 Task: Reply All to email with the signature Alexandra Wilson with the subject Project update from softage.1@softage.net with the message I would like to schedule a call to discuss the proposed changes to the contract., select last 2 words, change the font of the message to Georgia and change the font typography to bold and underline Send the email
Action: Mouse moved to (564, 711)
Screenshot: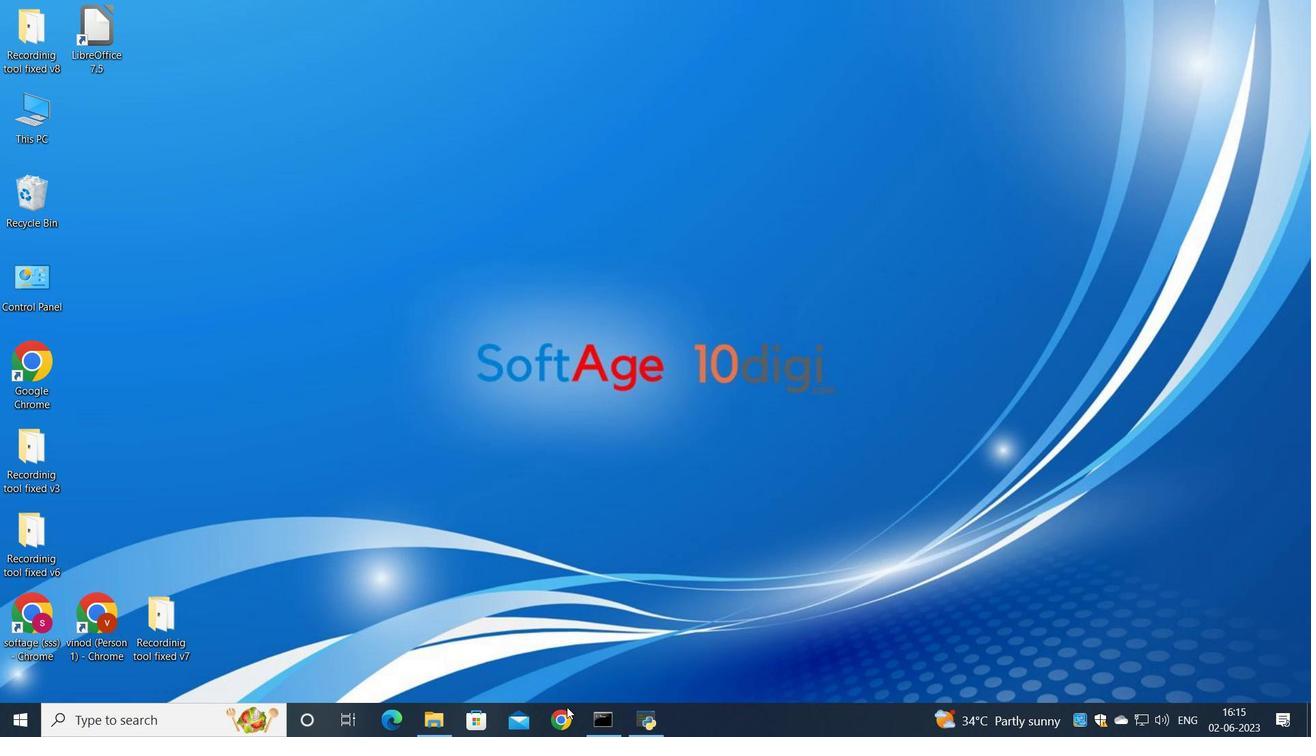 
Action: Mouse pressed left at (564, 711)
Screenshot: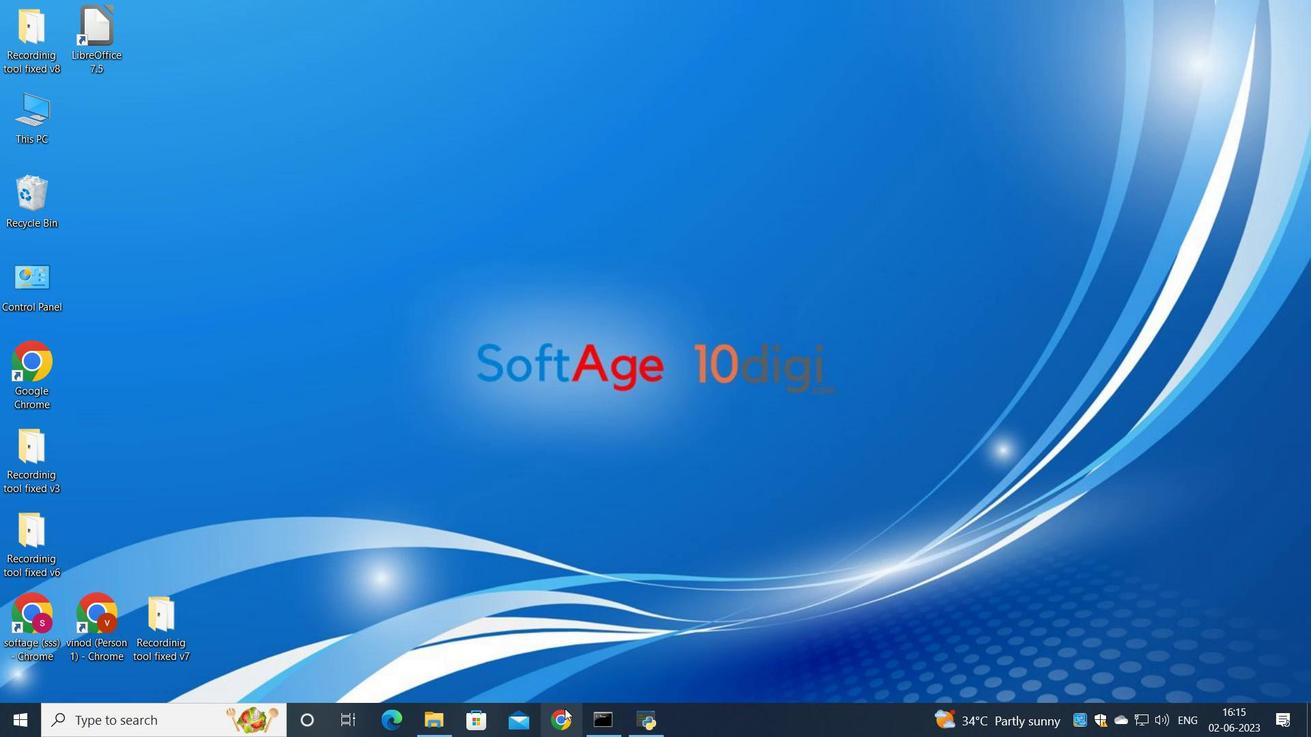 
Action: Mouse moved to (555, 456)
Screenshot: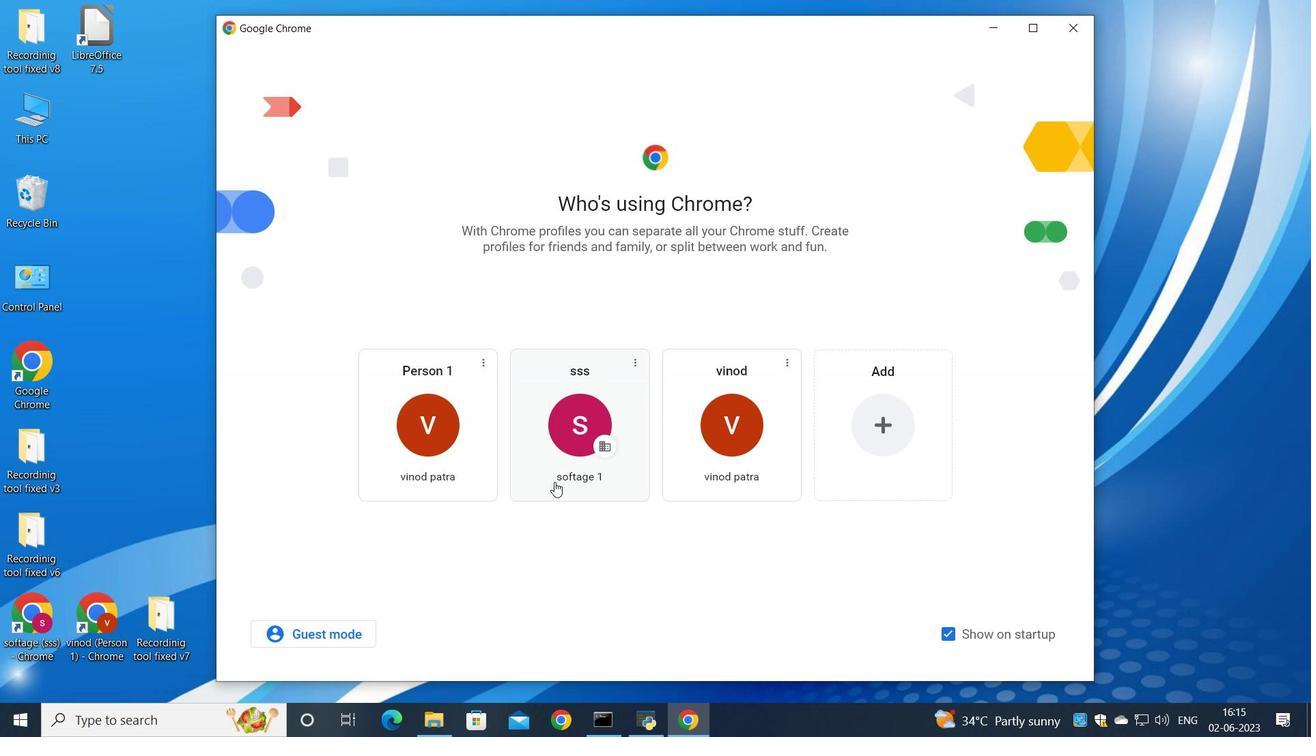 
Action: Mouse pressed left at (555, 456)
Screenshot: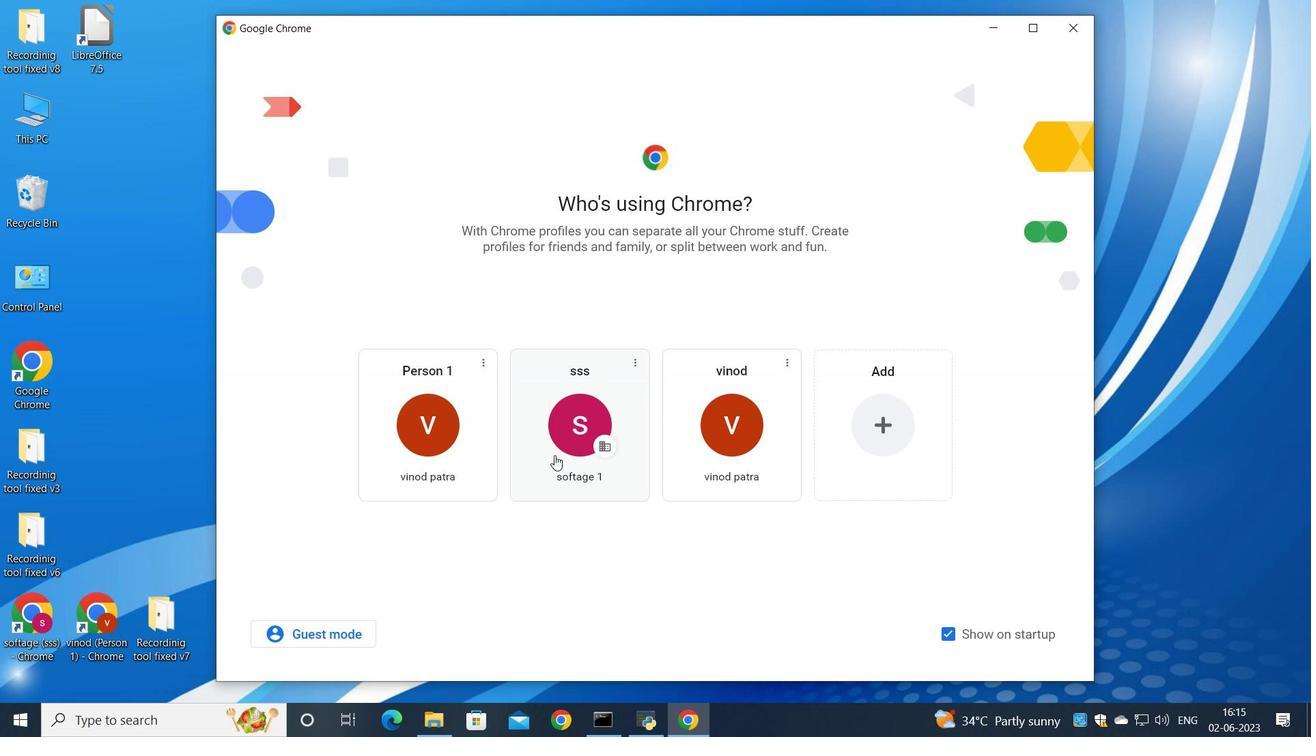 
Action: Mouse moved to (1149, 121)
Screenshot: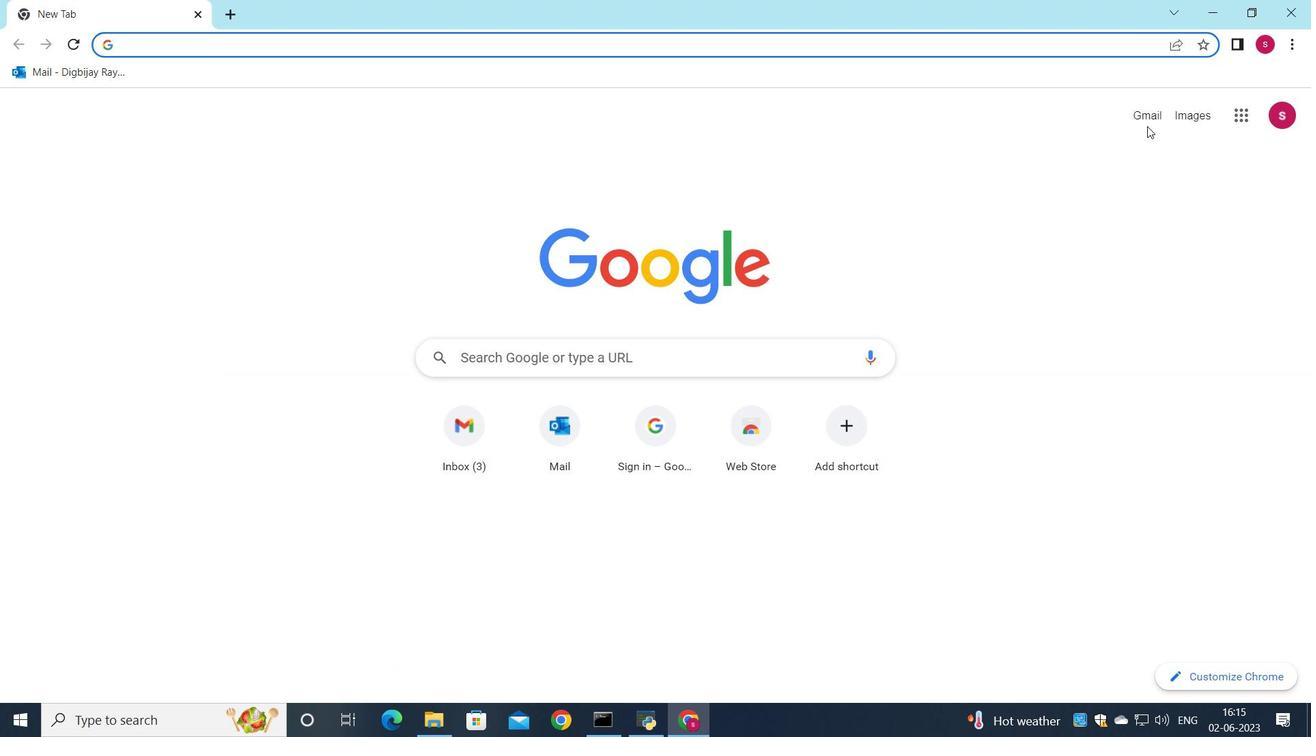 
Action: Mouse pressed left at (1149, 121)
Screenshot: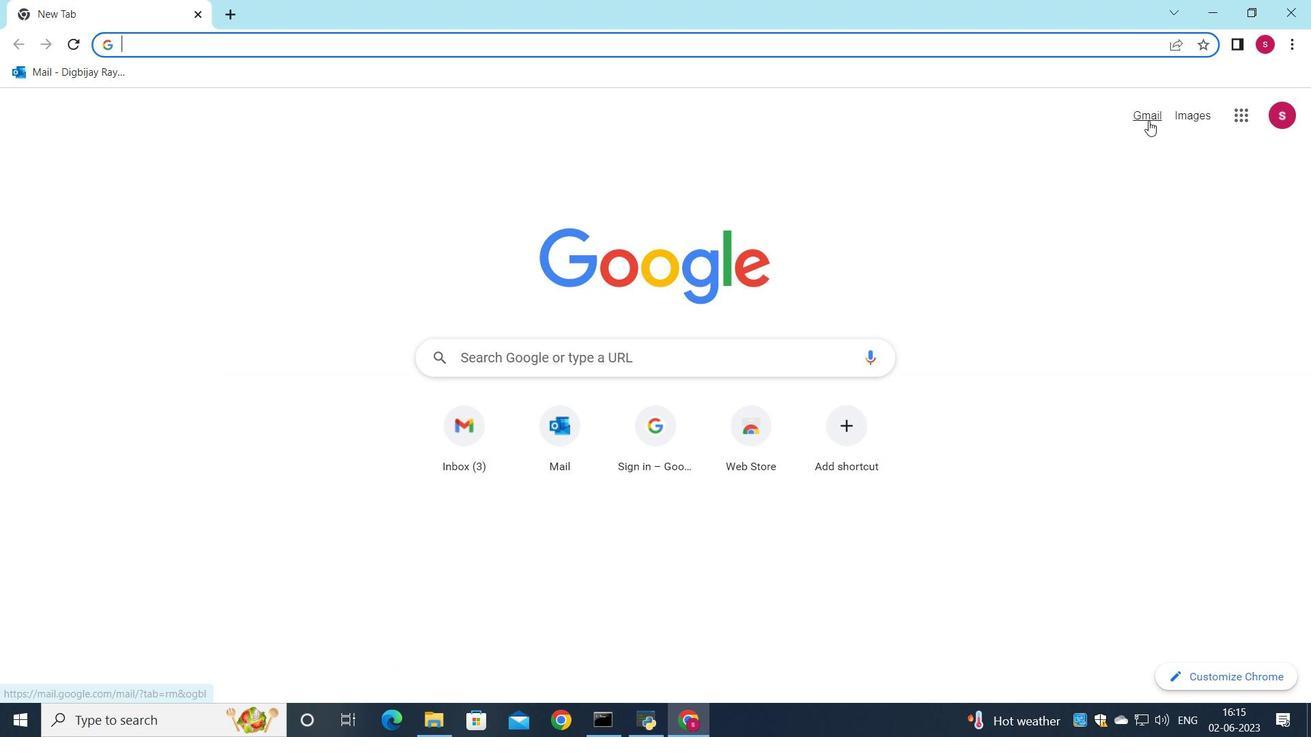 
Action: Mouse moved to (1117, 122)
Screenshot: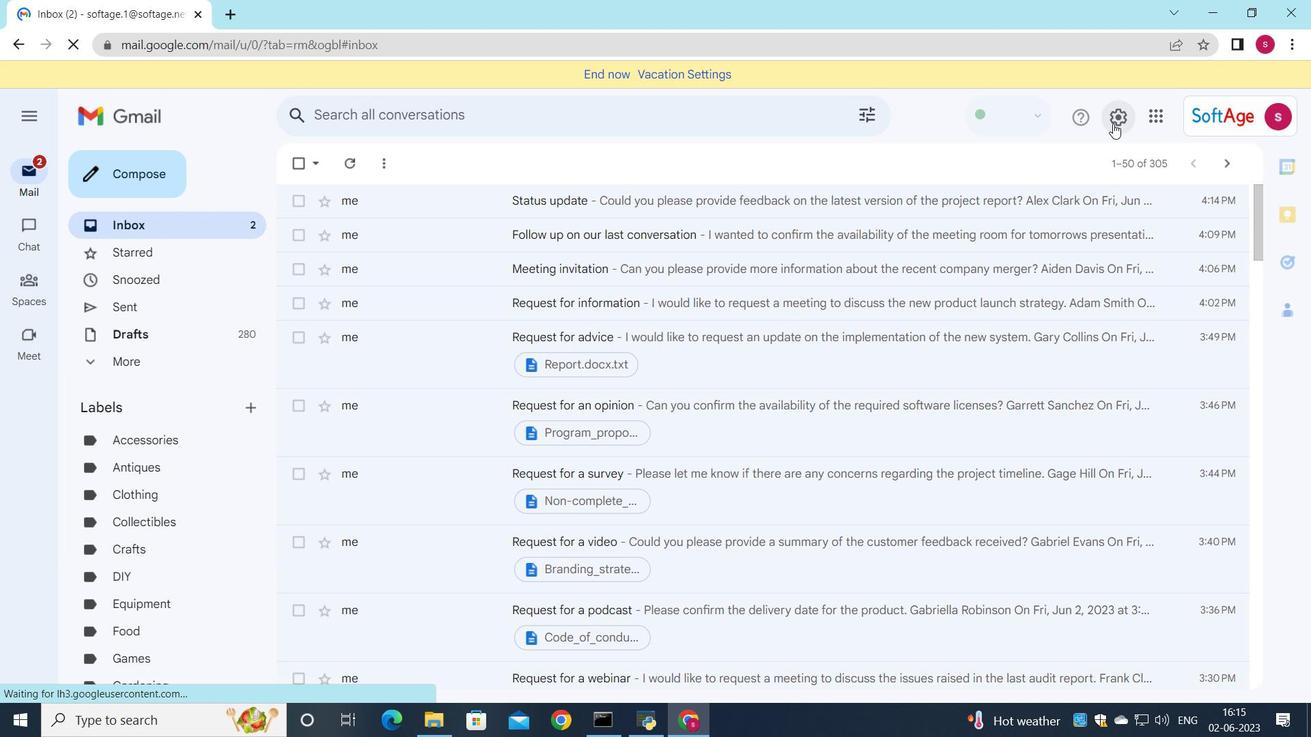 
Action: Mouse pressed left at (1117, 122)
Screenshot: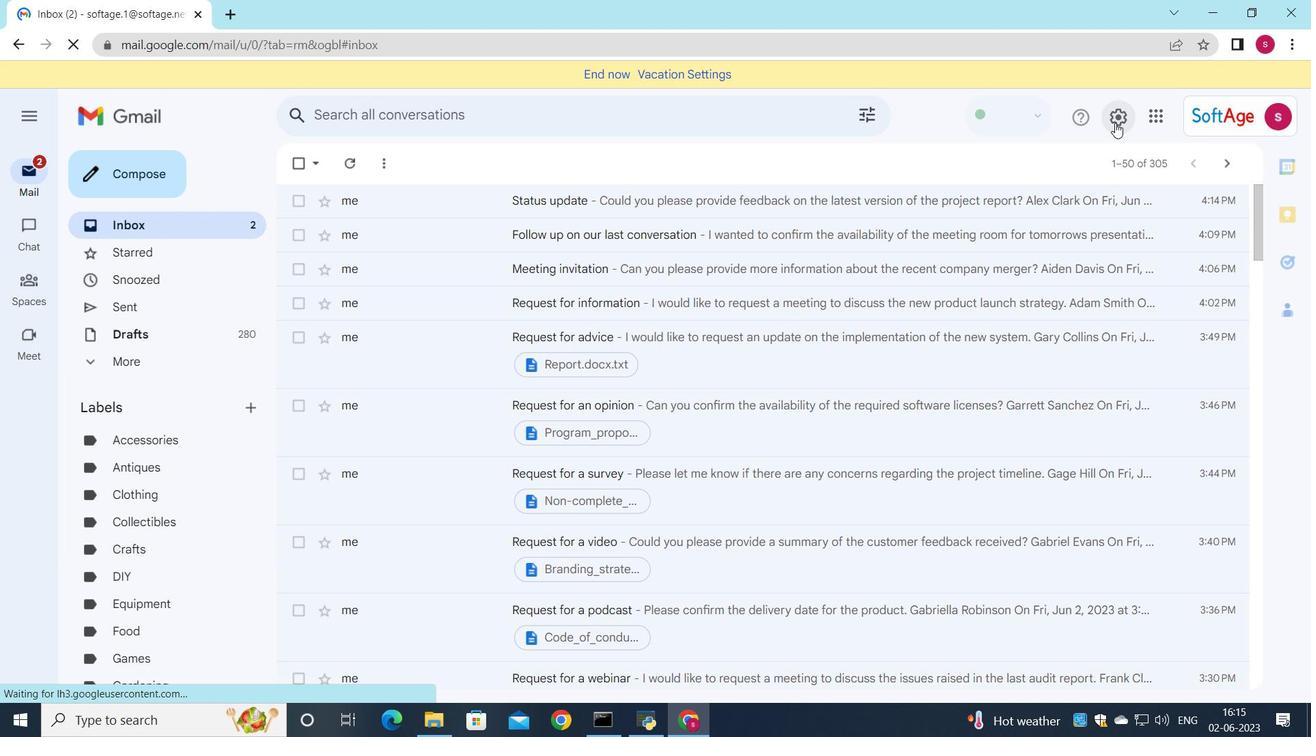 
Action: Mouse moved to (1141, 201)
Screenshot: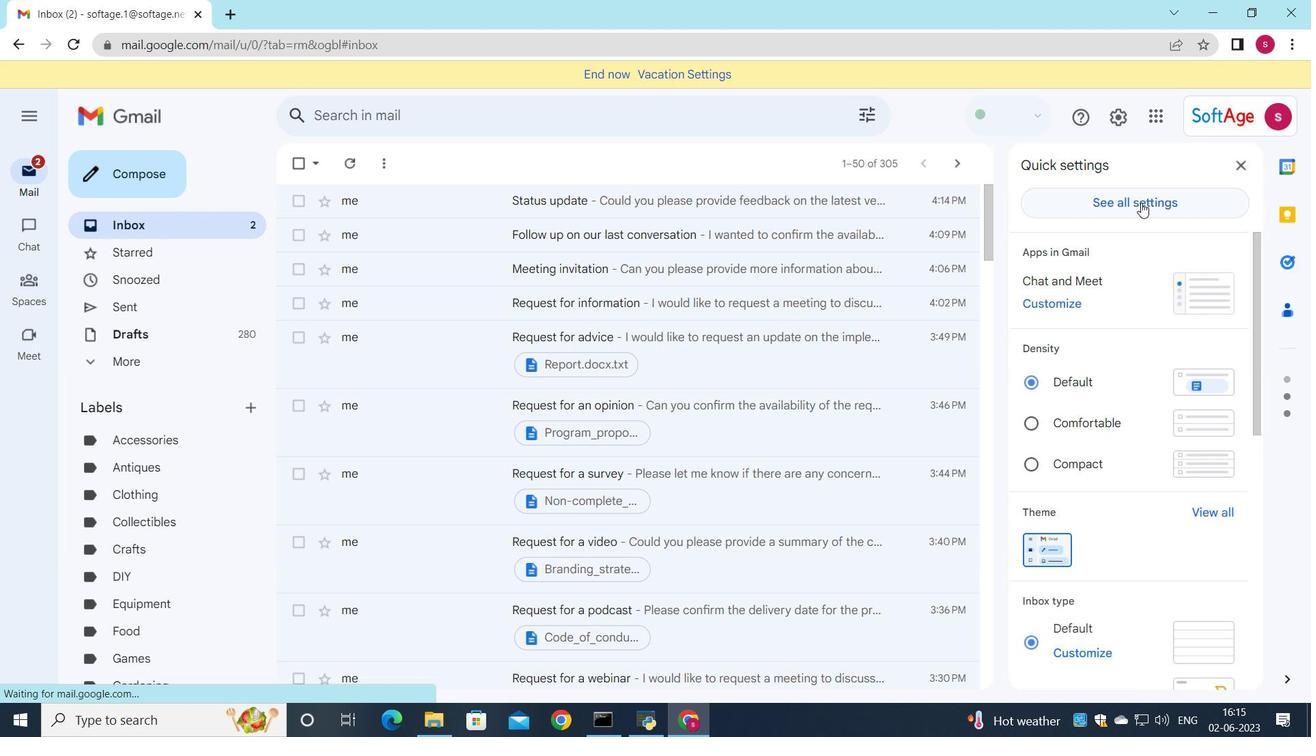 
Action: Mouse pressed left at (1141, 201)
Screenshot: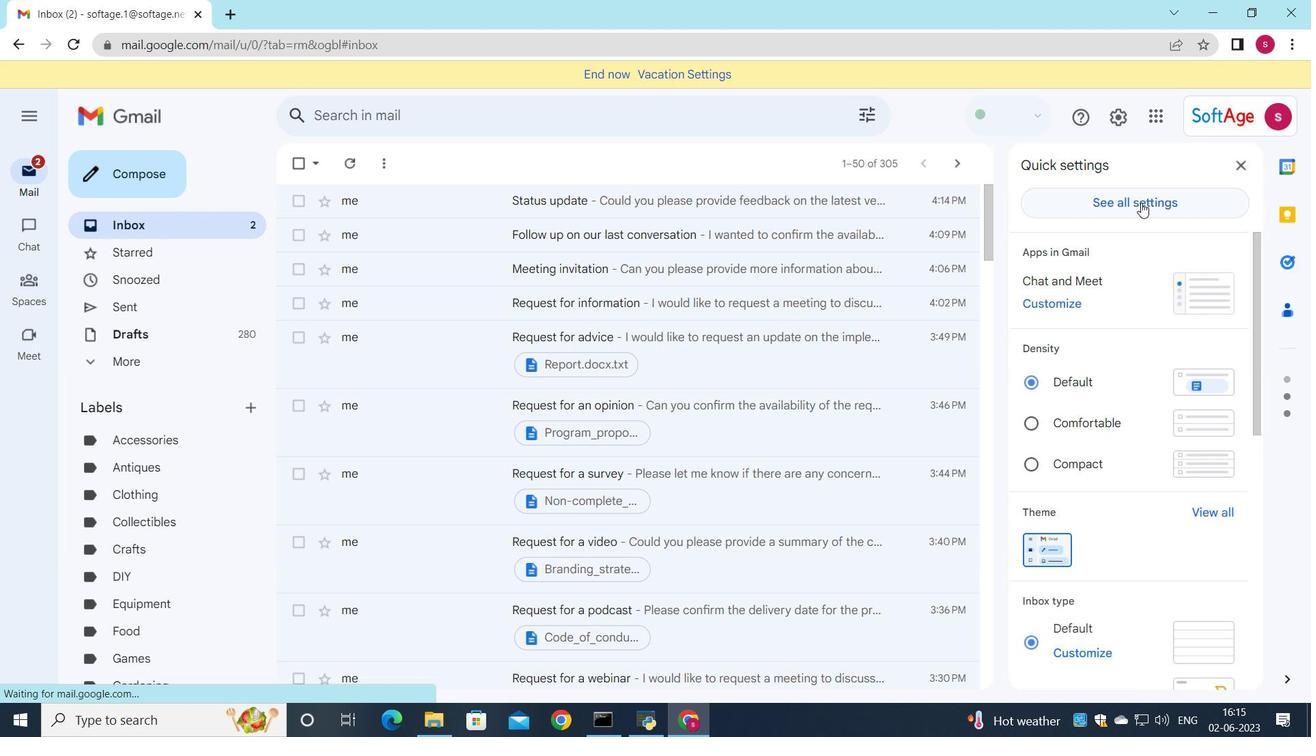 
Action: Mouse moved to (804, 515)
Screenshot: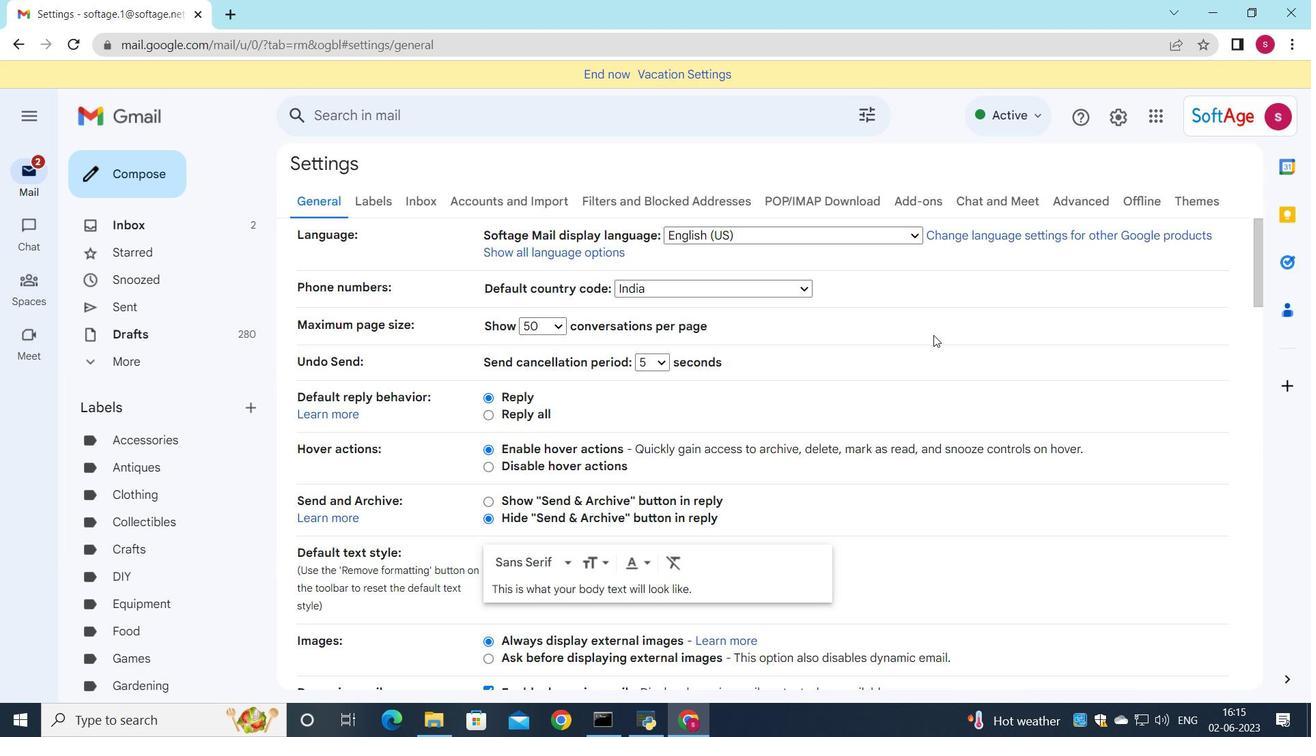 
Action: Mouse scrolled (804, 515) with delta (0, 0)
Screenshot: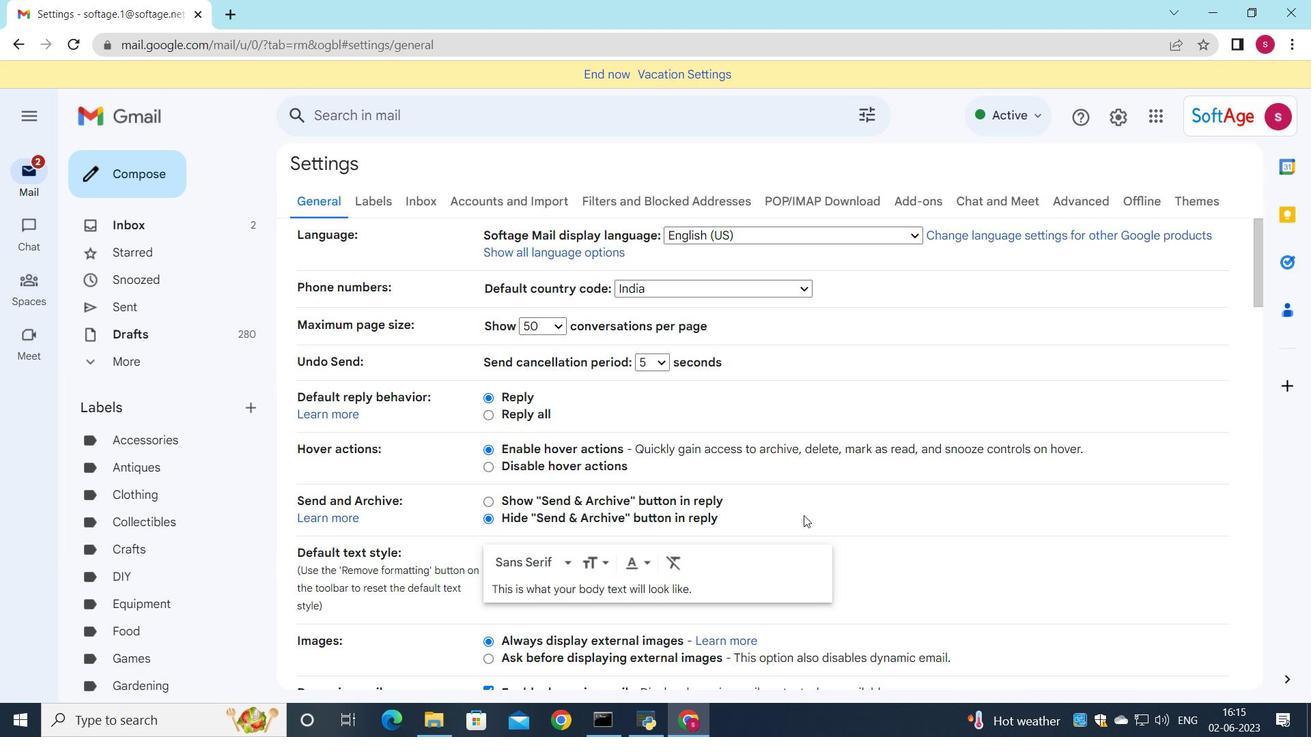 
Action: Mouse scrolled (804, 515) with delta (0, 0)
Screenshot: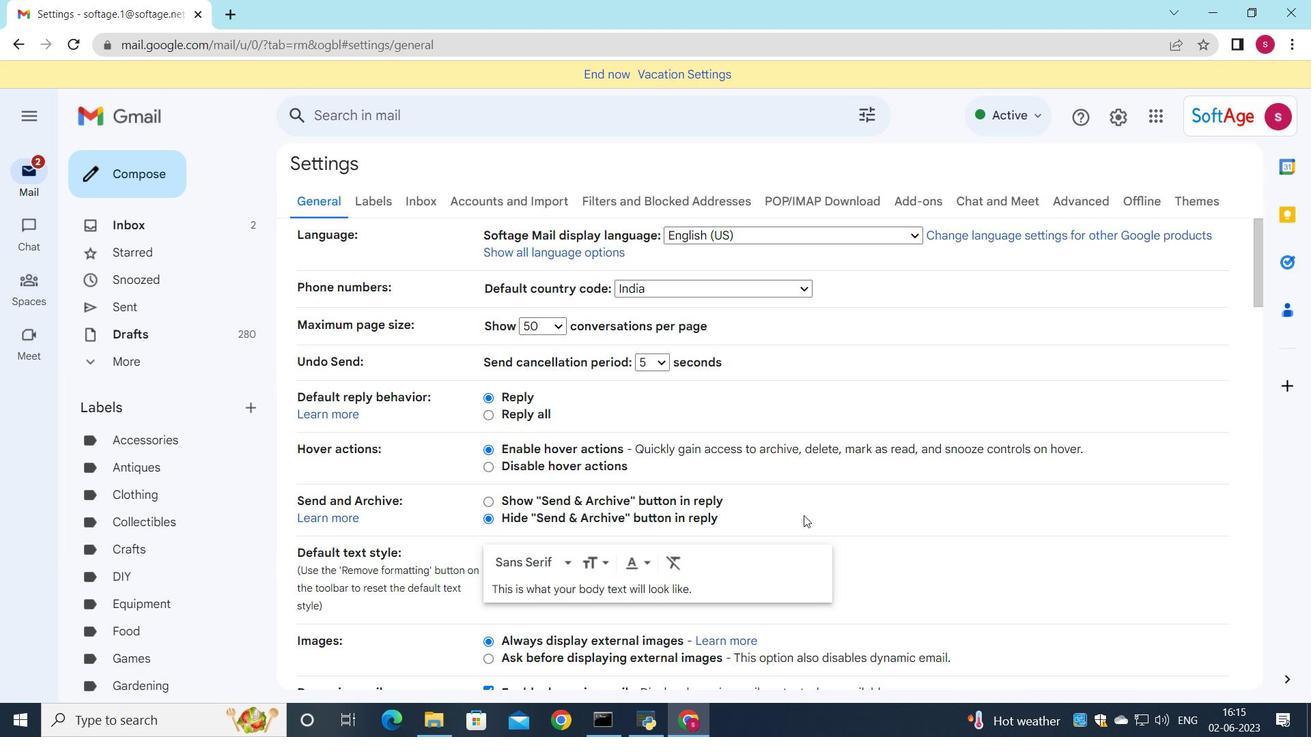 
Action: Mouse scrolled (804, 515) with delta (0, 0)
Screenshot: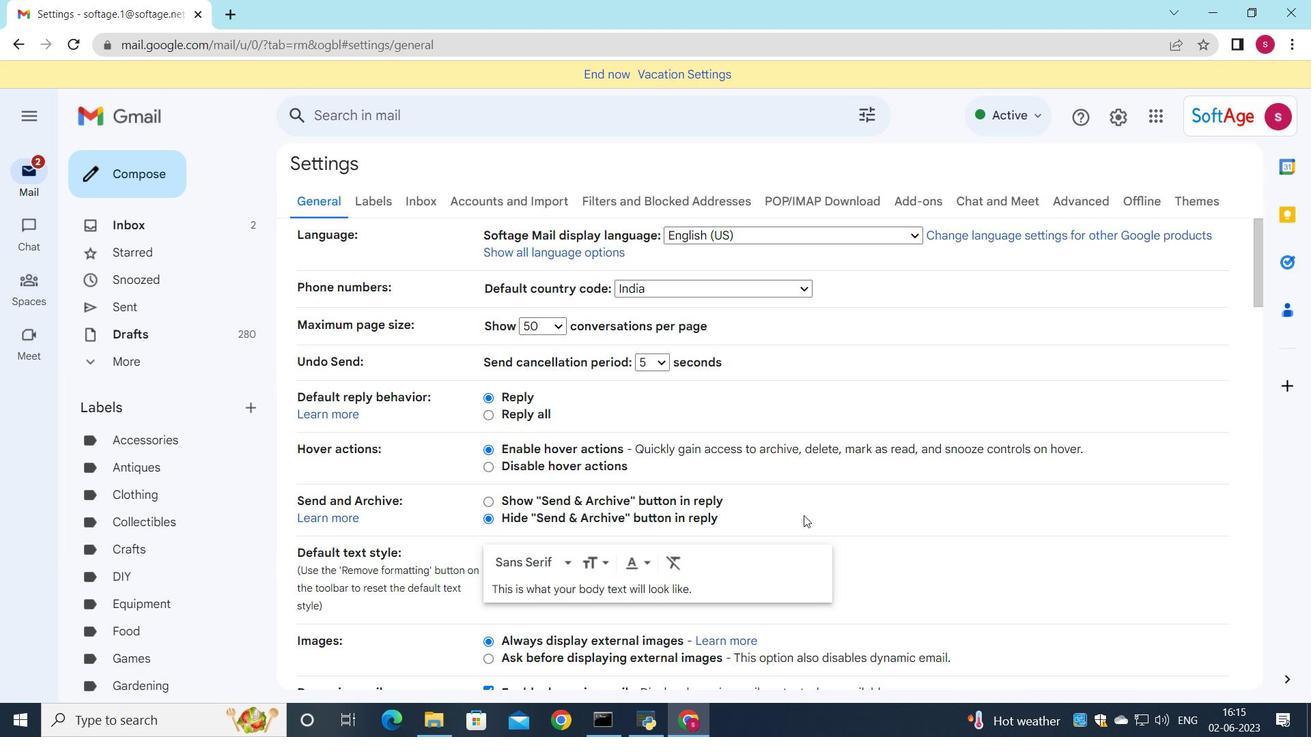 
Action: Mouse scrolled (804, 515) with delta (0, 0)
Screenshot: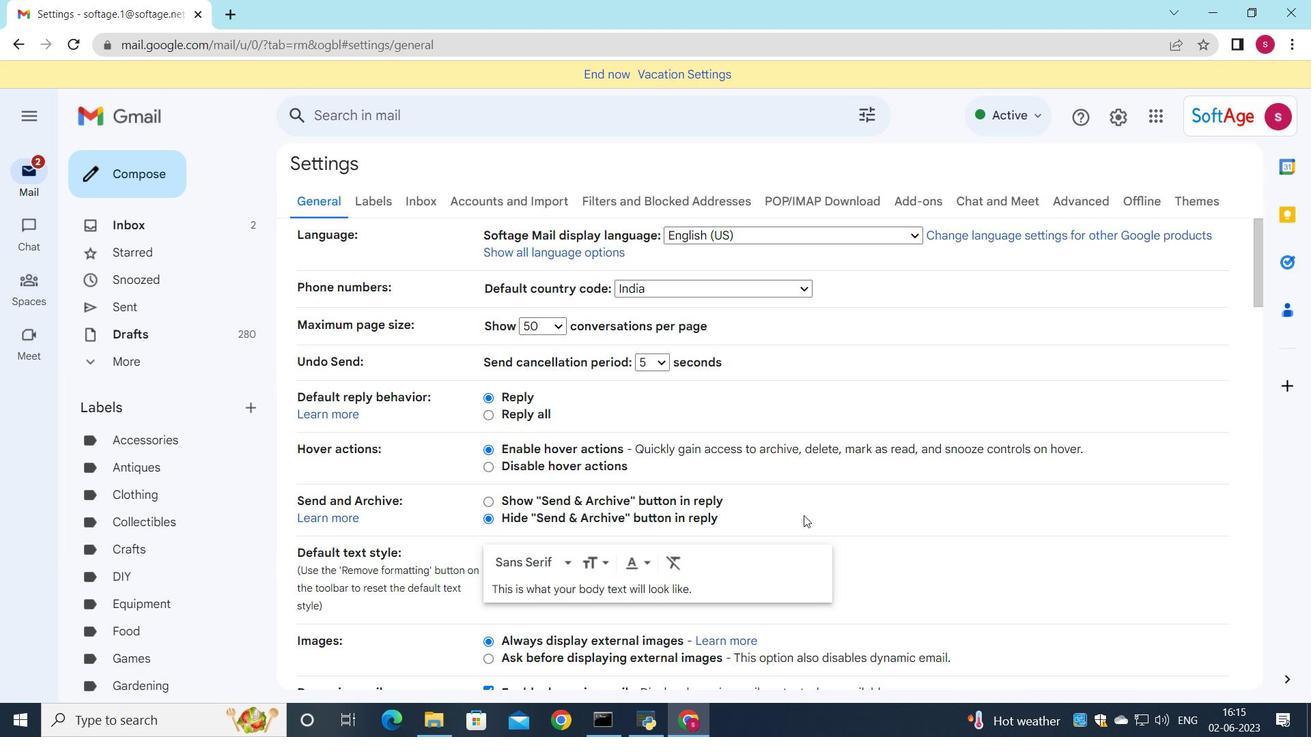 
Action: Mouse moved to (807, 514)
Screenshot: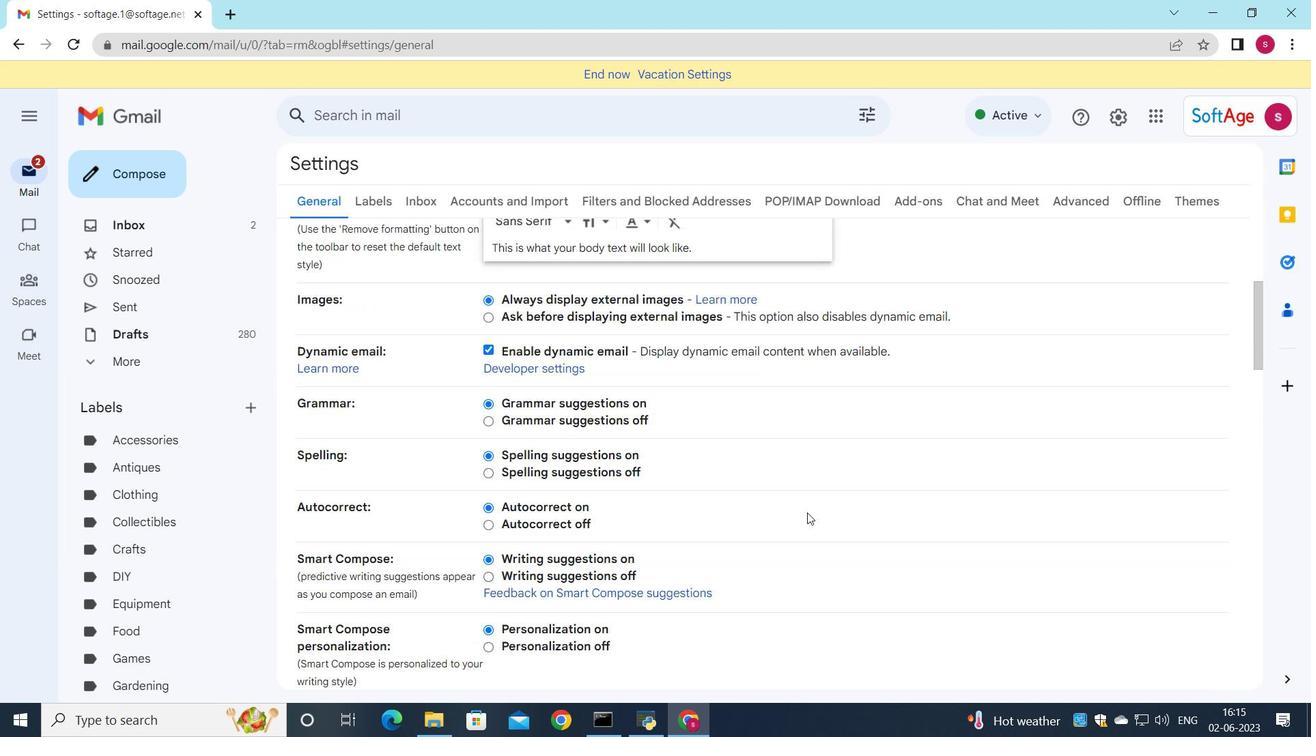 
Action: Mouse scrolled (807, 513) with delta (0, 0)
Screenshot: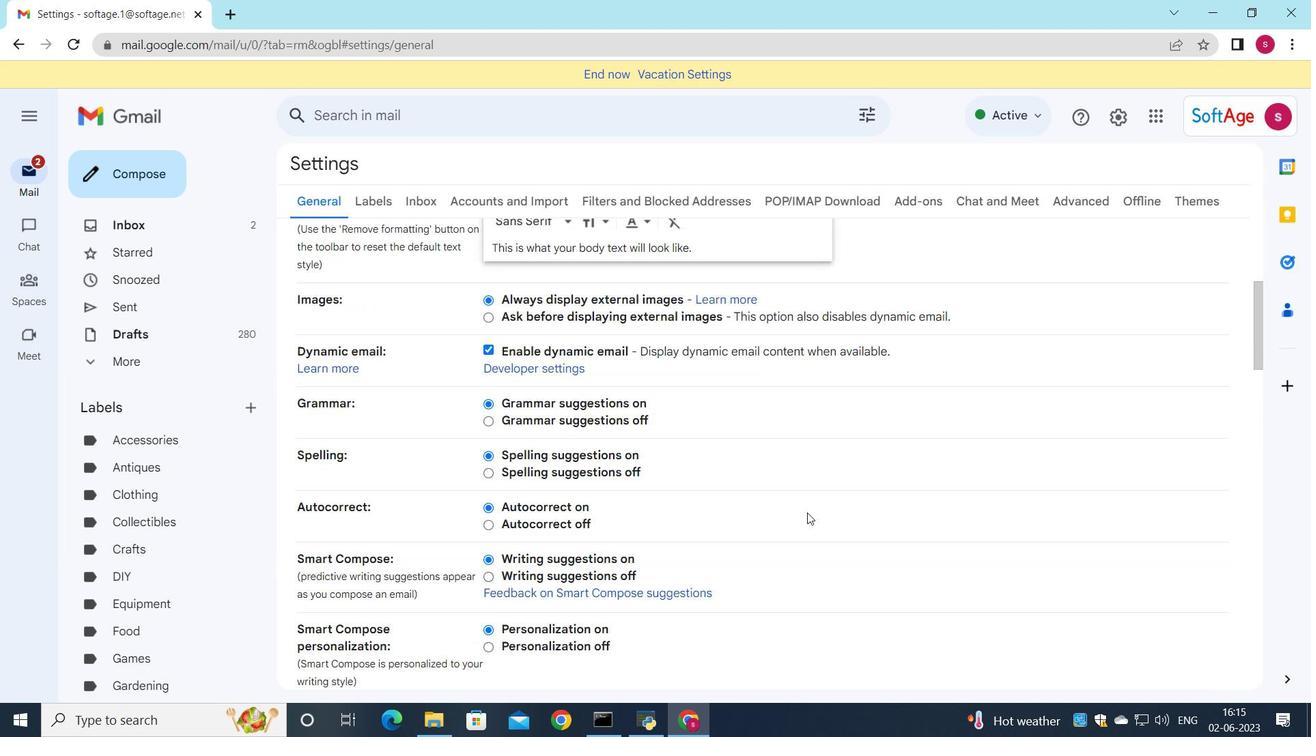 
Action: Mouse moved to (803, 515)
Screenshot: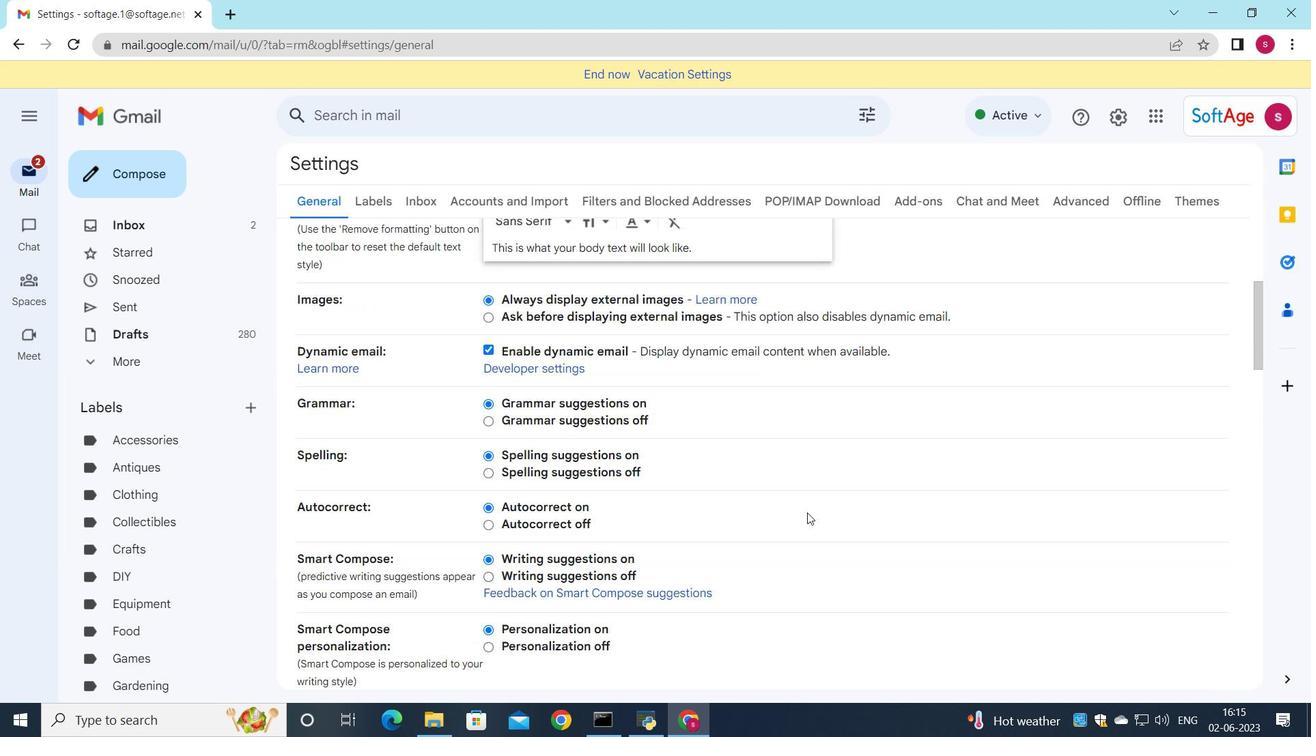 
Action: Mouse scrolled (803, 515) with delta (0, 0)
Screenshot: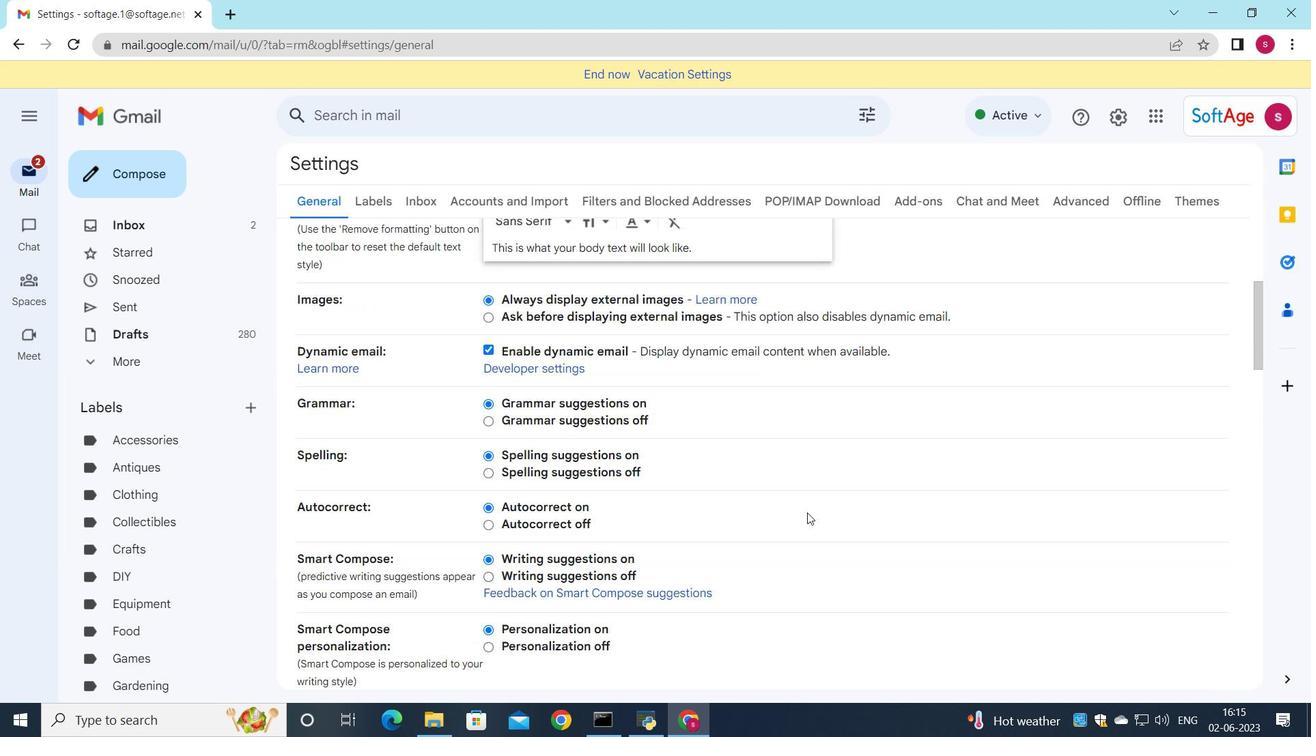 
Action: Mouse moved to (794, 517)
Screenshot: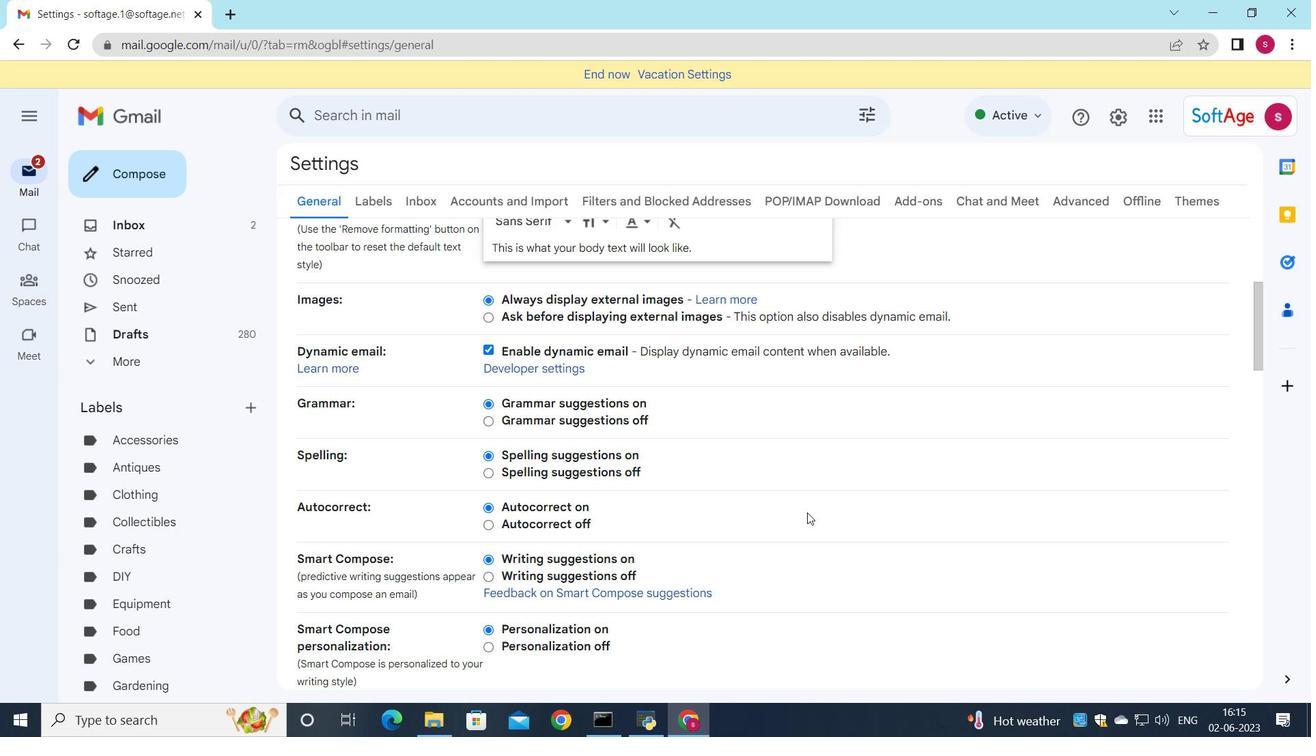
Action: Mouse scrolled (794, 517) with delta (0, 0)
Screenshot: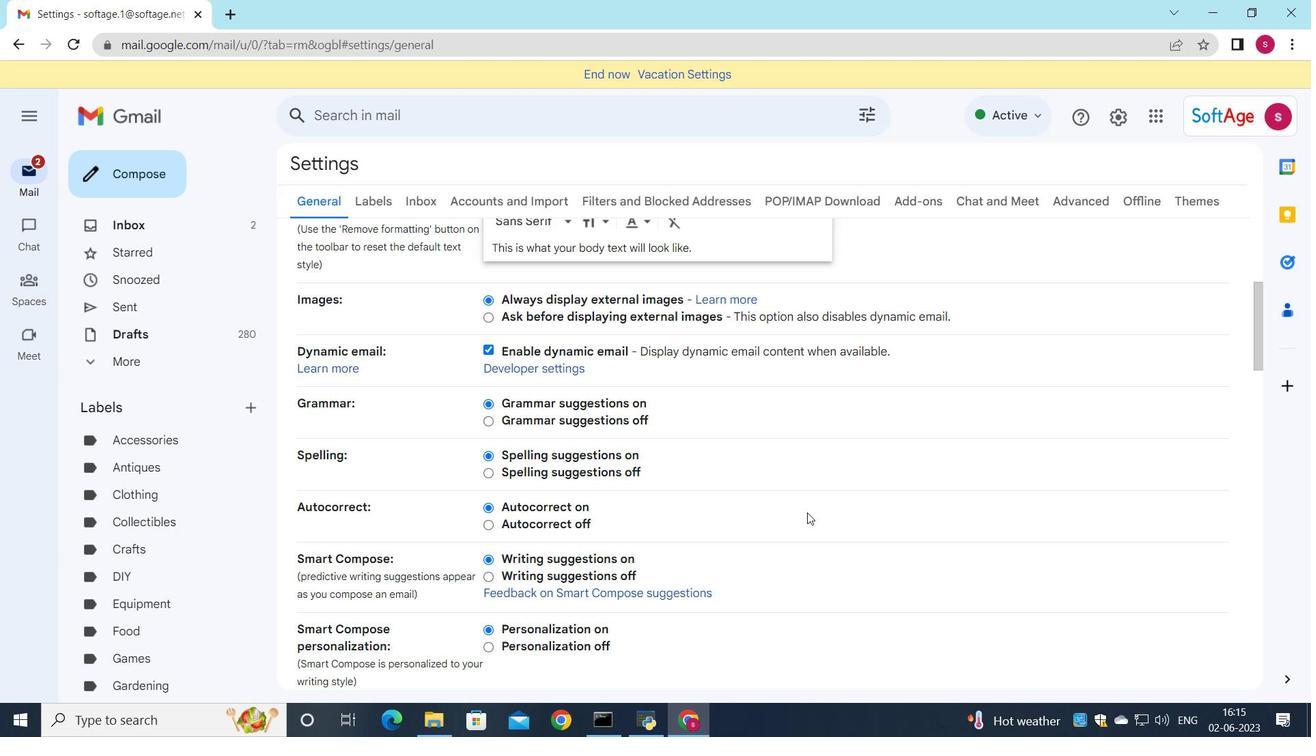
Action: Mouse moved to (739, 504)
Screenshot: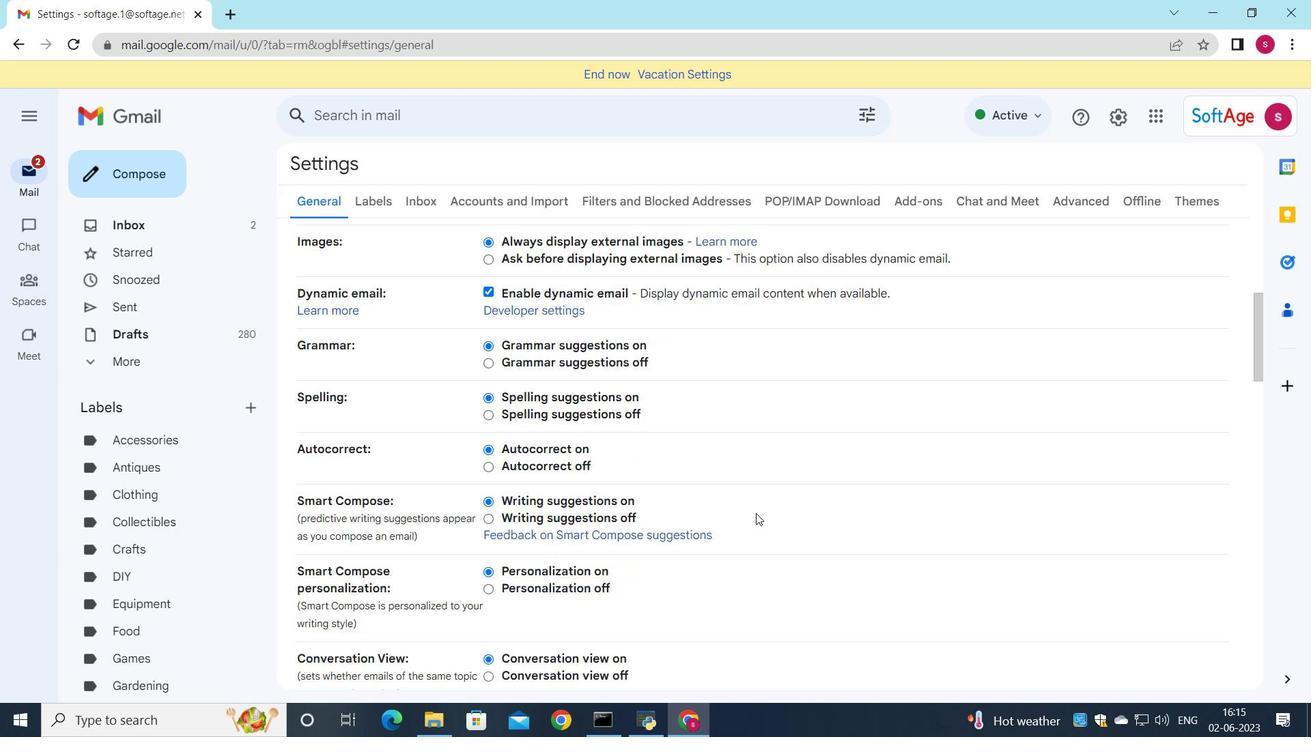 
Action: Mouse scrolled (739, 504) with delta (0, 0)
Screenshot: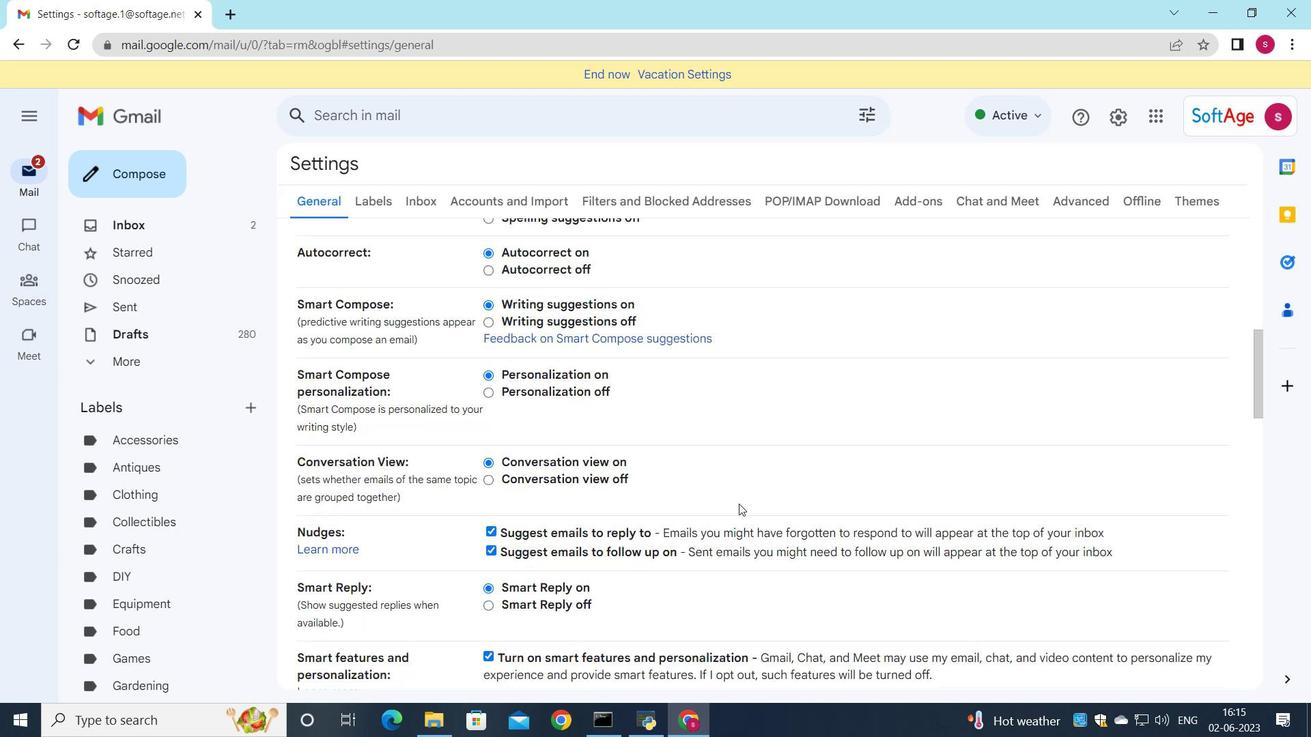 
Action: Mouse moved to (738, 504)
Screenshot: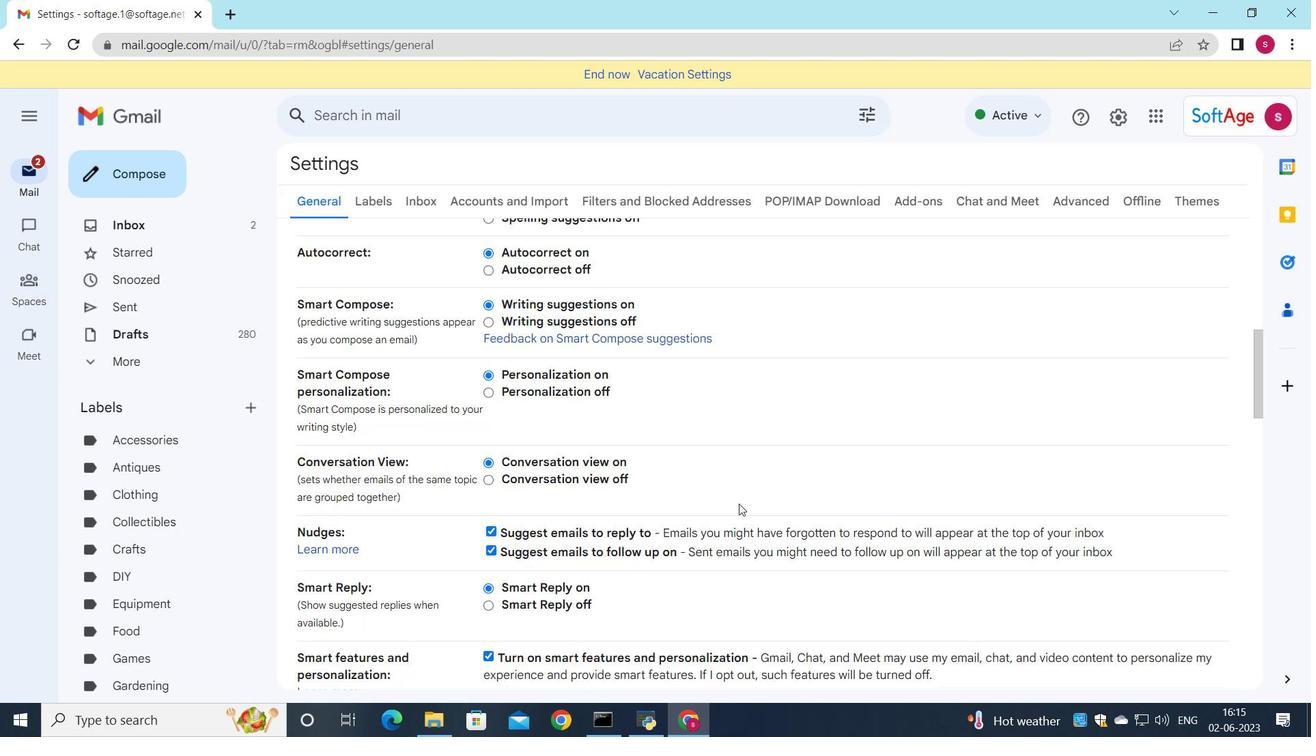 
Action: Mouse scrolled (738, 504) with delta (0, 0)
Screenshot: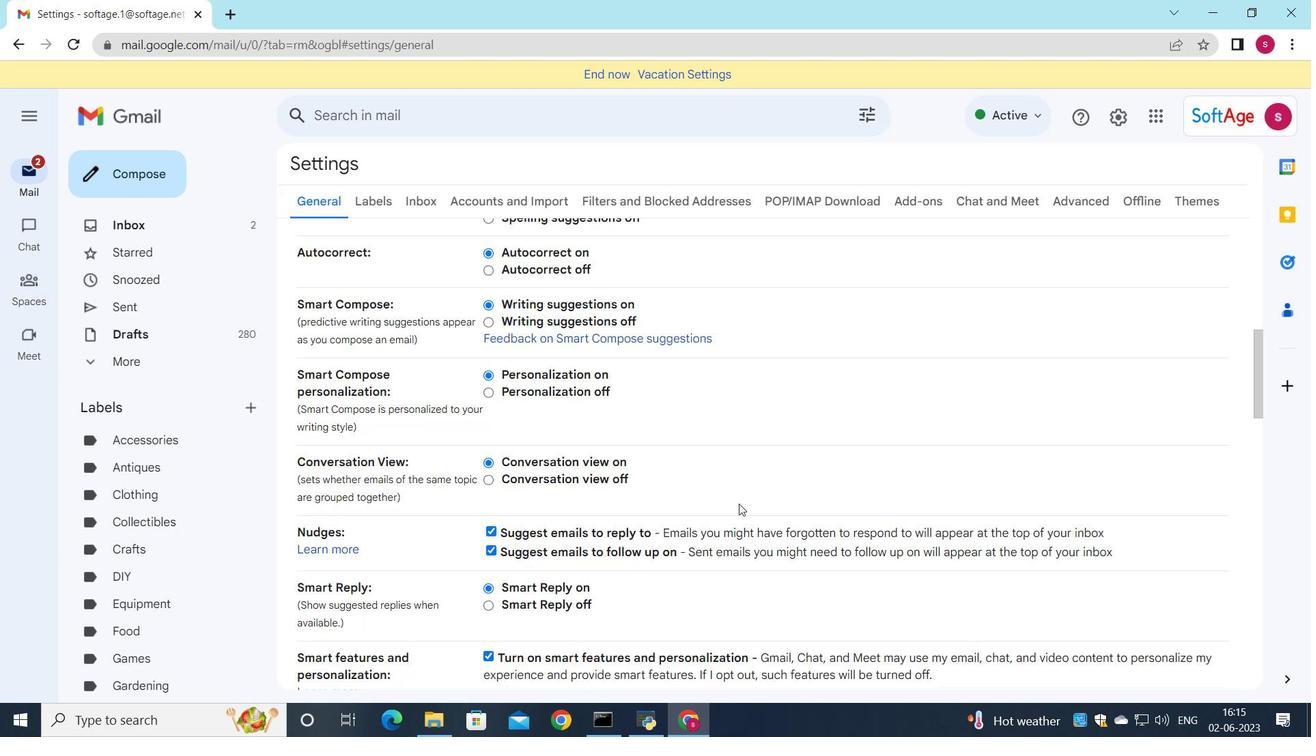 
Action: Mouse moved to (737, 504)
Screenshot: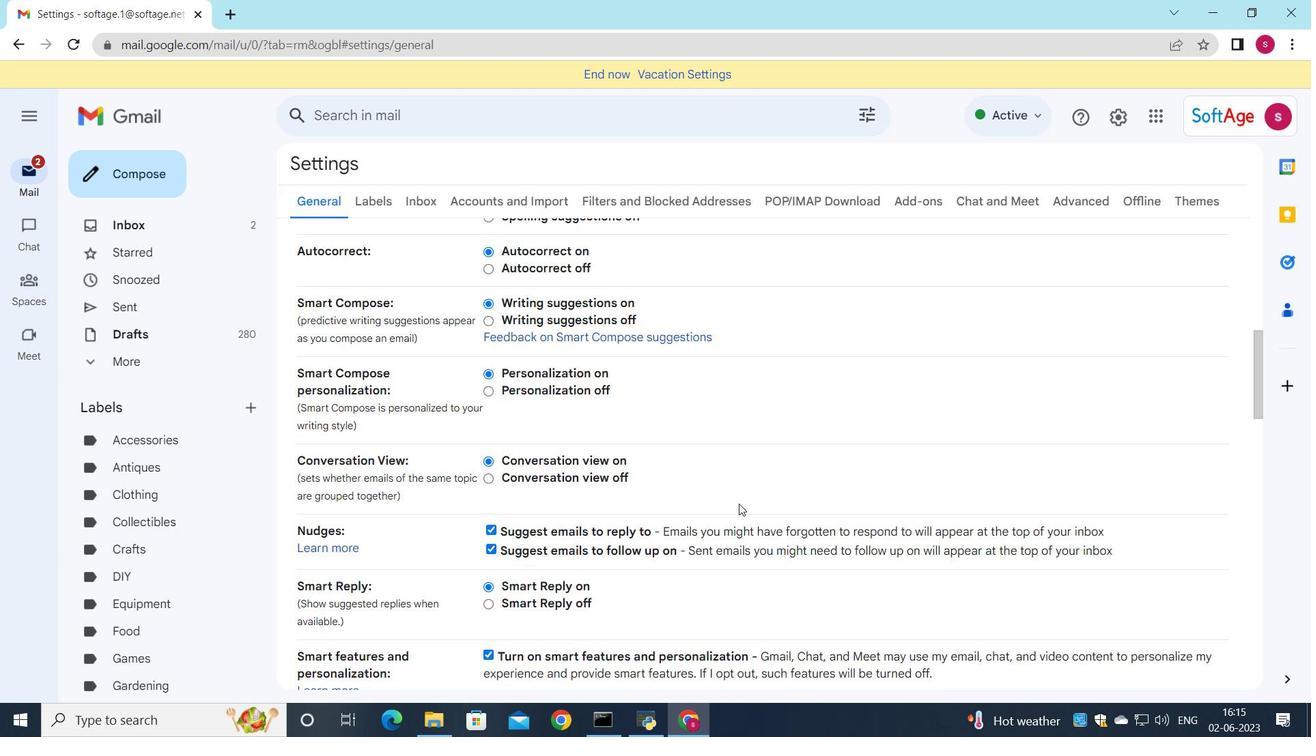 
Action: Mouse scrolled (737, 504) with delta (0, 0)
Screenshot: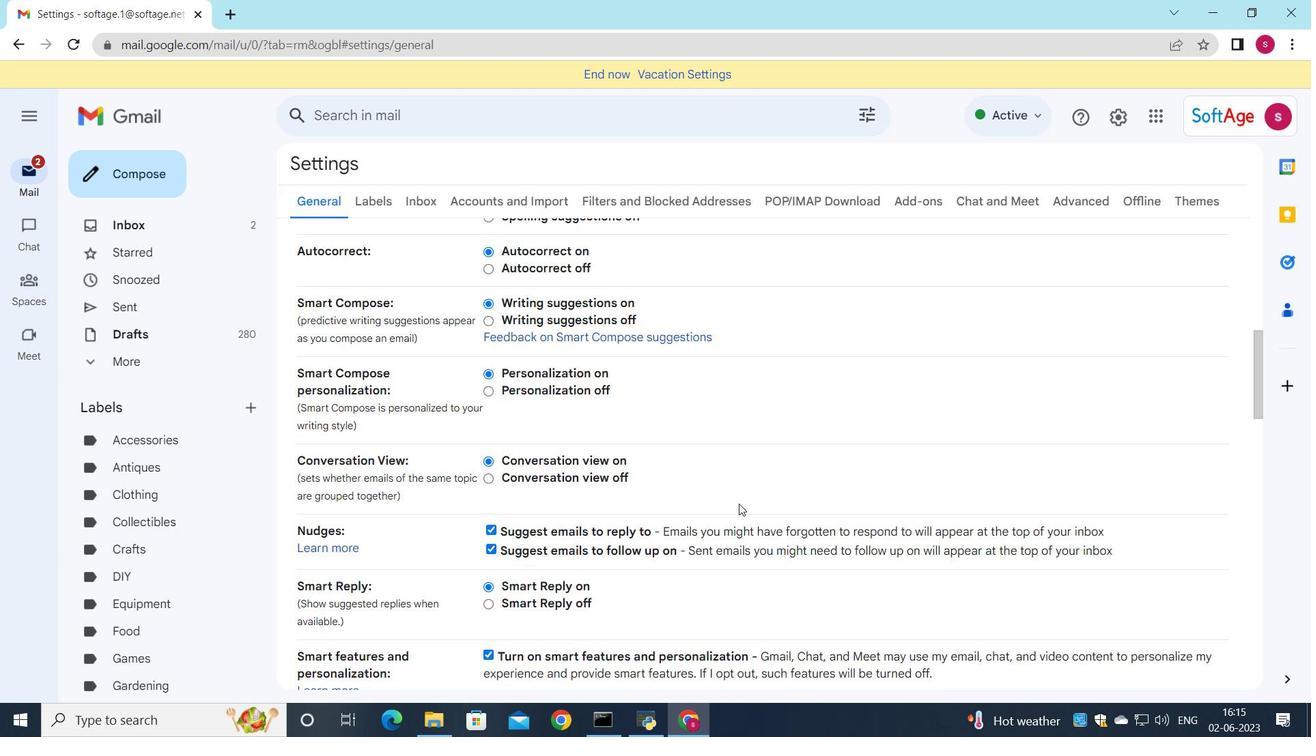 
Action: Mouse moved to (744, 484)
Screenshot: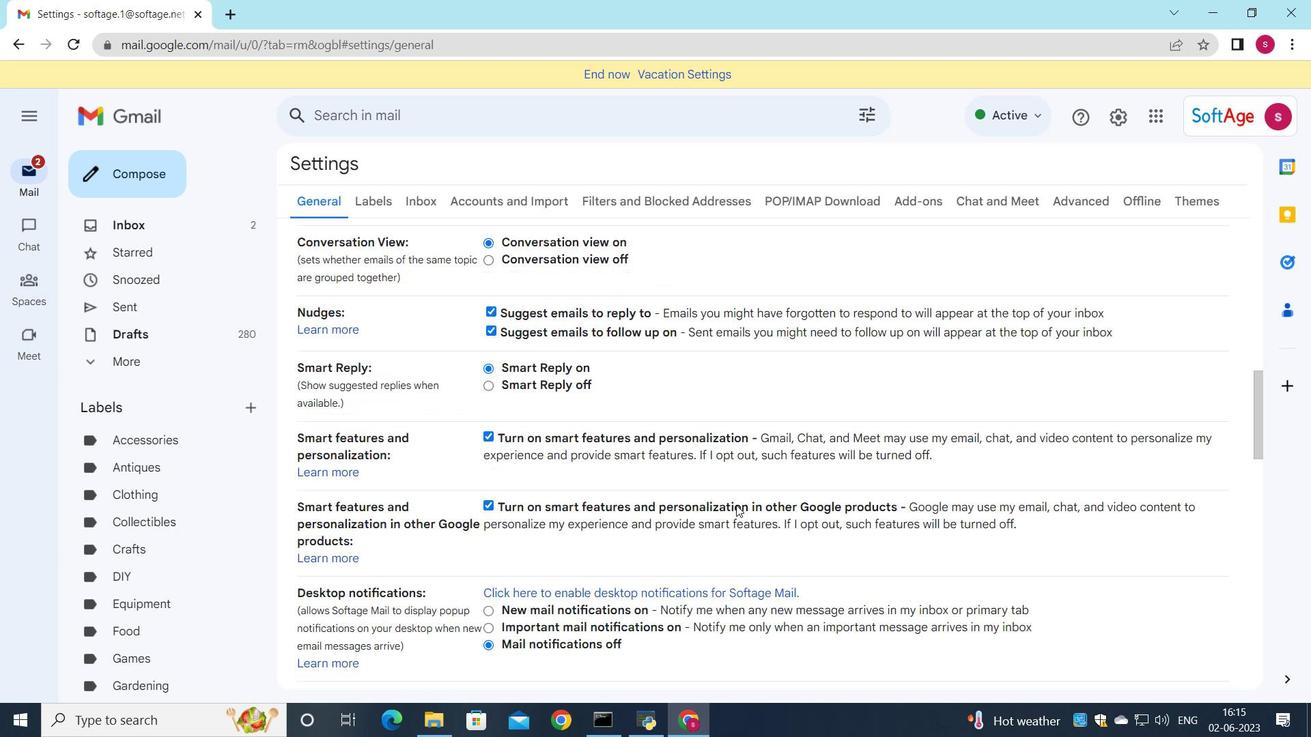 
Action: Mouse scrolled (744, 483) with delta (0, 0)
Screenshot: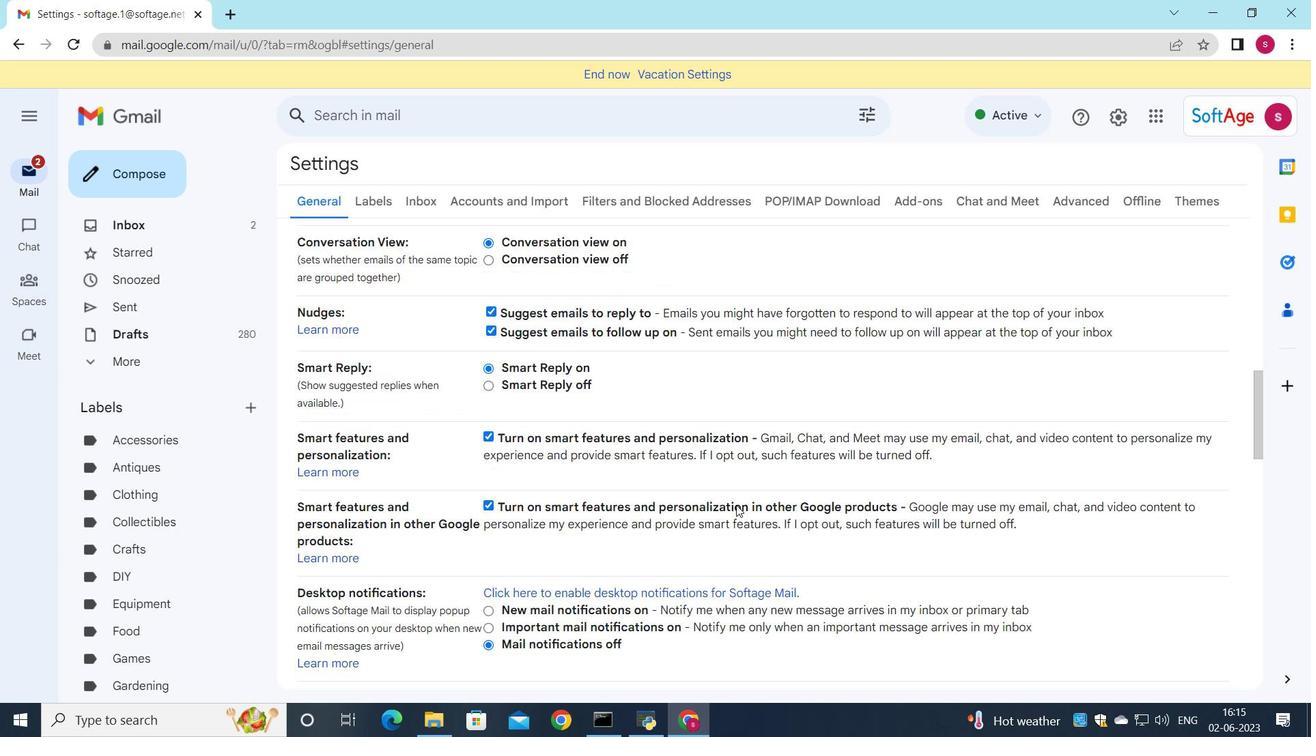 
Action: Mouse scrolled (744, 483) with delta (0, 0)
Screenshot: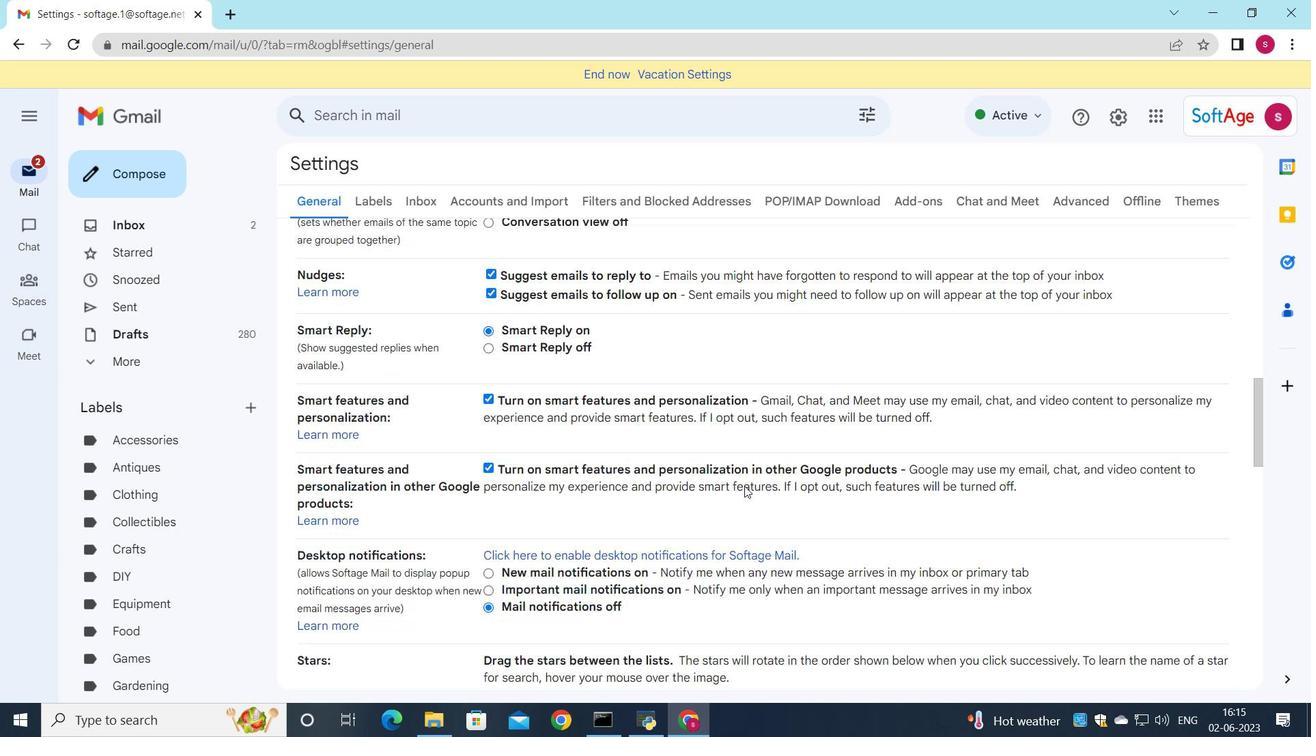 
Action: Mouse moved to (744, 484)
Screenshot: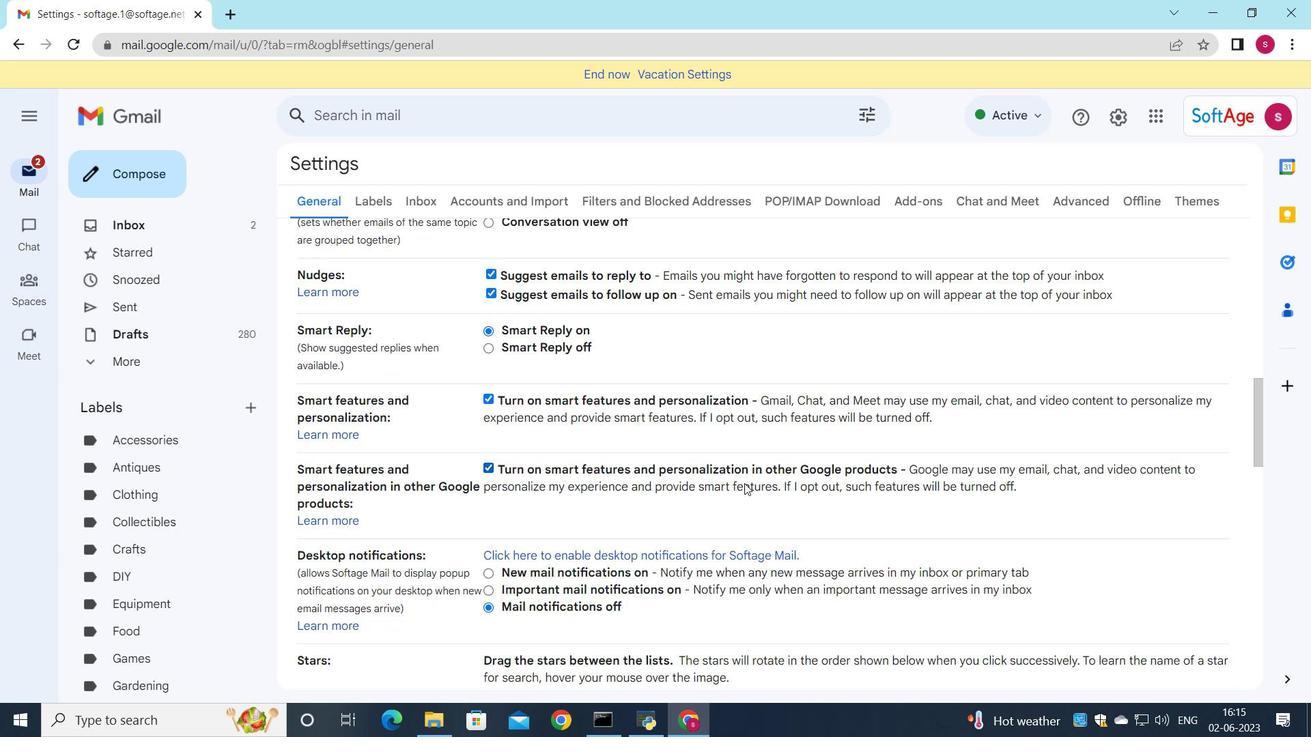 
Action: Mouse scrolled (744, 483) with delta (0, 0)
Screenshot: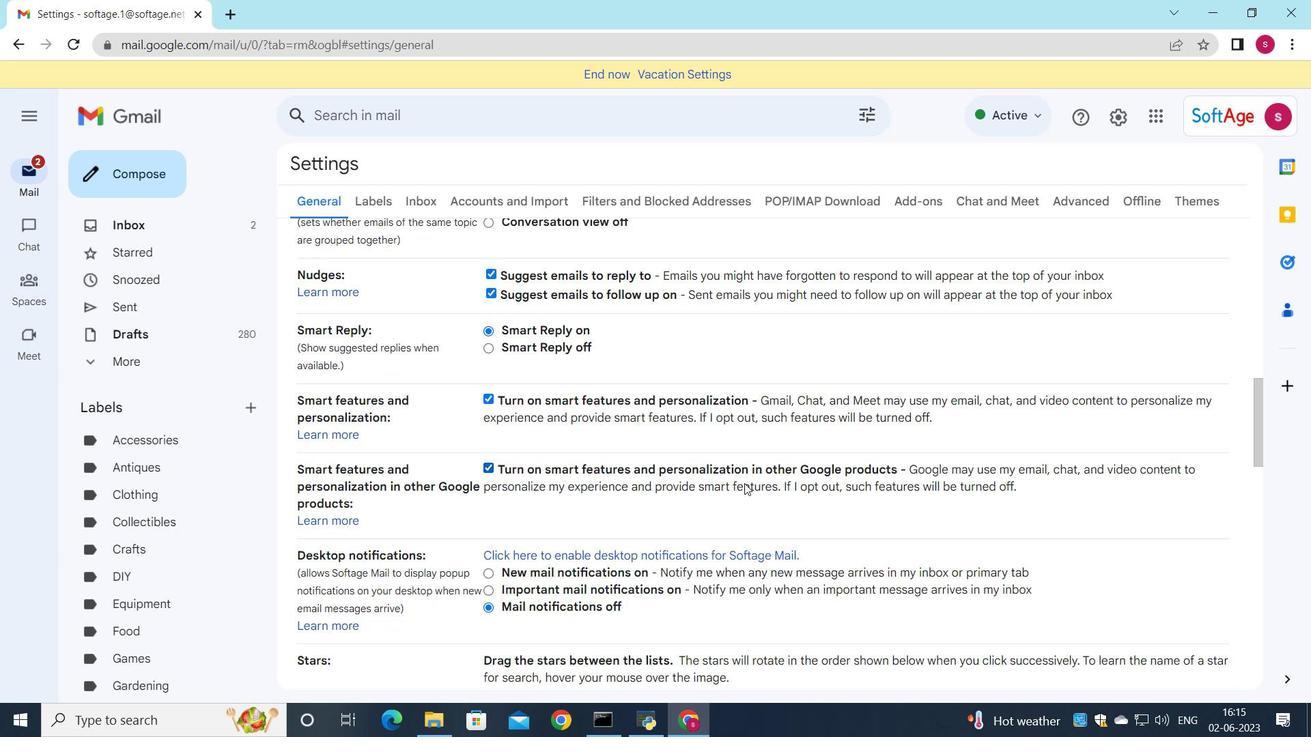 
Action: Mouse moved to (746, 483)
Screenshot: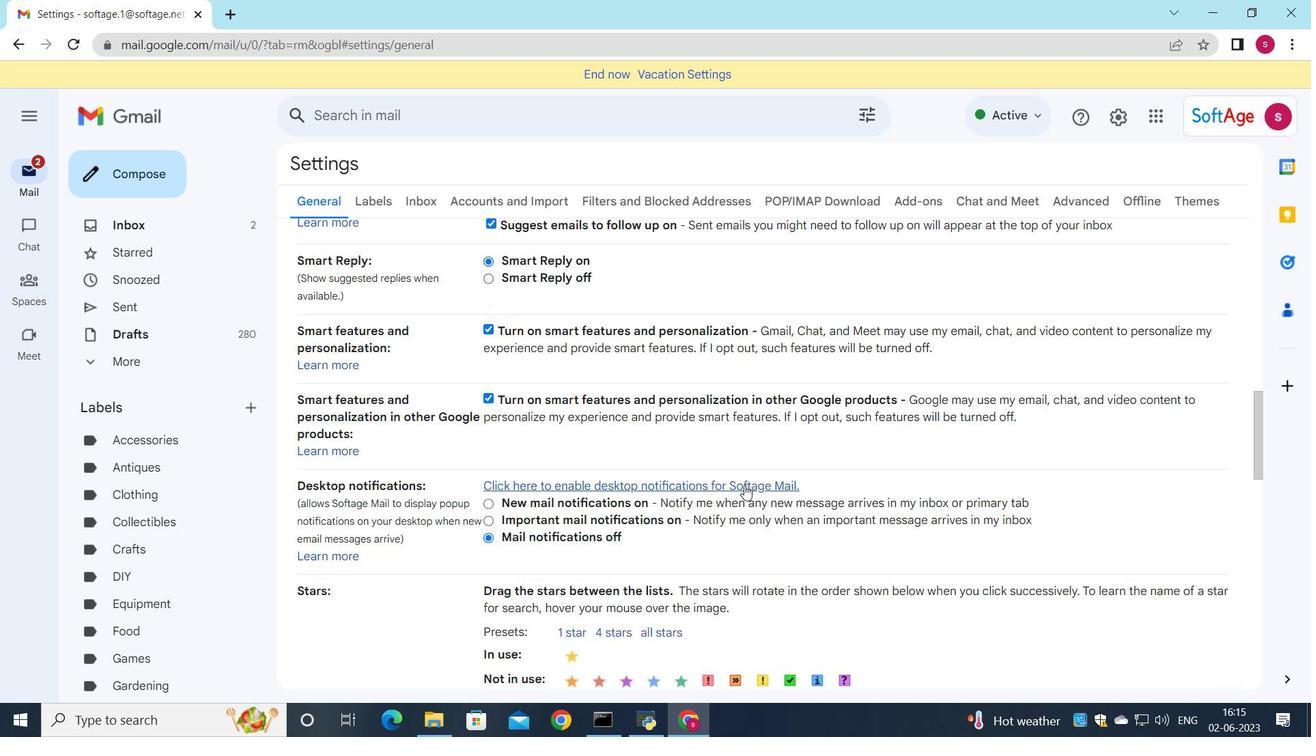 
Action: Mouse scrolled (746, 483) with delta (0, 0)
Screenshot: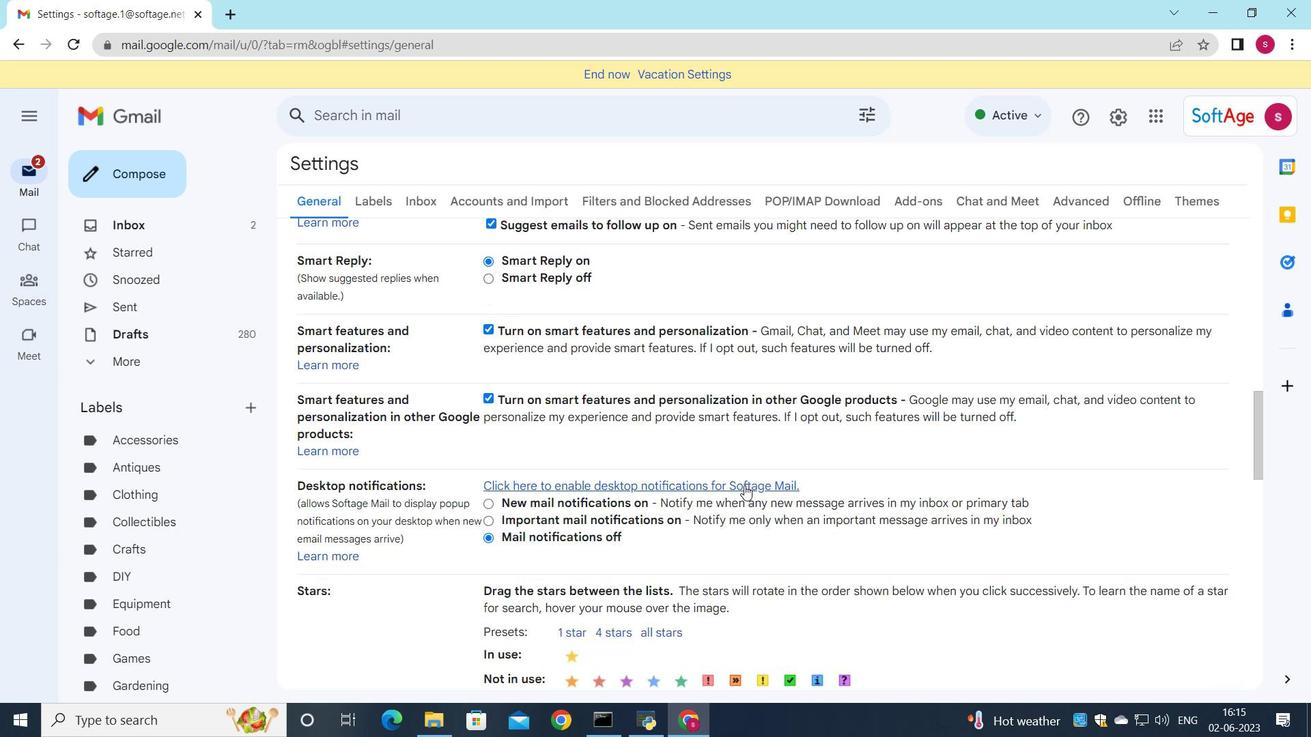 
Action: Mouse scrolled (746, 483) with delta (0, 0)
Screenshot: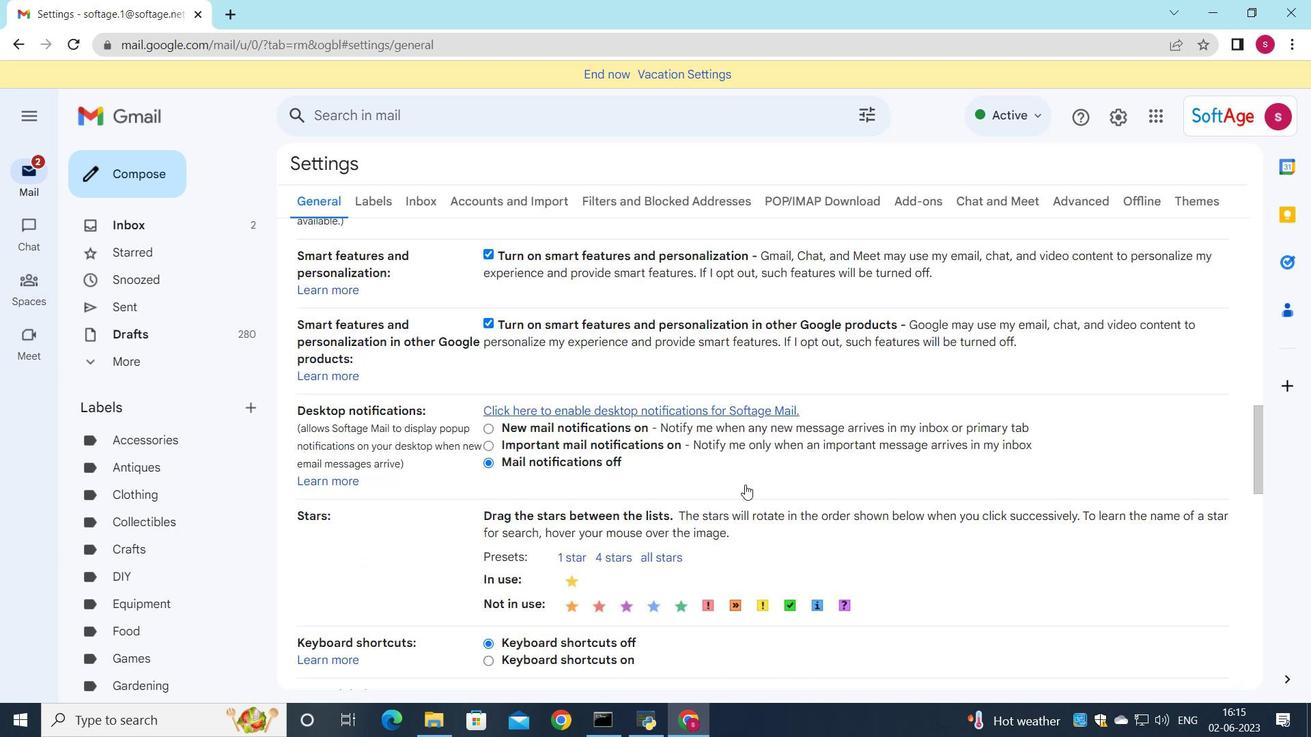 
Action: Mouse moved to (743, 485)
Screenshot: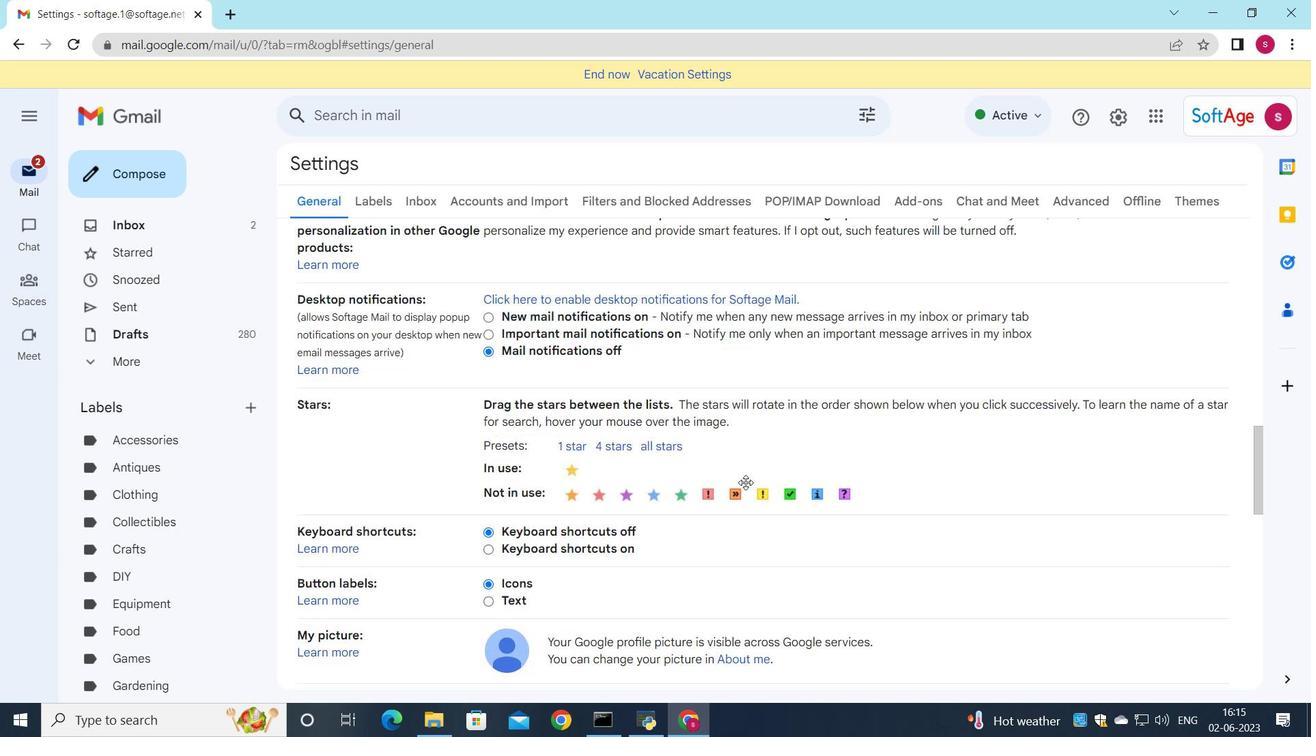 
Action: Mouse scrolled (743, 484) with delta (0, 0)
Screenshot: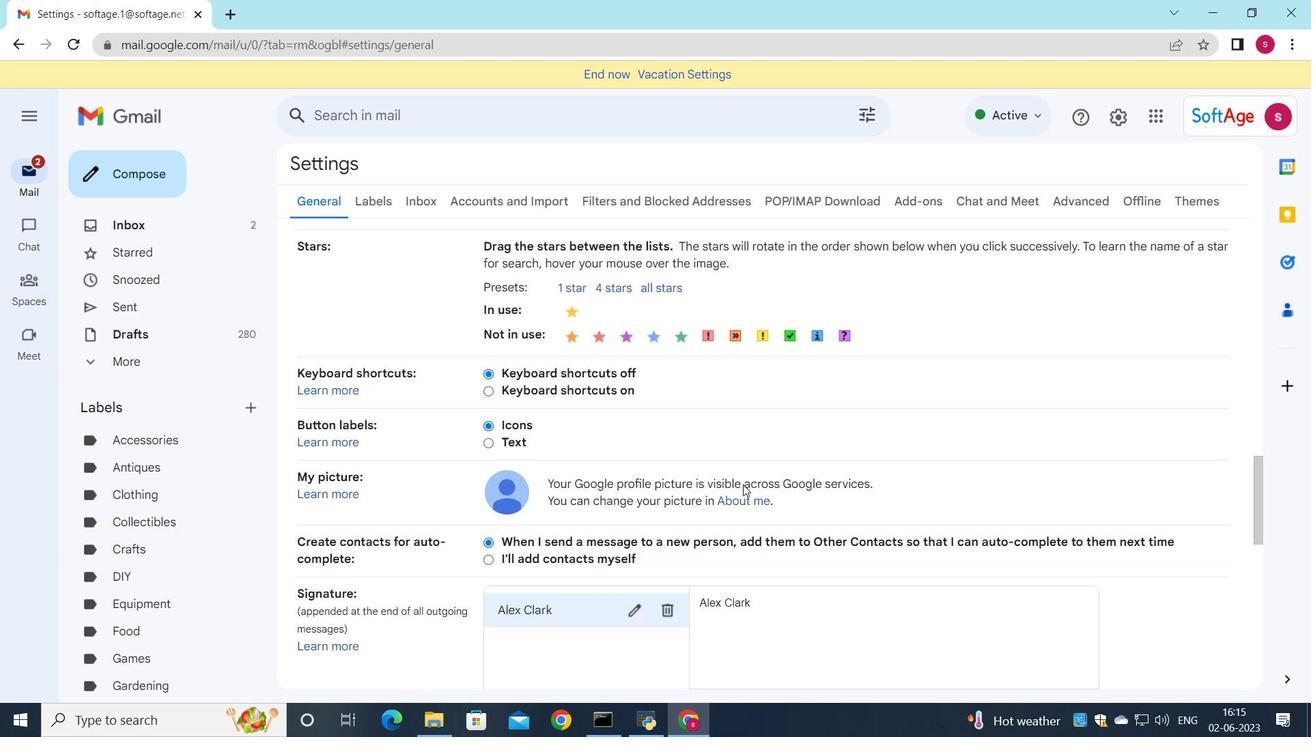
Action: Mouse moved to (744, 485)
Screenshot: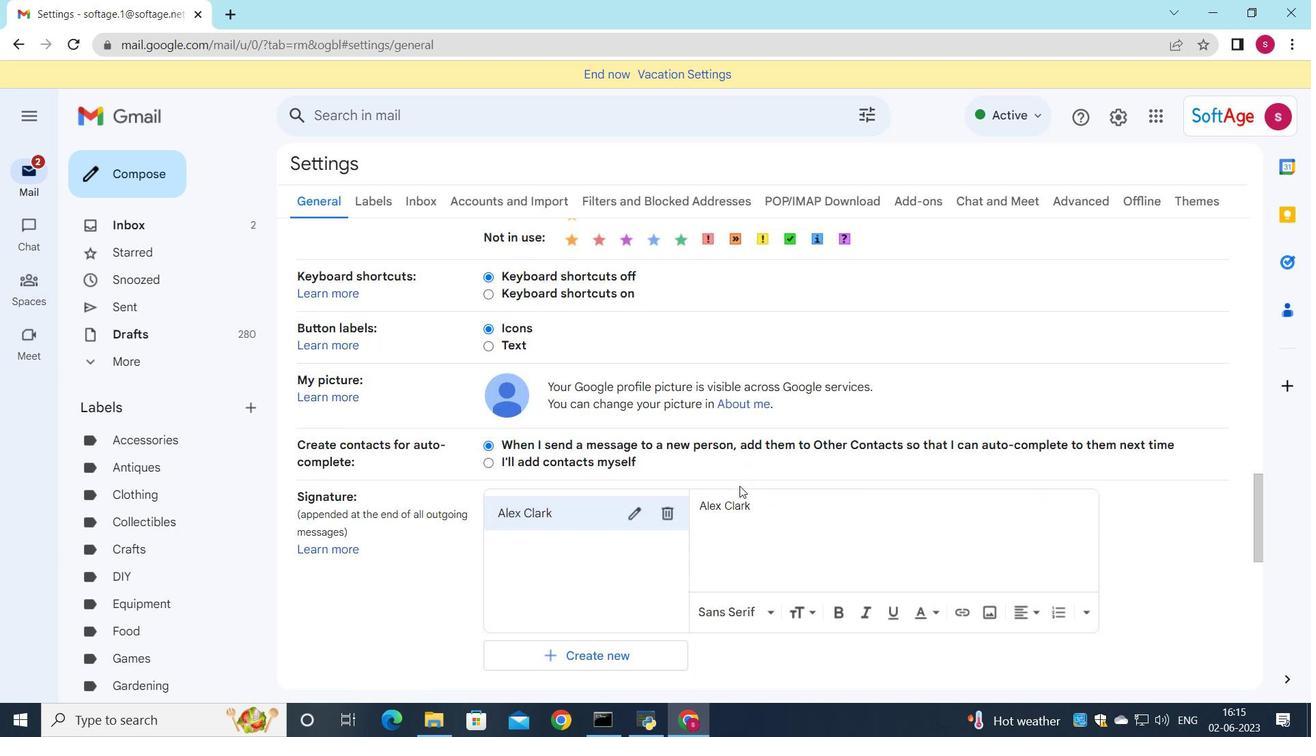 
Action: Mouse scrolled (744, 485) with delta (0, 0)
Screenshot: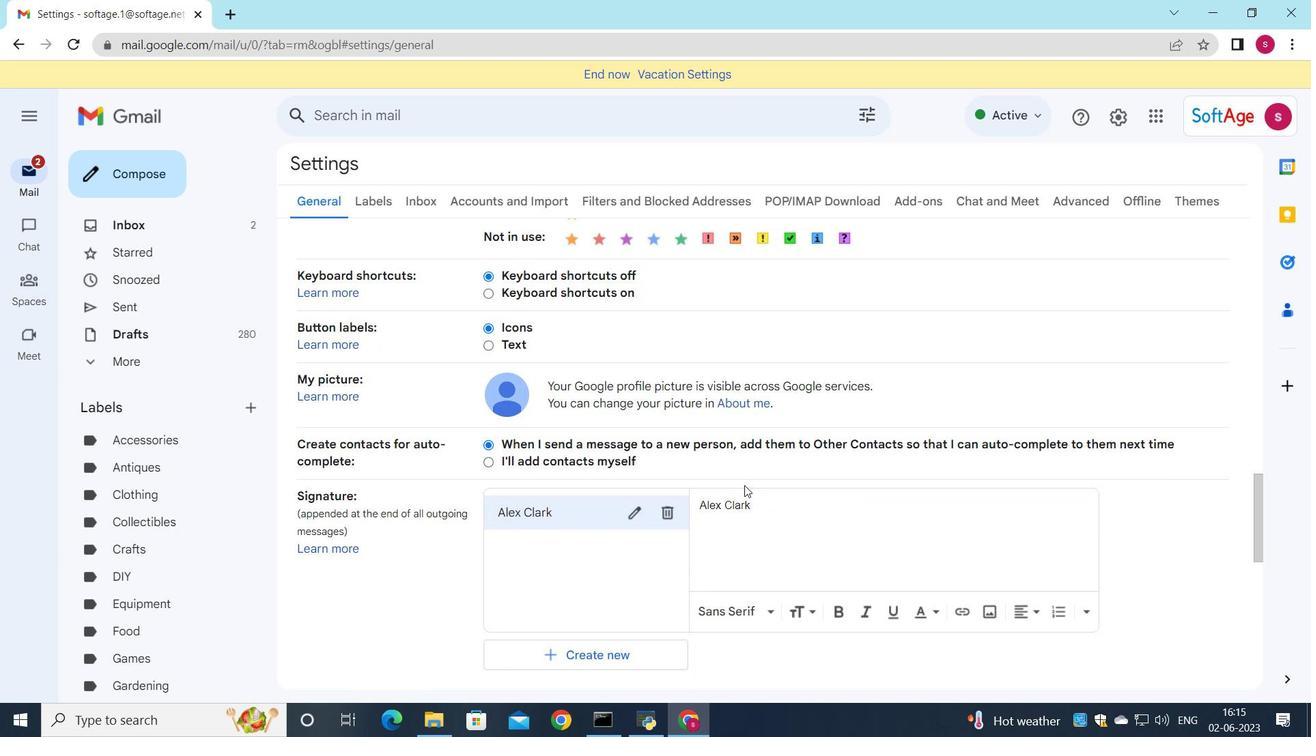 
Action: Mouse moved to (662, 429)
Screenshot: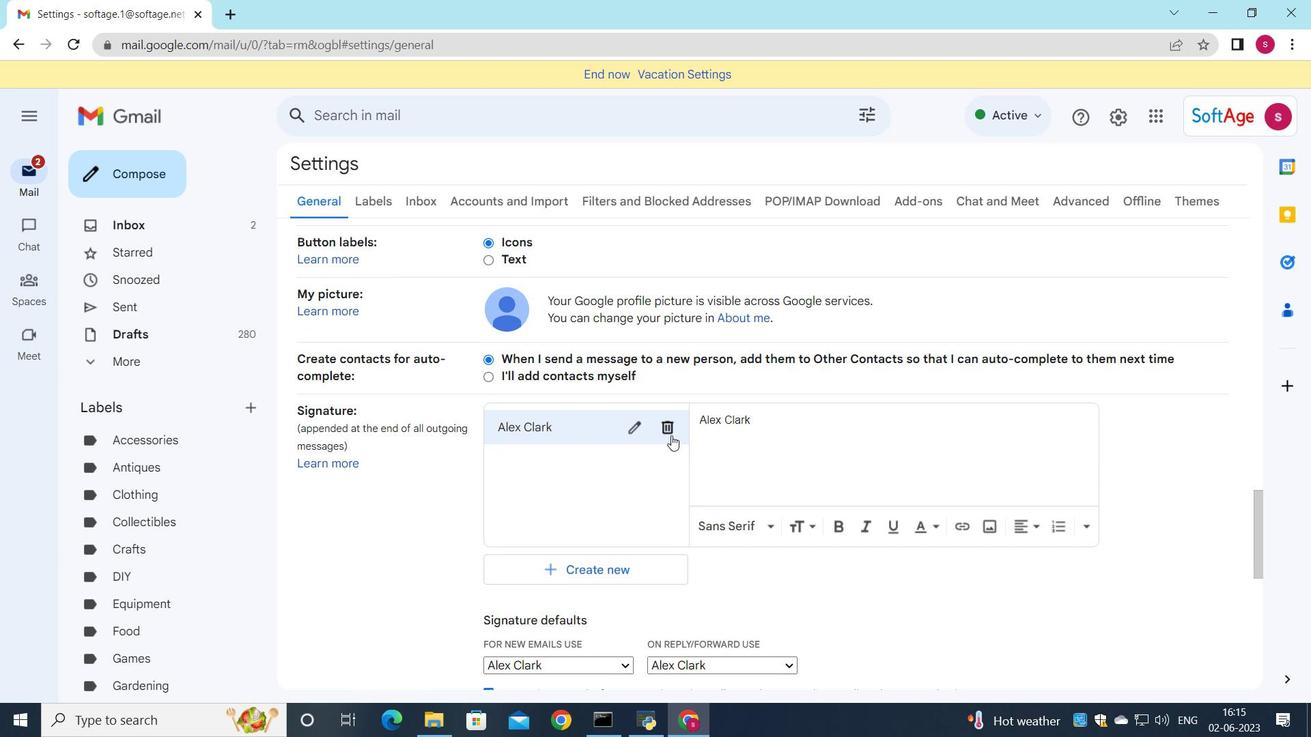 
Action: Mouse pressed left at (662, 429)
Screenshot: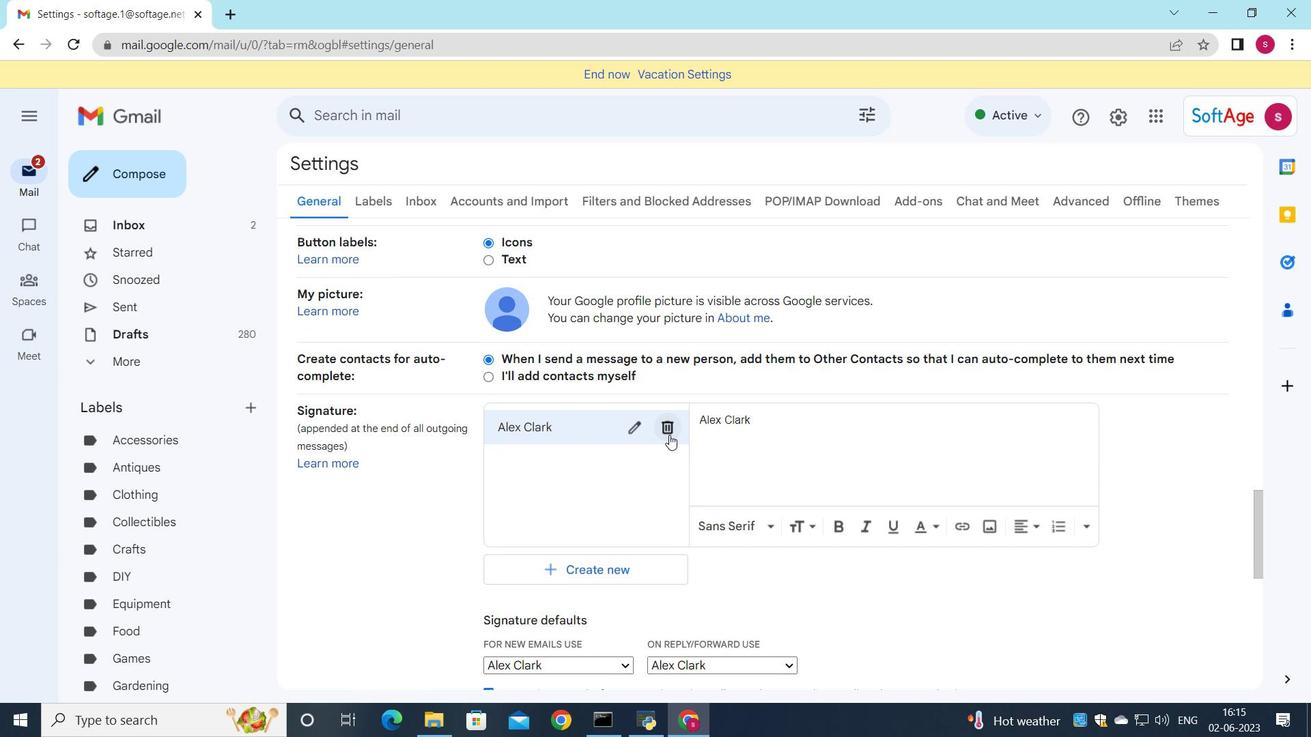 
Action: Mouse moved to (798, 409)
Screenshot: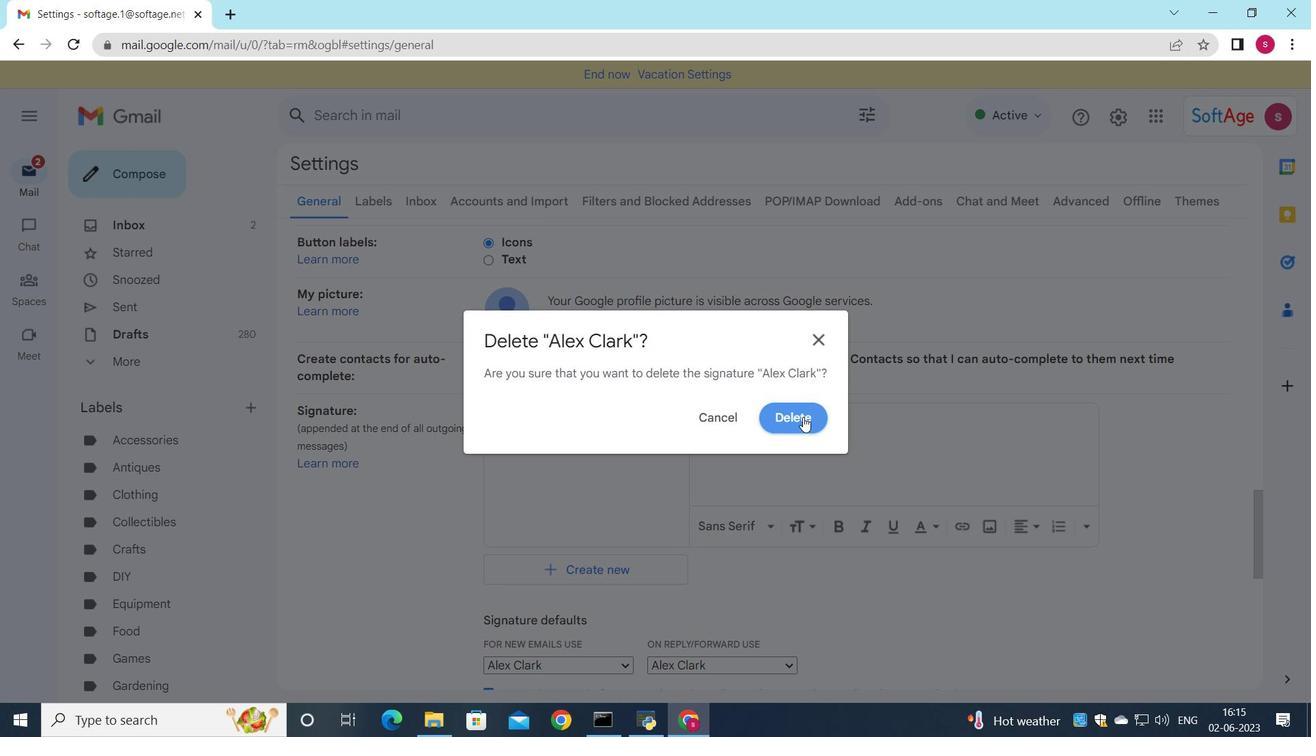 
Action: Mouse pressed left at (798, 409)
Screenshot: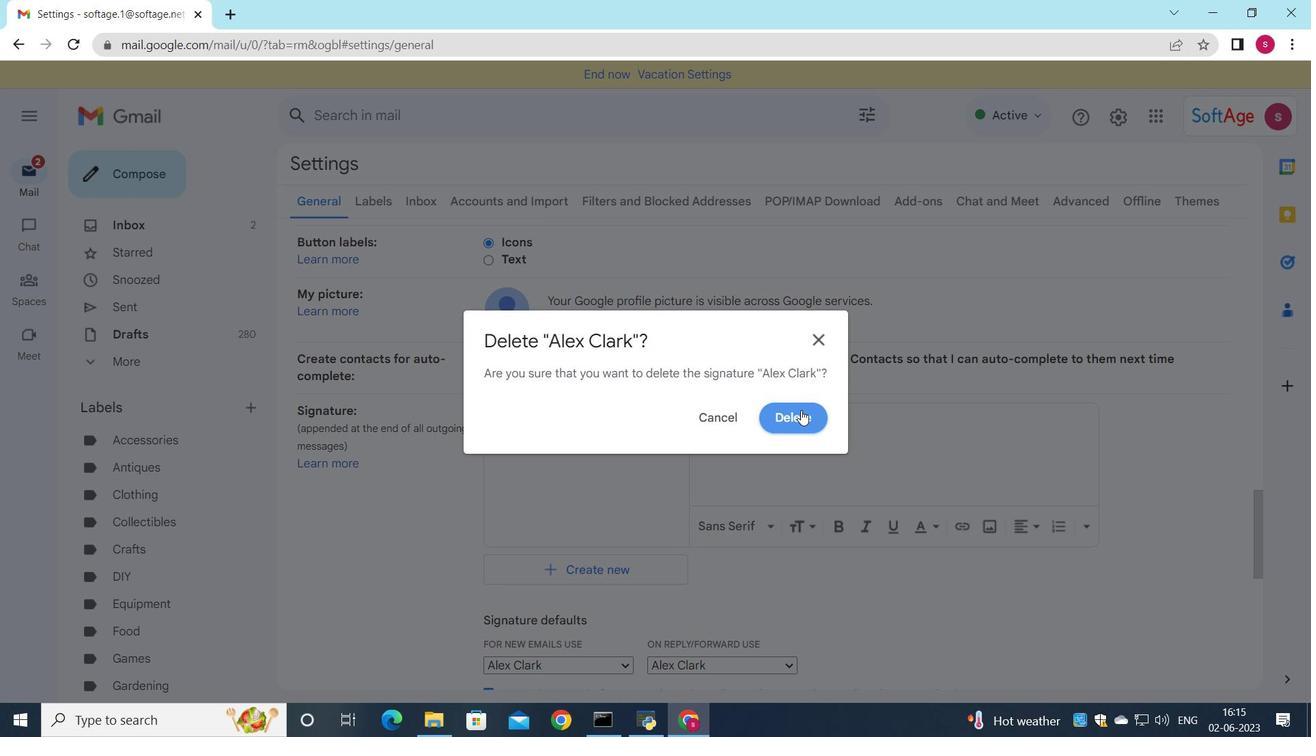 
Action: Mouse moved to (553, 444)
Screenshot: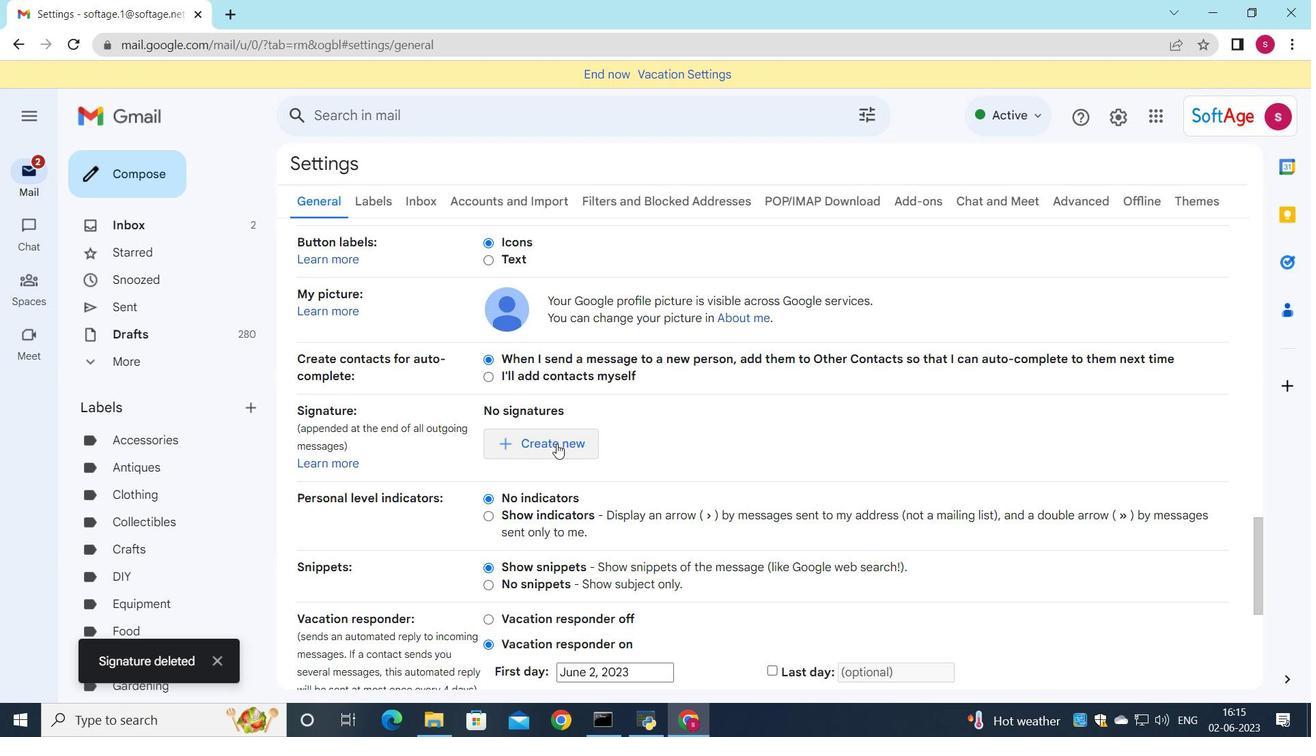 
Action: Mouse pressed left at (553, 444)
Screenshot: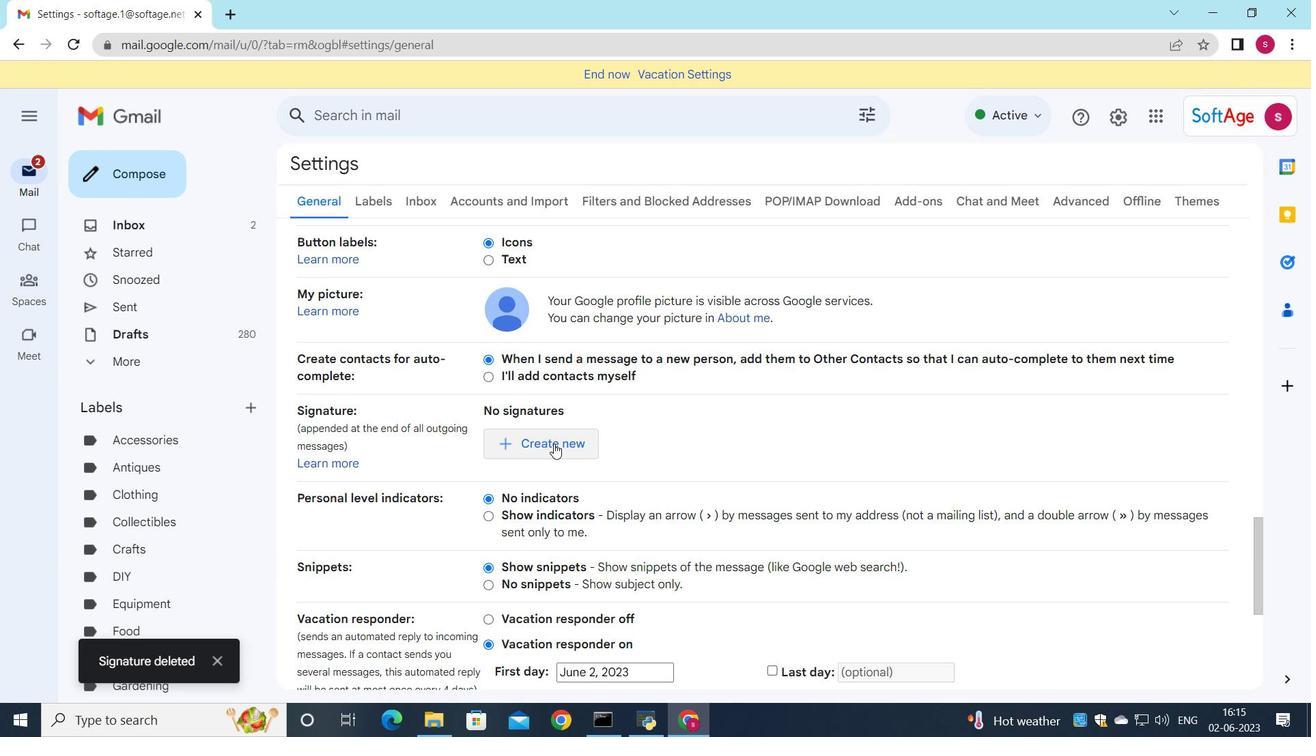 
Action: Mouse moved to (883, 423)
Screenshot: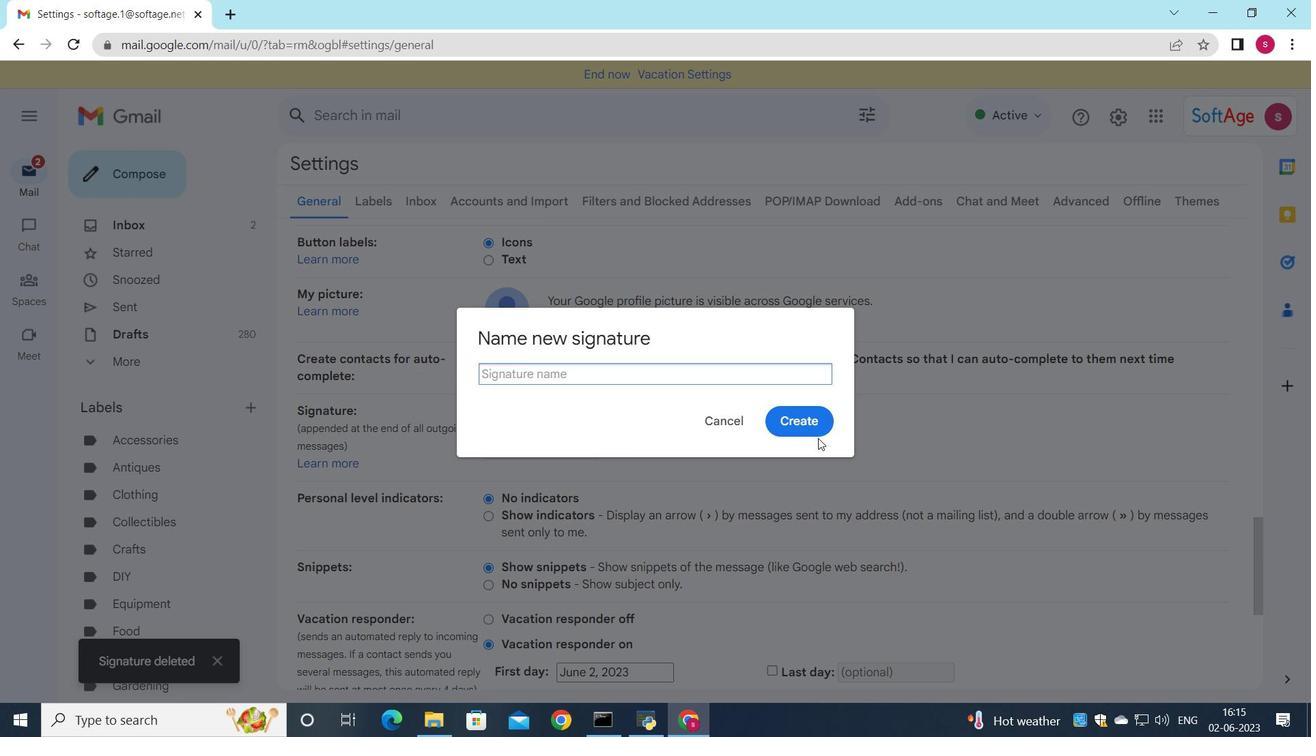 
Action: Key pressed <Key.shift>Alexandra<Key.space><Key.shift>Wilson
Screenshot: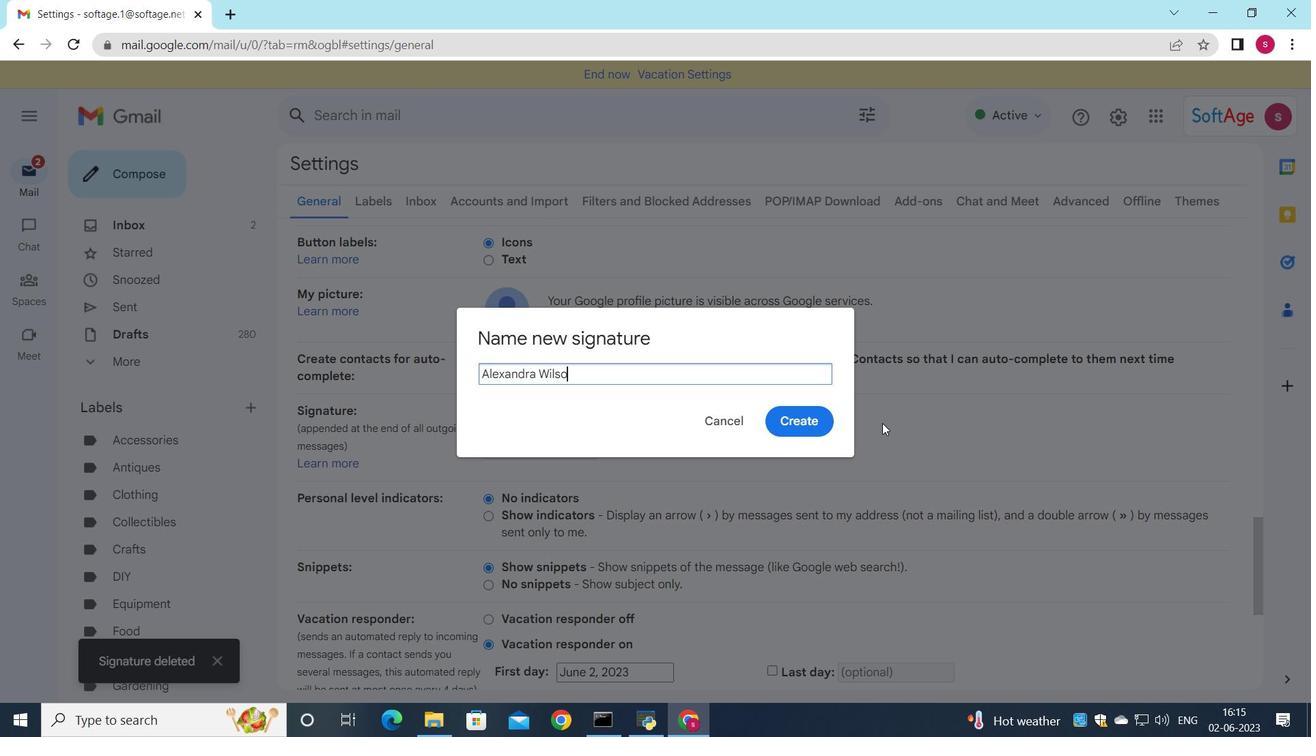 
Action: Mouse moved to (810, 421)
Screenshot: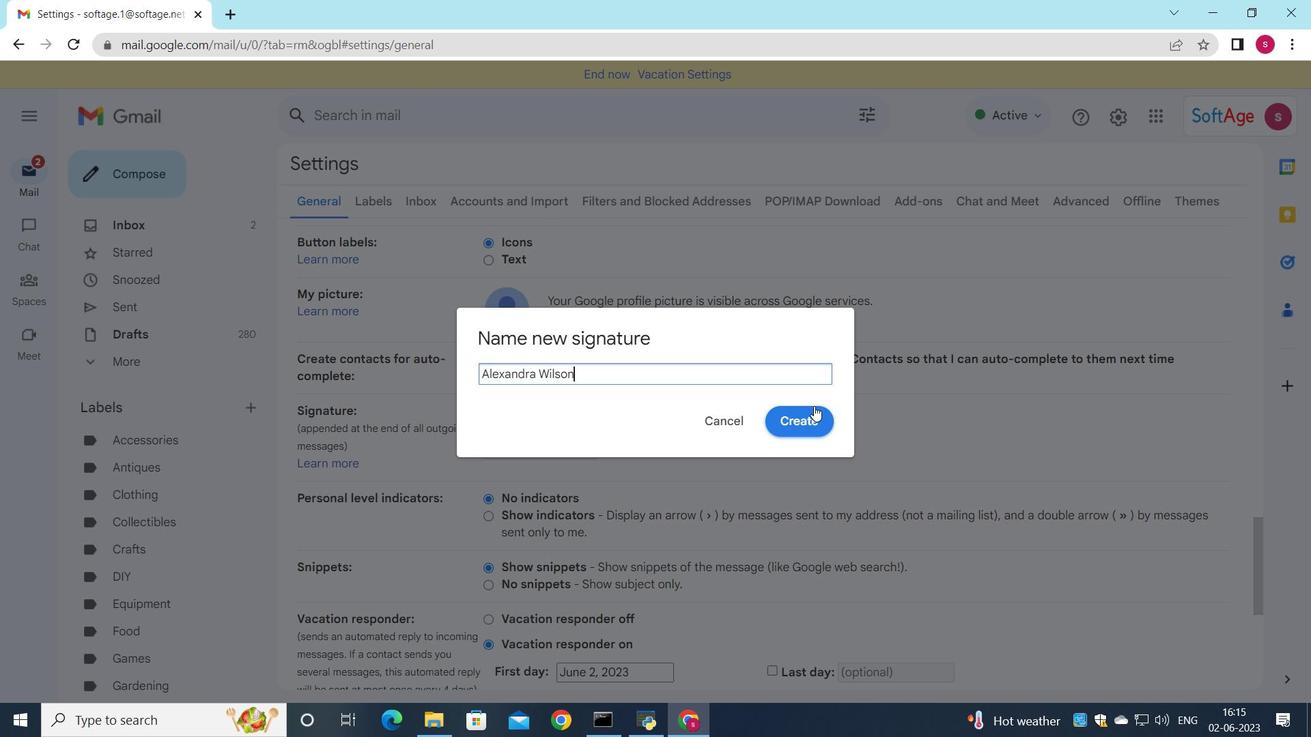 
Action: Mouse pressed left at (810, 421)
Screenshot: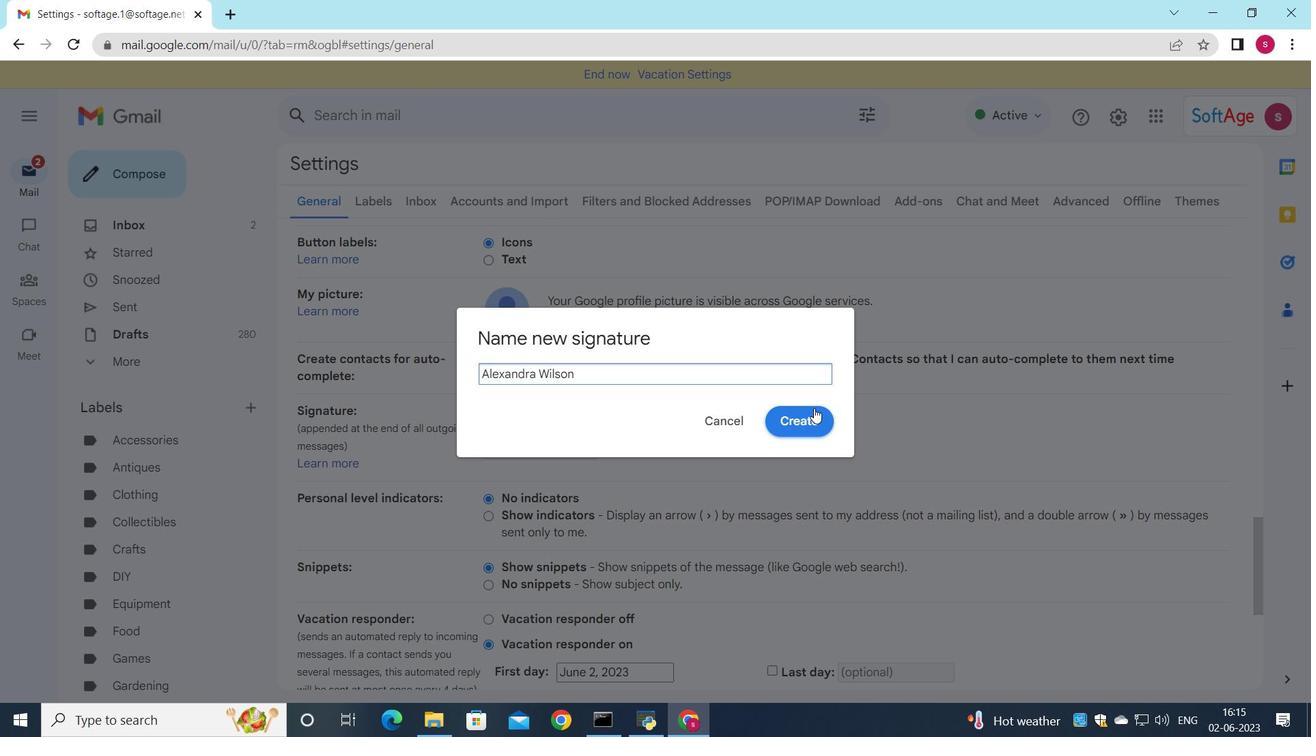 
Action: Mouse moved to (779, 431)
Screenshot: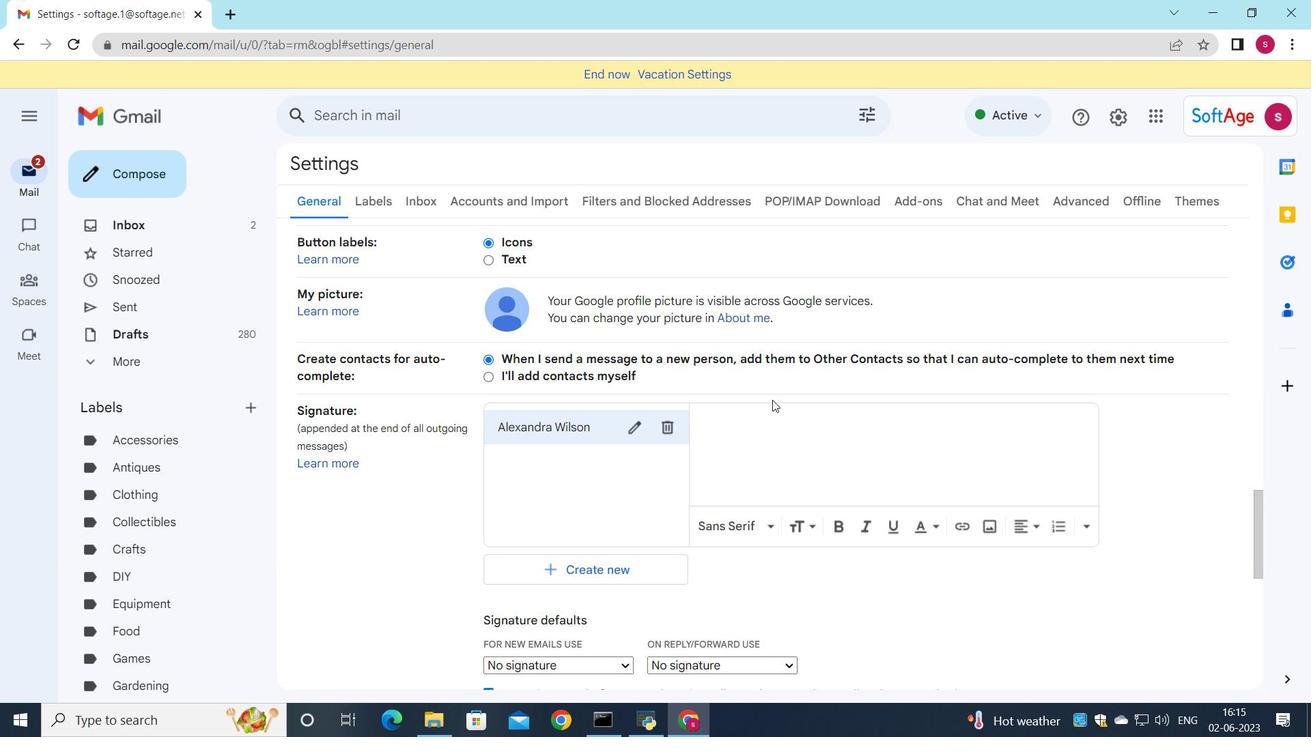 
Action: Mouse pressed left at (779, 431)
Screenshot: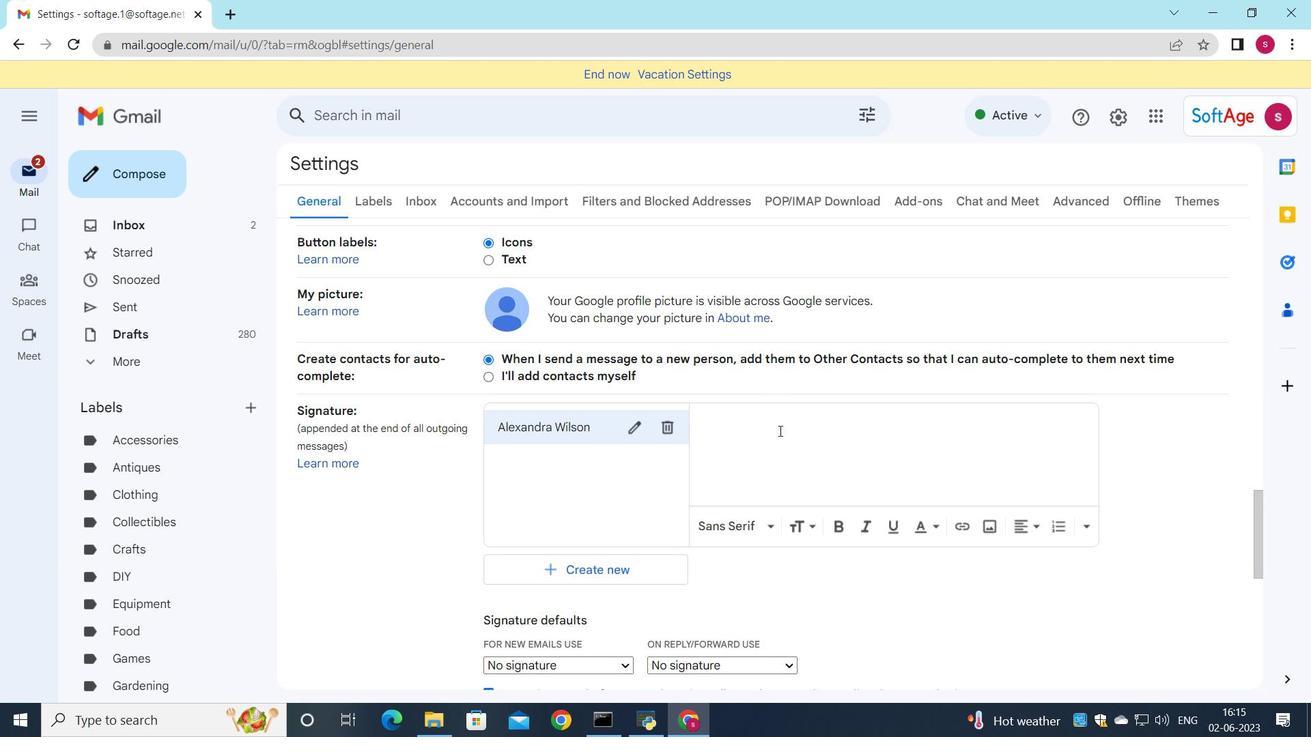
Action: Mouse moved to (780, 431)
Screenshot: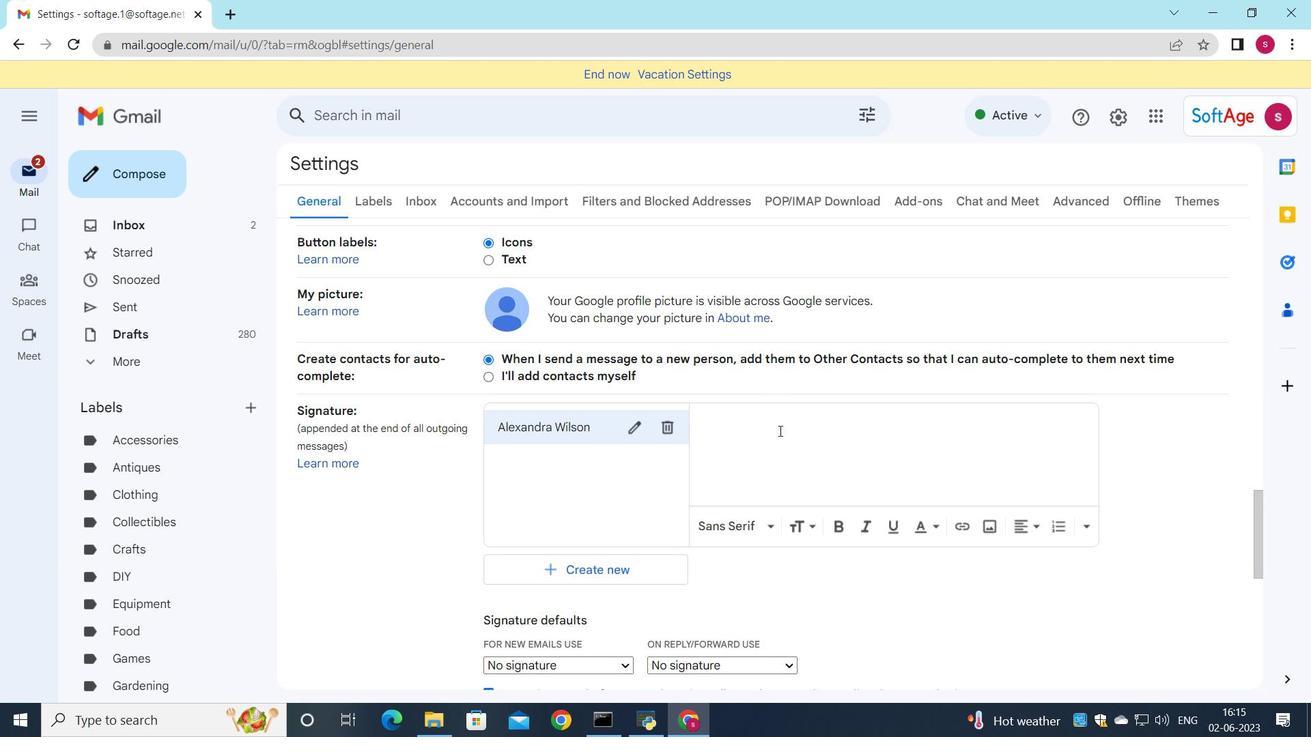 
Action: Key pressed <Key.shift>Alexandra<Key.space>w<Key.backspace><Key.shift><Key.shift><Key.shift><Key.shift><Key.shift>Wilson
Screenshot: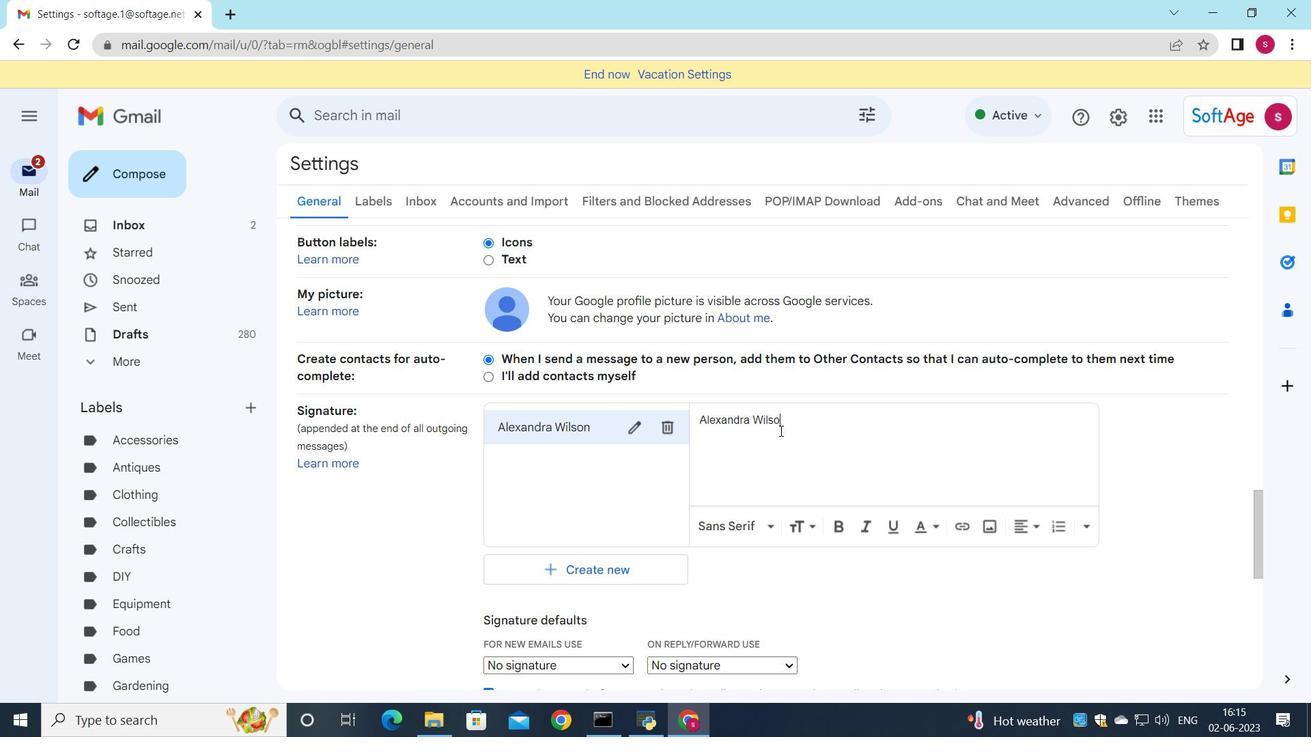 
Action: Mouse scrolled (780, 430) with delta (0, 0)
Screenshot: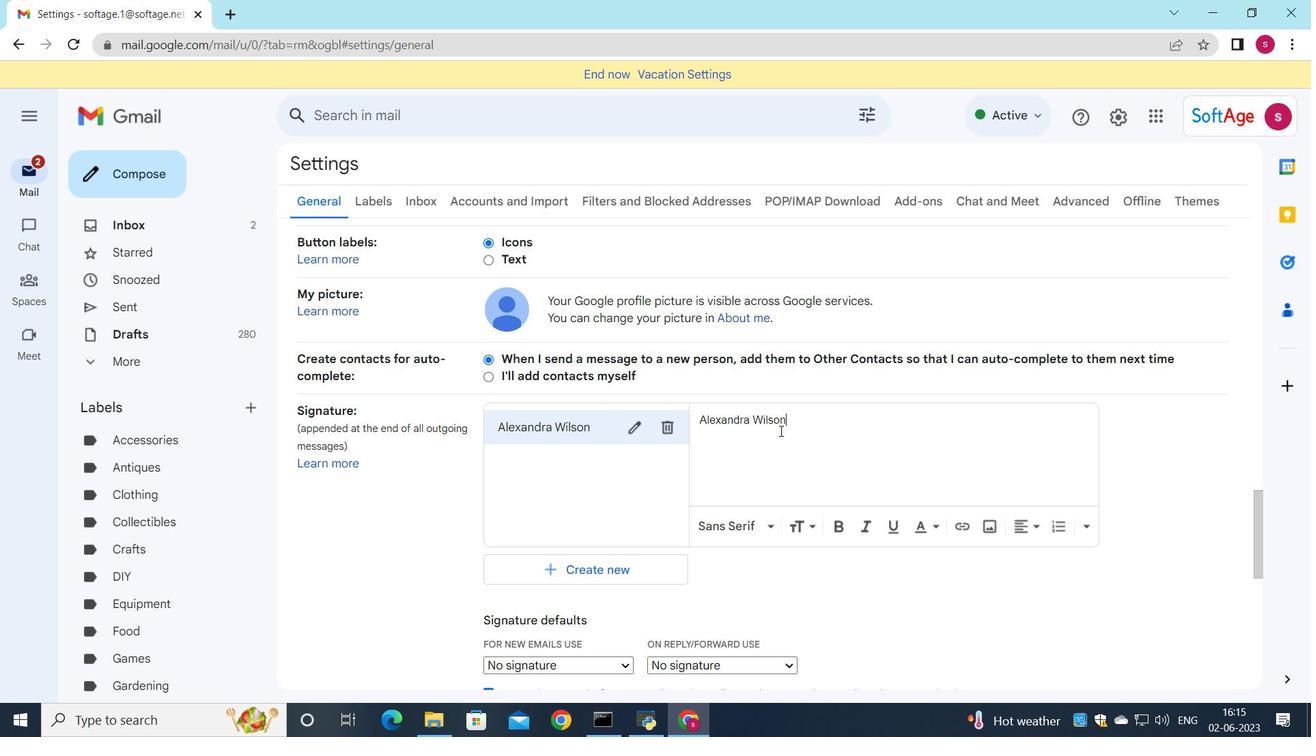 
Action: Mouse scrolled (780, 430) with delta (0, 0)
Screenshot: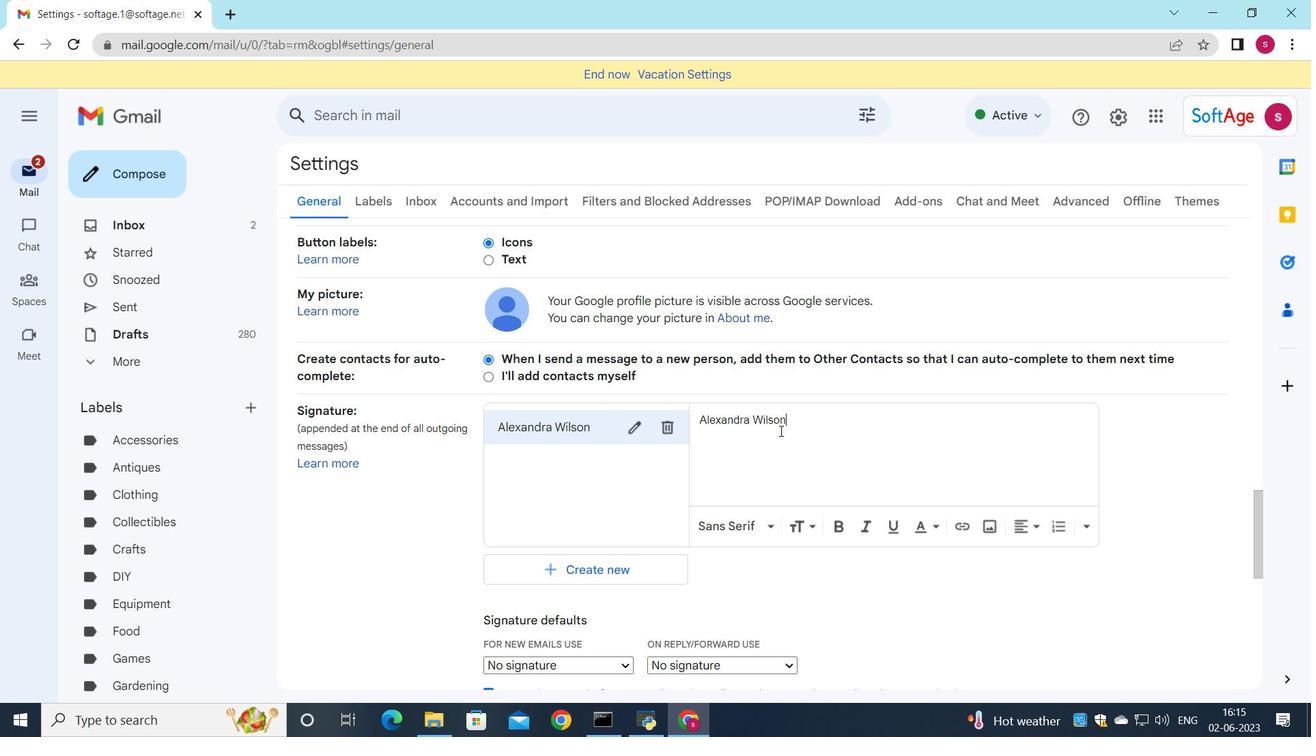 
Action: Mouse scrolled (780, 430) with delta (0, 0)
Screenshot: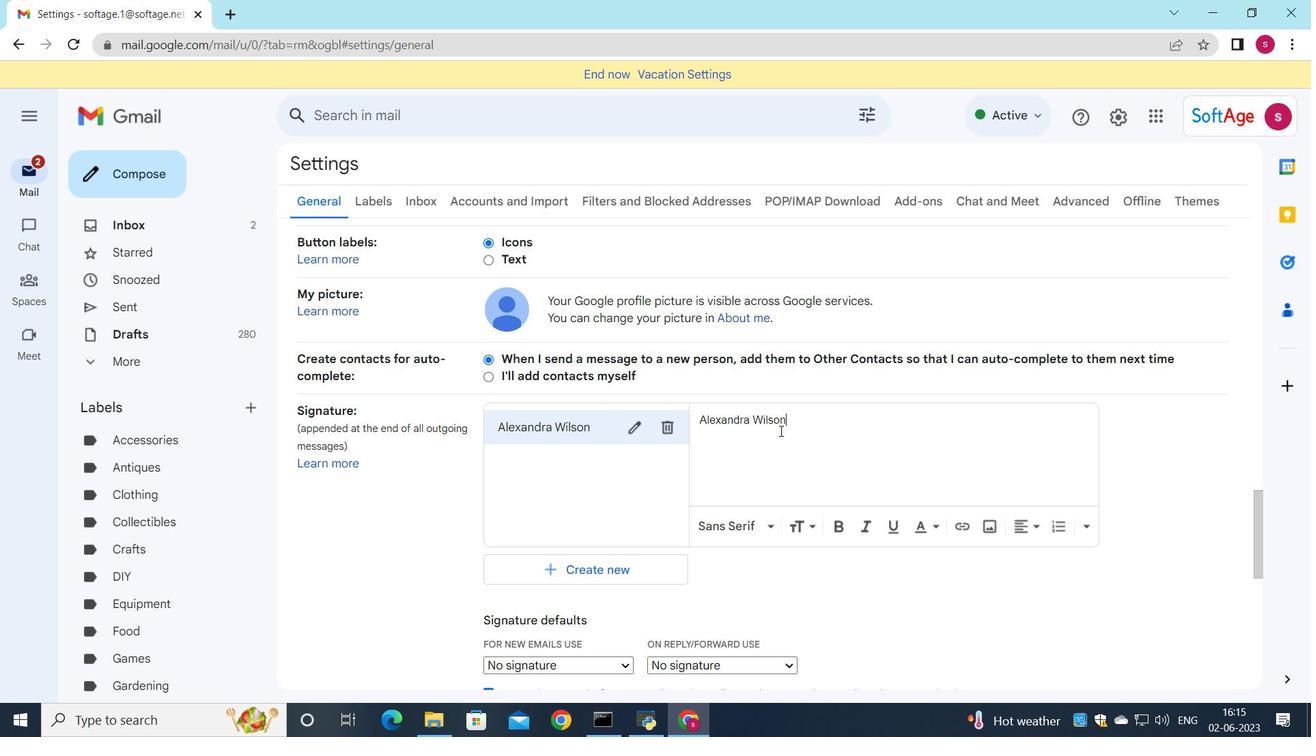 
Action: Mouse scrolled (780, 430) with delta (0, 0)
Screenshot: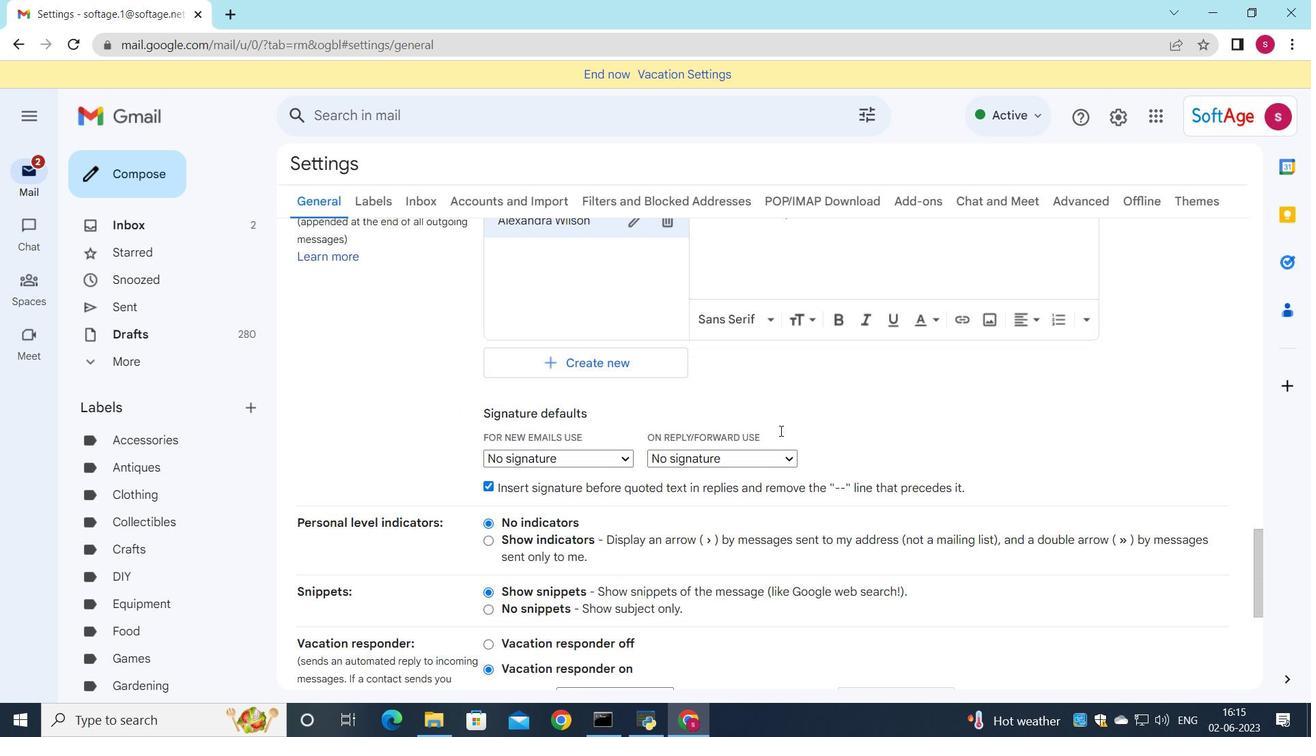 
Action: Mouse scrolled (780, 430) with delta (0, 0)
Screenshot: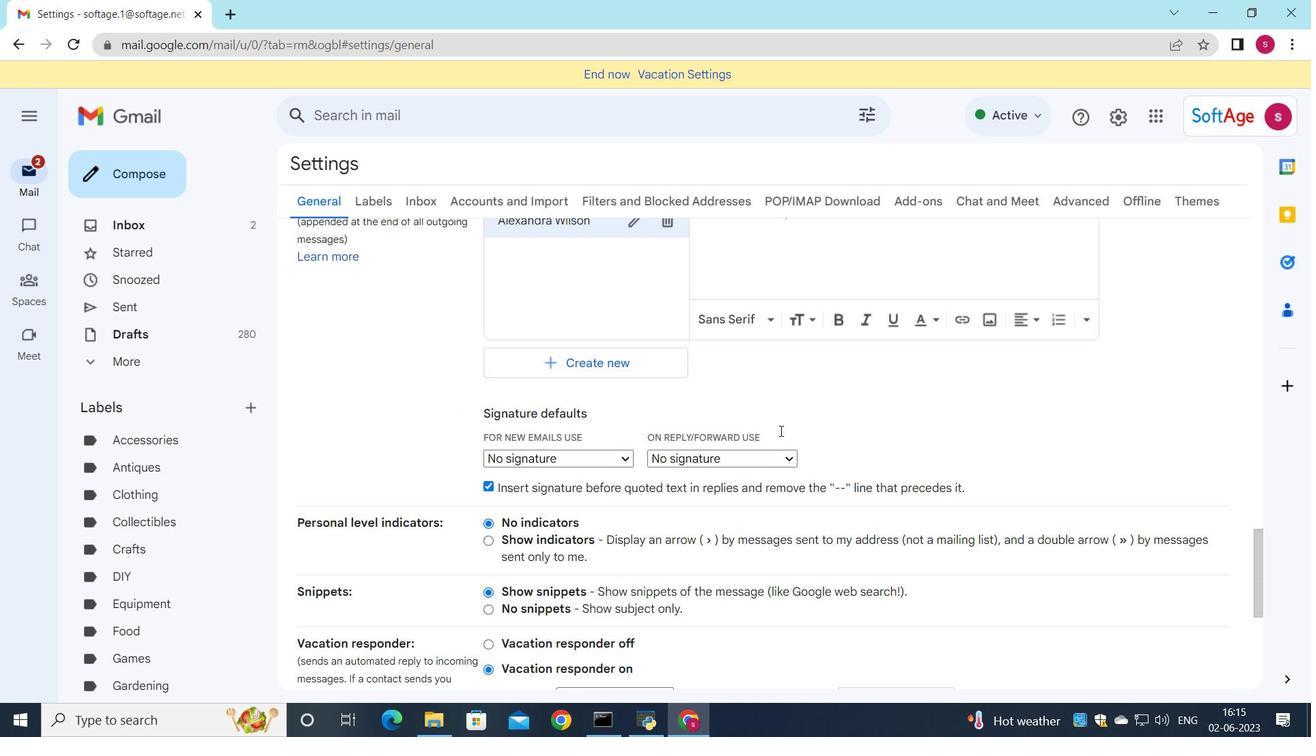 
Action: Mouse scrolled (780, 430) with delta (0, 0)
Screenshot: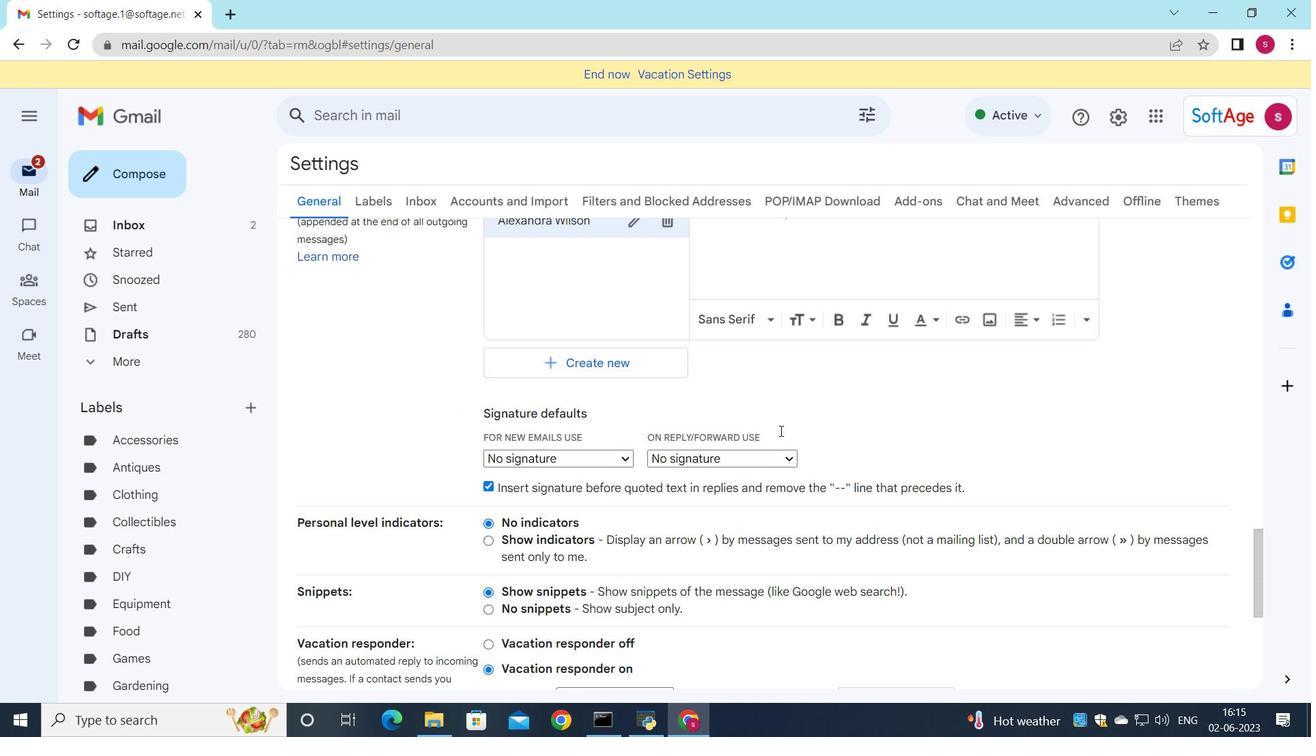 
Action: Mouse scrolled (780, 430) with delta (0, 0)
Screenshot: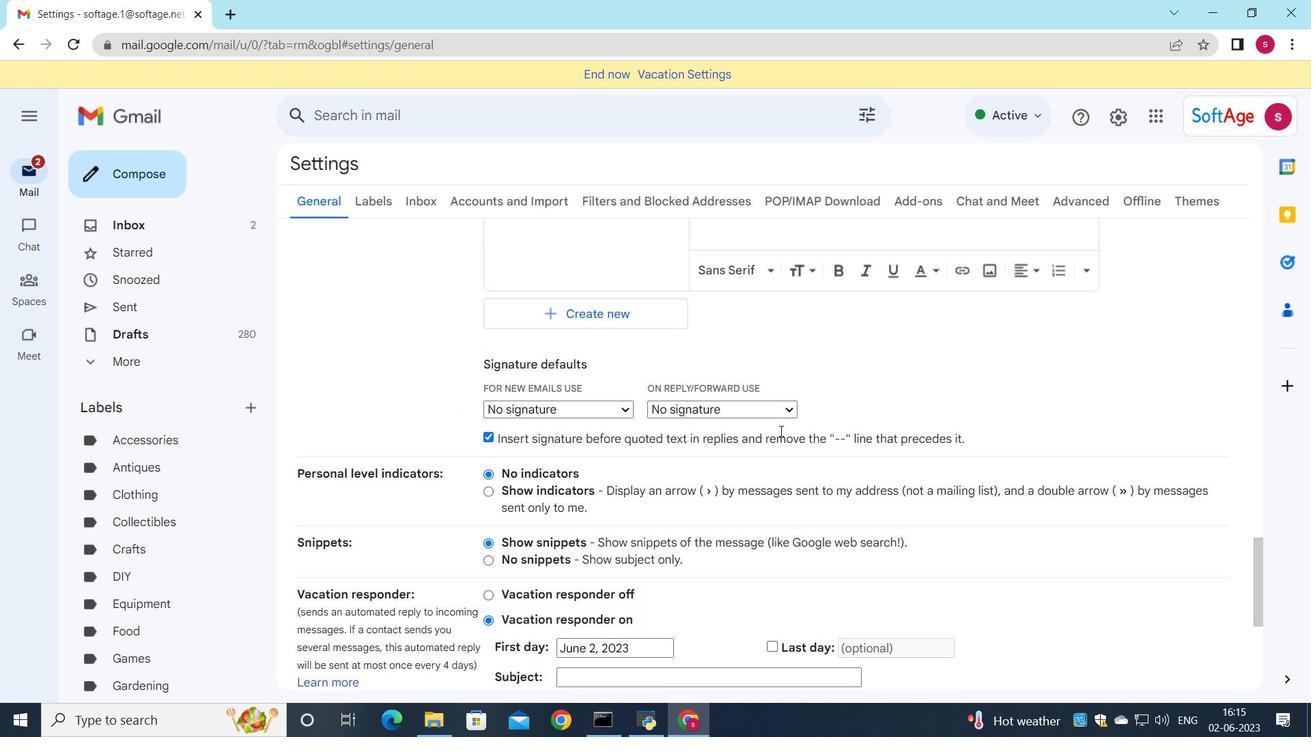 
Action: Mouse moved to (715, 597)
Screenshot: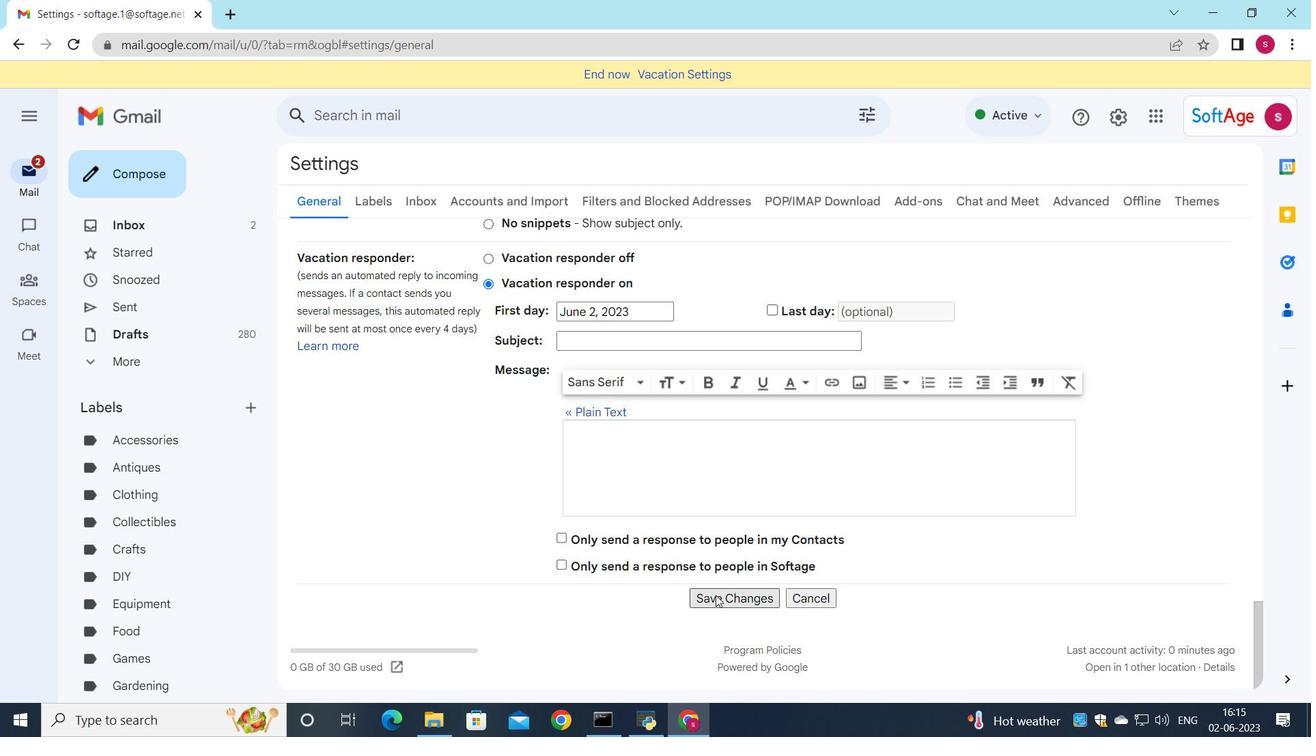 
Action: Mouse pressed left at (715, 597)
Screenshot: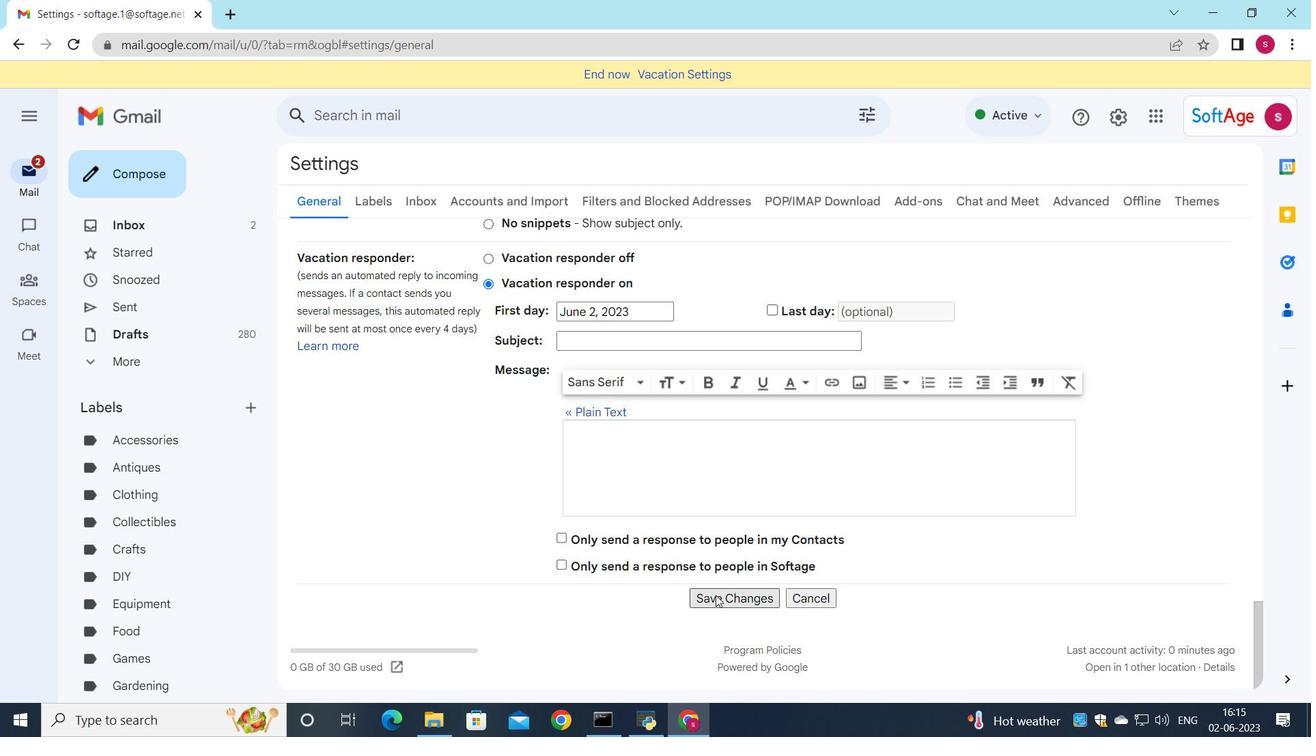 
Action: Mouse moved to (696, 357)
Screenshot: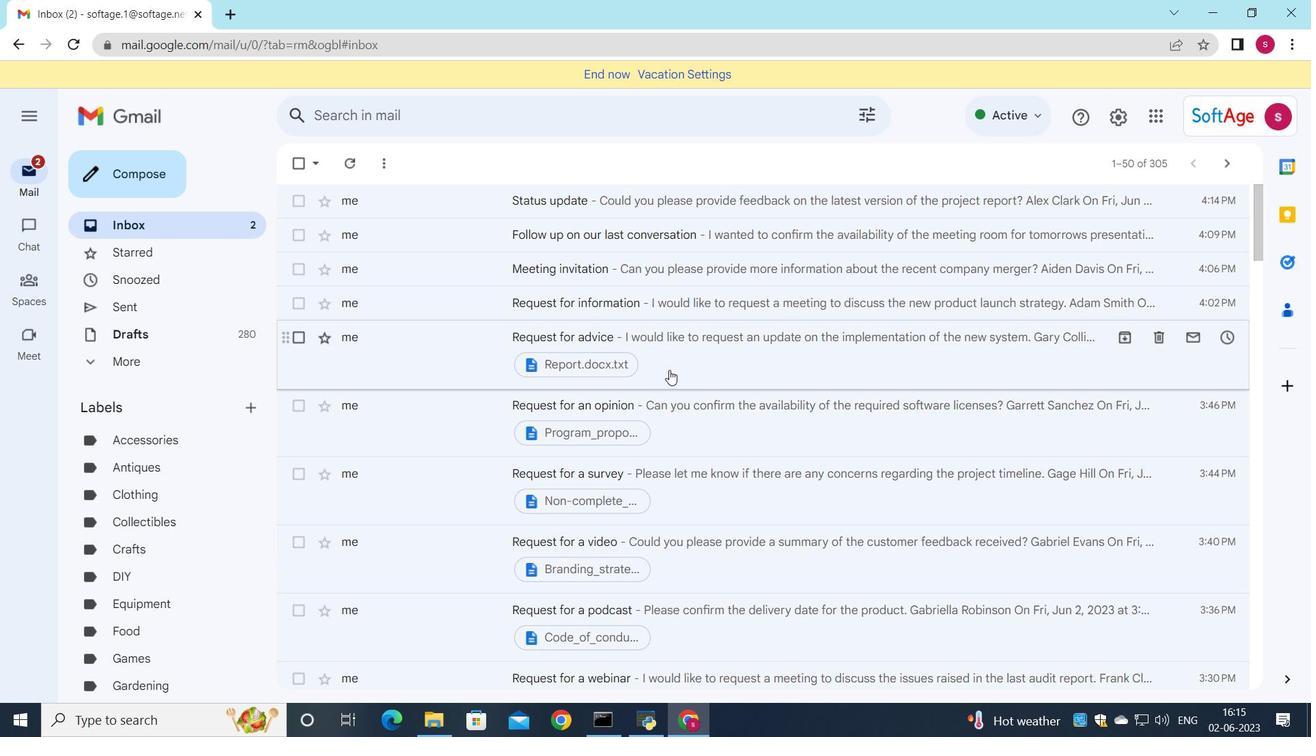
Action: Mouse pressed left at (696, 357)
Screenshot: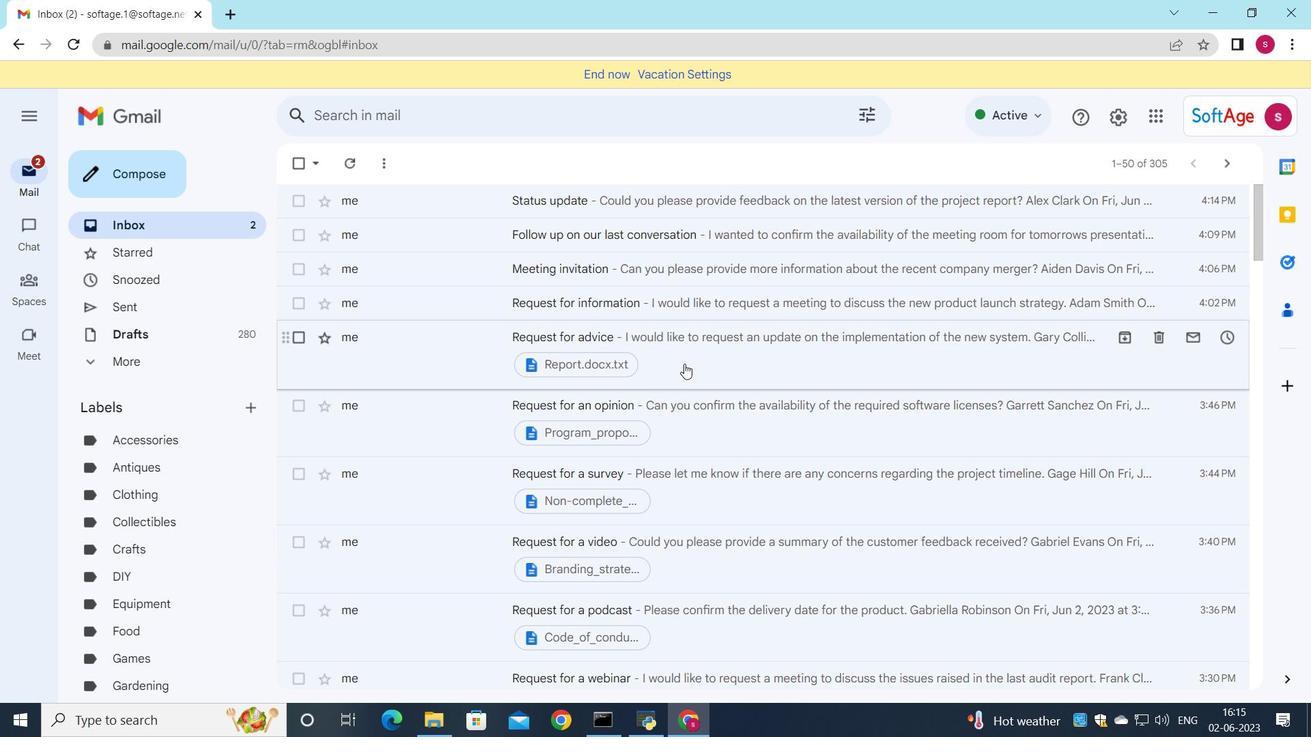 
Action: Mouse moved to (702, 461)
Screenshot: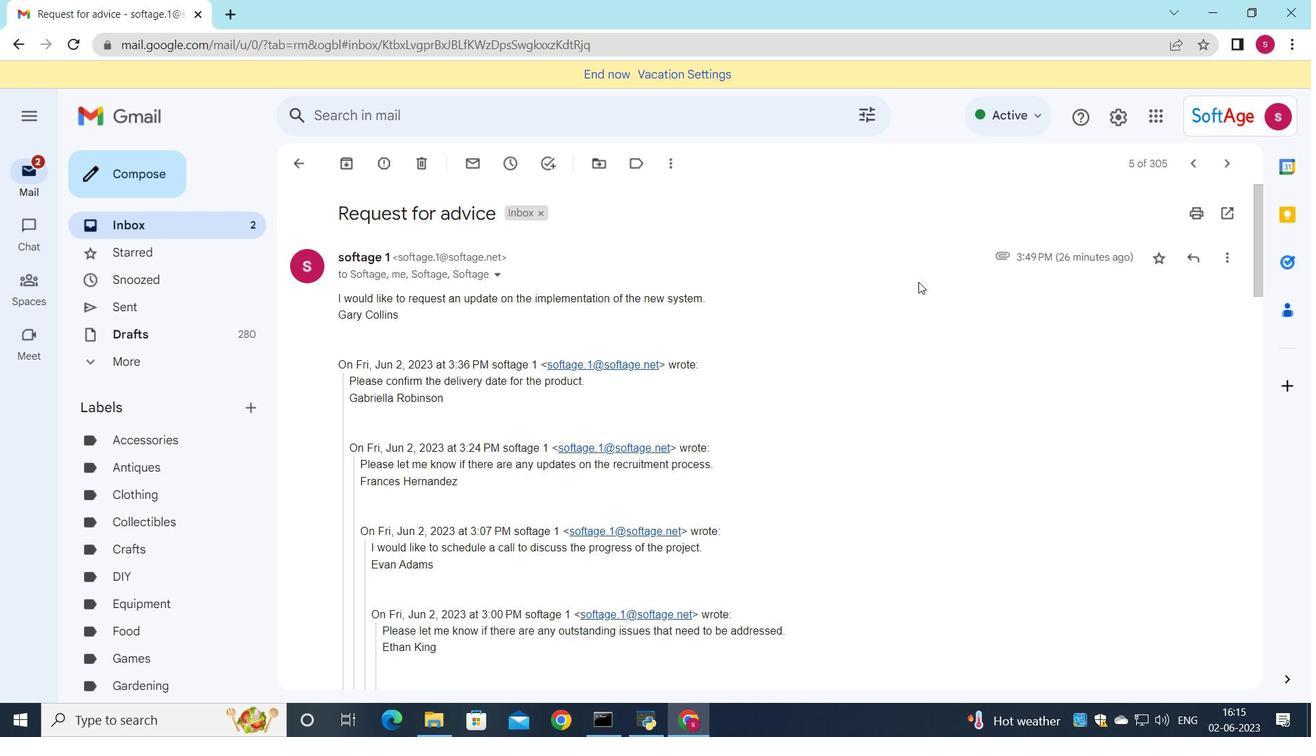 
Action: Mouse scrolled (702, 461) with delta (0, 0)
Screenshot: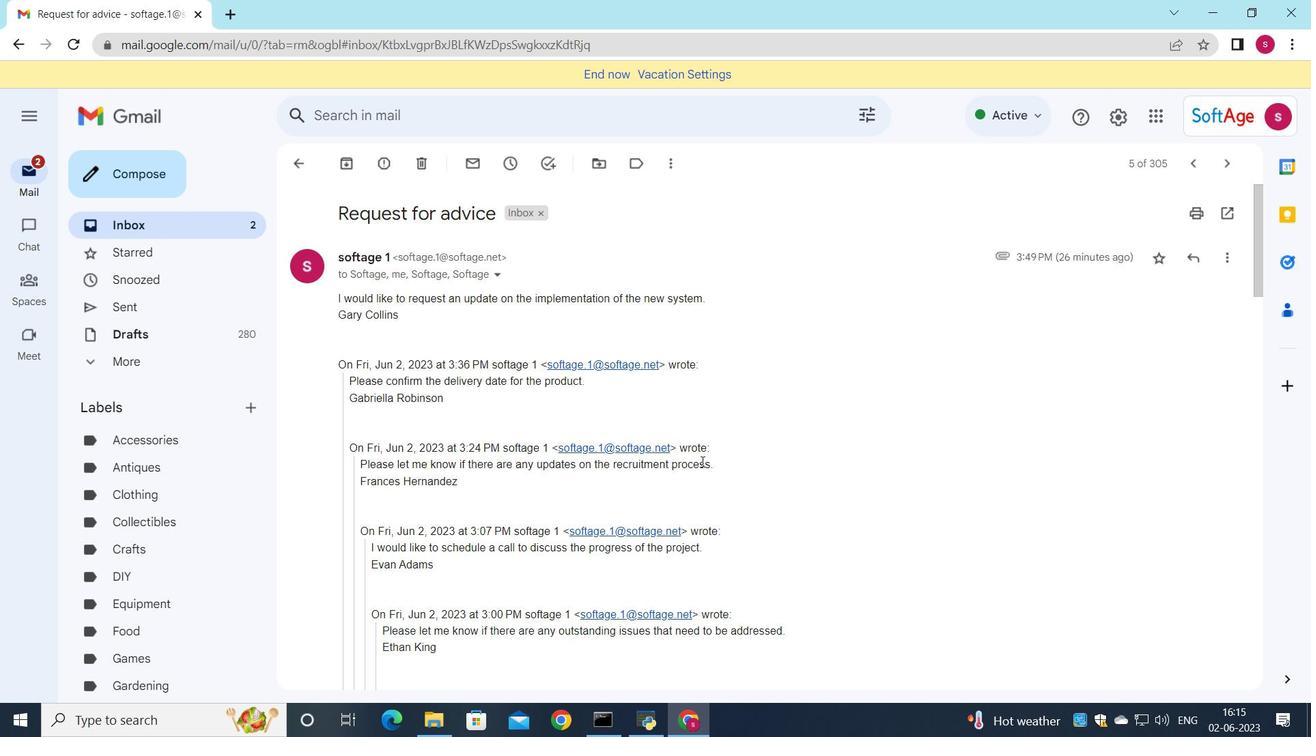 
Action: Mouse scrolled (702, 461) with delta (0, 0)
Screenshot: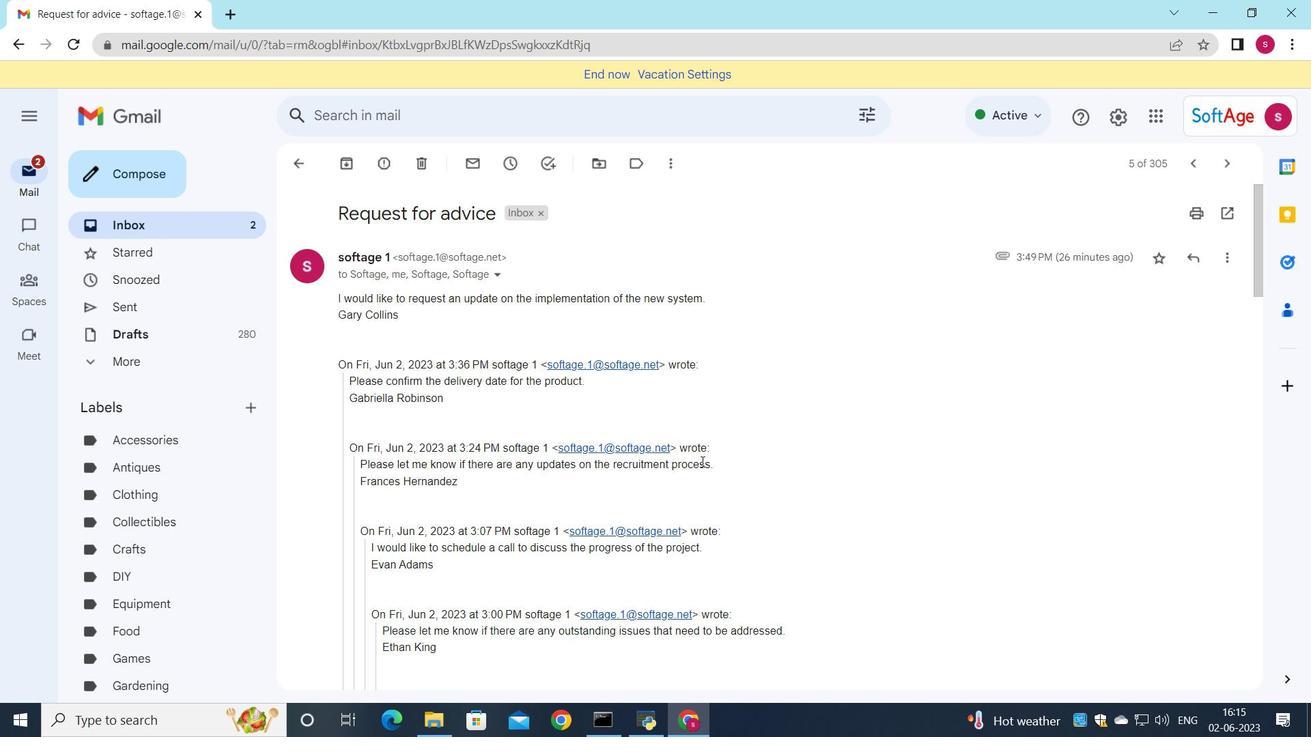 
Action: Mouse scrolled (702, 461) with delta (0, 0)
Screenshot: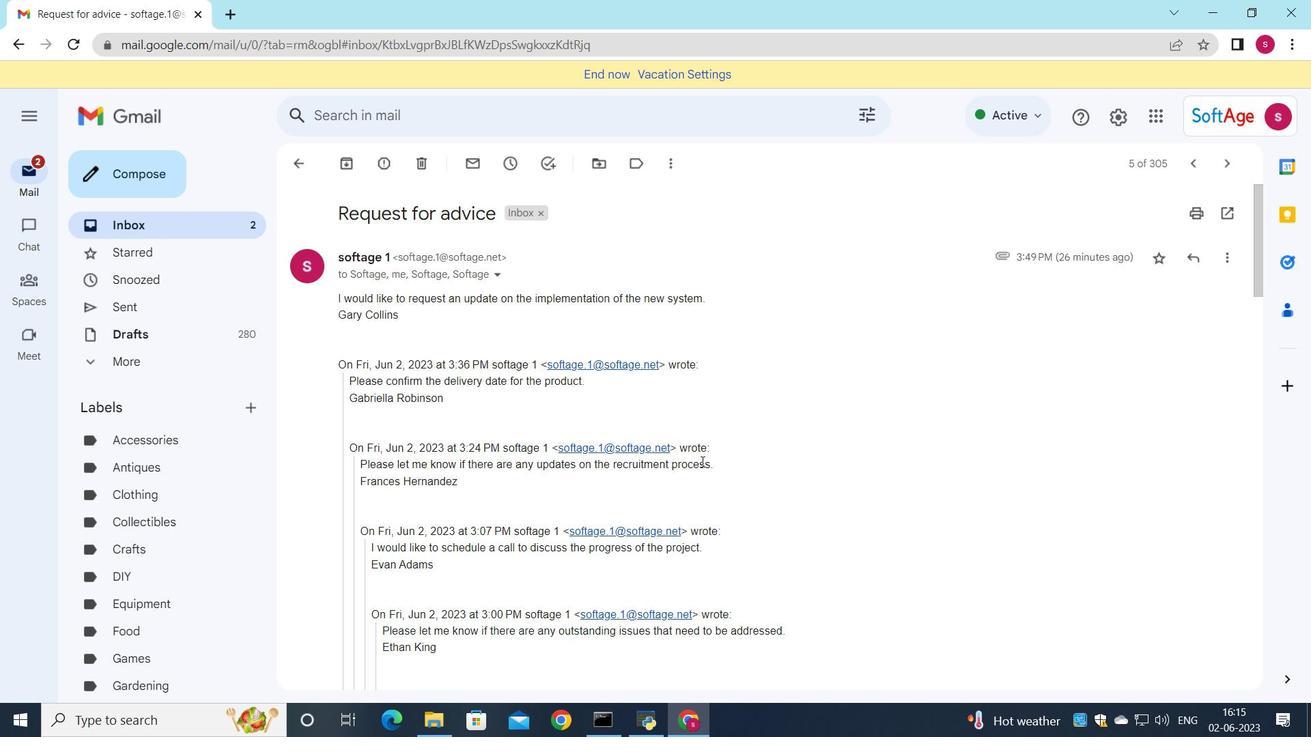
Action: Mouse moved to (700, 461)
Screenshot: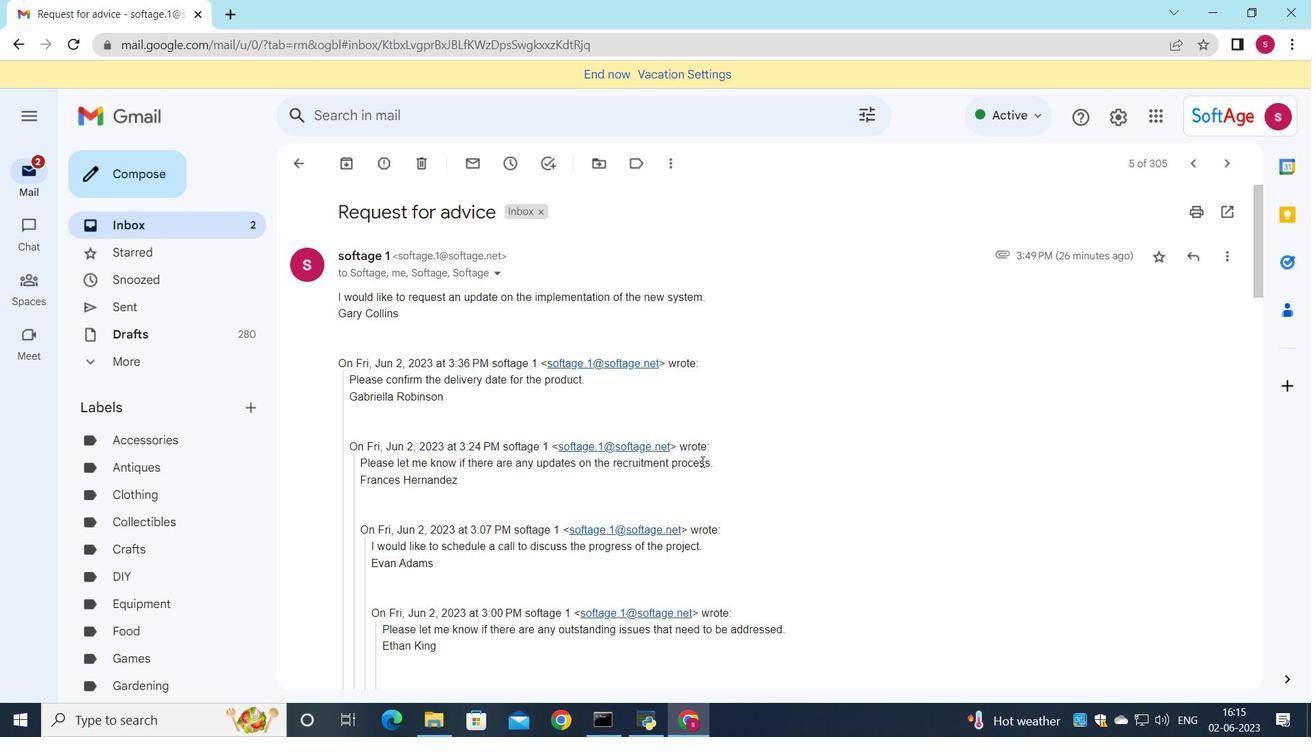
Action: Mouse scrolled (700, 461) with delta (0, 0)
Screenshot: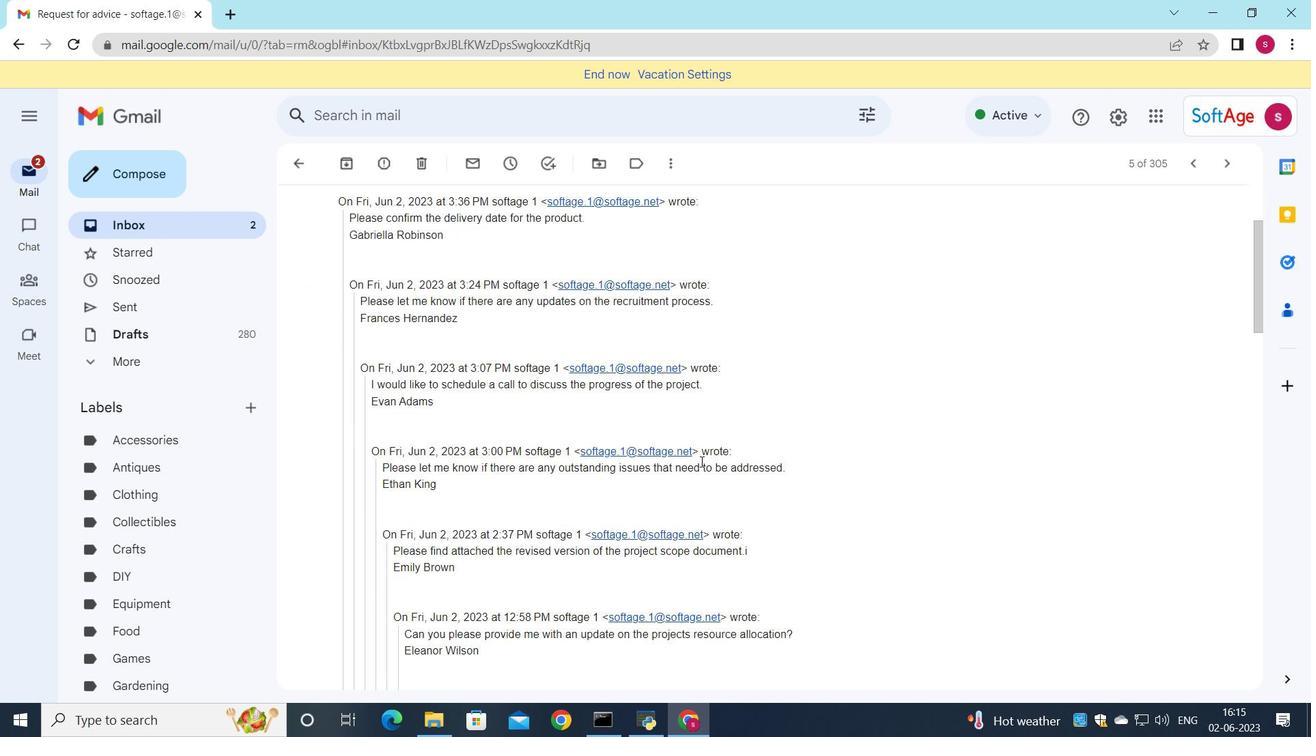 
Action: Mouse scrolled (700, 461) with delta (0, 0)
Screenshot: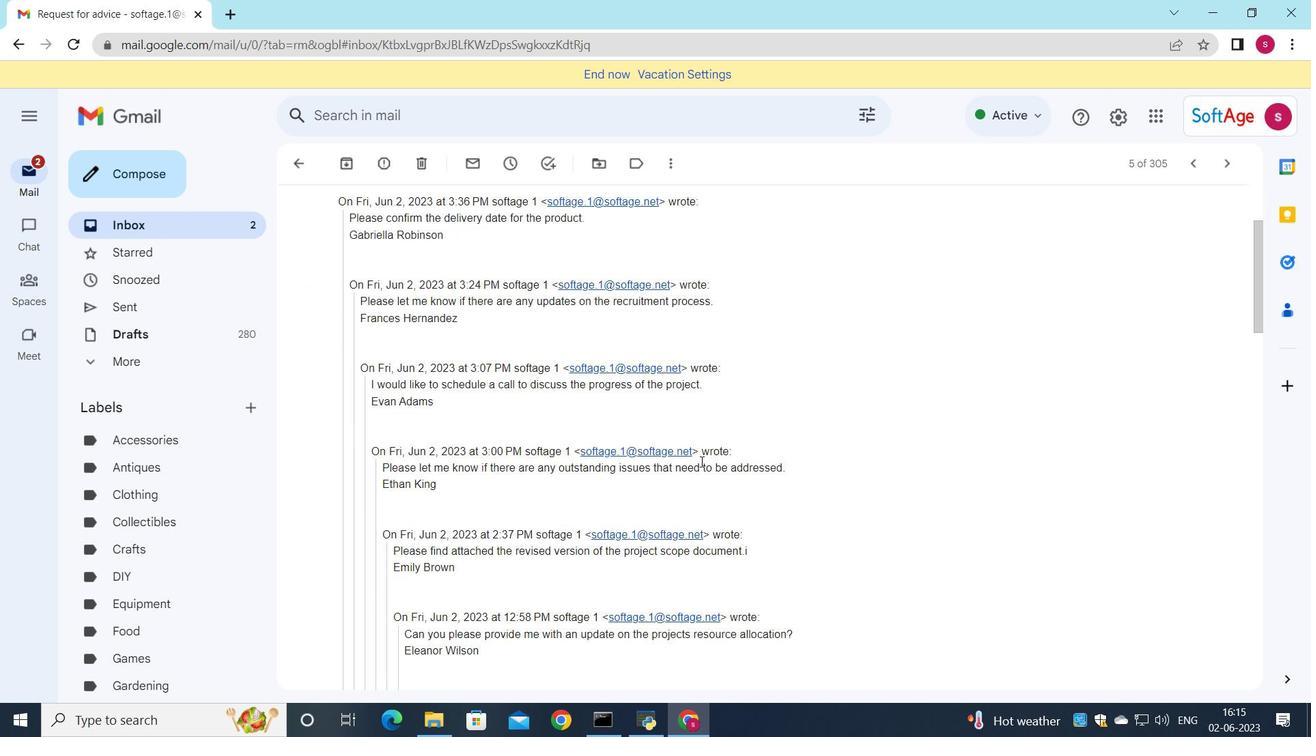 
Action: Mouse scrolled (700, 461) with delta (0, 0)
Screenshot: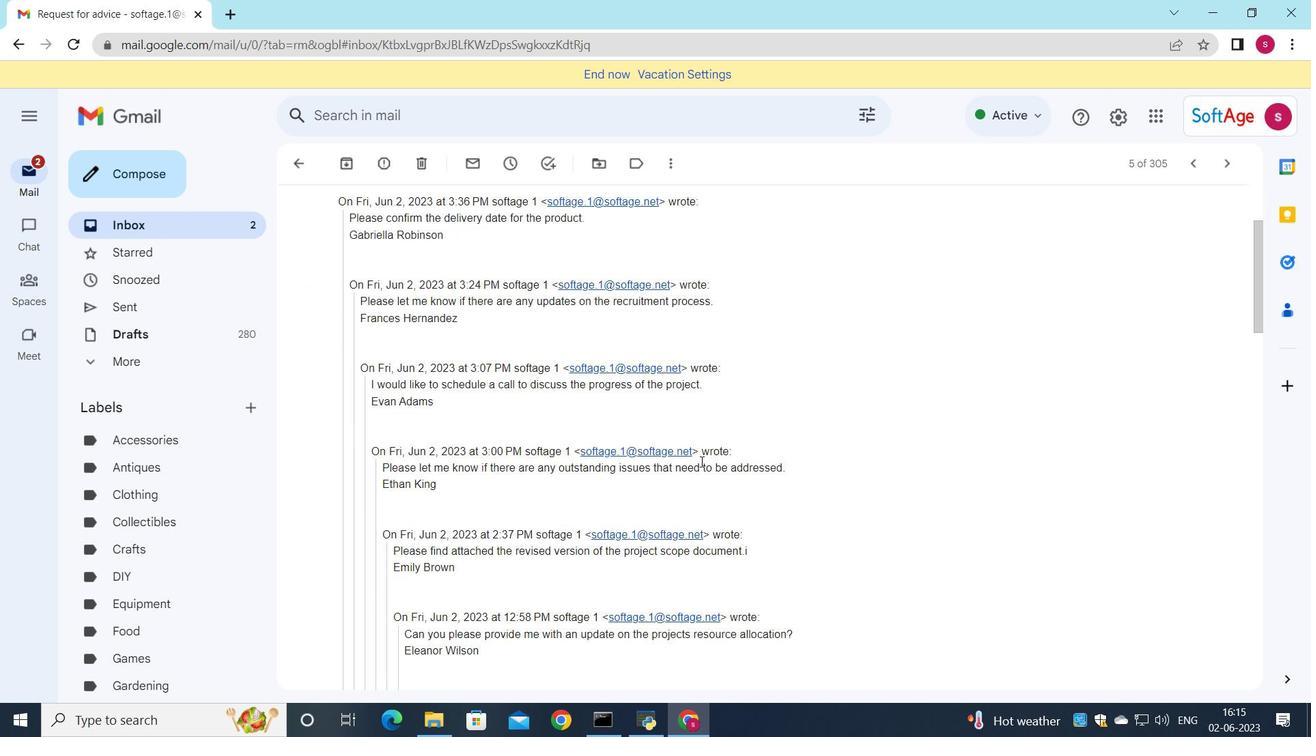 
Action: Mouse scrolled (700, 461) with delta (0, 0)
Screenshot: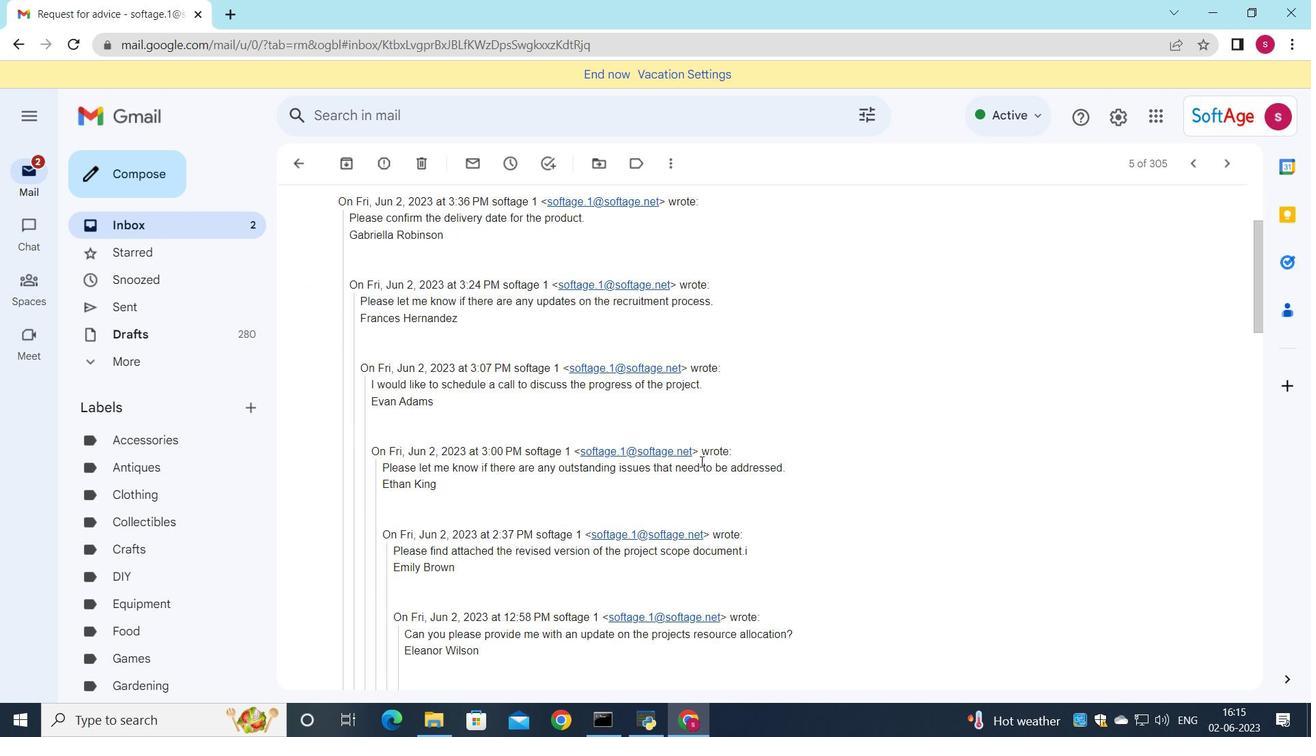
Action: Mouse moved to (700, 467)
Screenshot: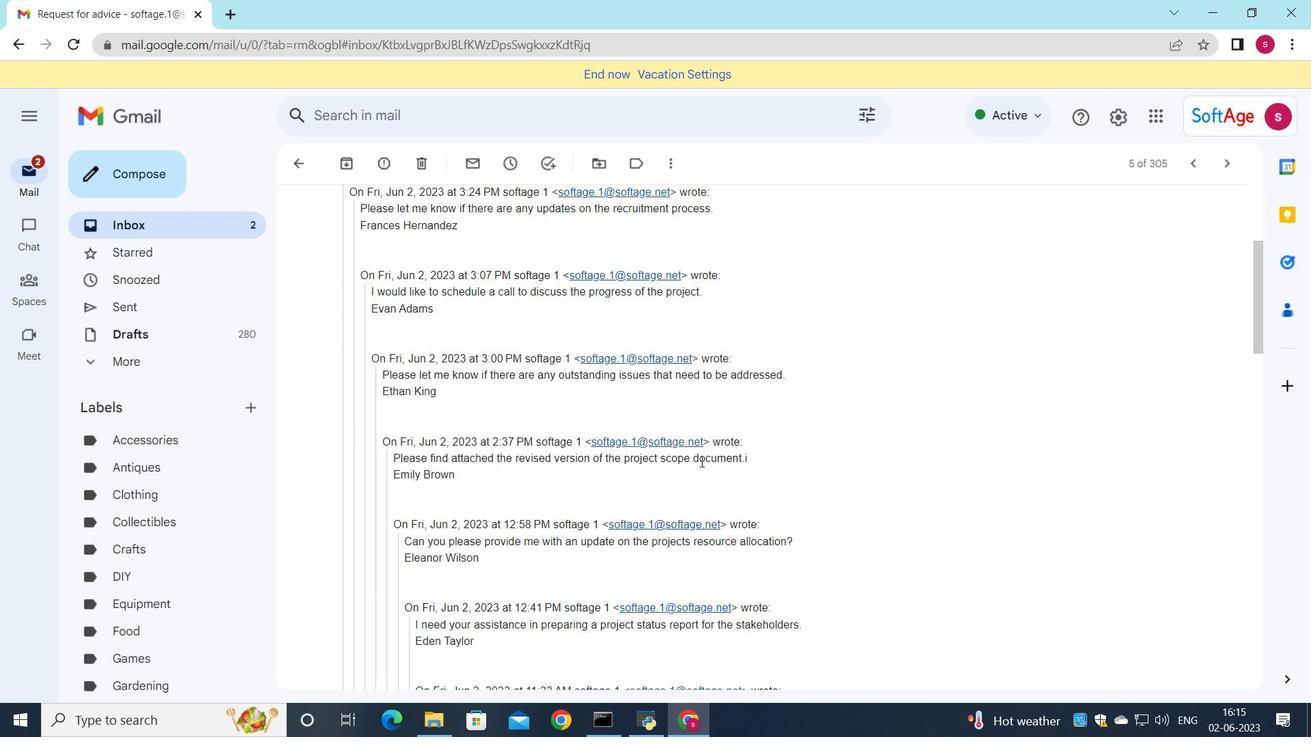 
Action: Mouse scrolled (700, 466) with delta (0, 0)
Screenshot: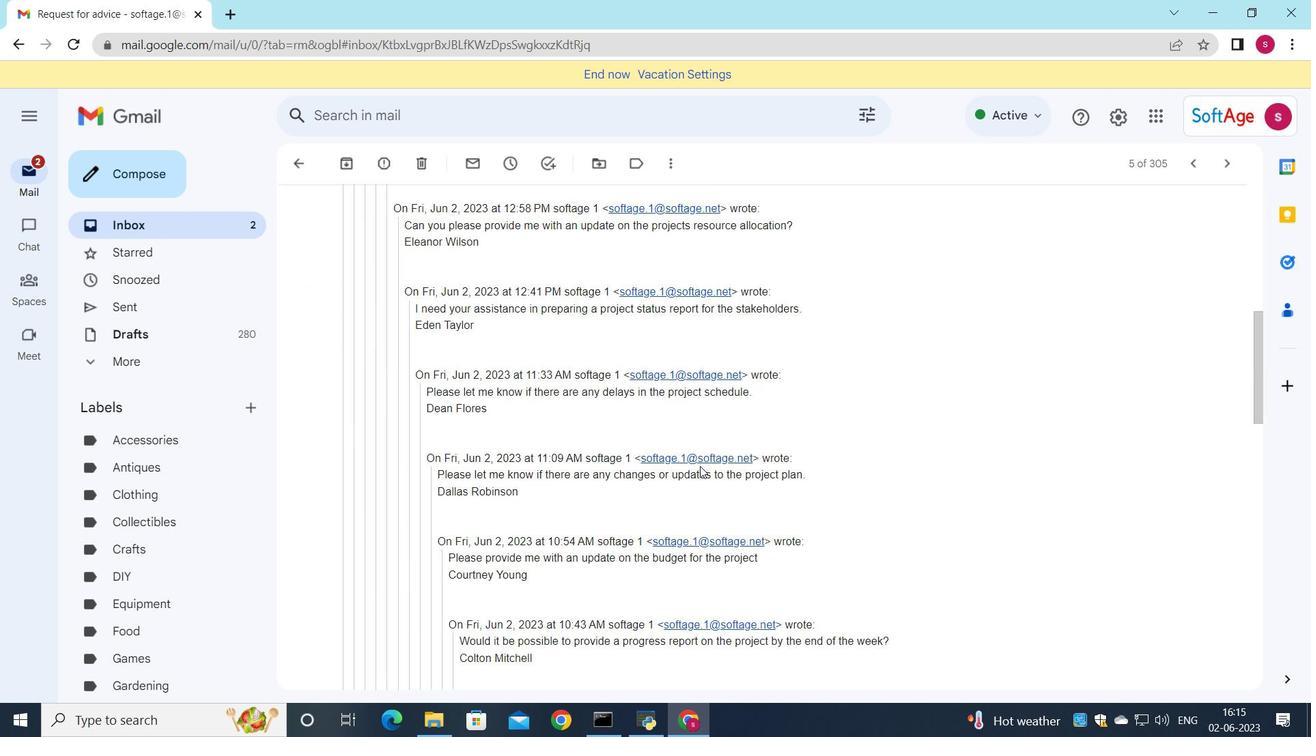 
Action: Mouse scrolled (700, 466) with delta (0, 0)
Screenshot: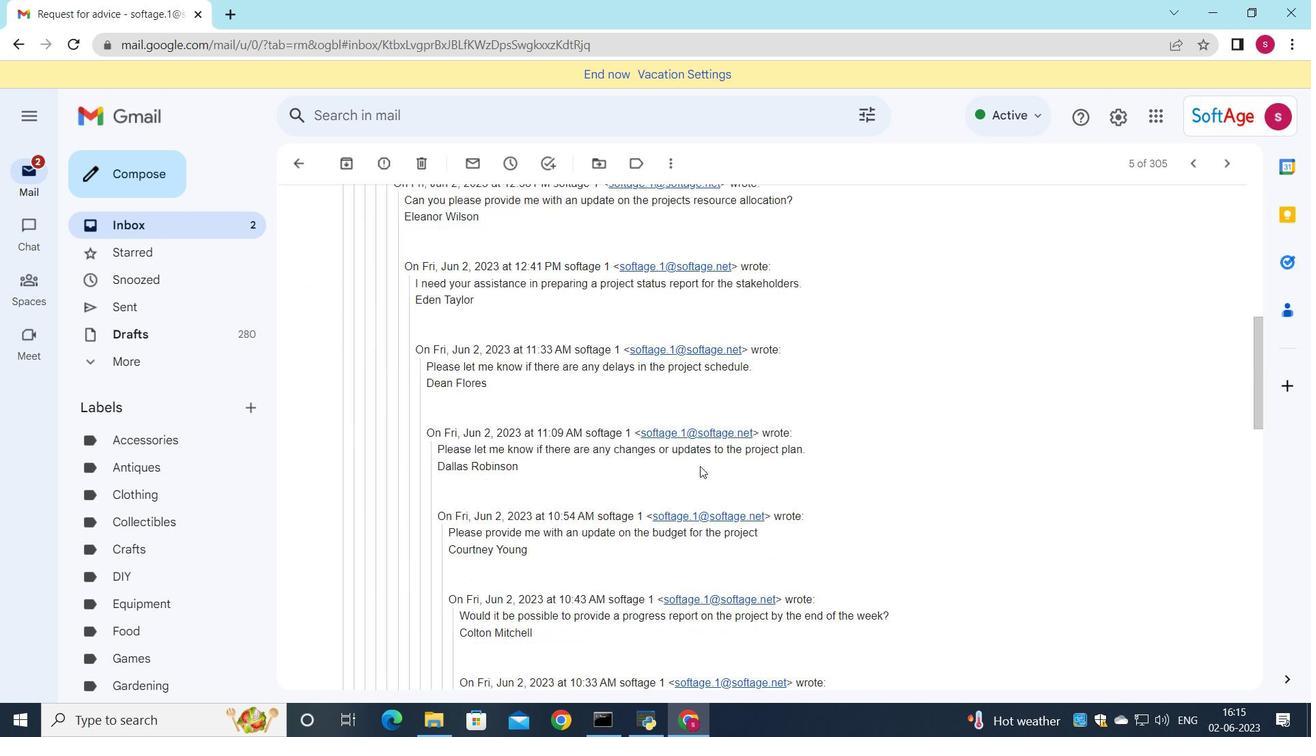 
Action: Mouse scrolled (700, 466) with delta (0, 0)
Screenshot: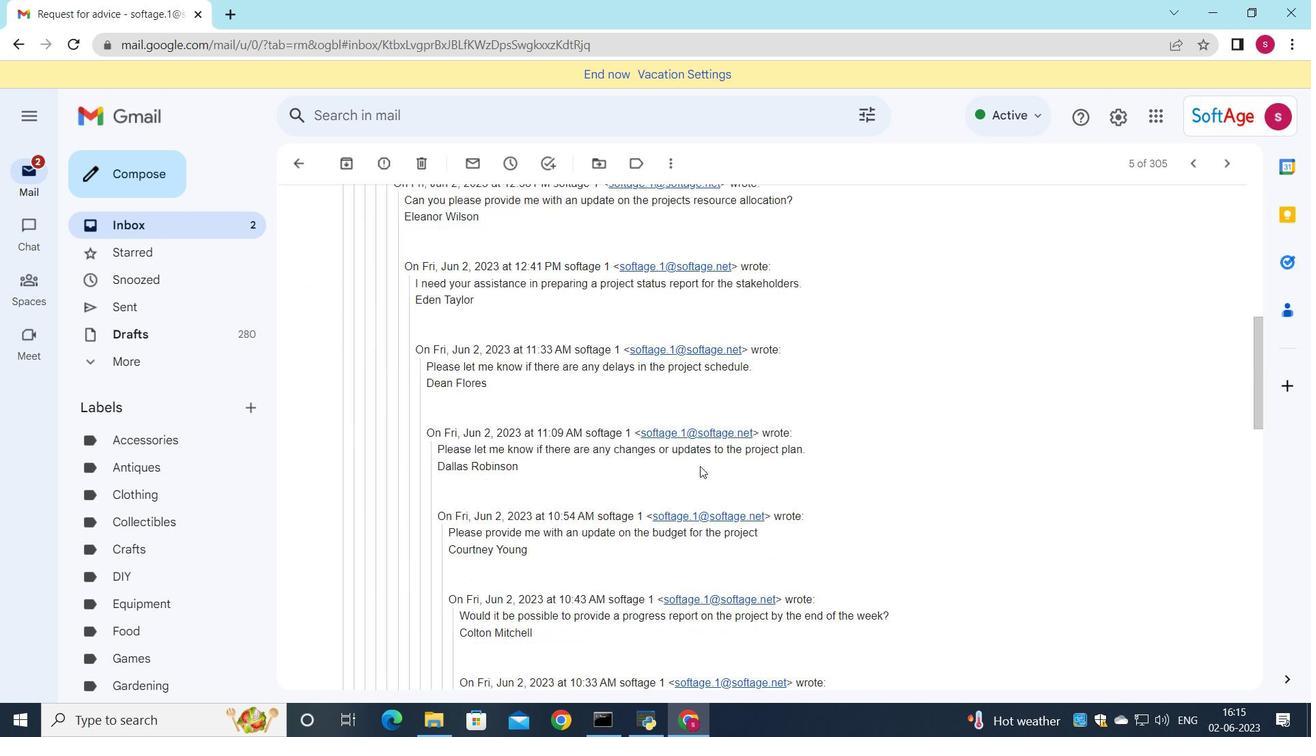 
Action: Mouse scrolled (700, 466) with delta (0, 0)
Screenshot: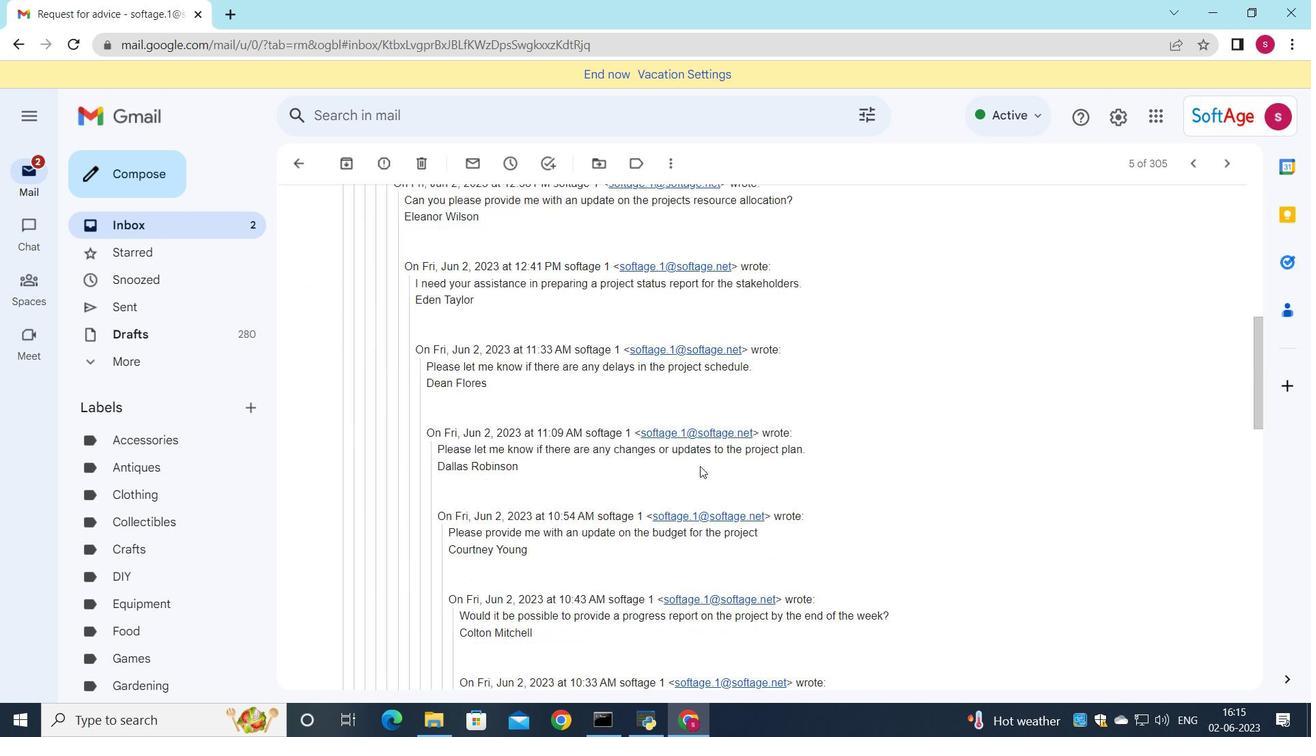 
Action: Mouse moved to (696, 472)
Screenshot: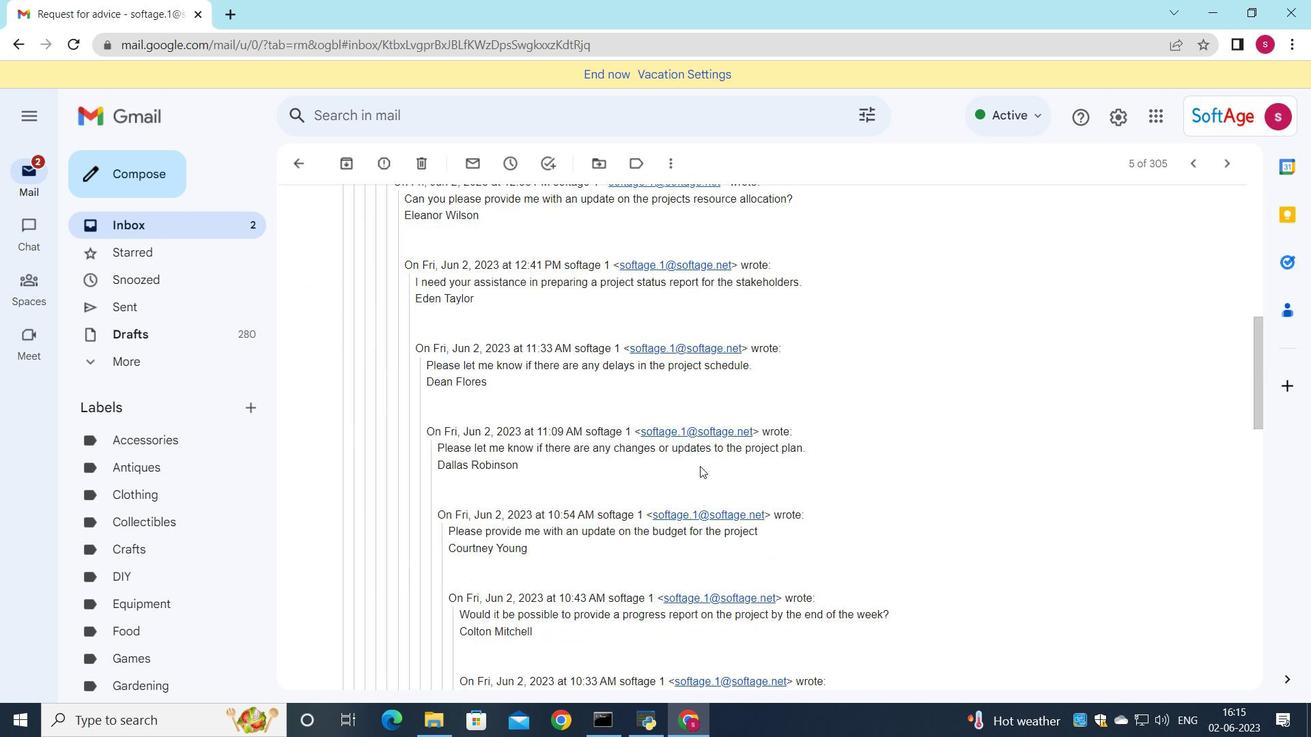
Action: Mouse scrolled (696, 472) with delta (0, 0)
Screenshot: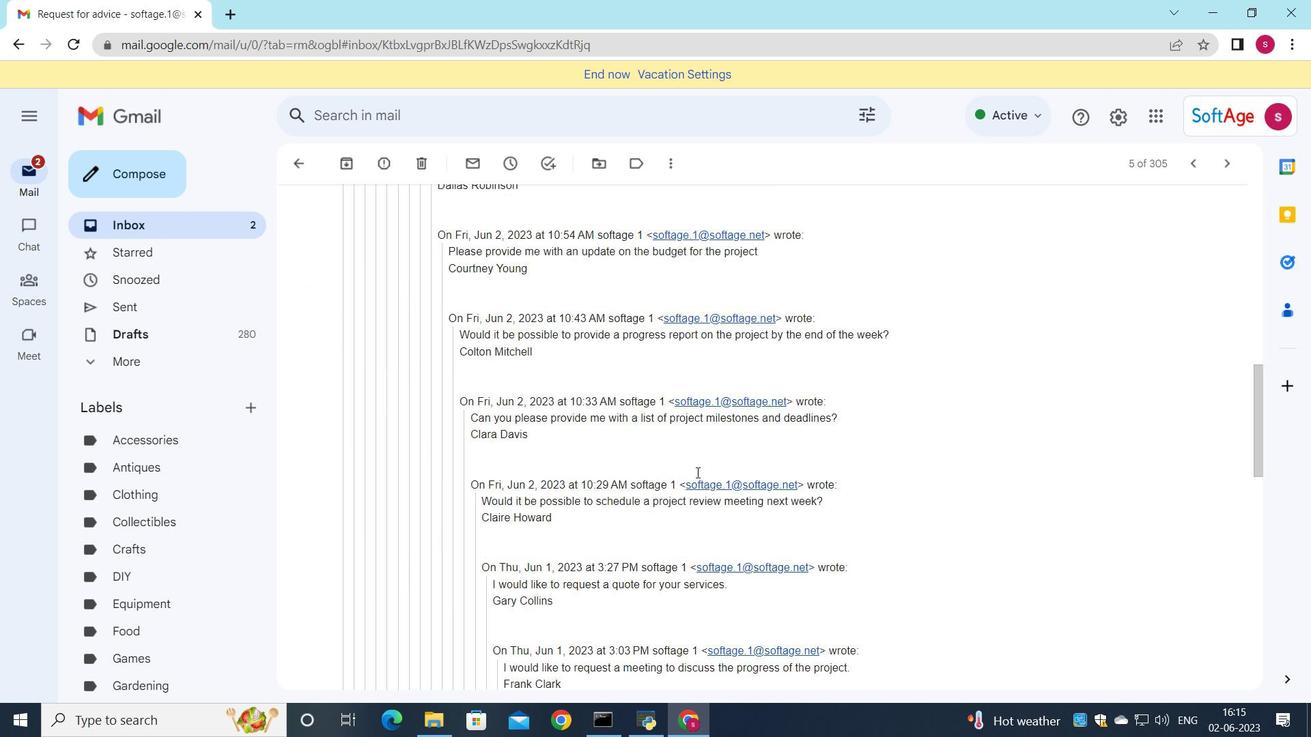 
Action: Mouse scrolled (696, 472) with delta (0, 0)
Screenshot: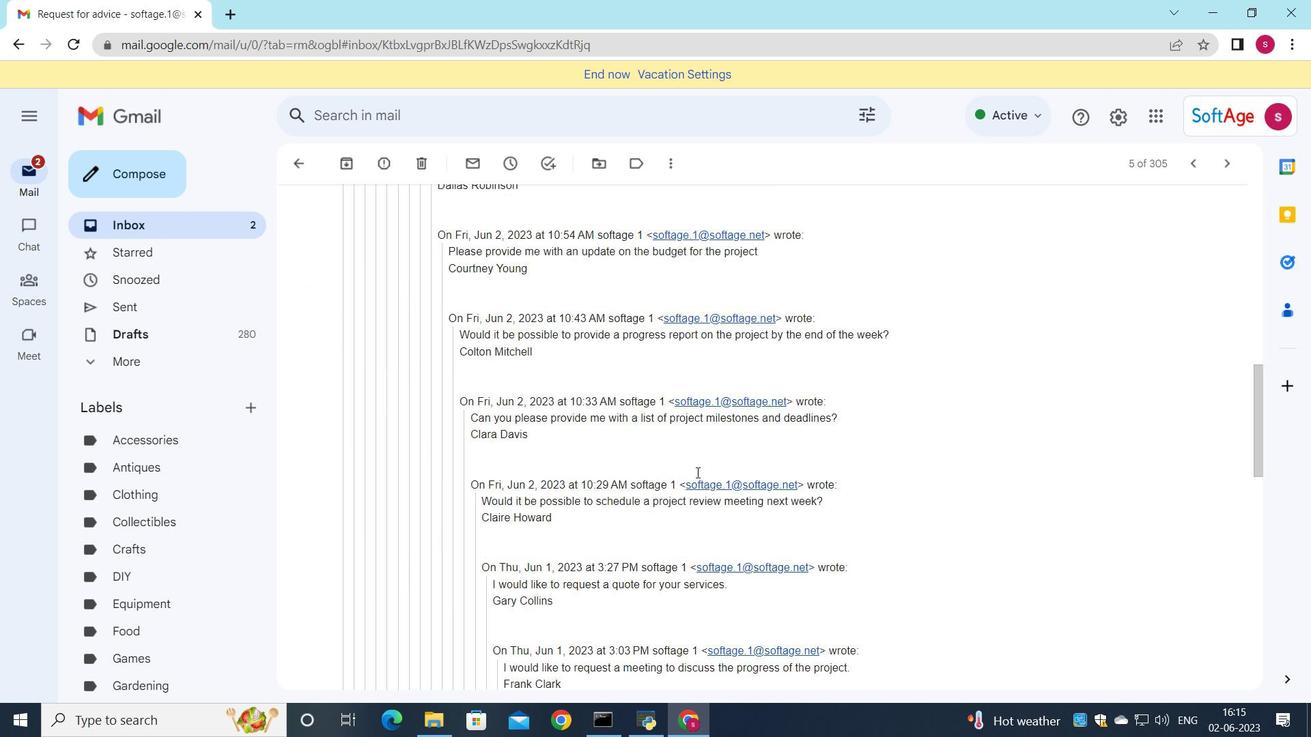 
Action: Mouse scrolled (696, 472) with delta (0, 0)
Screenshot: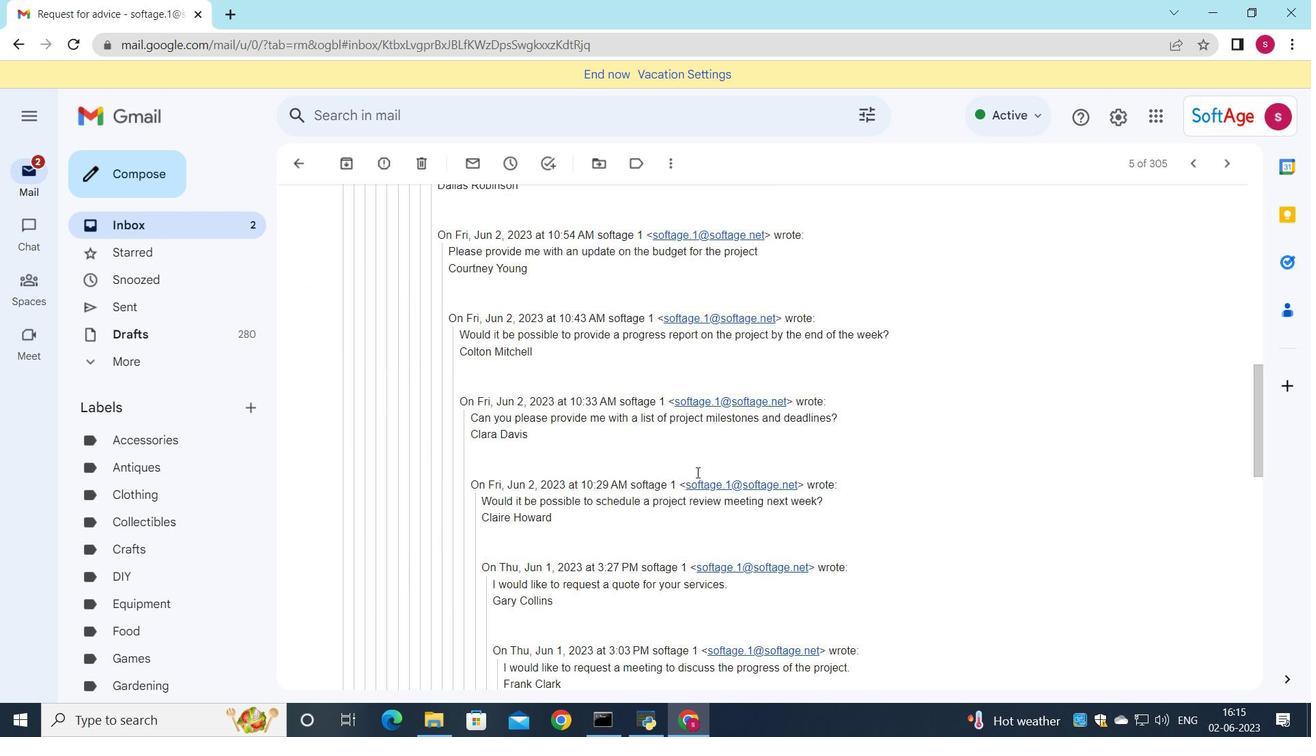 
Action: Mouse scrolled (696, 472) with delta (0, 0)
Screenshot: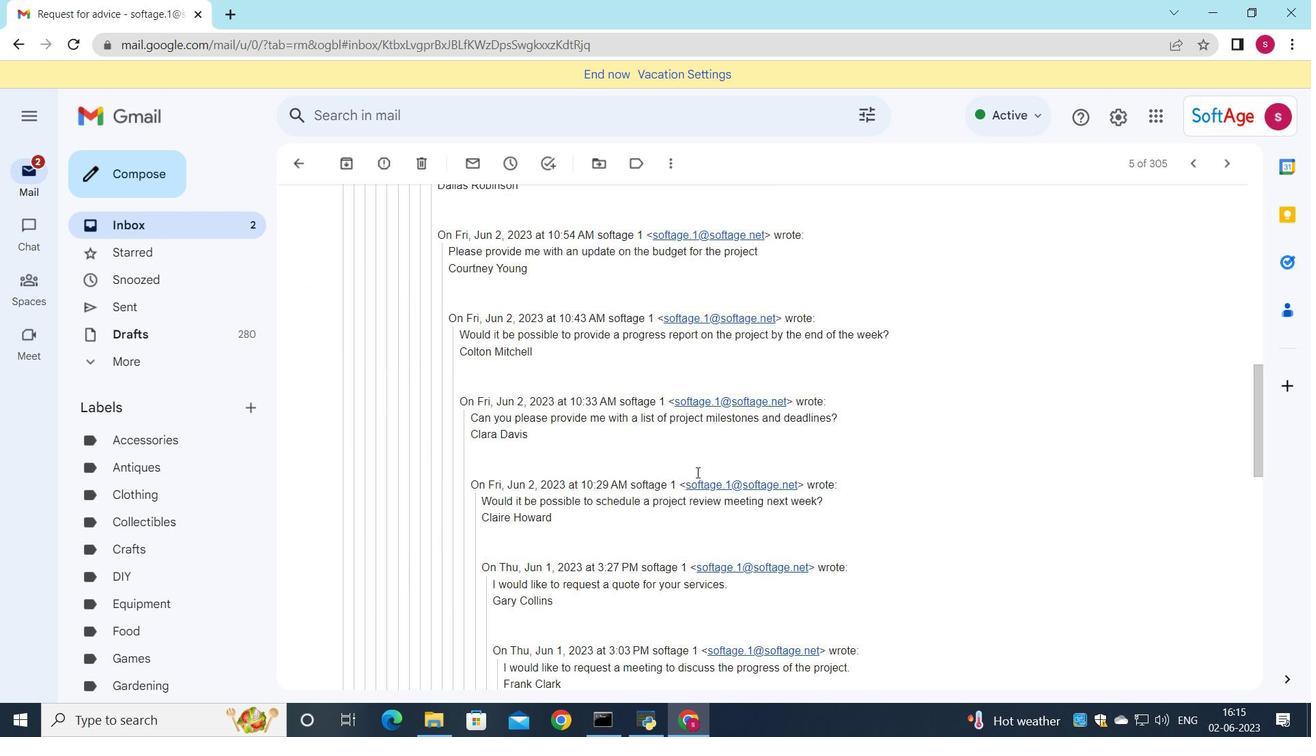 
Action: Mouse moved to (695, 478)
Screenshot: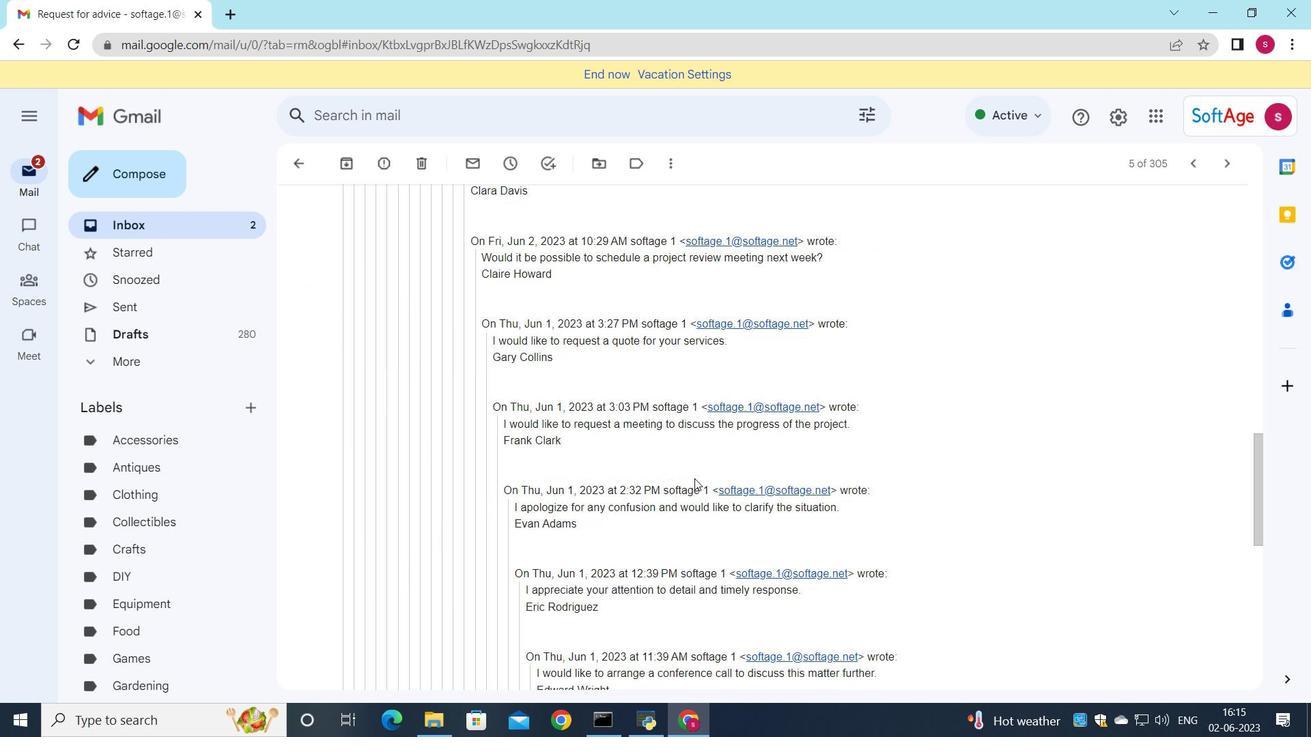 
Action: Mouse scrolled (695, 478) with delta (0, 0)
Screenshot: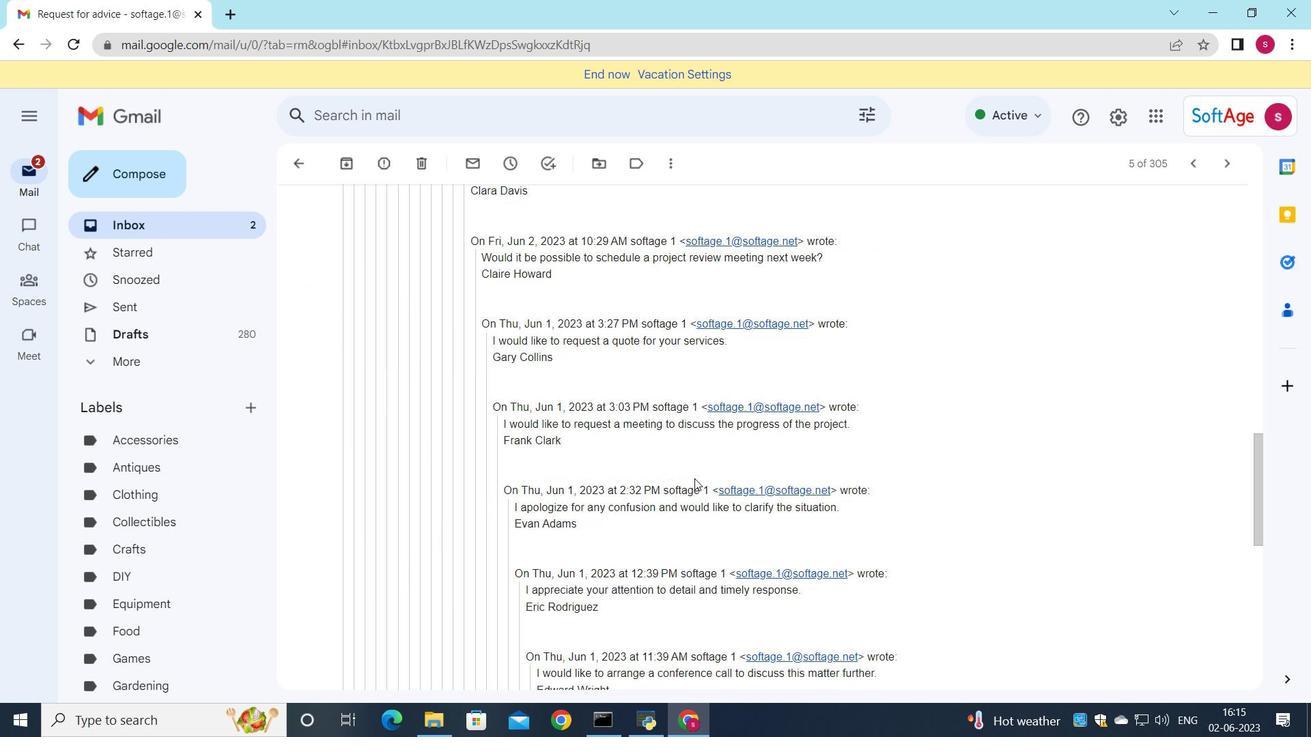 
Action: Mouse moved to (695, 480)
Screenshot: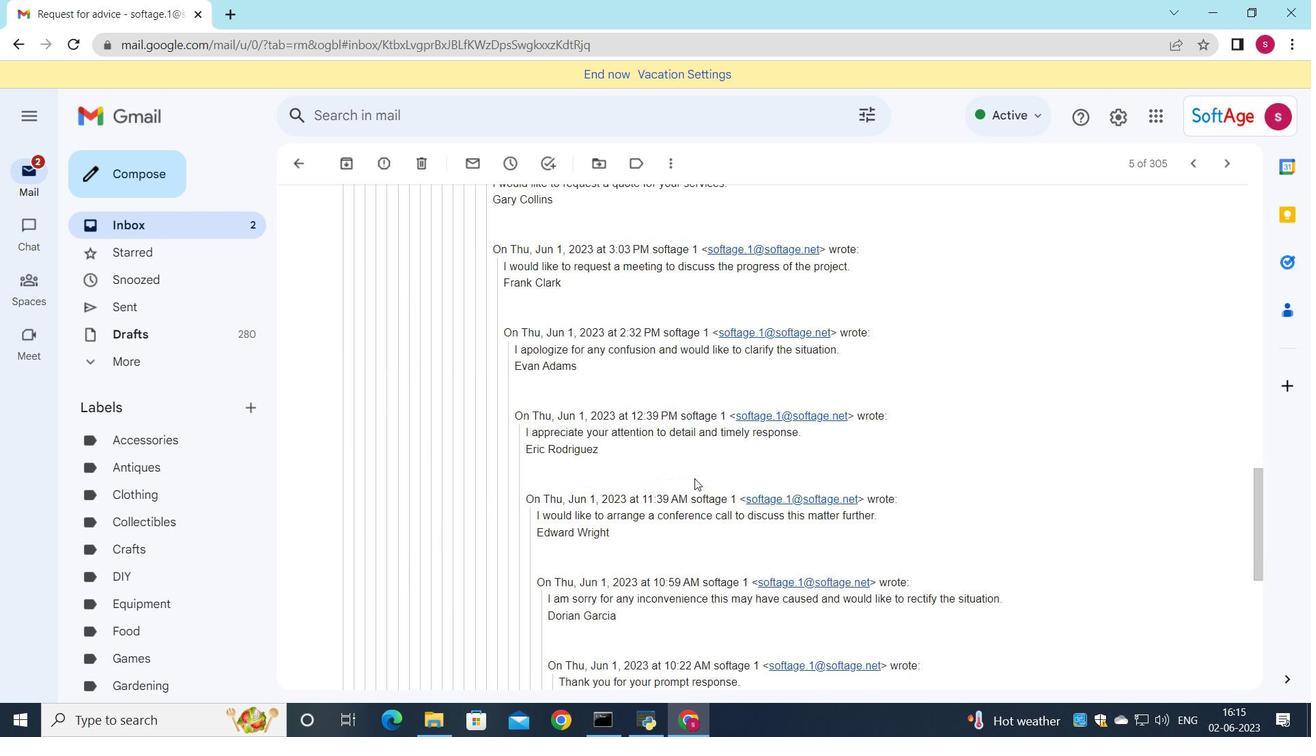 
Action: Mouse scrolled (695, 479) with delta (0, 0)
Screenshot: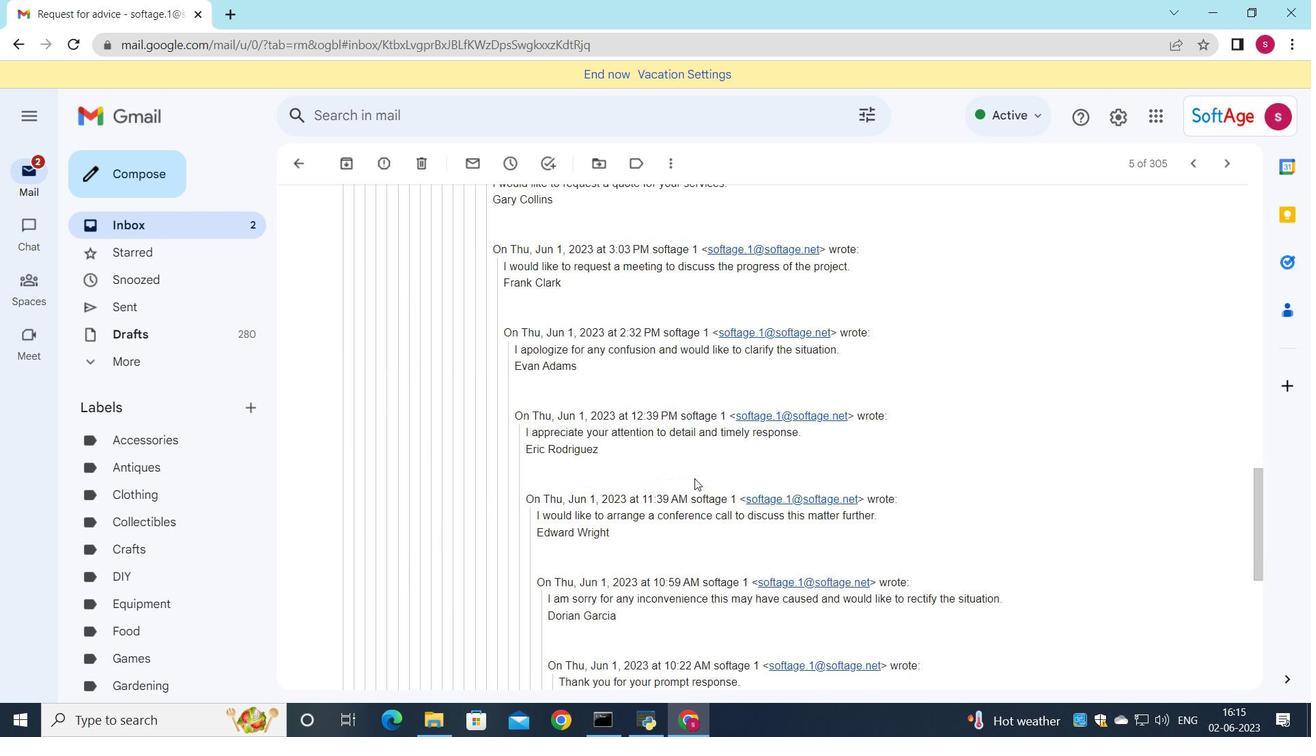 
Action: Mouse moved to (695, 480)
Screenshot: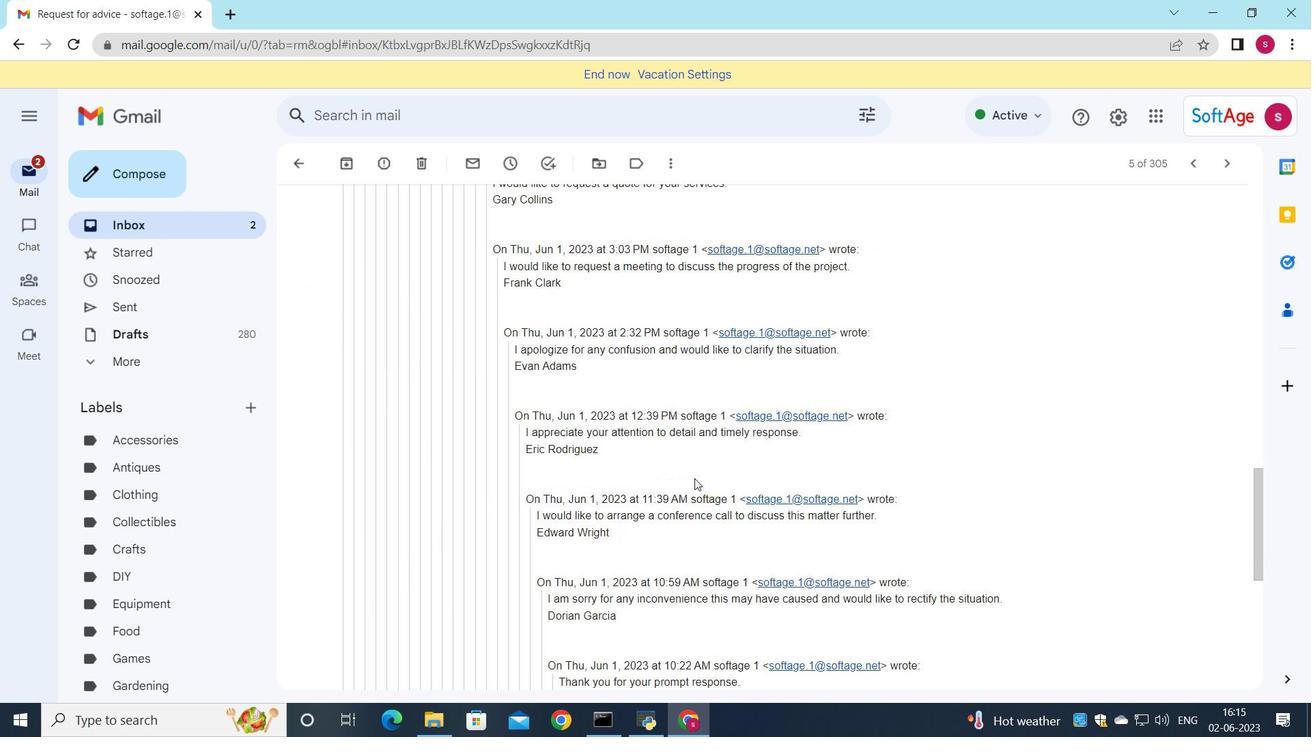 
Action: Mouse scrolled (695, 480) with delta (0, 0)
Screenshot: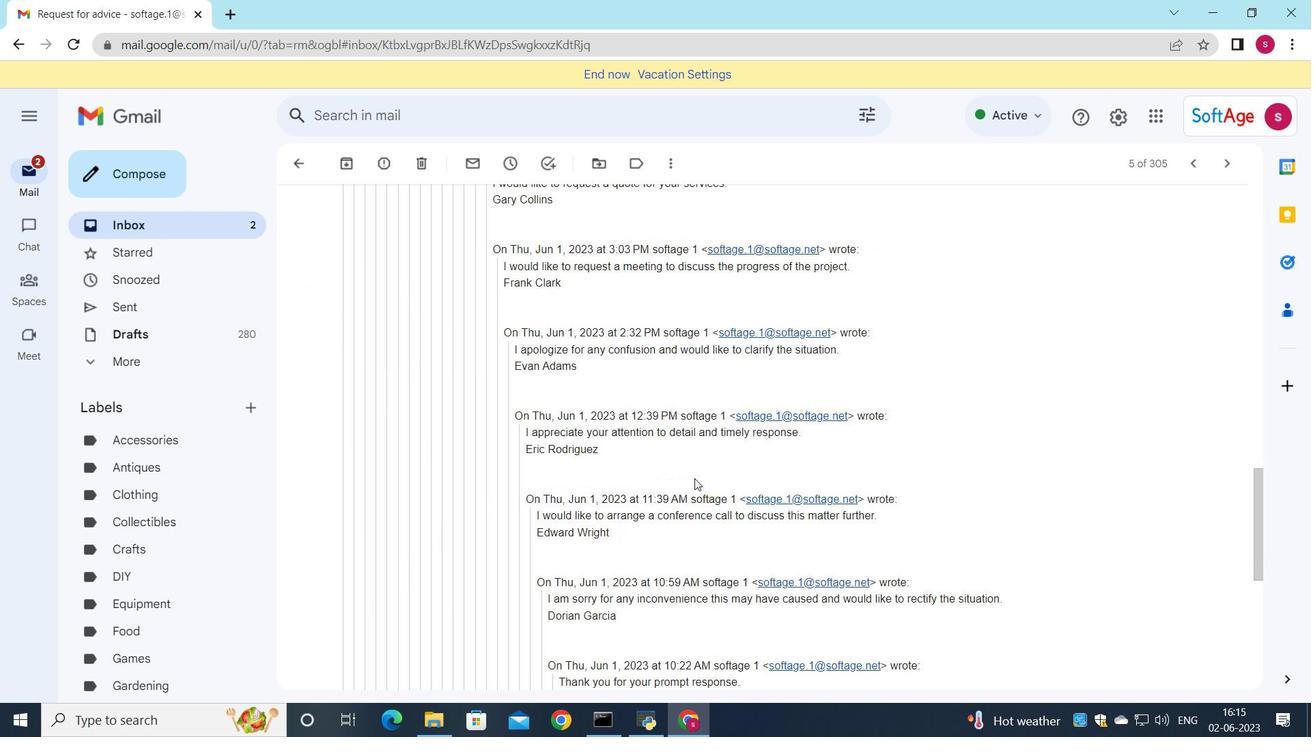 
Action: Mouse scrolled (695, 480) with delta (0, 0)
Screenshot: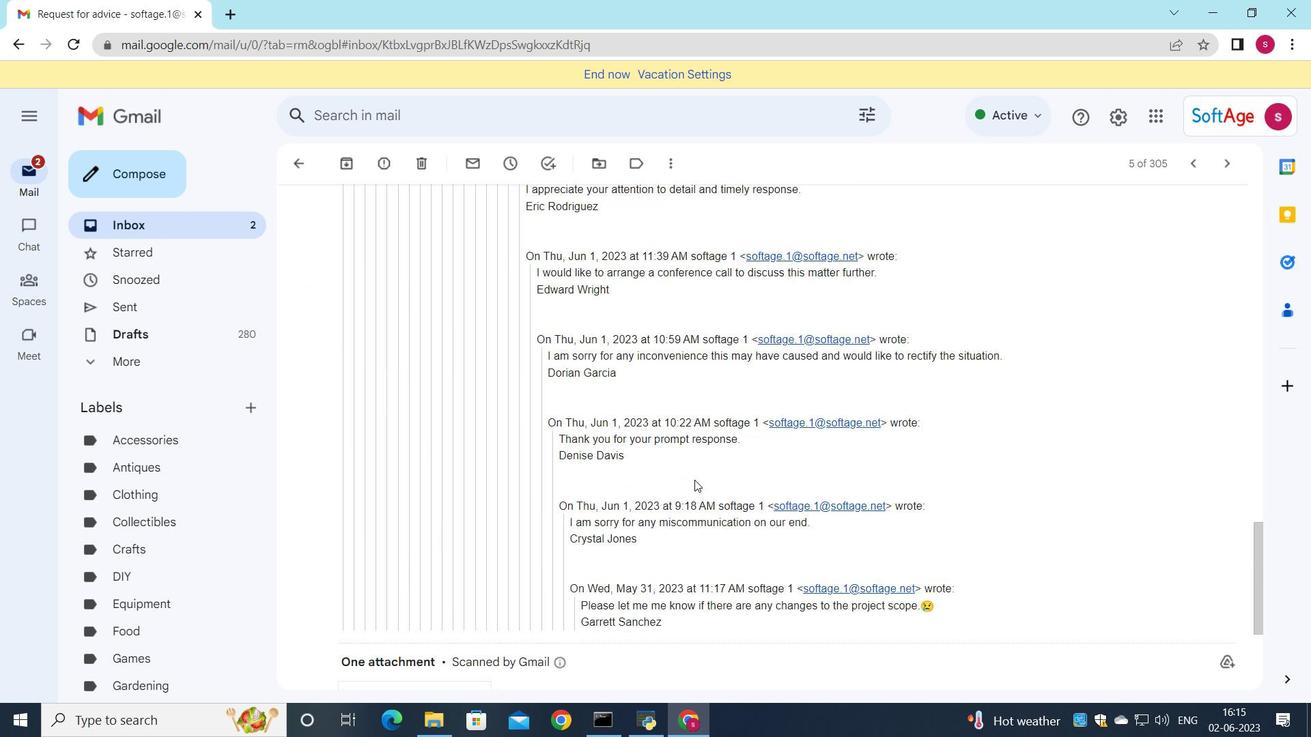 
Action: Mouse scrolled (695, 480) with delta (0, 0)
Screenshot: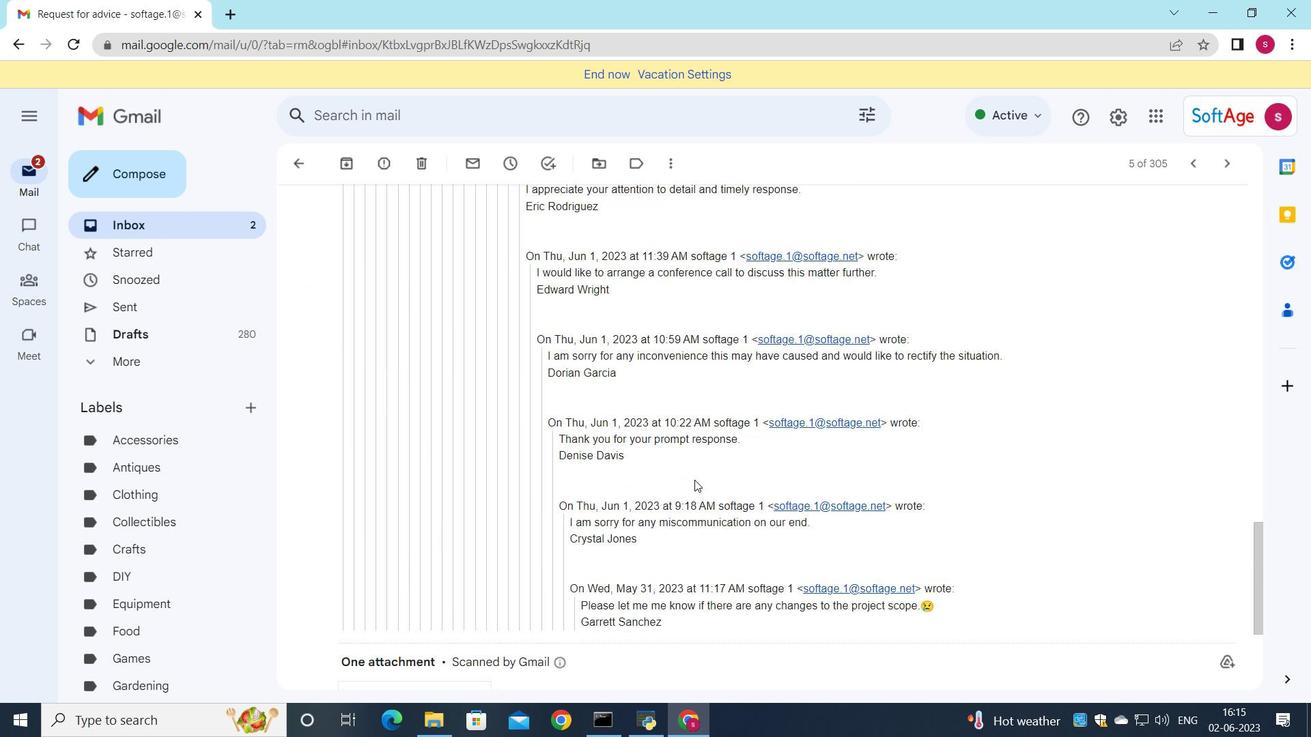 
Action: Mouse scrolled (695, 480) with delta (0, 0)
Screenshot: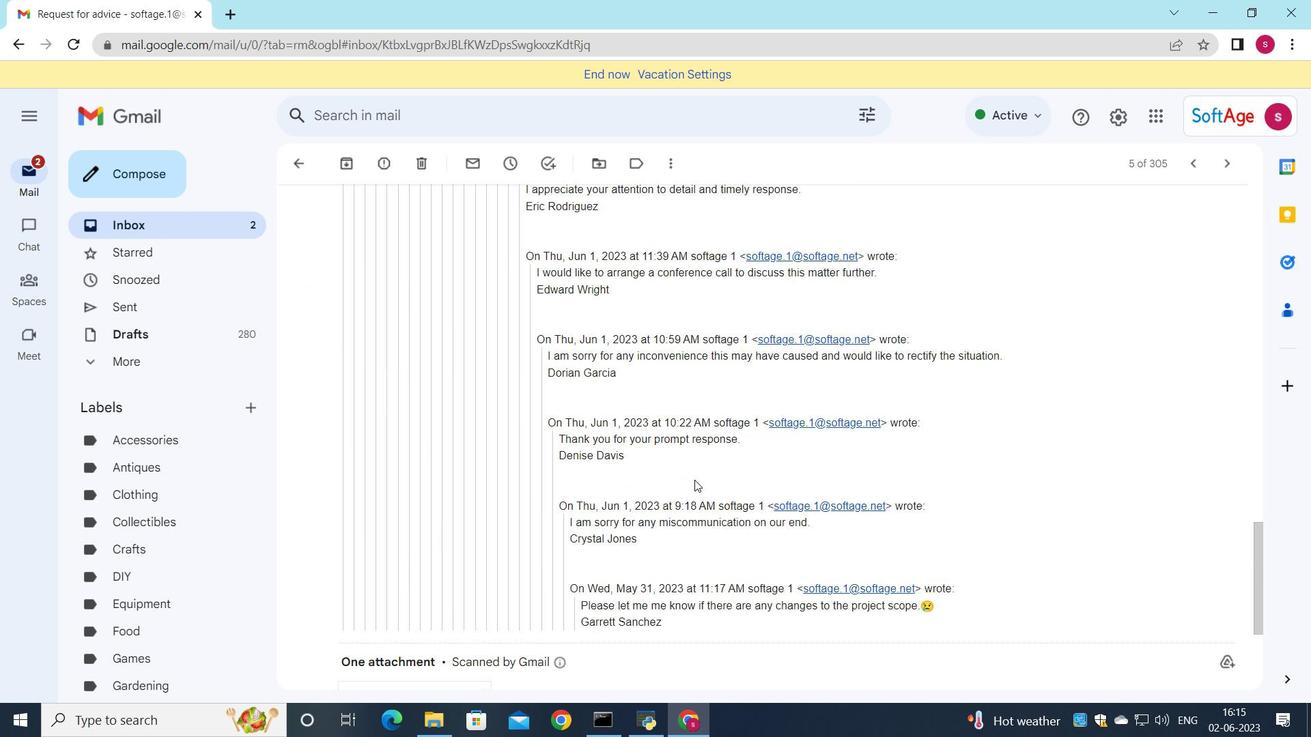 
Action: Mouse scrolled (695, 480) with delta (0, 0)
Screenshot: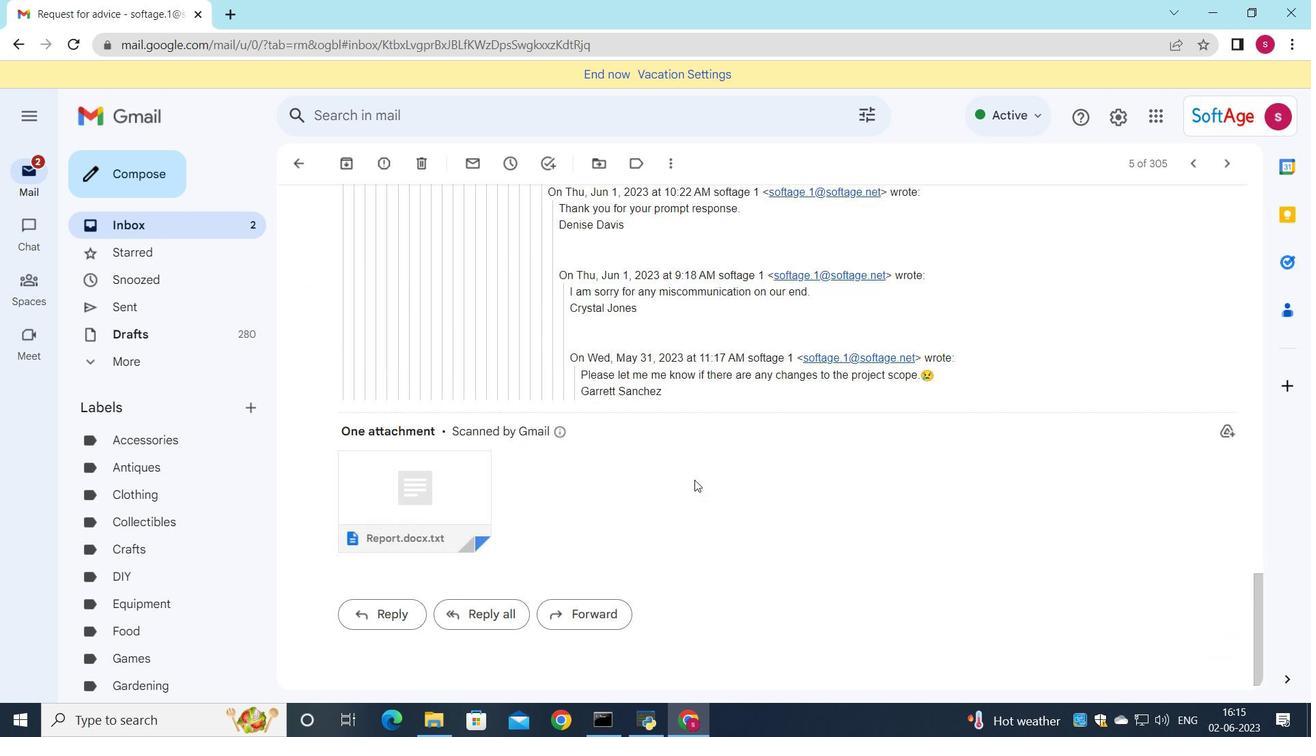 
Action: Mouse moved to (364, 599)
Screenshot: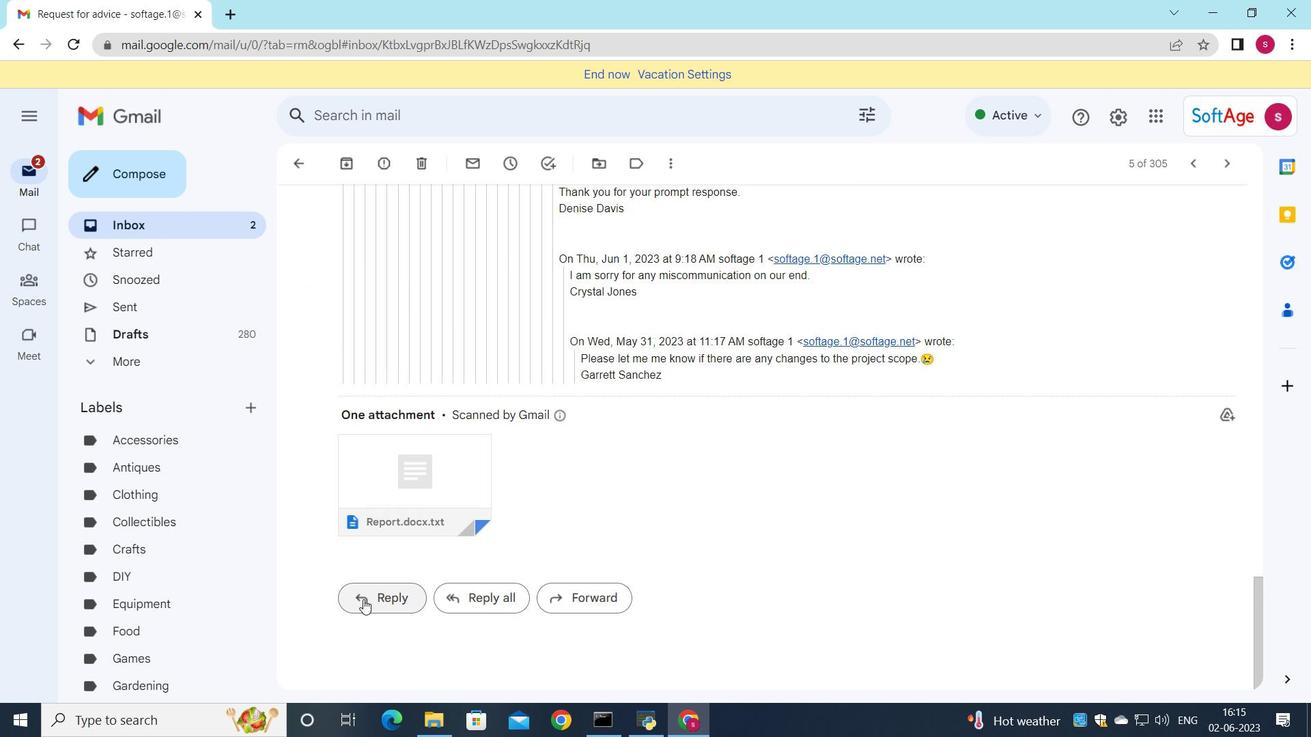 
Action: Mouse pressed left at (364, 599)
Screenshot: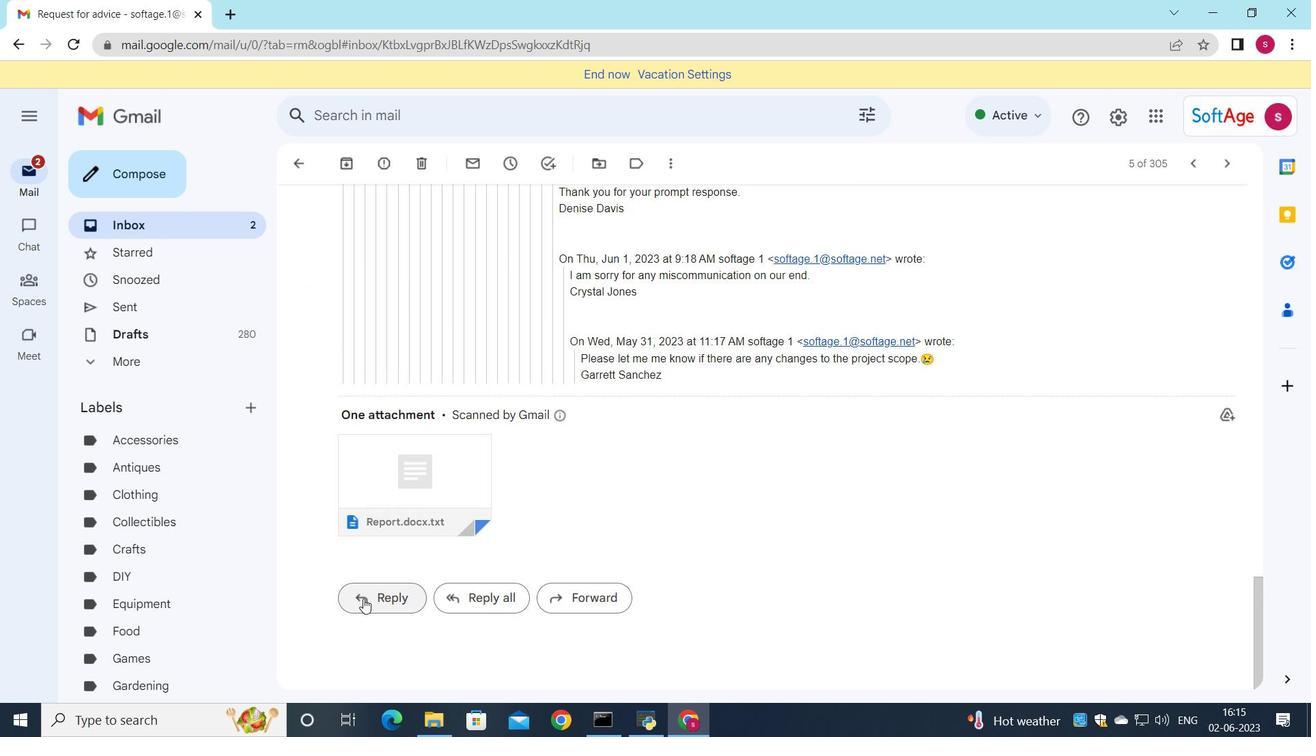 
Action: Mouse moved to (1116, 116)
Screenshot: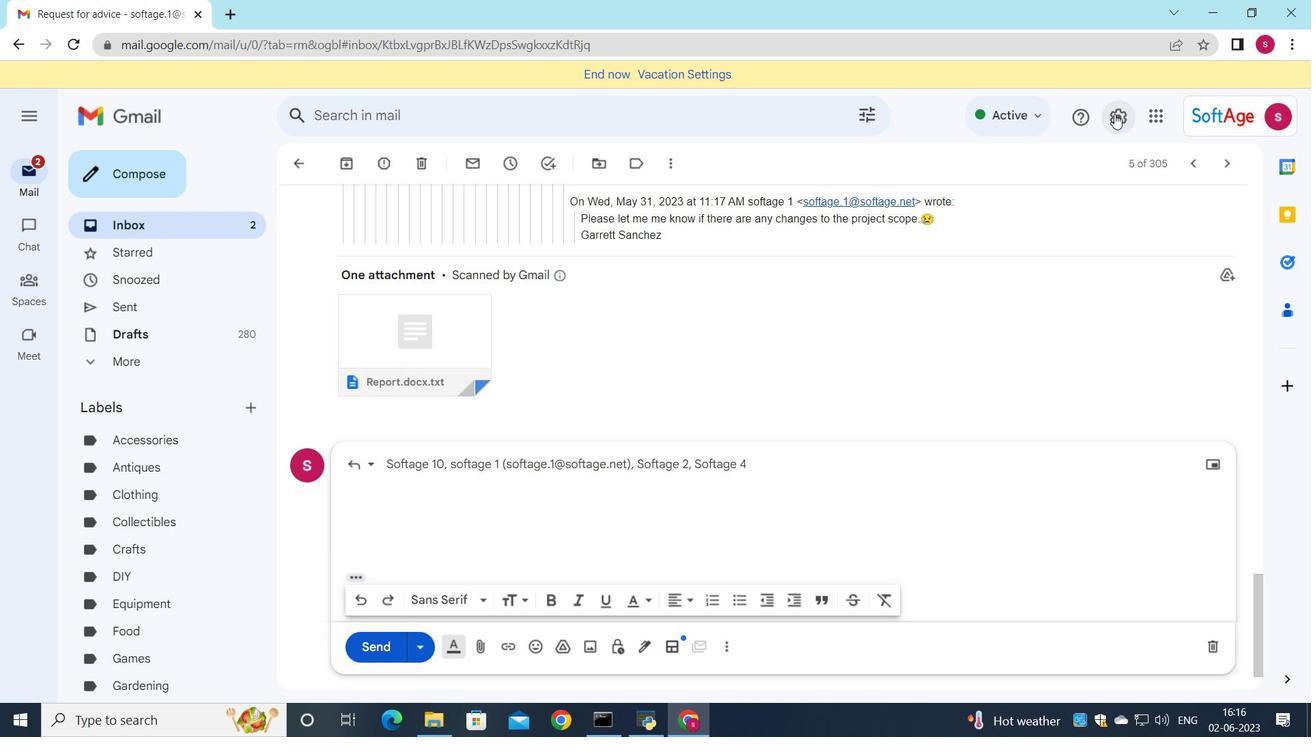 
Action: Mouse pressed left at (1116, 116)
Screenshot: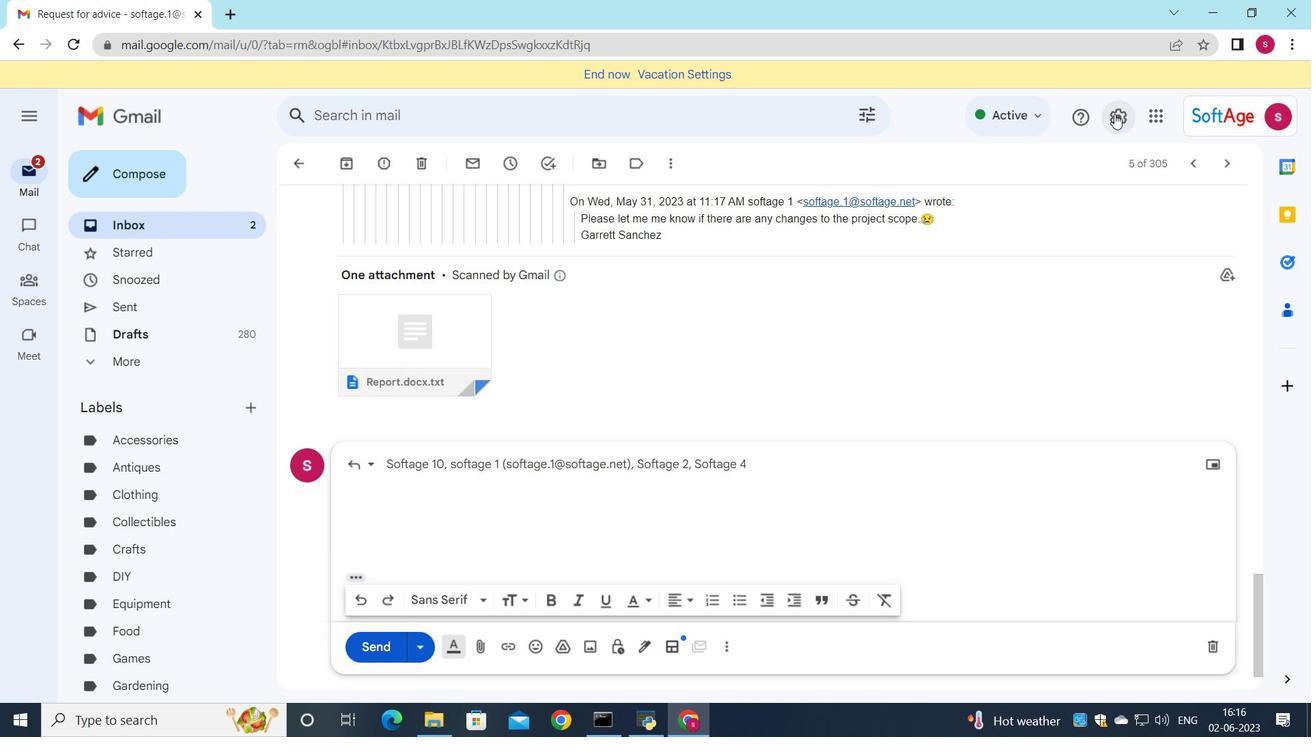 
Action: Mouse moved to (1112, 211)
Screenshot: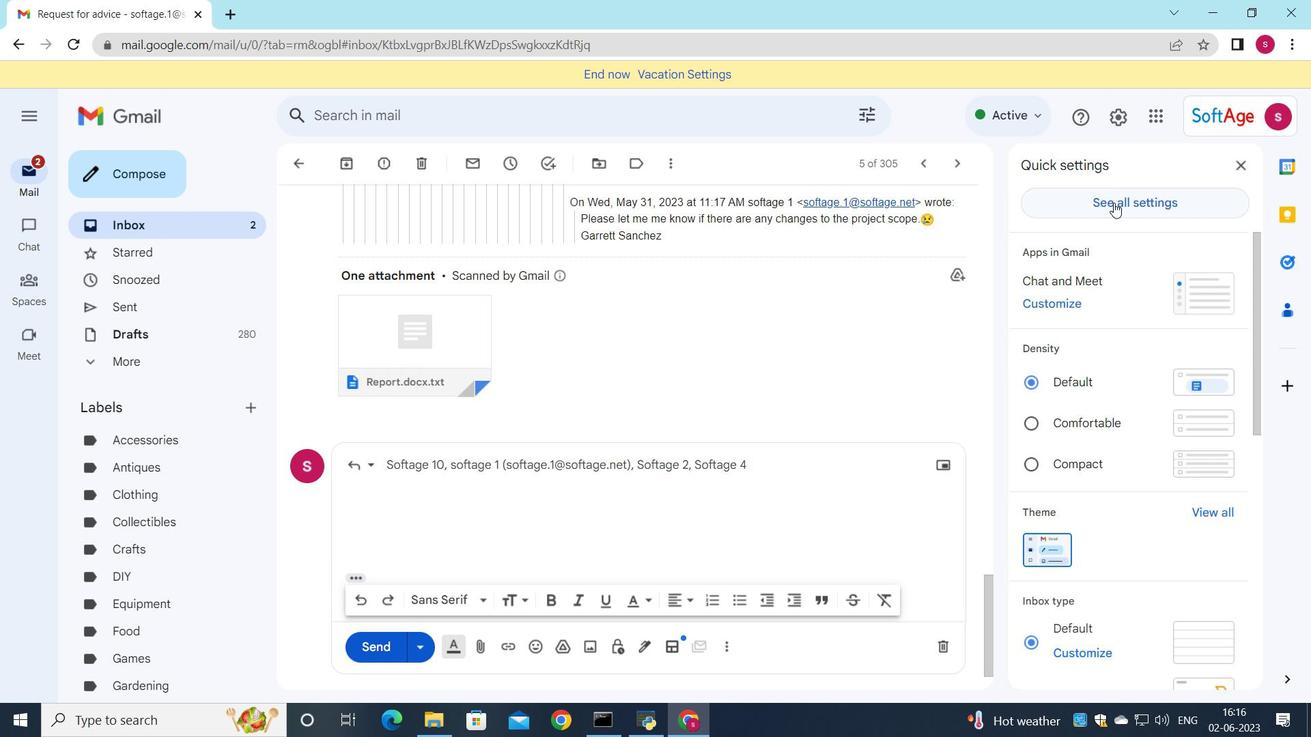 
Action: Mouse pressed left at (1112, 211)
Screenshot: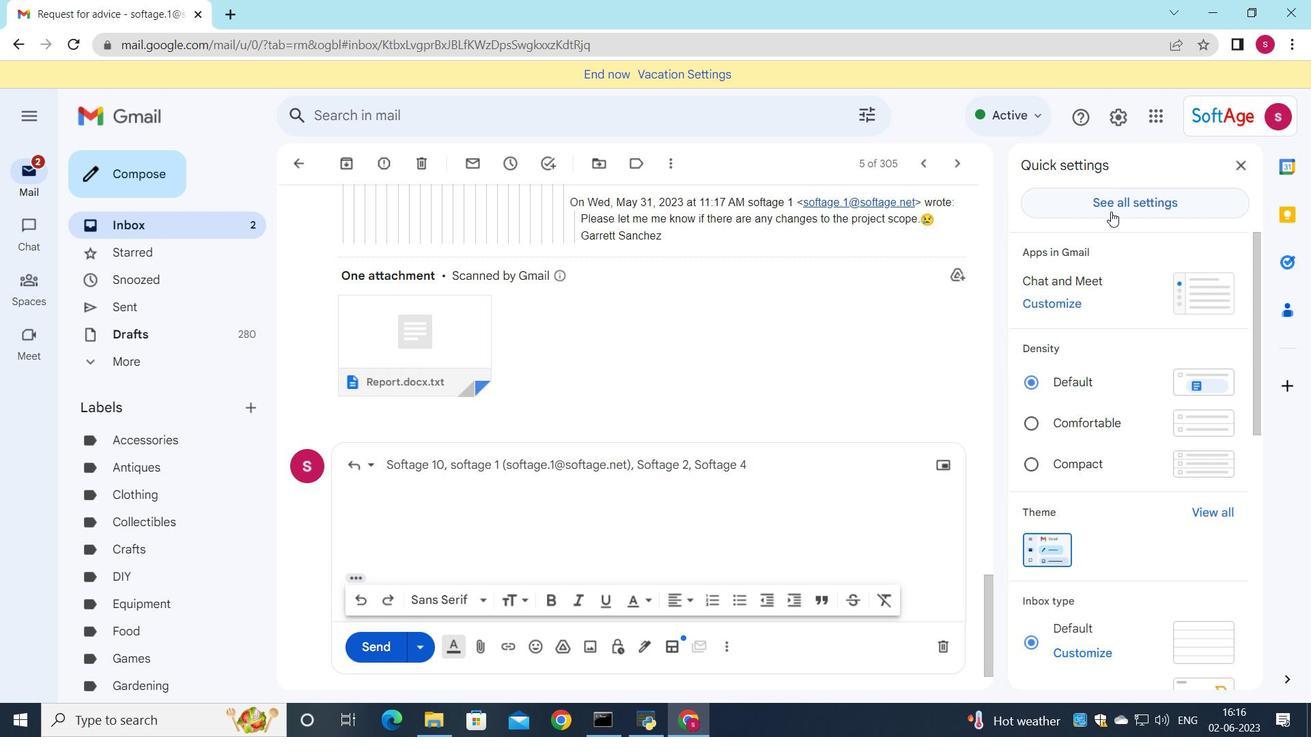 
Action: Mouse moved to (822, 381)
Screenshot: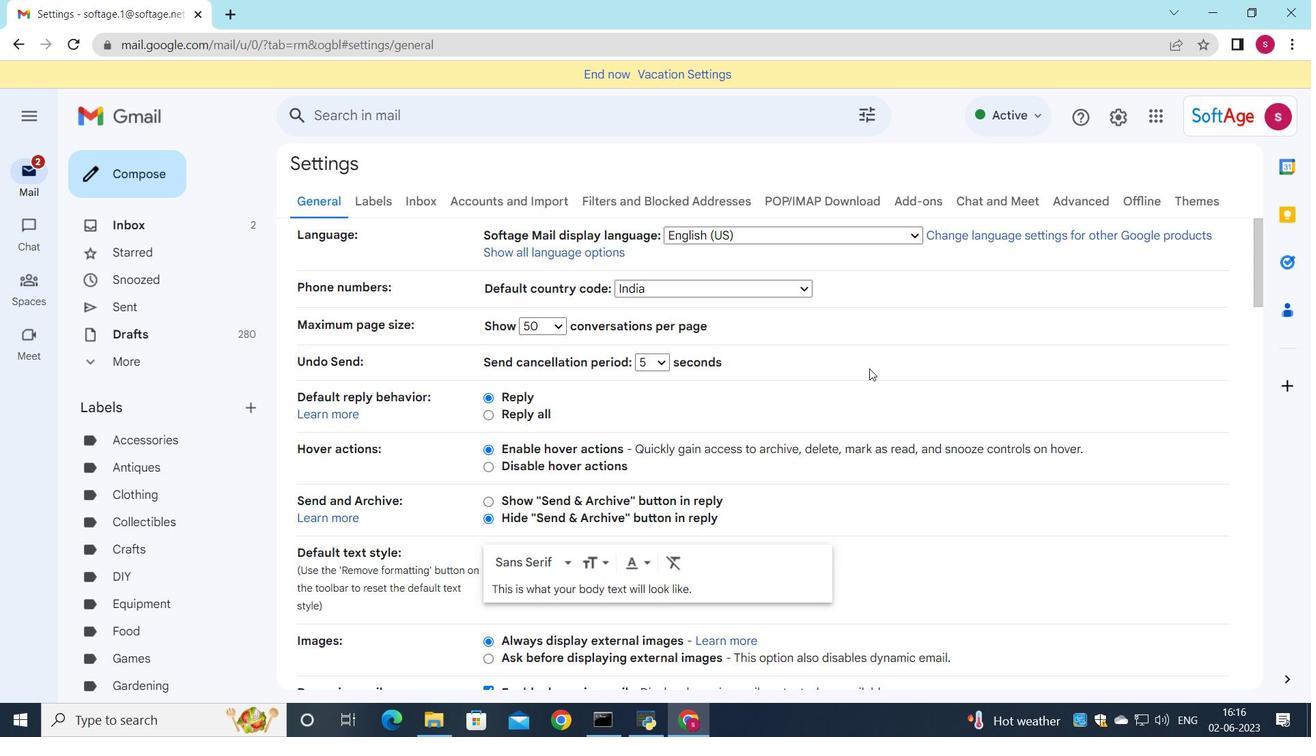 
Action: Mouse scrolled (822, 381) with delta (0, 0)
Screenshot: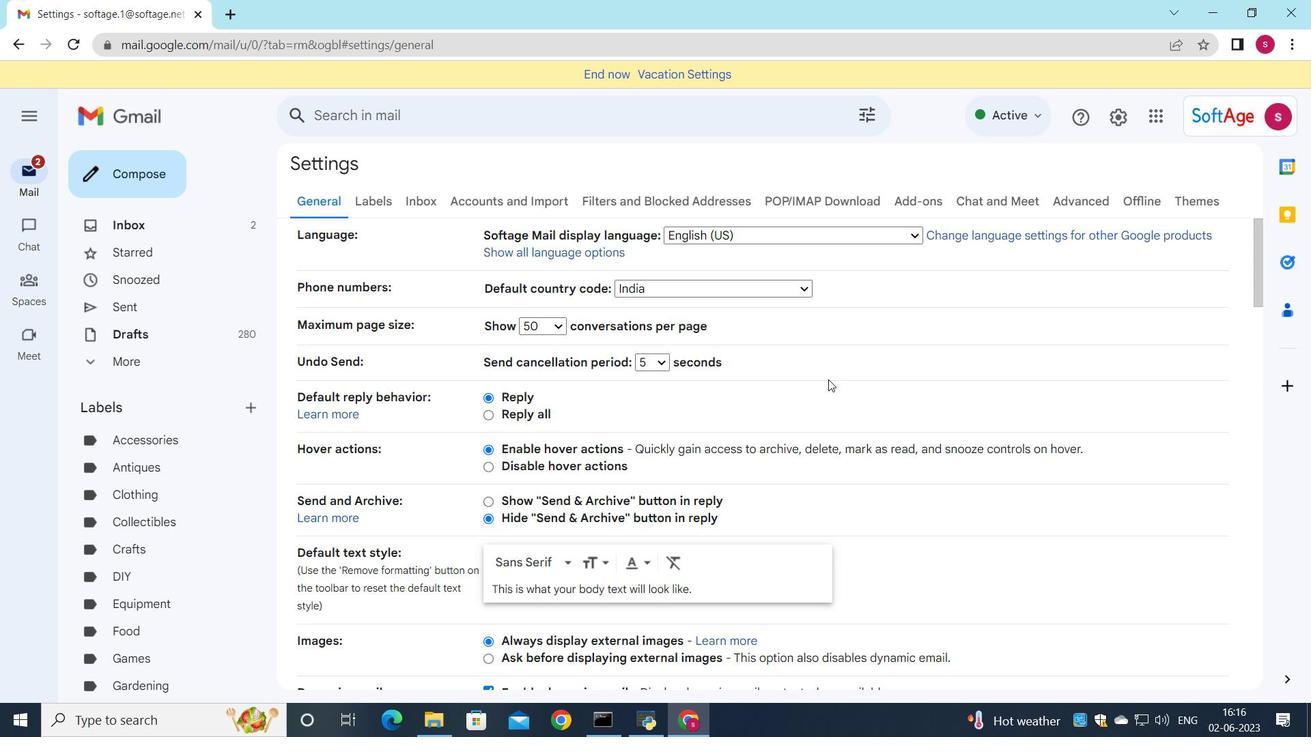 
Action: Mouse scrolled (822, 381) with delta (0, 0)
Screenshot: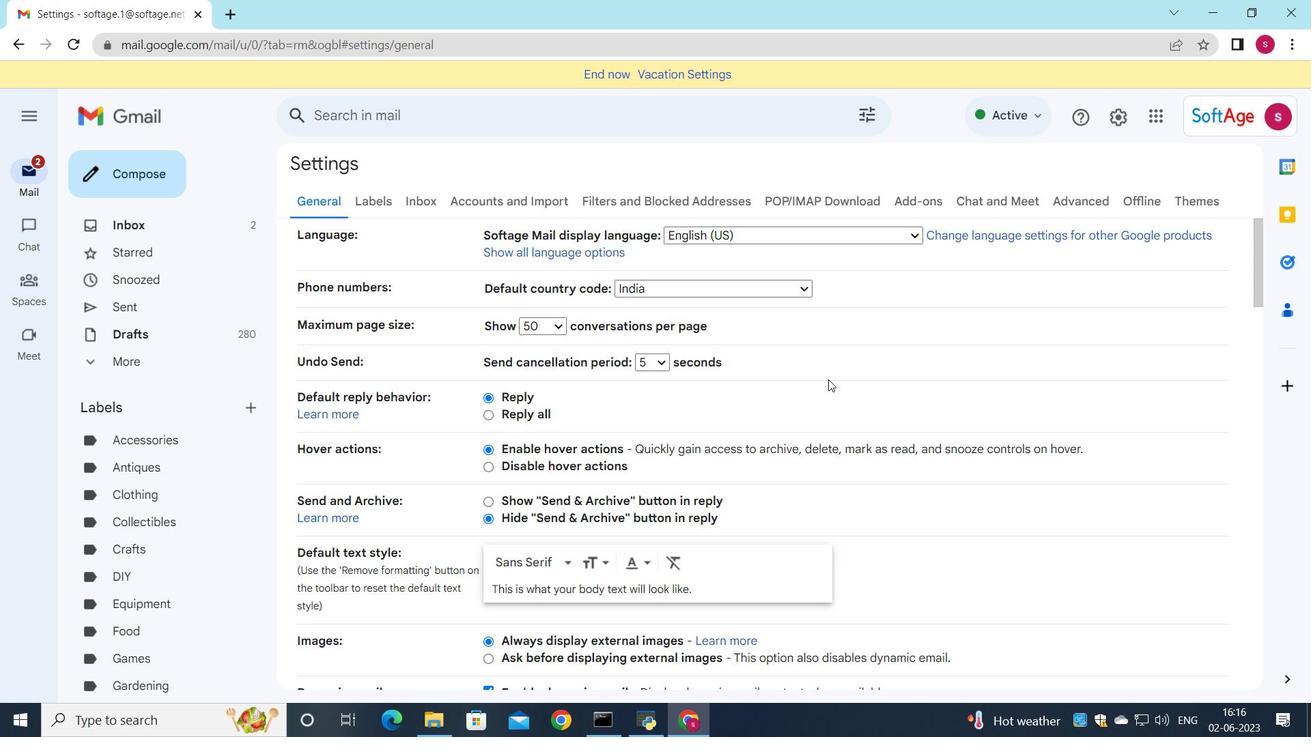
Action: Mouse scrolled (822, 381) with delta (0, 0)
Screenshot: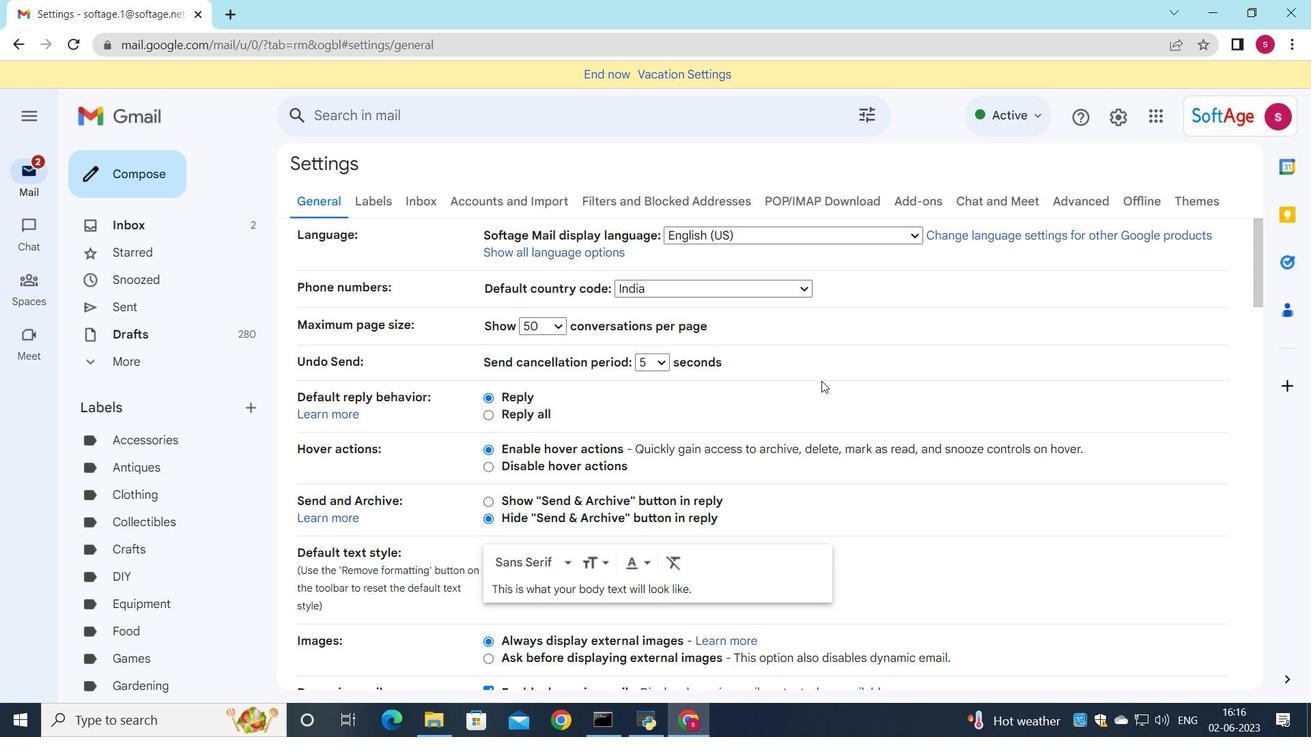 
Action: Mouse scrolled (822, 381) with delta (0, 0)
Screenshot: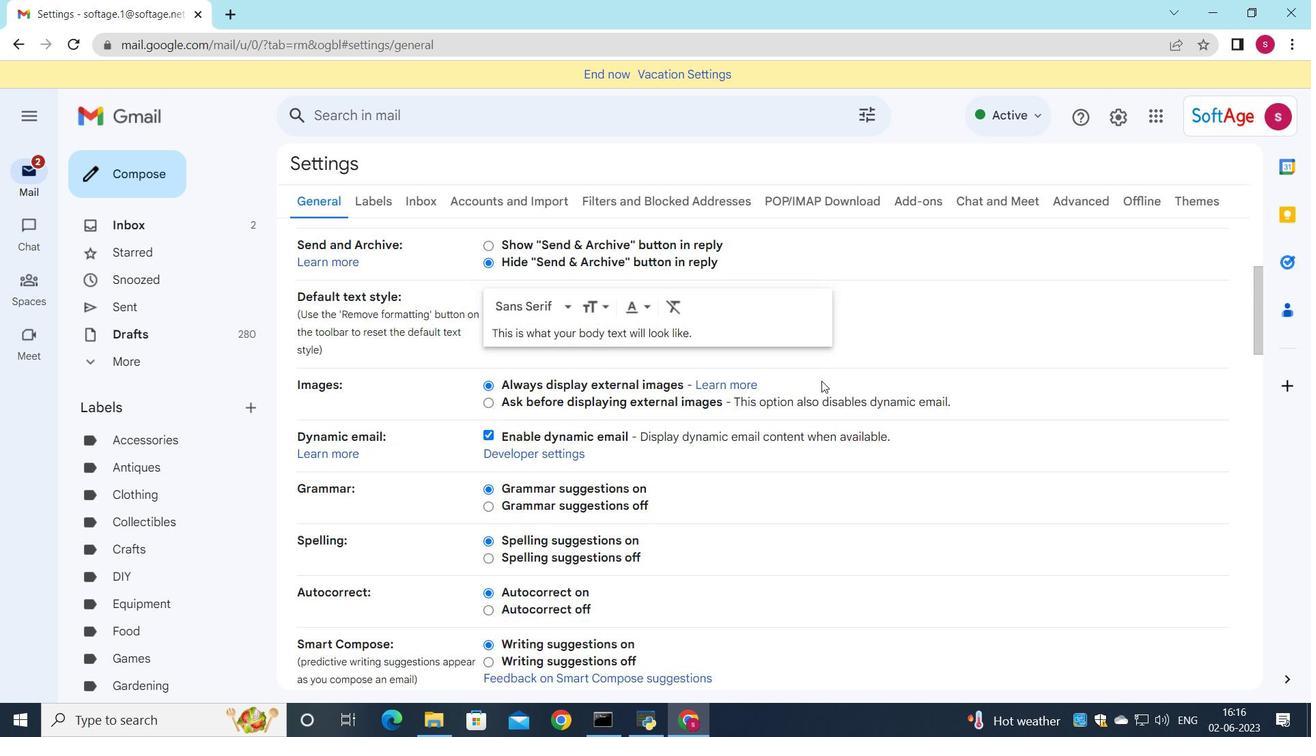 
Action: Mouse scrolled (822, 381) with delta (0, 0)
Screenshot: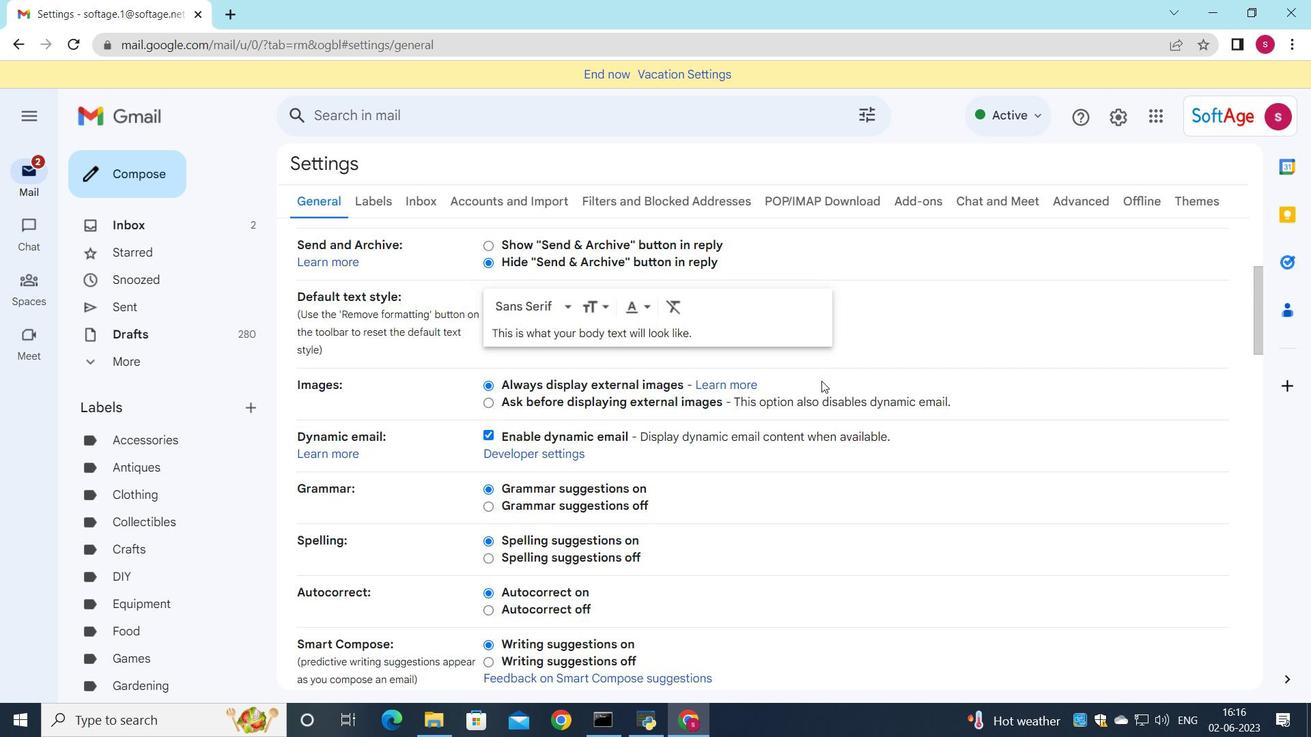 
Action: Mouse moved to (821, 382)
Screenshot: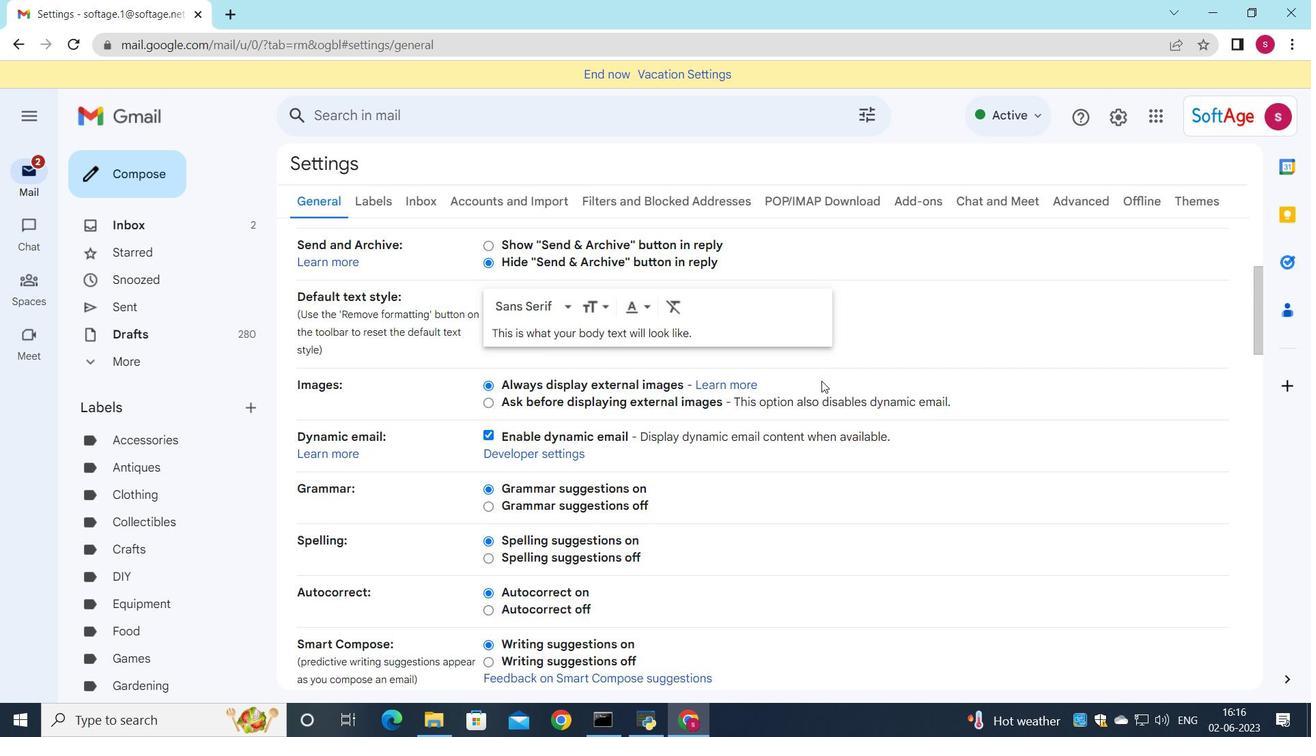 
Action: Mouse scrolled (822, 381) with delta (0, 0)
Screenshot: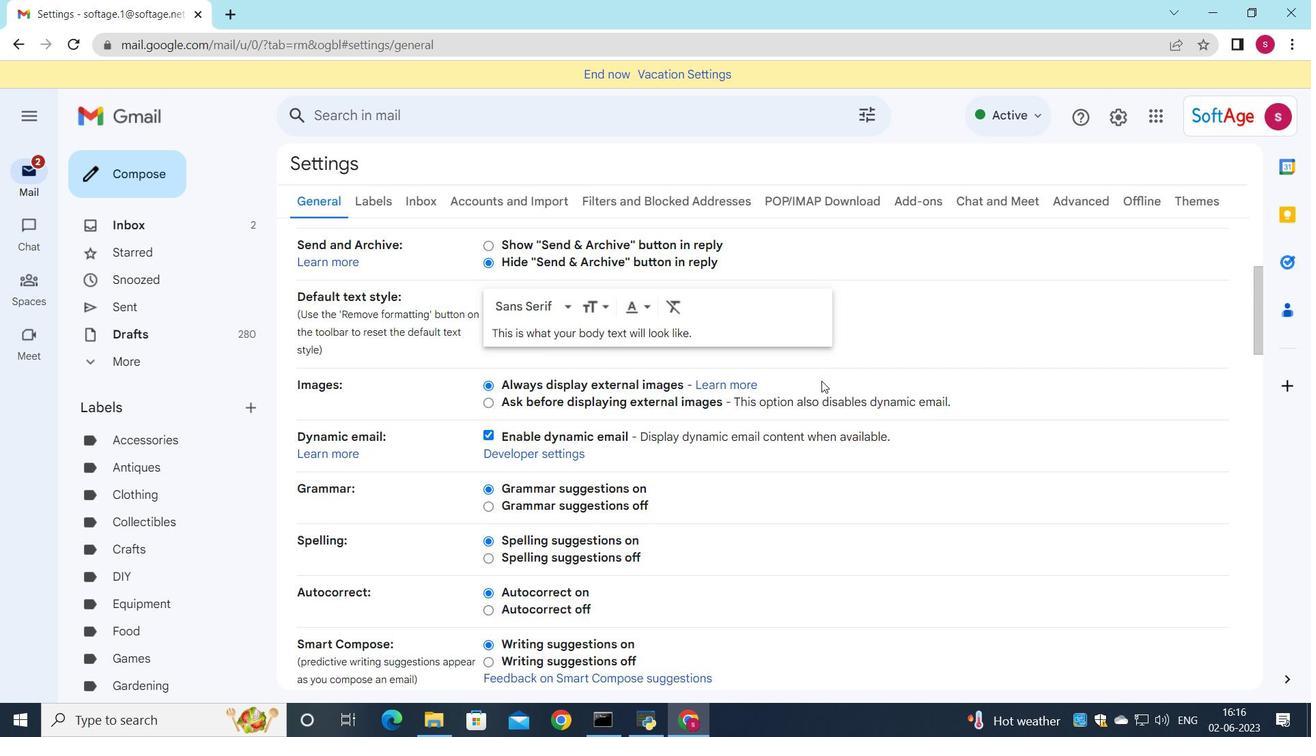 
Action: Mouse moved to (778, 418)
Screenshot: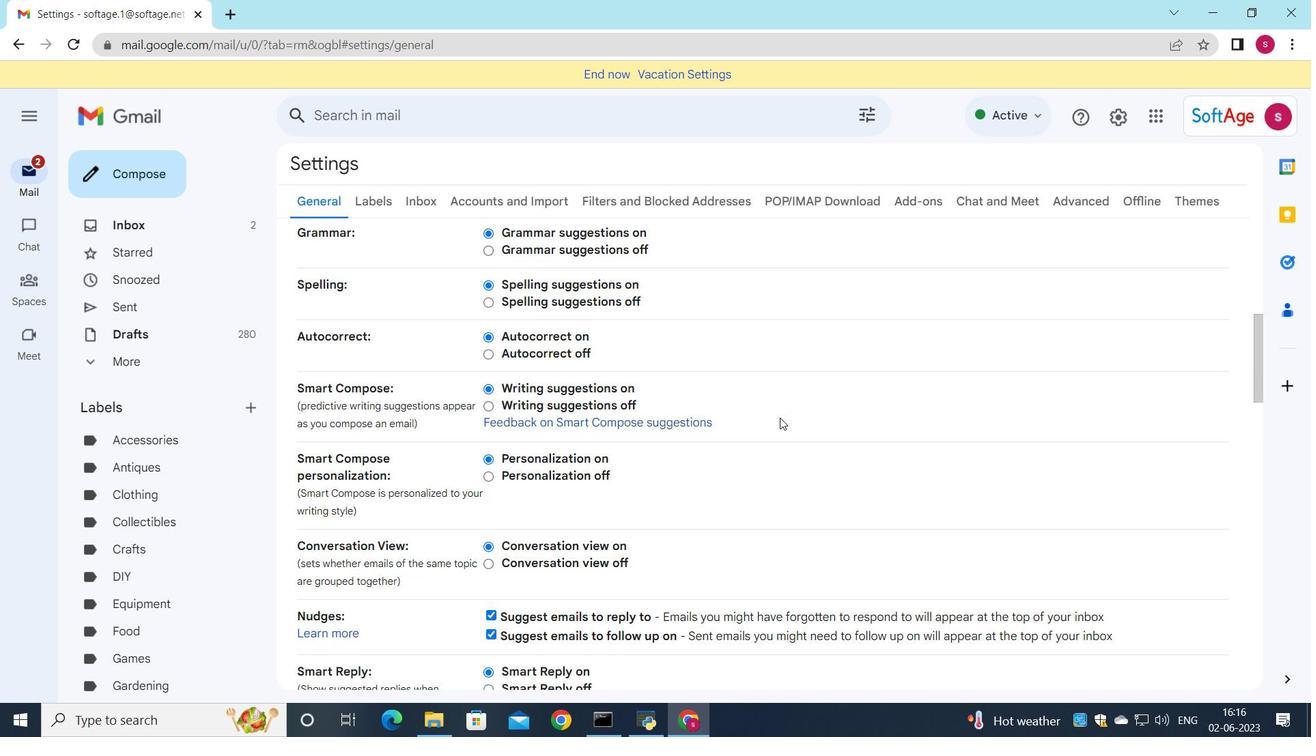 
Action: Mouse scrolled (778, 417) with delta (0, 0)
Screenshot: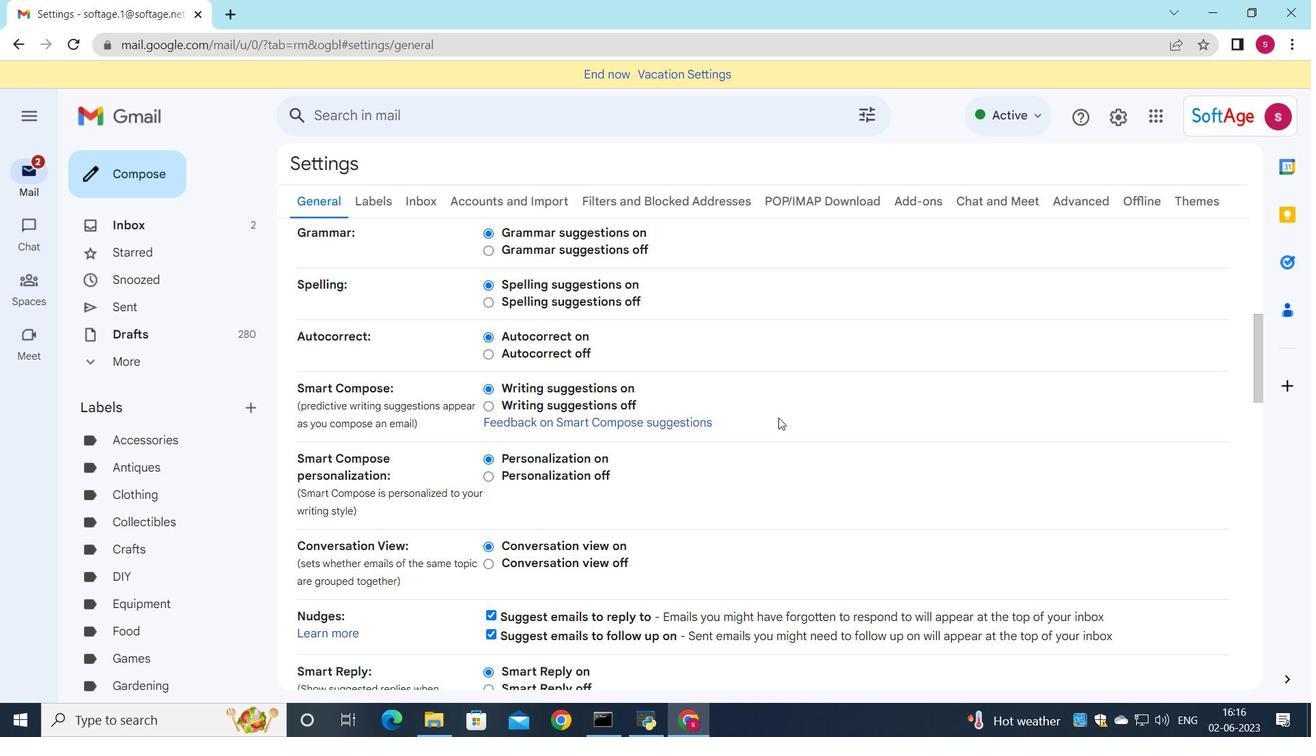 
Action: Mouse scrolled (778, 417) with delta (0, 0)
Screenshot: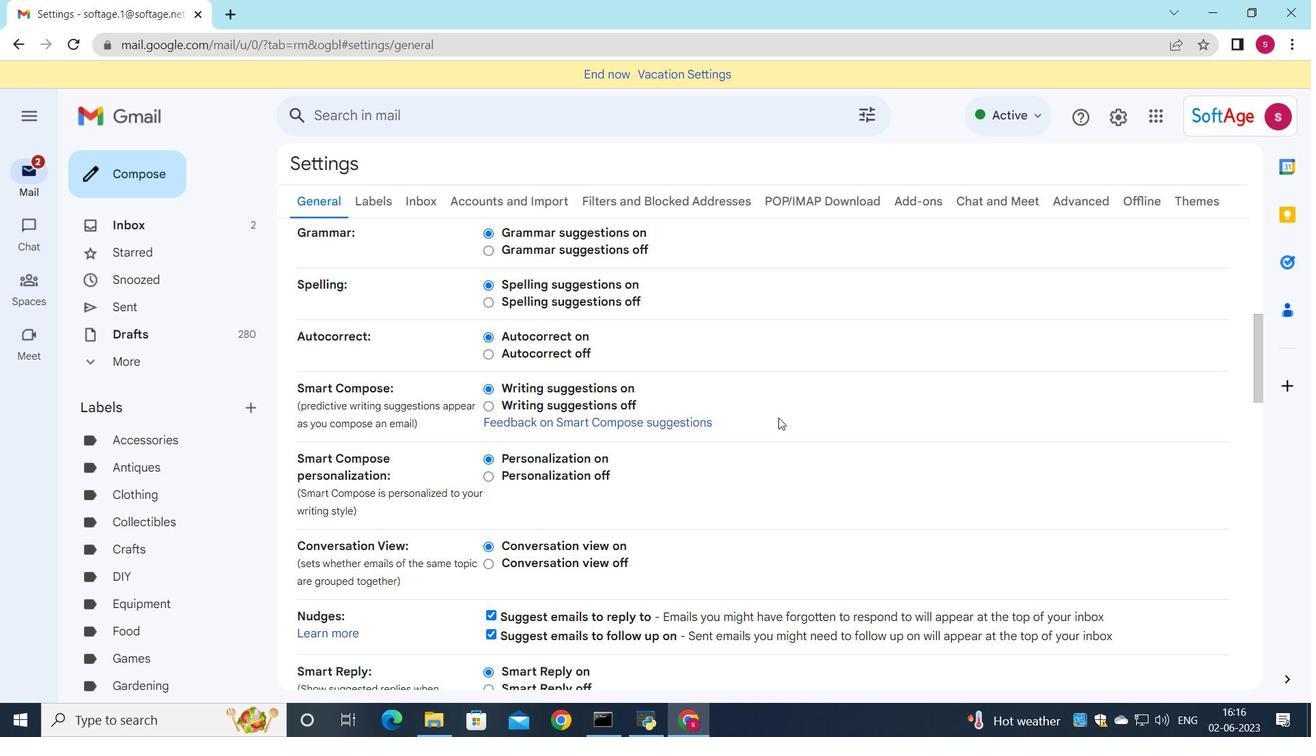 
Action: Mouse scrolled (778, 417) with delta (0, 0)
Screenshot: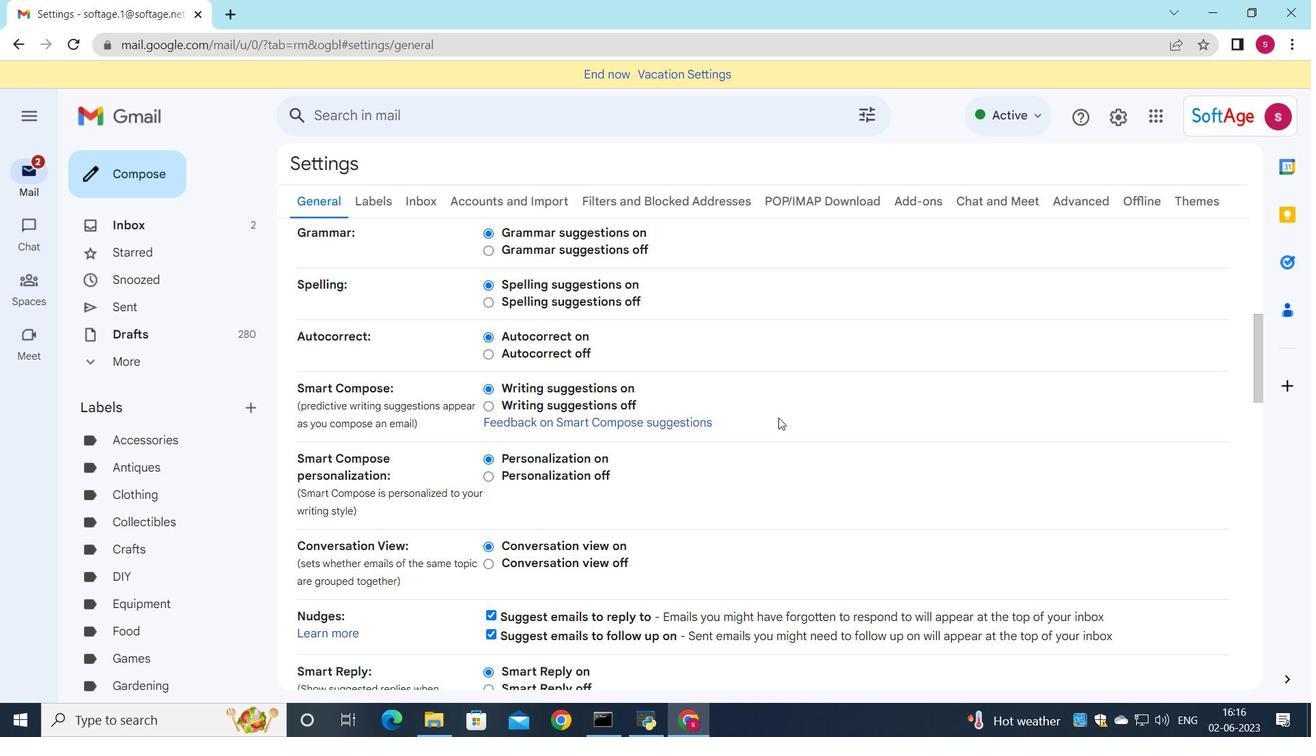 
Action: Mouse moved to (717, 457)
Screenshot: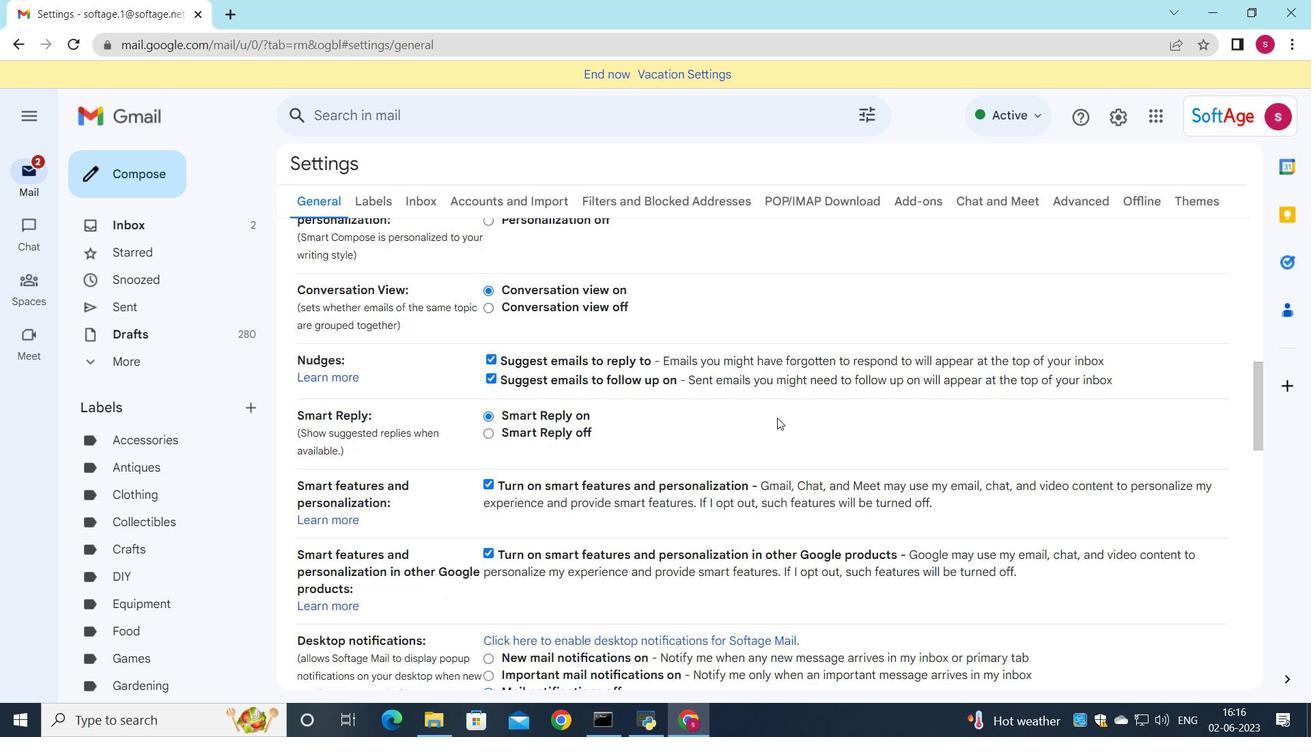 
Action: Mouse scrolled (717, 457) with delta (0, 0)
Screenshot: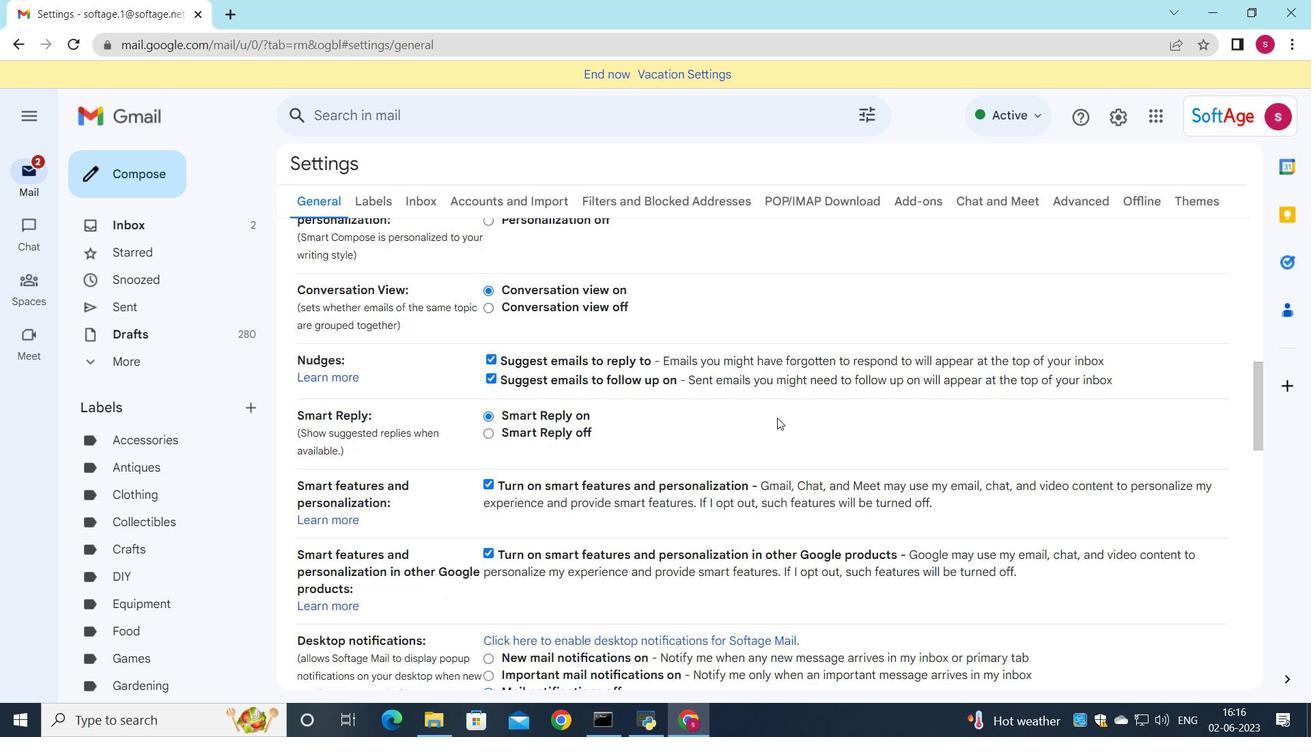 
Action: Mouse moved to (715, 459)
Screenshot: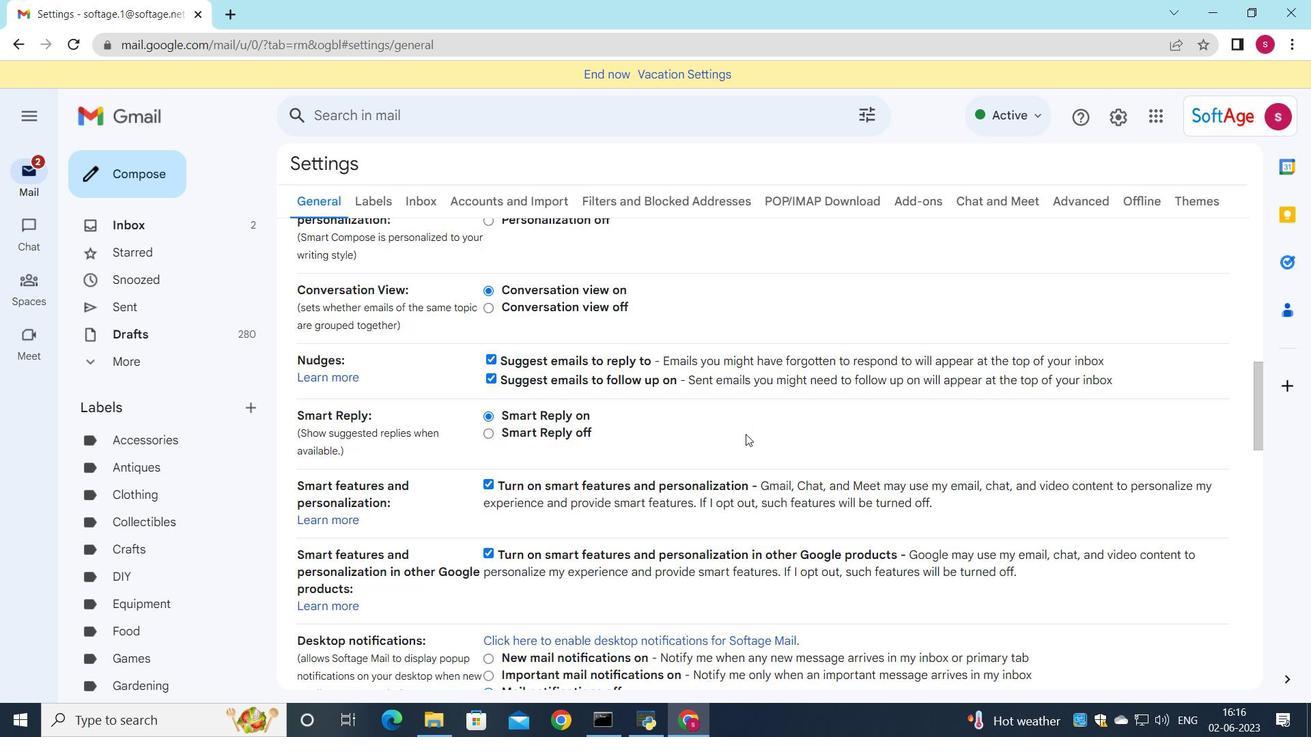 
Action: Mouse scrolled (715, 458) with delta (0, 0)
Screenshot: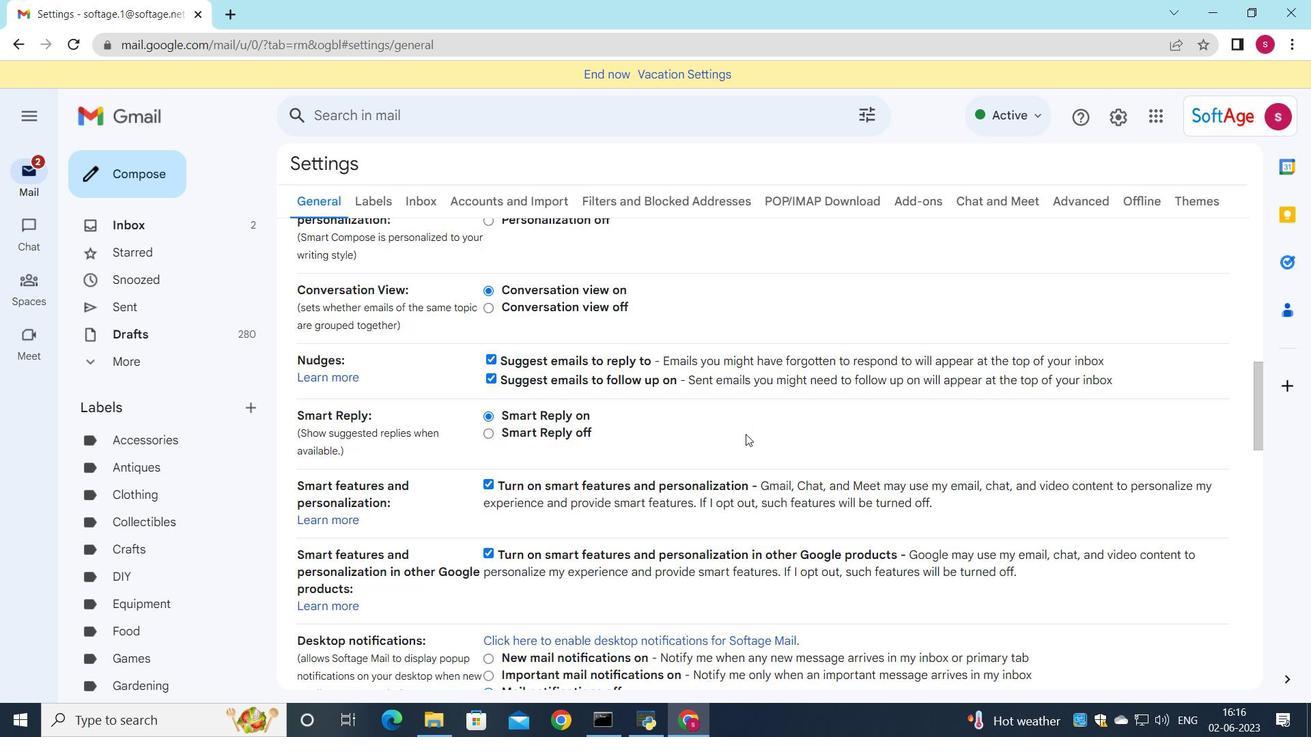
Action: Mouse moved to (715, 459)
Screenshot: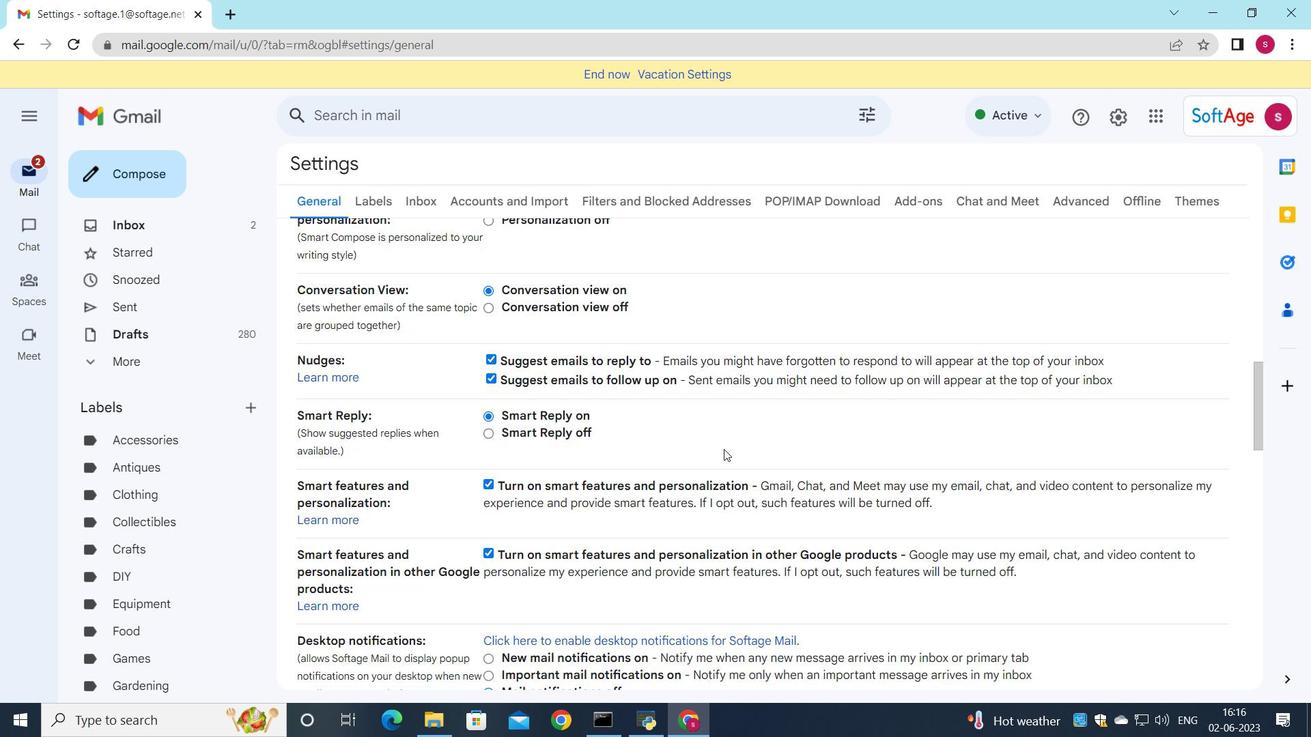 
Action: Mouse scrolled (715, 458) with delta (0, 0)
Screenshot: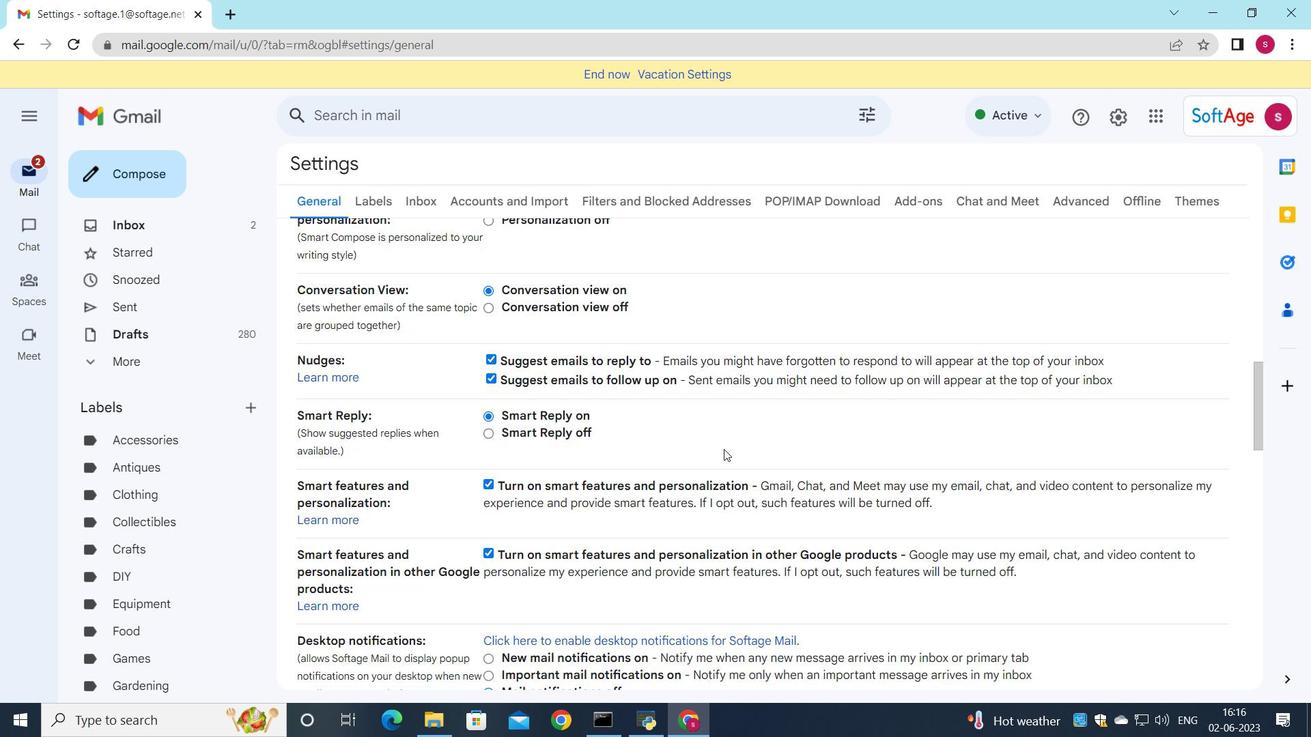 
Action: Mouse scrolled (715, 458) with delta (0, 0)
Screenshot: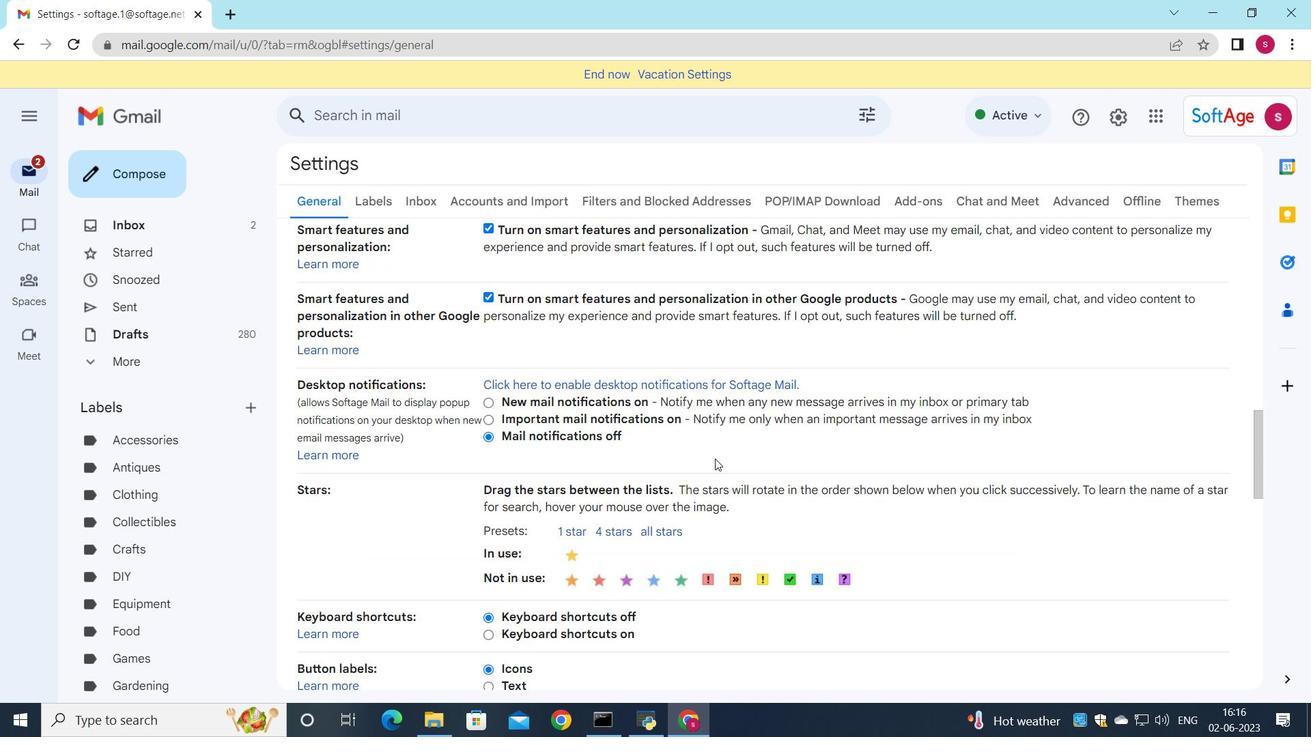 
Action: Mouse scrolled (715, 458) with delta (0, 0)
Screenshot: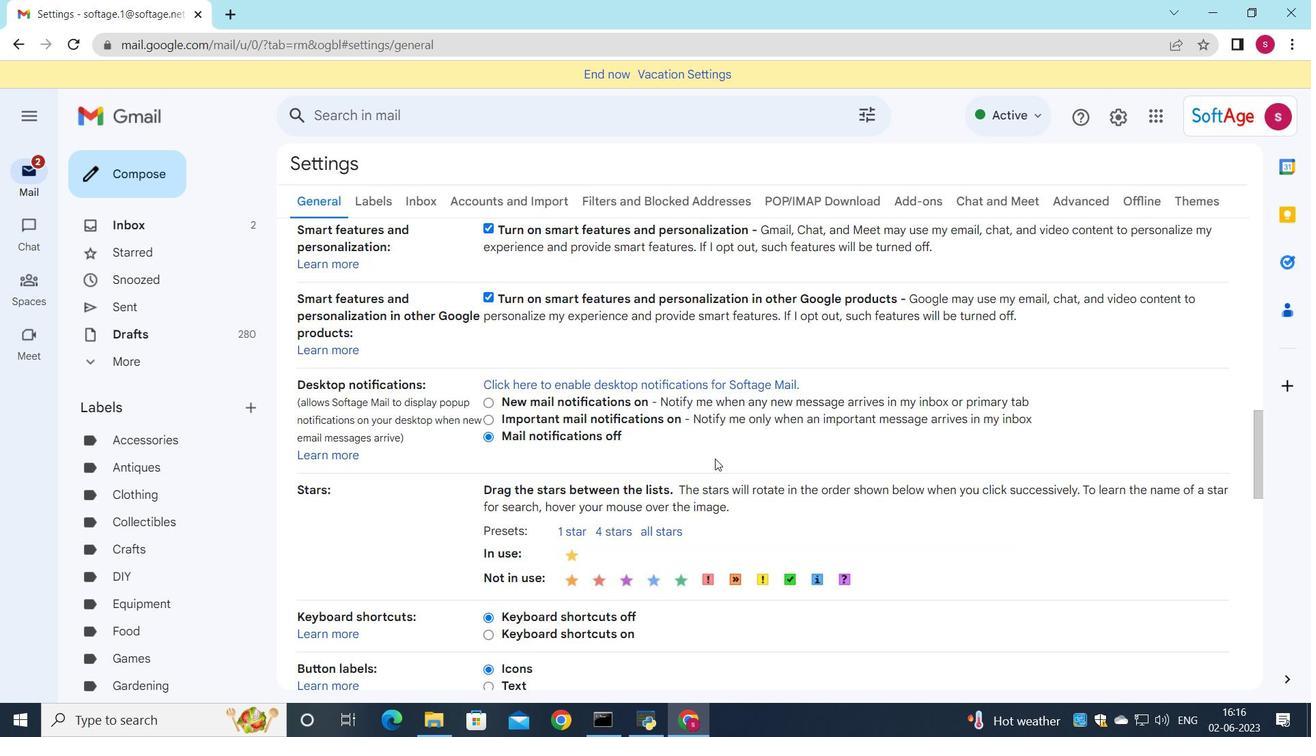 
Action: Mouse scrolled (715, 458) with delta (0, 0)
Screenshot: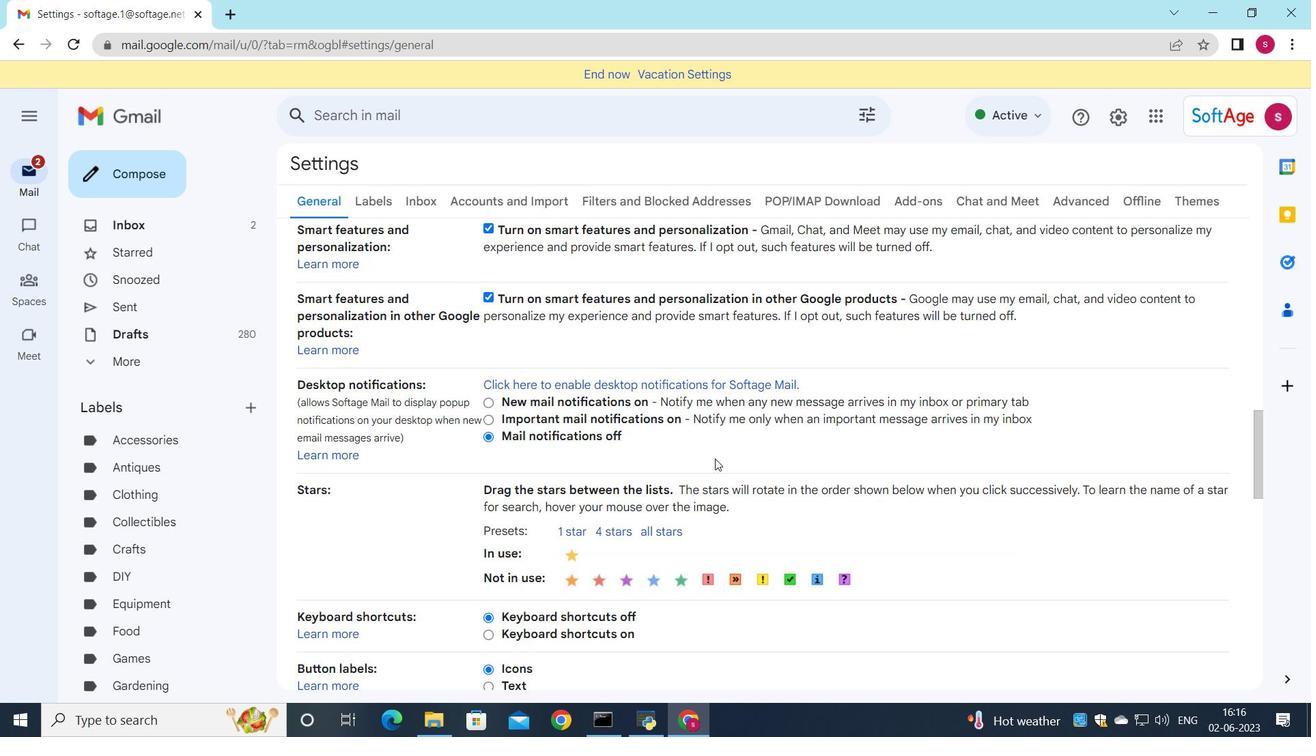 
Action: Mouse scrolled (715, 458) with delta (0, 0)
Screenshot: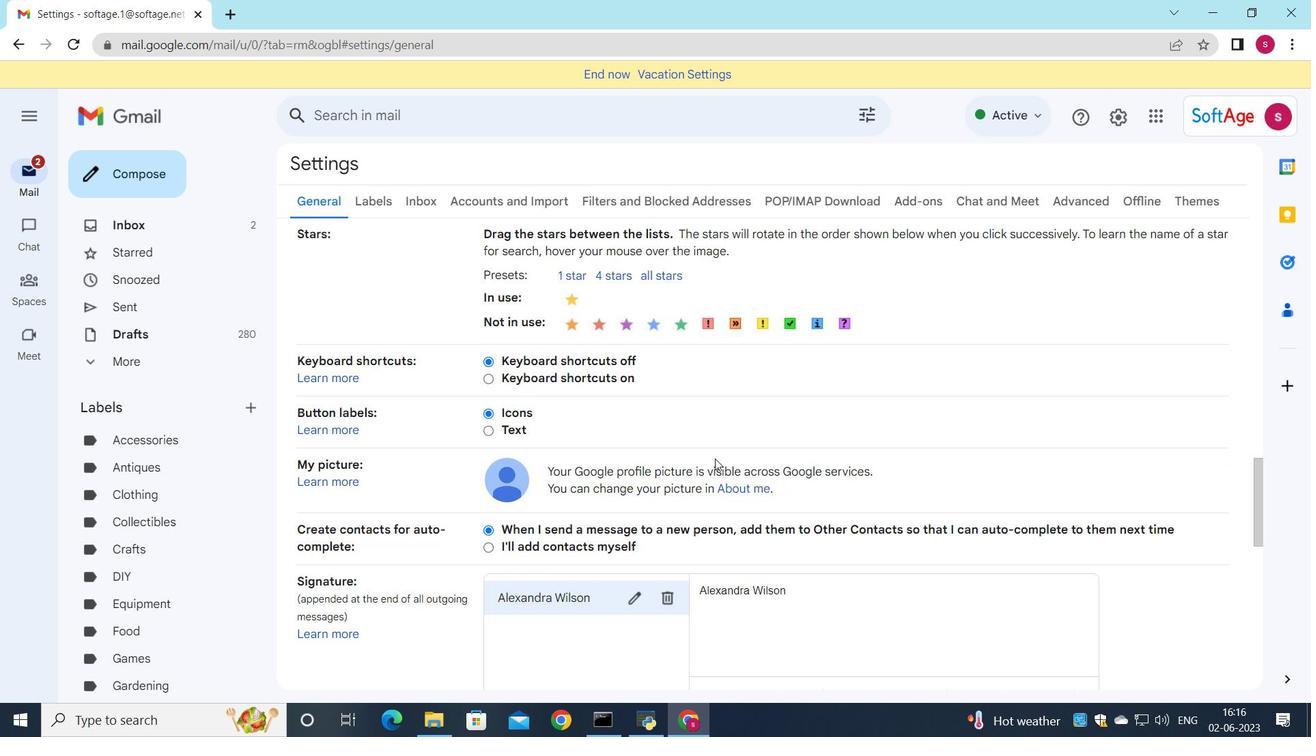 
Action: Mouse scrolled (715, 458) with delta (0, 0)
Screenshot: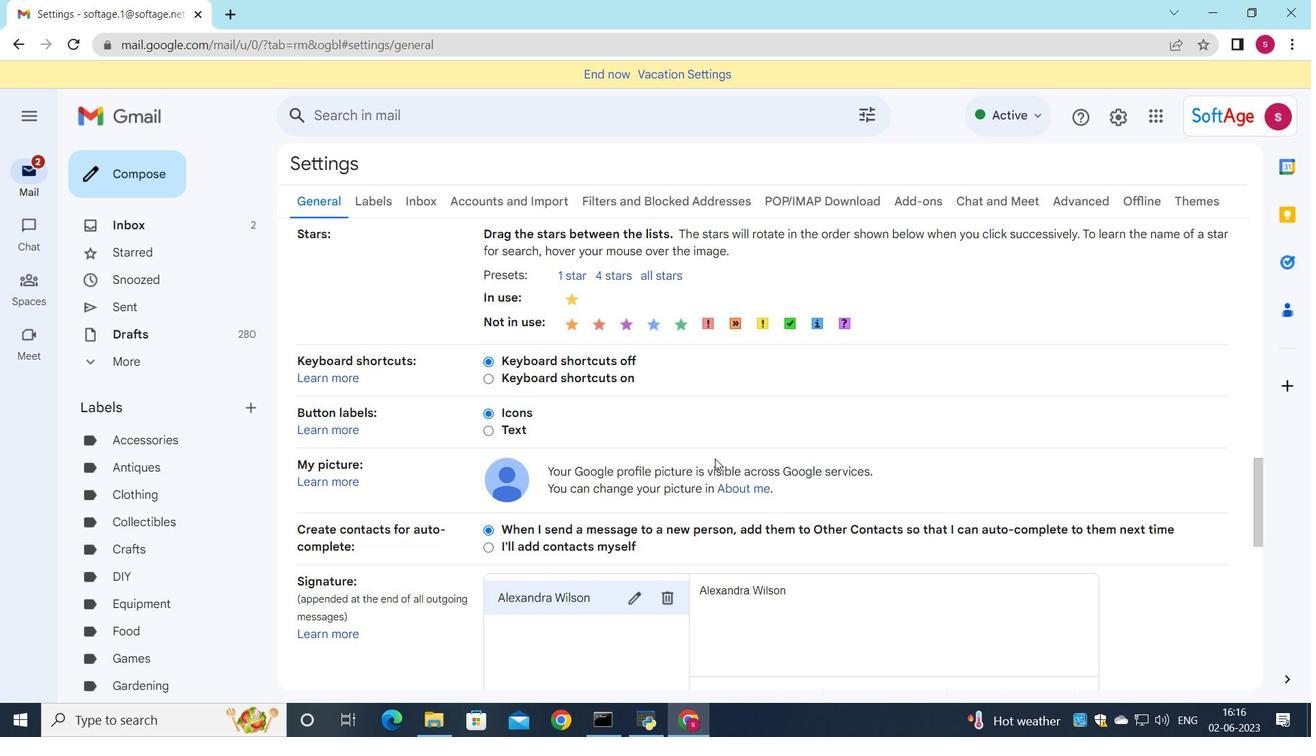
Action: Mouse scrolled (715, 458) with delta (0, 0)
Screenshot: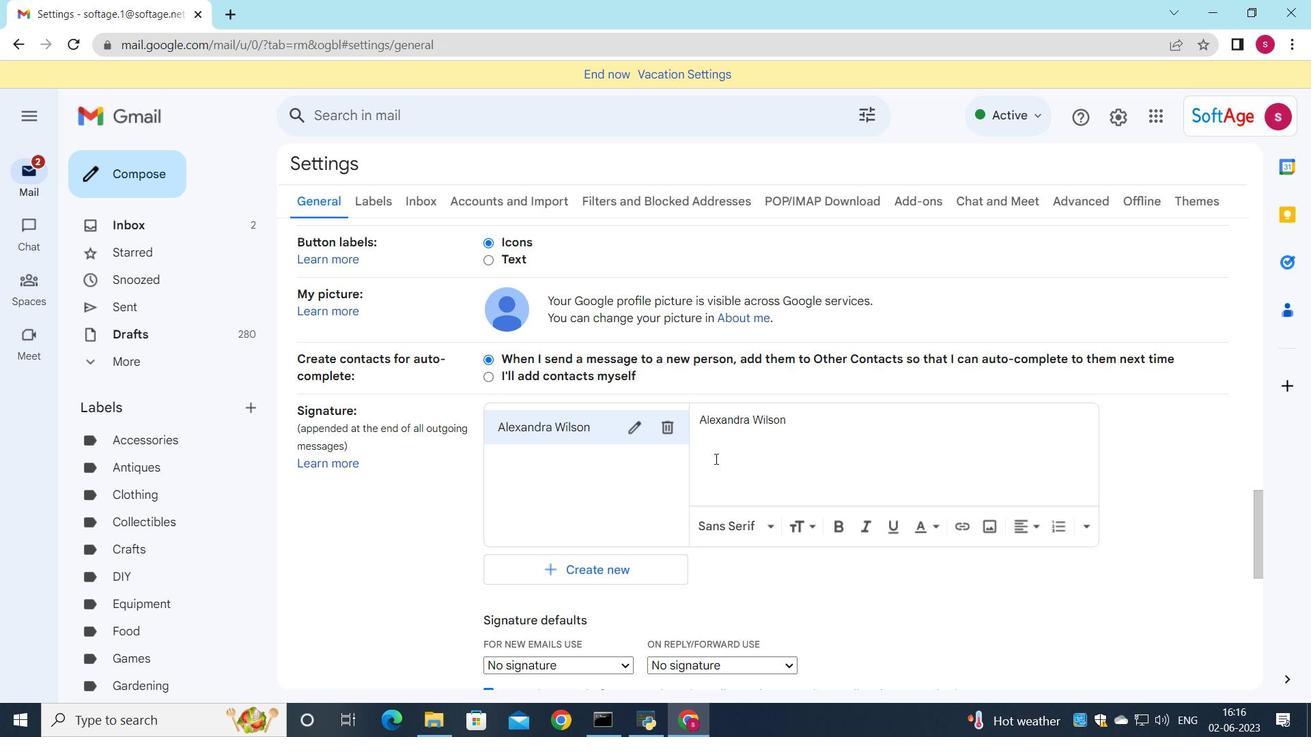 
Action: Mouse moved to (629, 576)
Screenshot: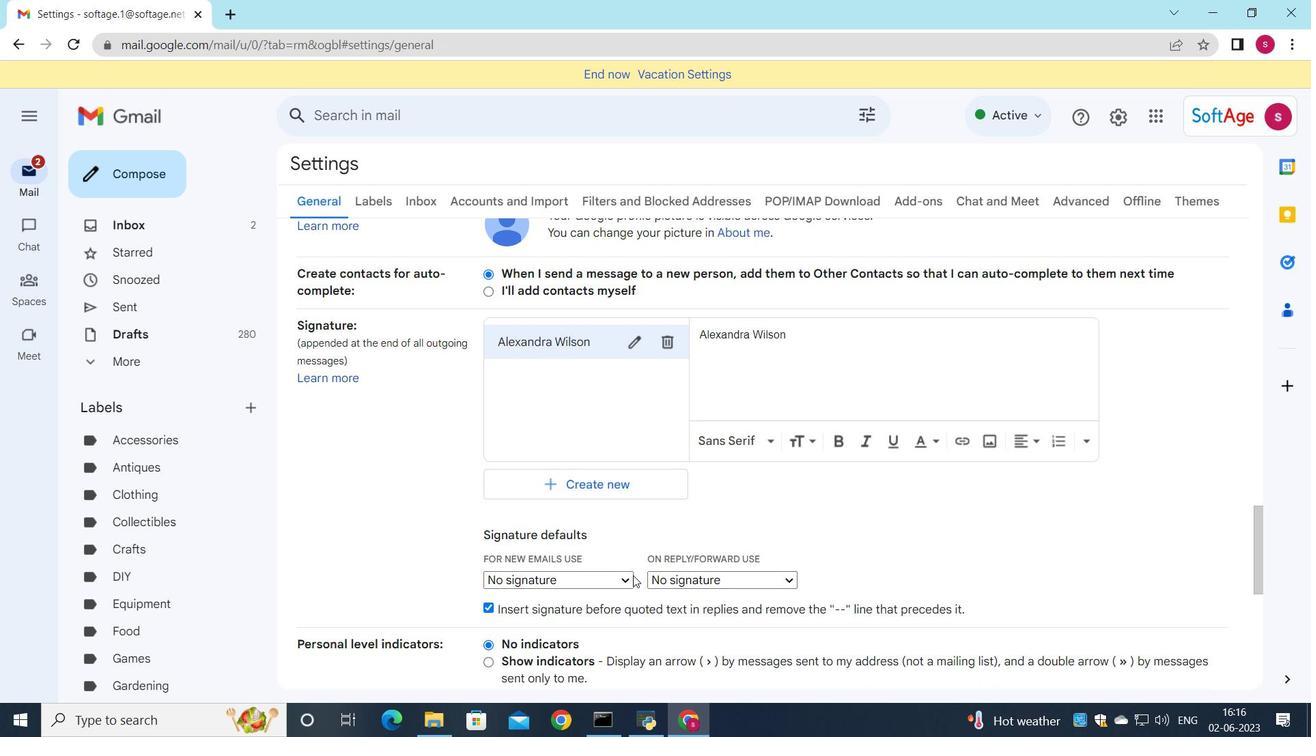 
Action: Mouse pressed left at (629, 576)
Screenshot: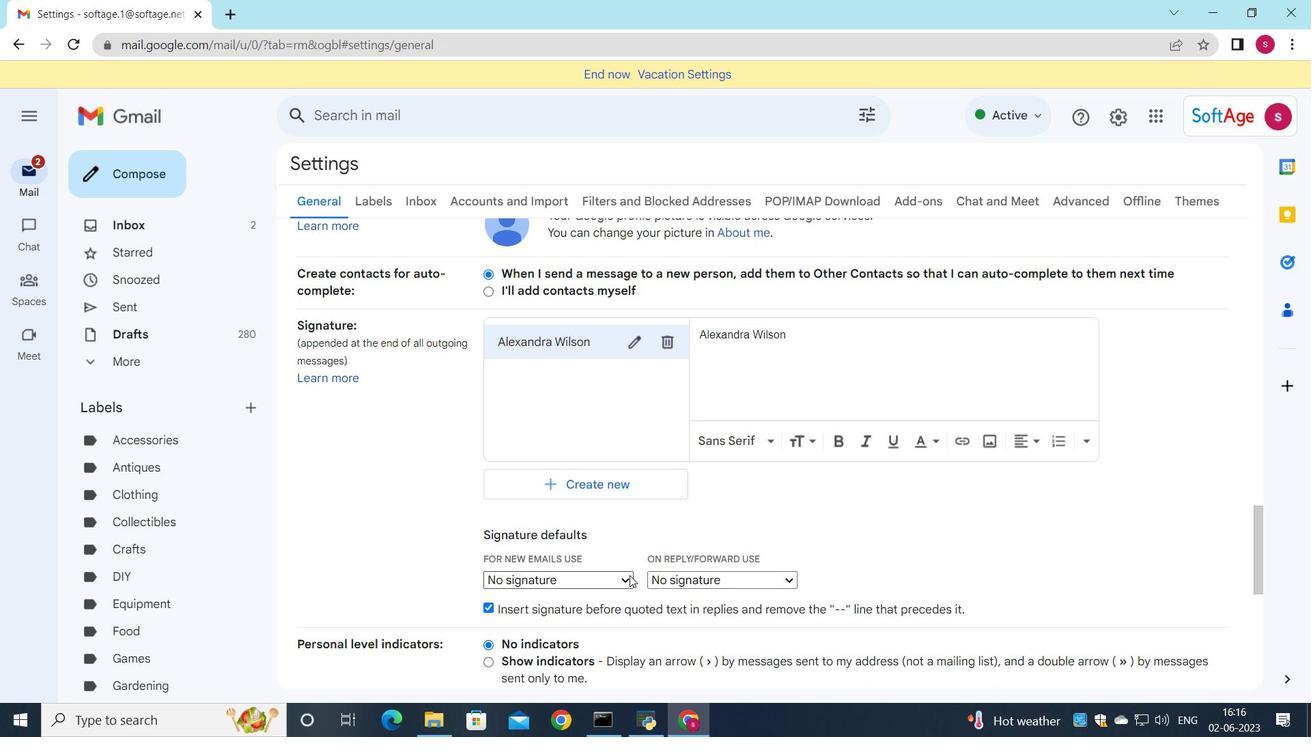 
Action: Mouse moved to (593, 610)
Screenshot: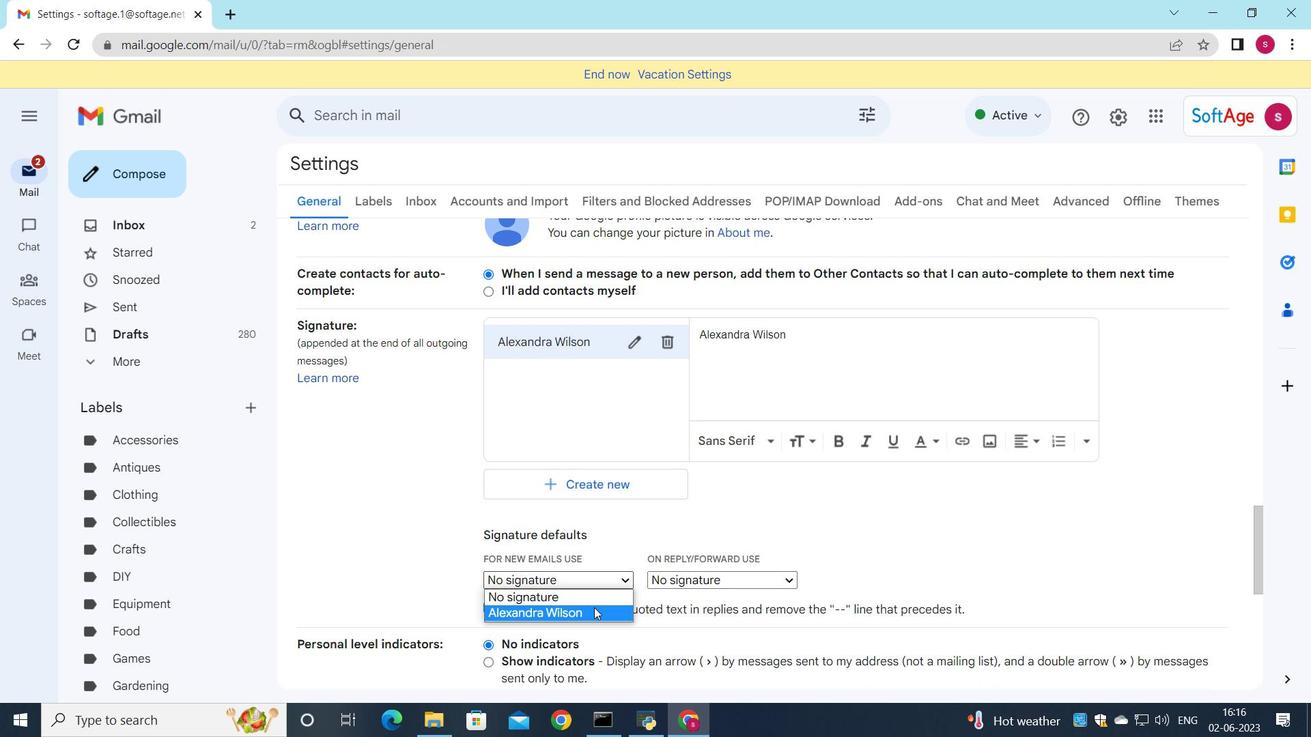 
Action: Mouse pressed left at (593, 610)
Screenshot: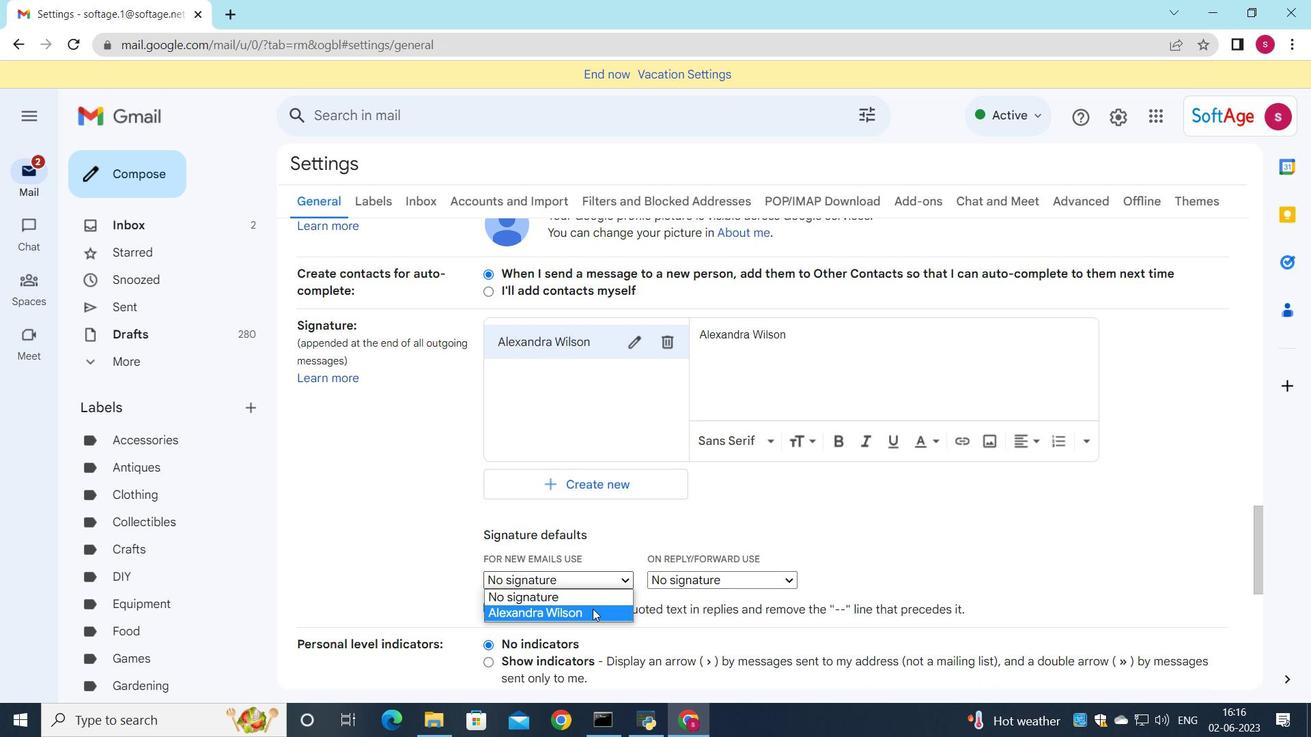 
Action: Mouse moved to (673, 575)
Screenshot: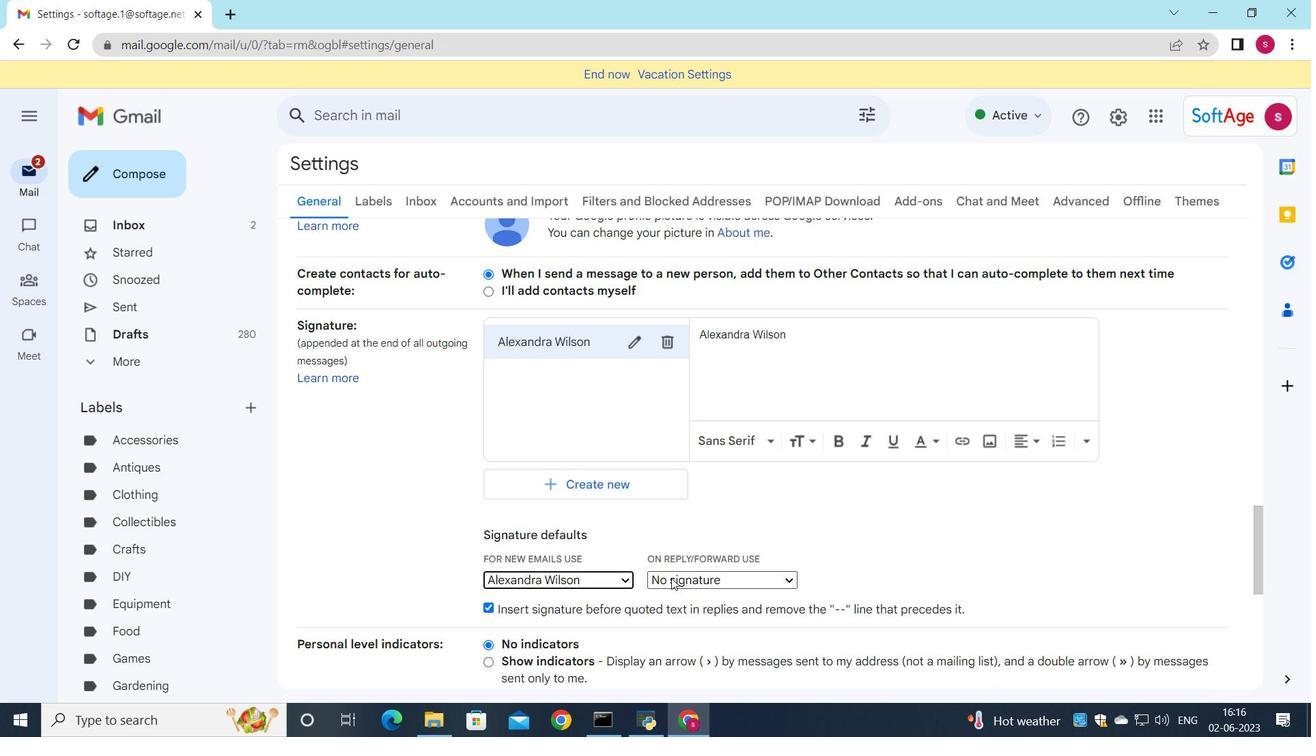 
Action: Mouse pressed left at (673, 575)
Screenshot: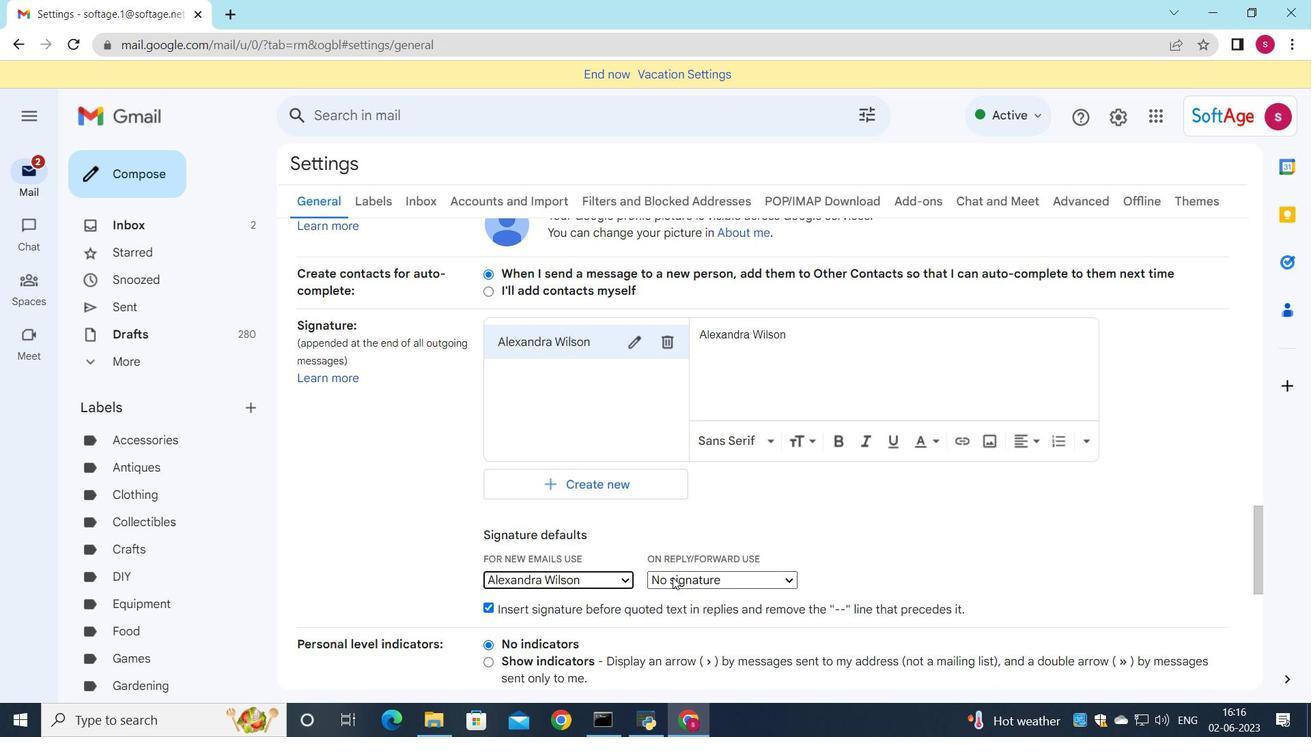 
Action: Mouse moved to (679, 614)
Screenshot: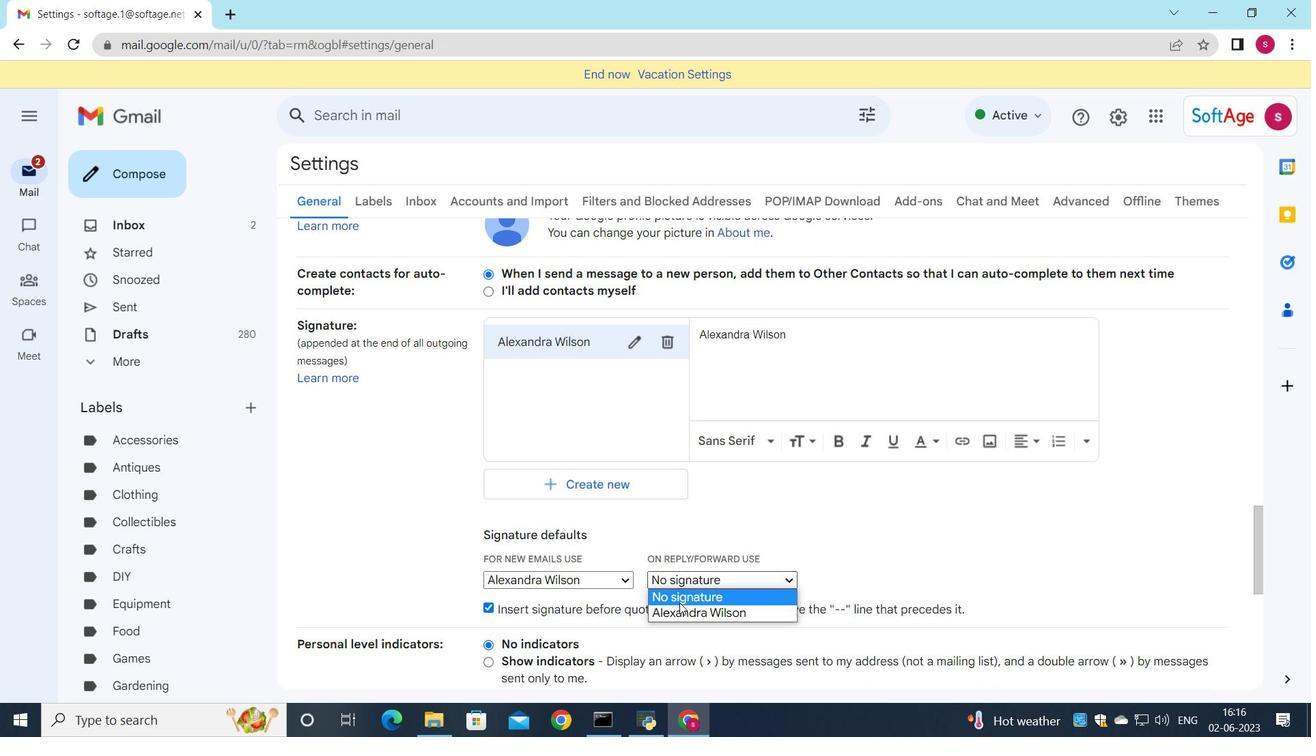 
Action: Mouse pressed left at (679, 614)
Screenshot: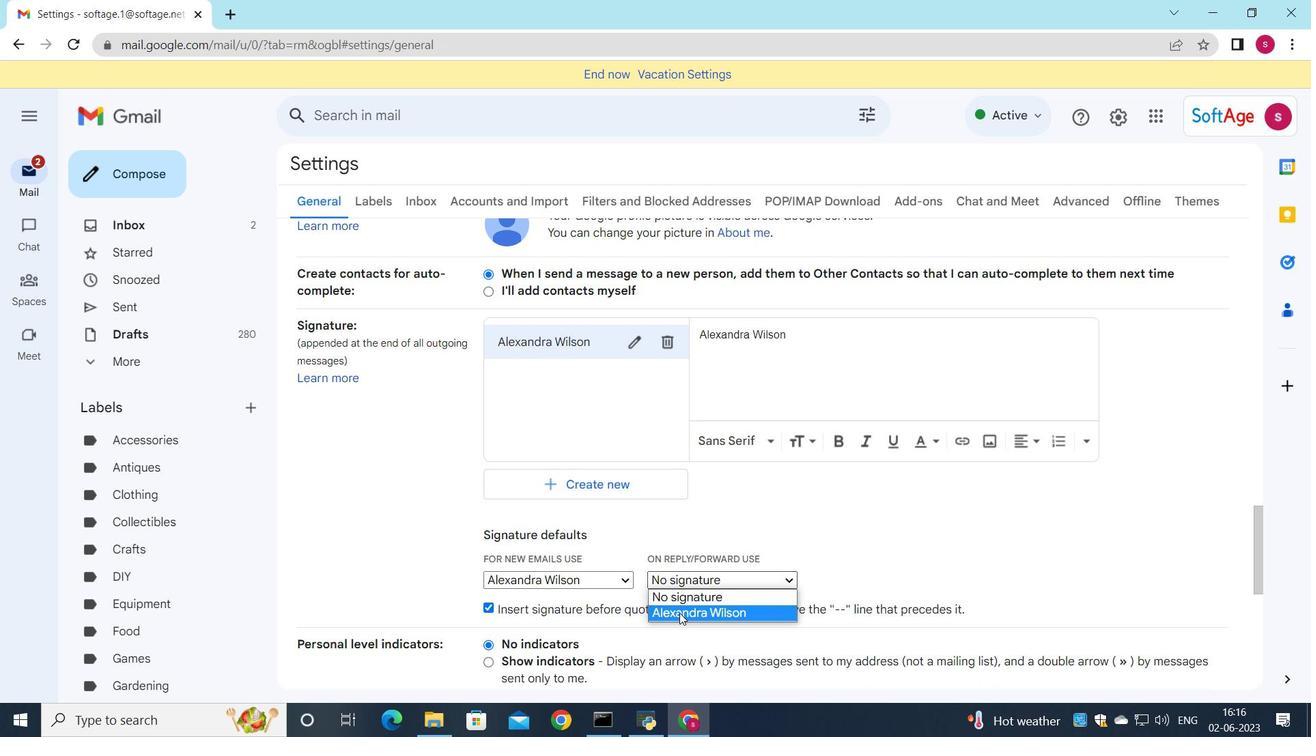 
Action: Mouse moved to (680, 608)
Screenshot: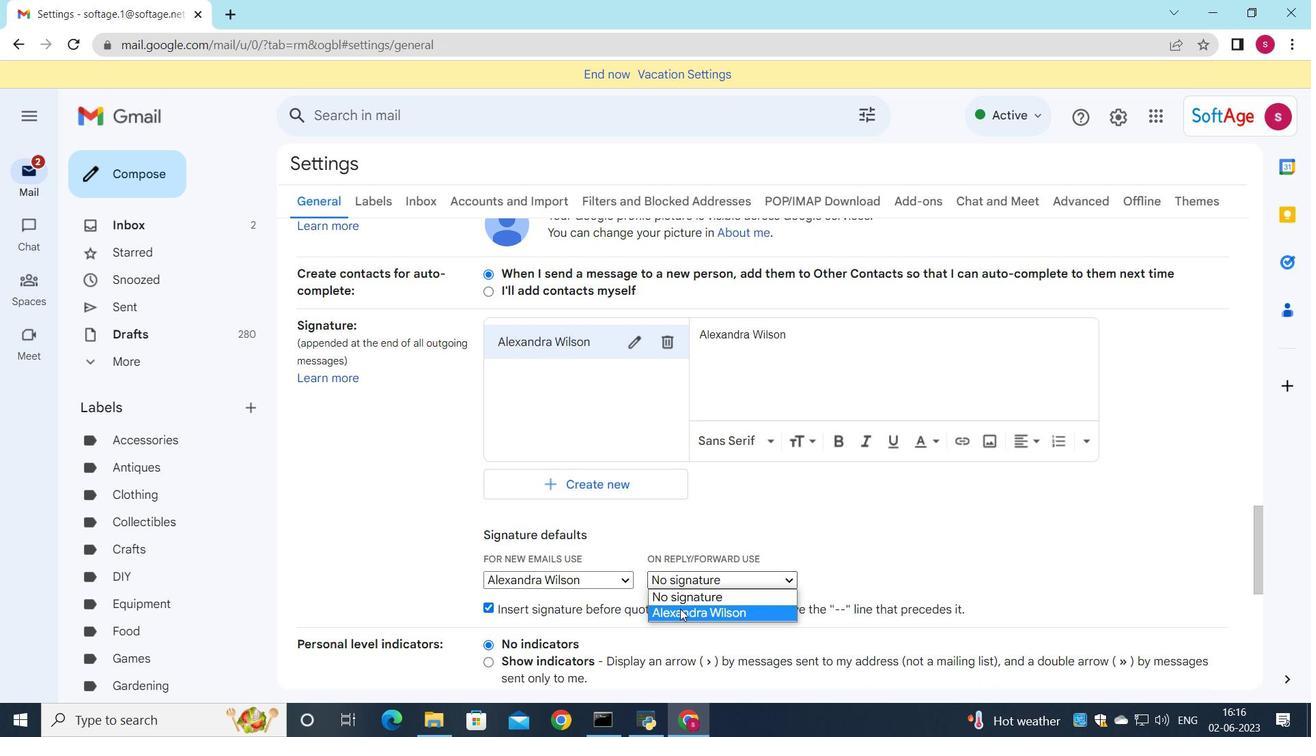 
Action: Mouse scrolled (680, 608) with delta (0, 0)
Screenshot: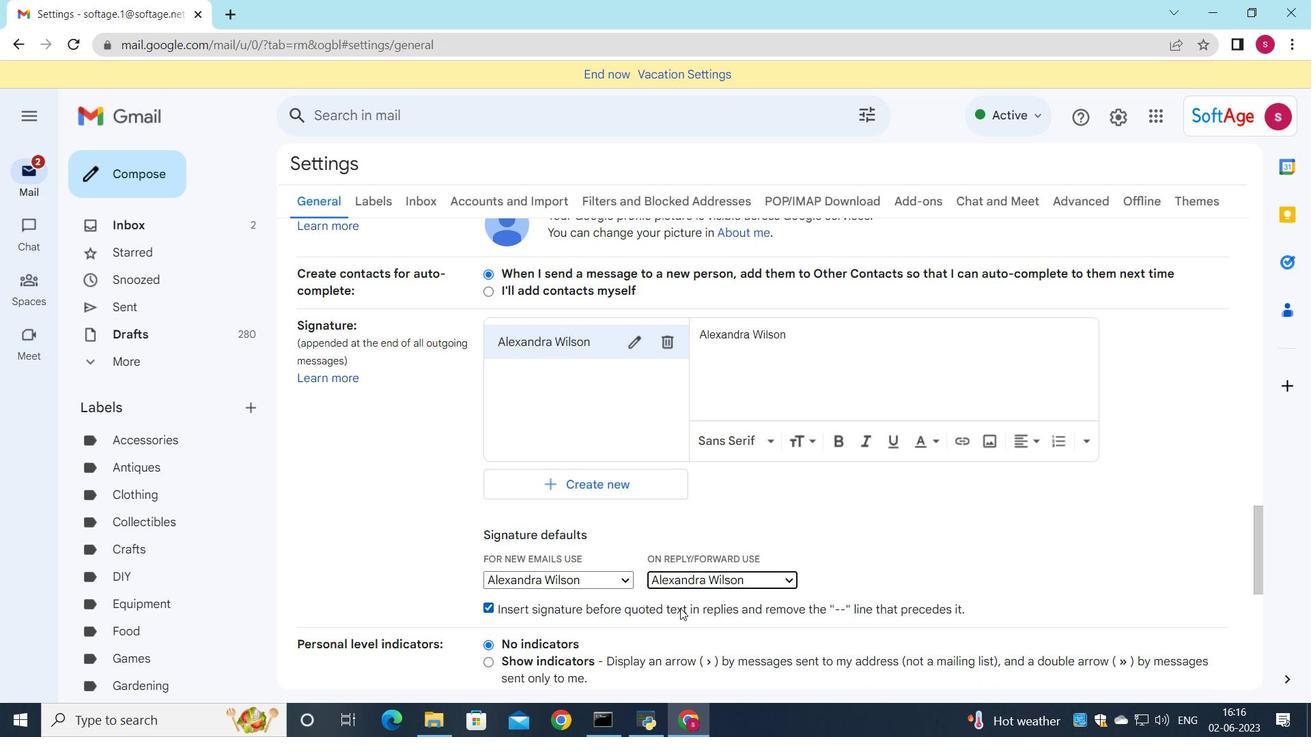 
Action: Mouse scrolled (680, 608) with delta (0, 0)
Screenshot: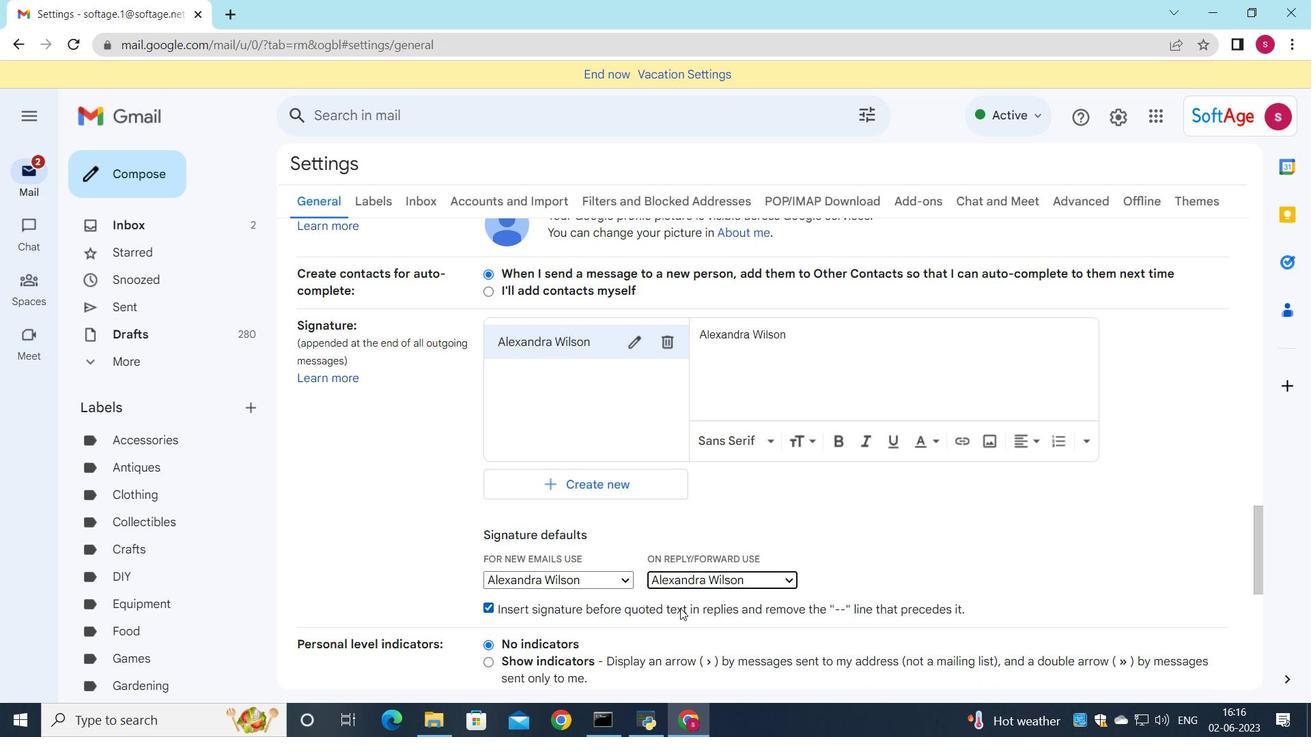 
Action: Mouse scrolled (680, 608) with delta (0, 0)
Screenshot: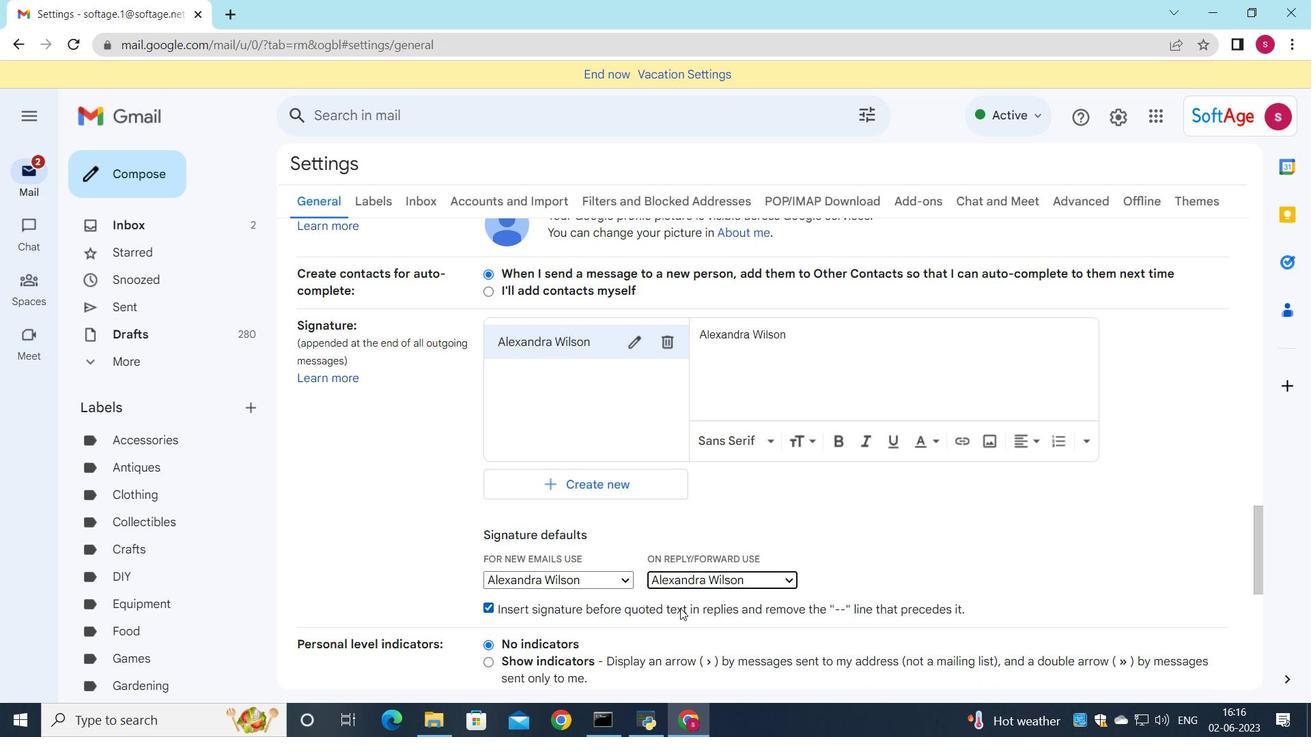 
Action: Mouse scrolled (680, 608) with delta (0, 0)
Screenshot: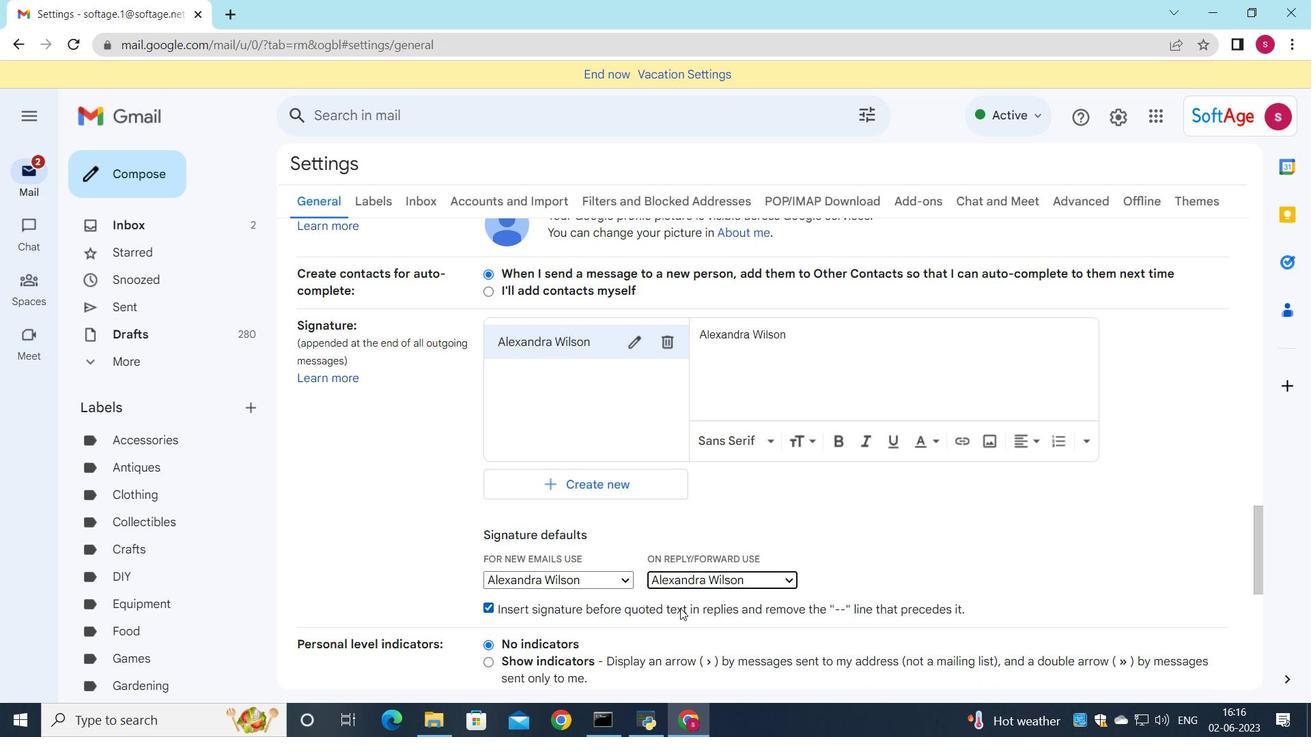 
Action: Mouse scrolled (680, 608) with delta (0, 0)
Screenshot: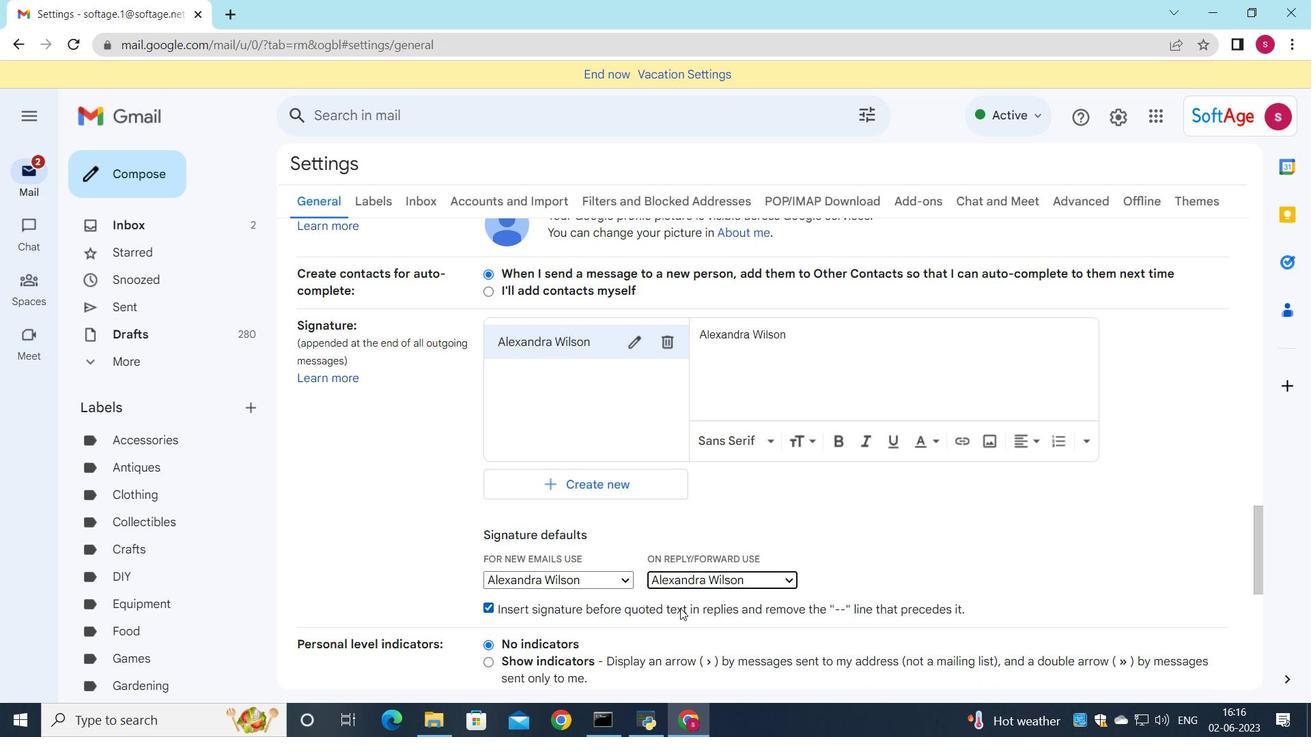 
Action: Mouse moved to (681, 605)
Screenshot: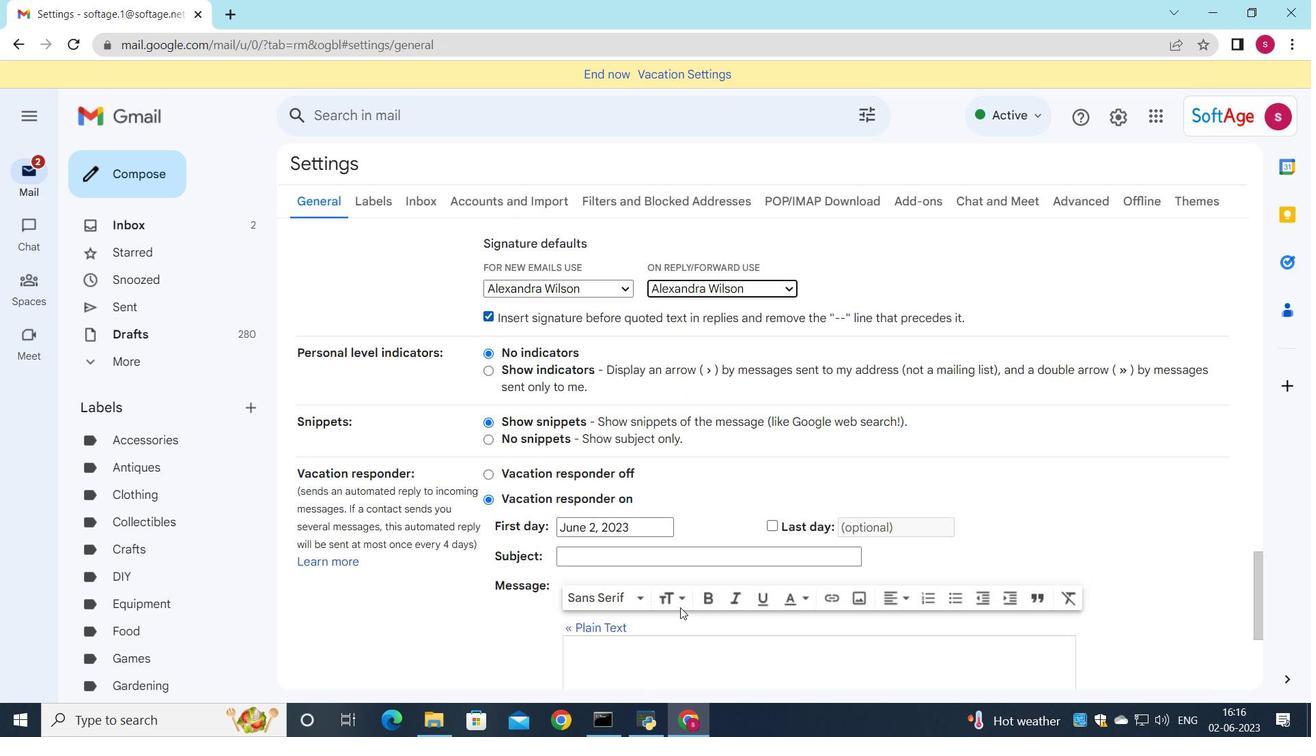 
Action: Mouse scrolled (681, 605) with delta (0, 0)
Screenshot: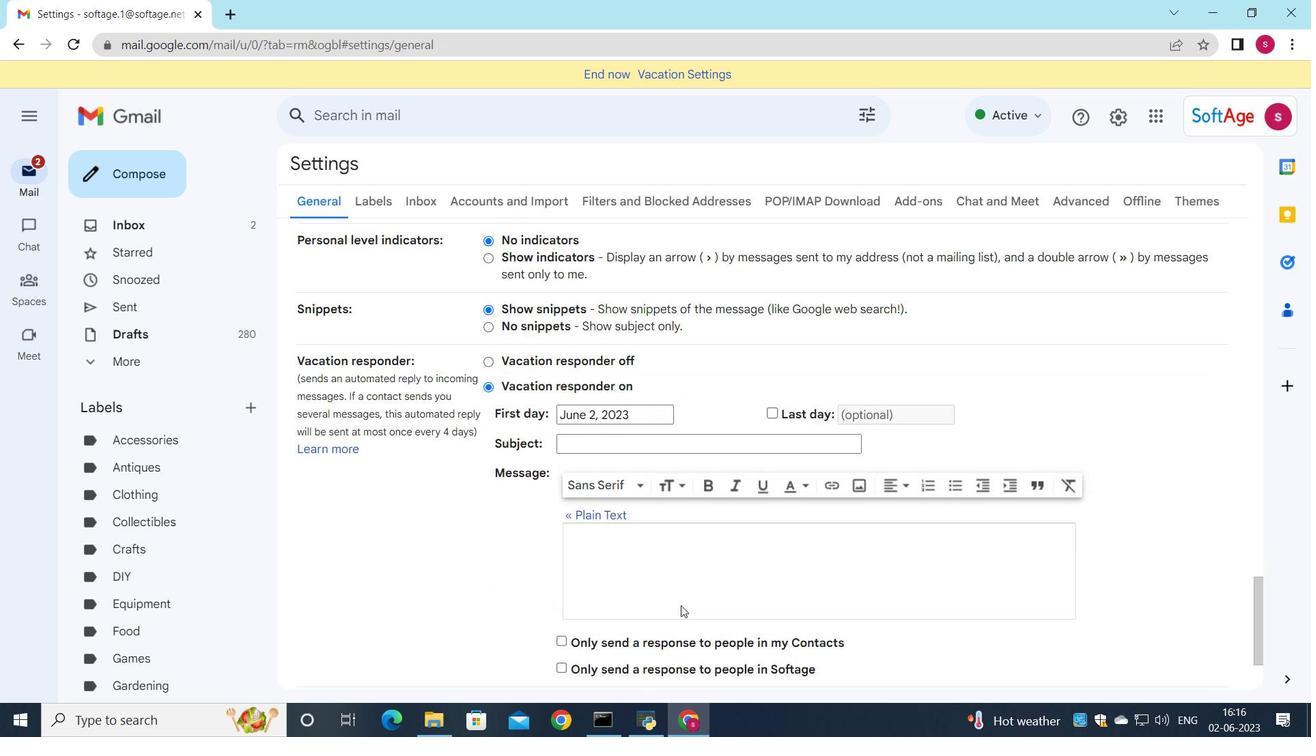 
Action: Mouse scrolled (681, 605) with delta (0, 0)
Screenshot: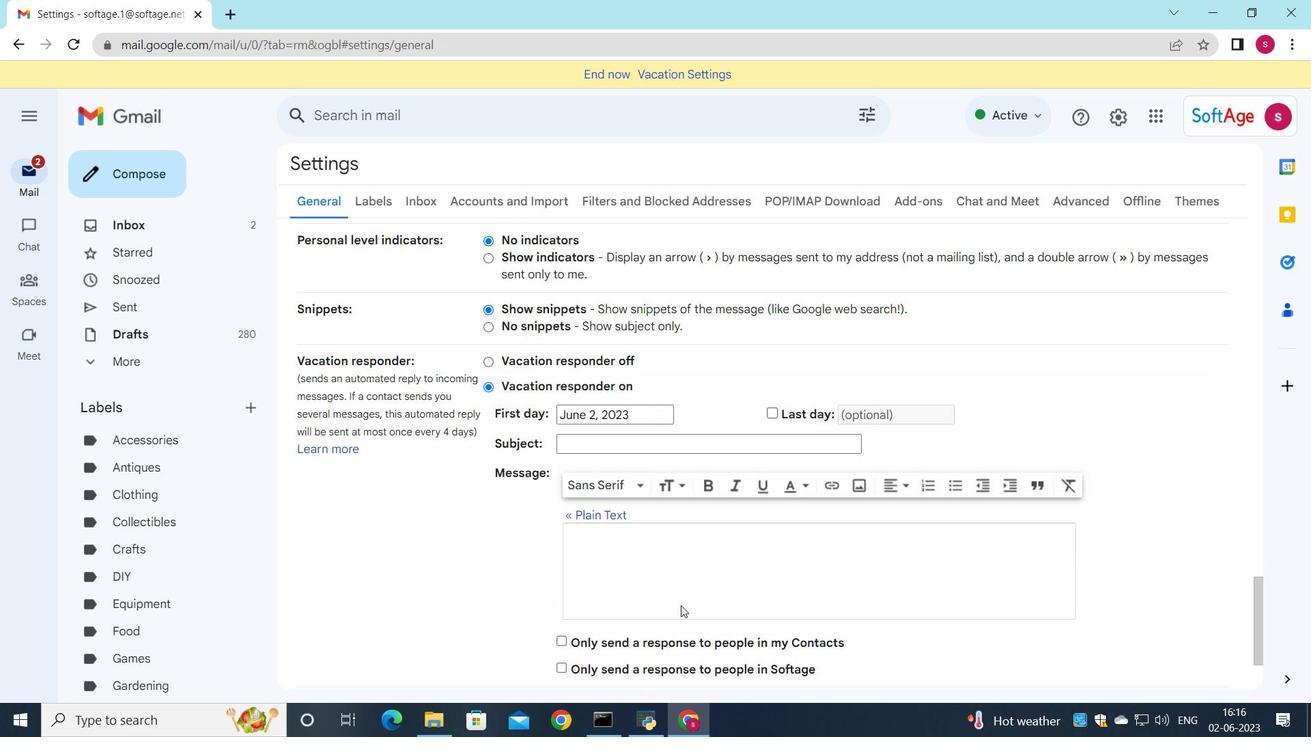 
Action: Mouse scrolled (681, 605) with delta (0, 0)
Screenshot: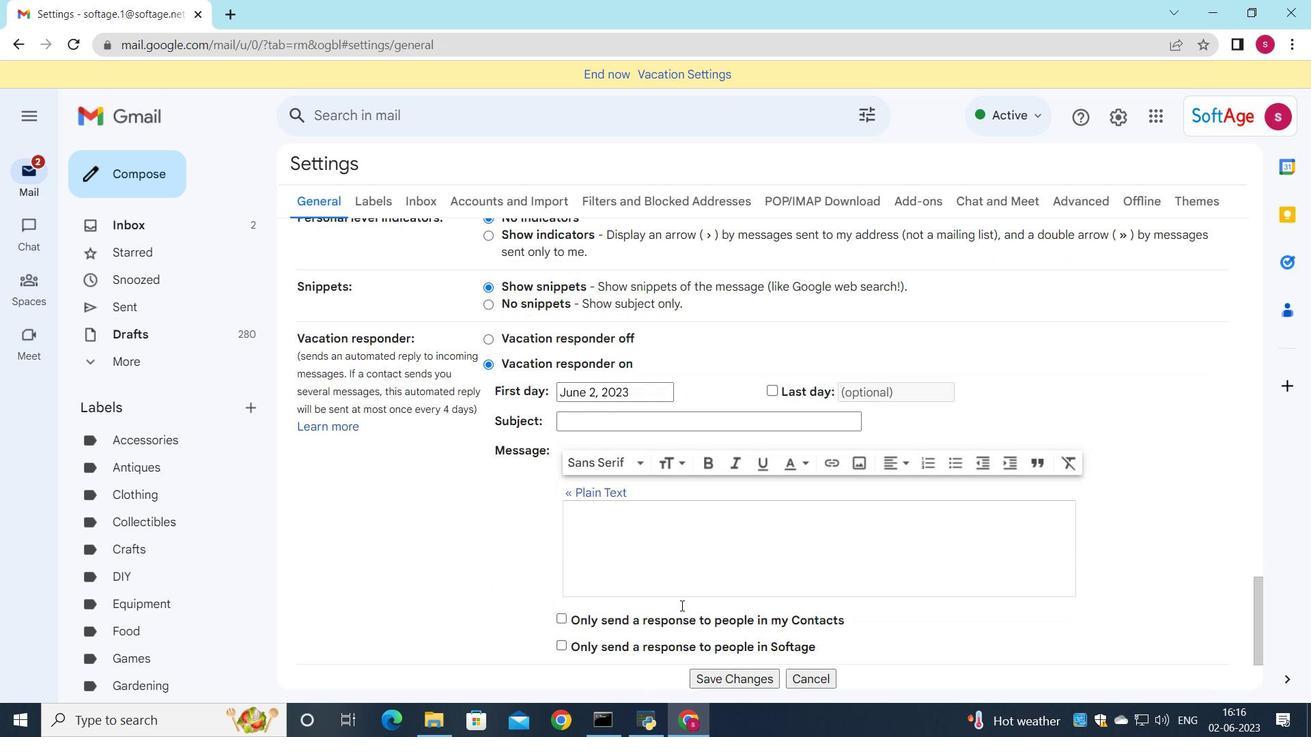 
Action: Mouse moved to (707, 601)
Screenshot: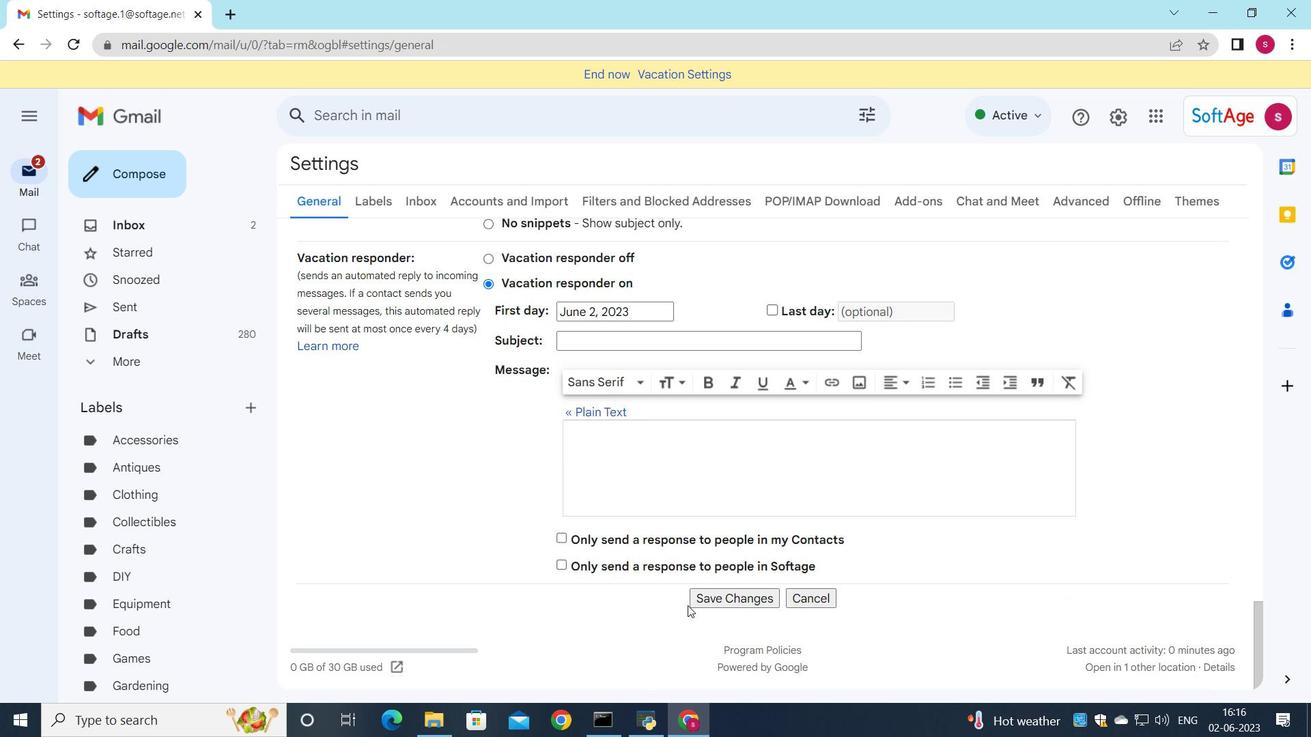 
Action: Mouse pressed left at (707, 601)
Screenshot: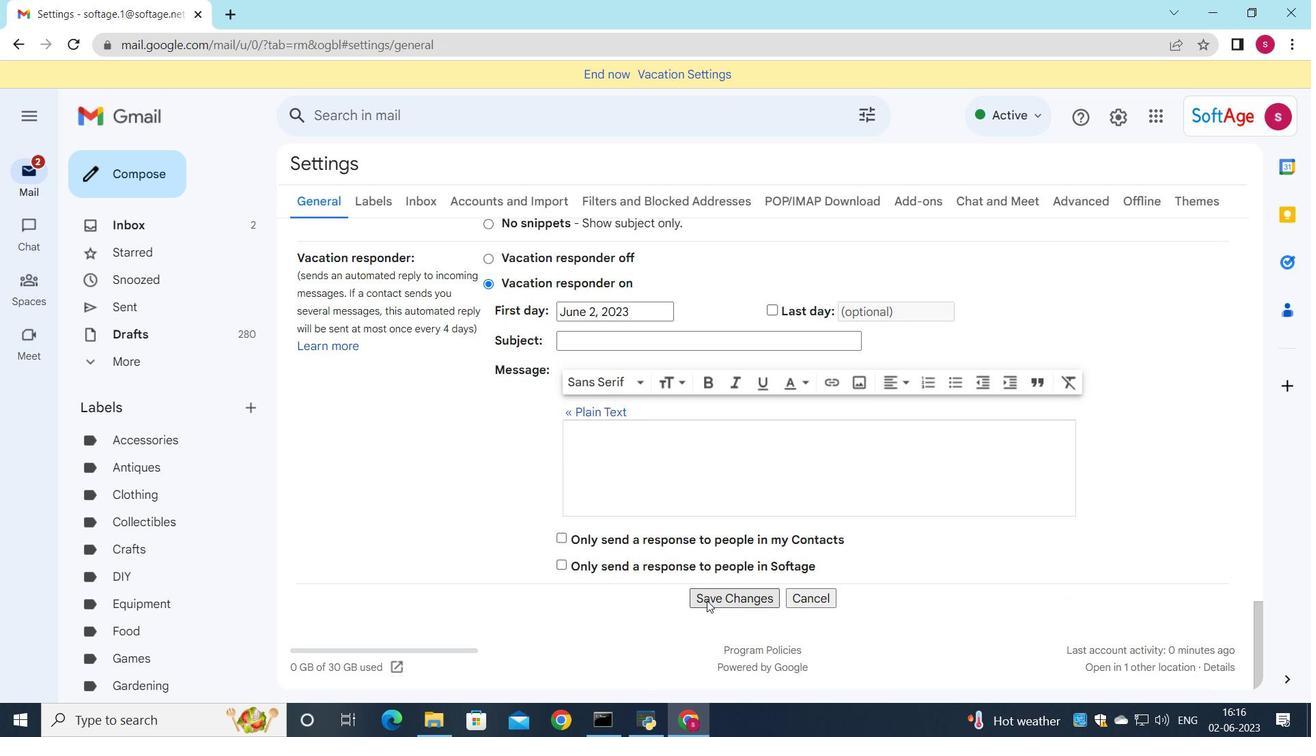 
Action: Mouse moved to (709, 353)
Screenshot: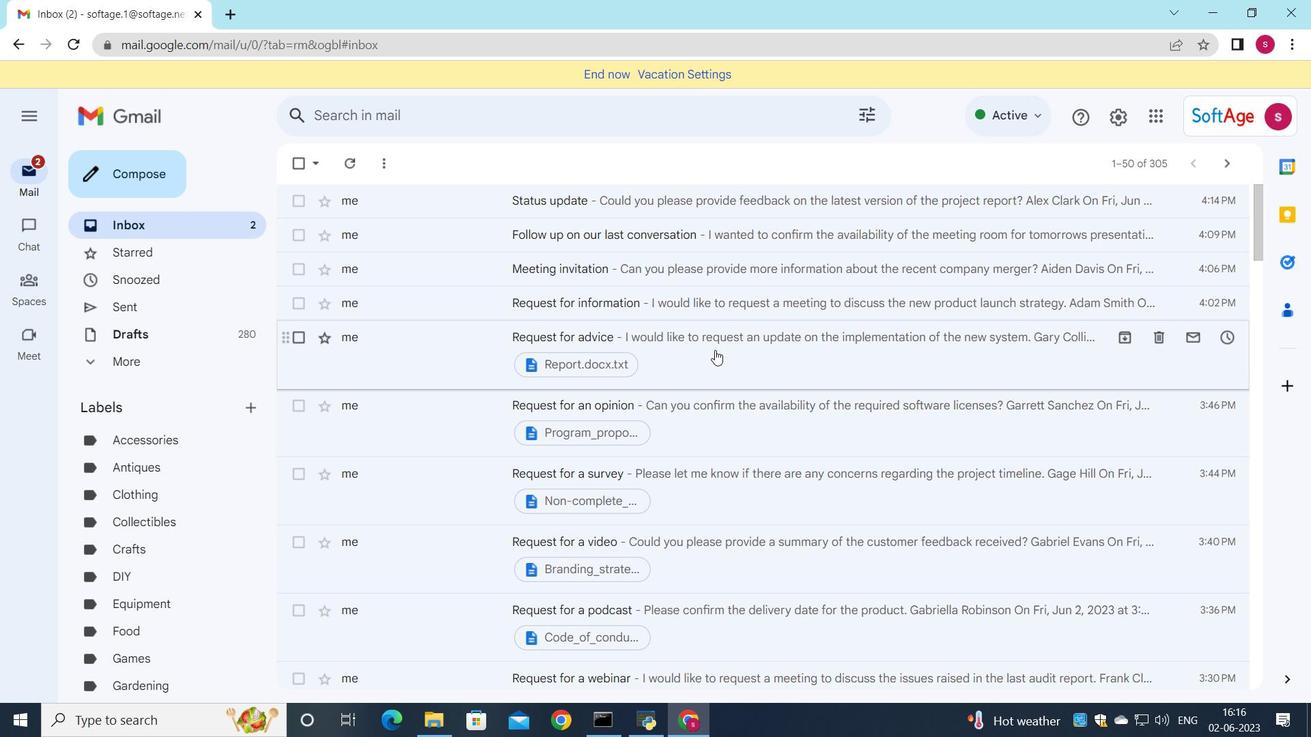 
Action: Mouse pressed left at (709, 353)
Screenshot: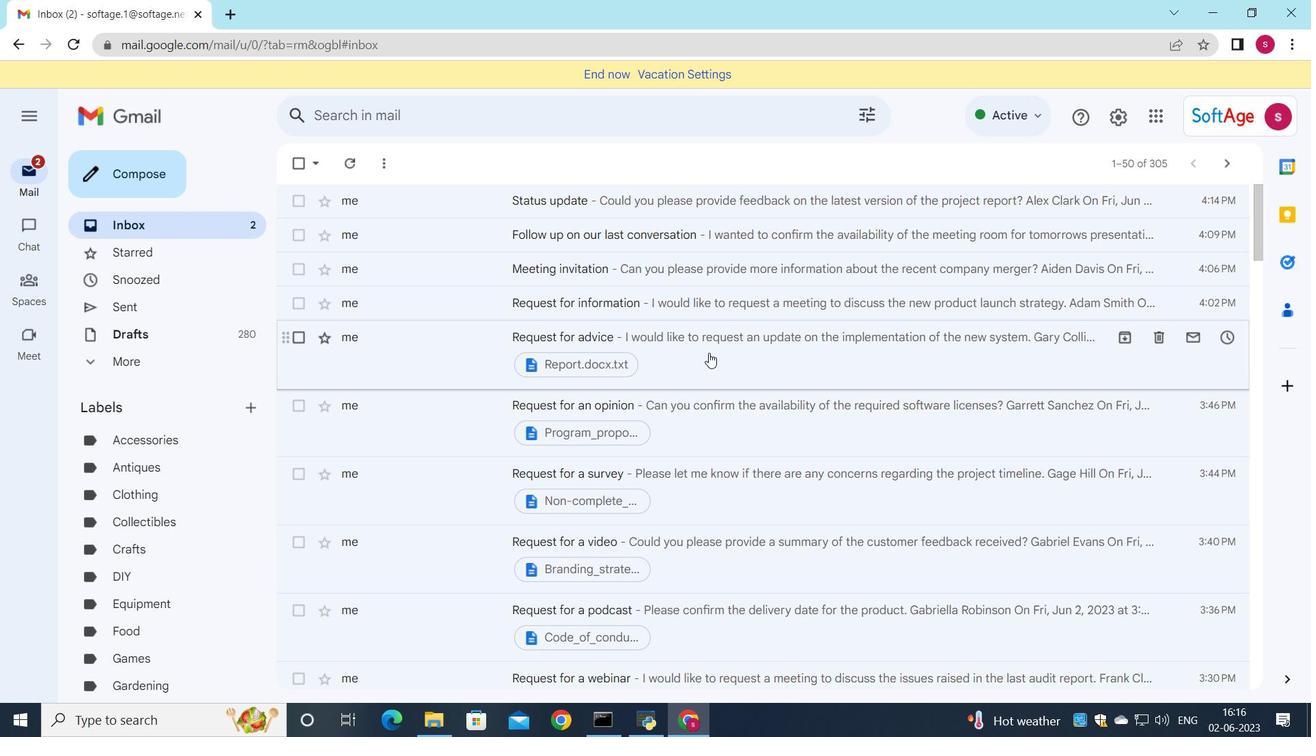 
Action: Mouse moved to (702, 388)
Screenshot: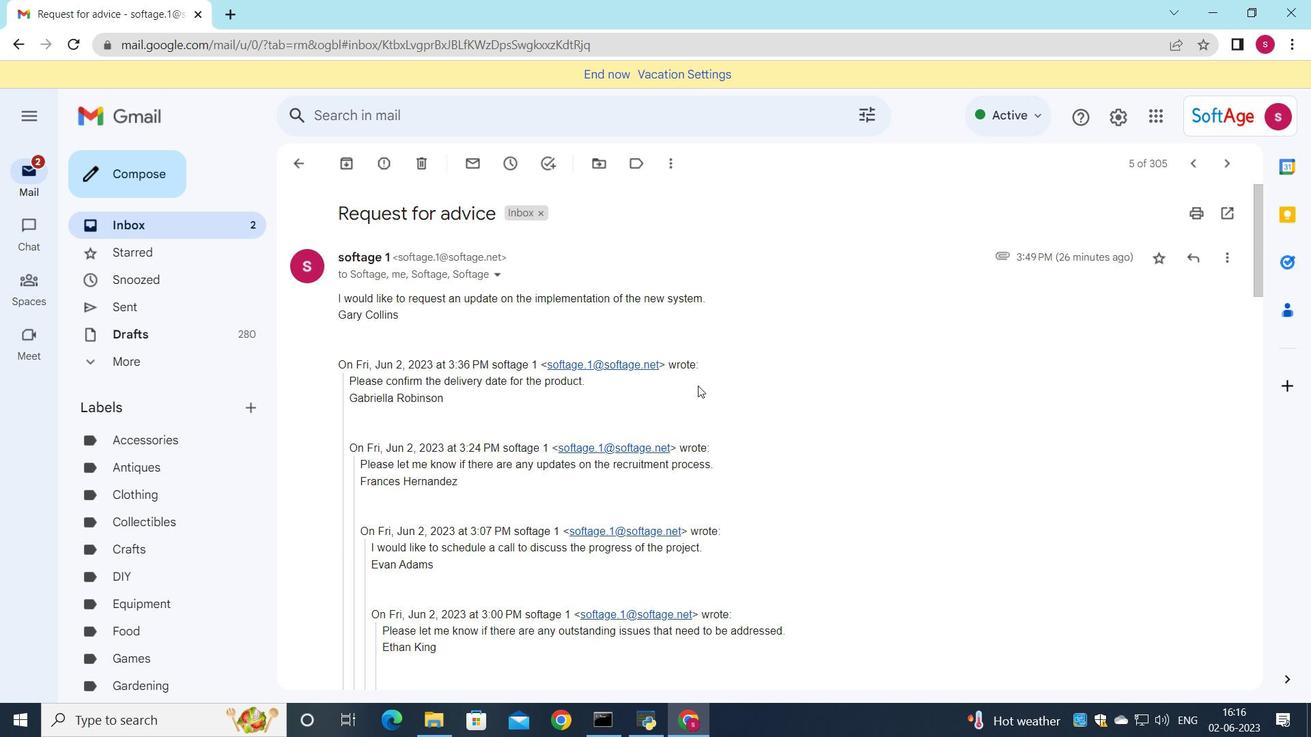 
Action: Mouse scrolled (702, 387) with delta (0, 0)
Screenshot: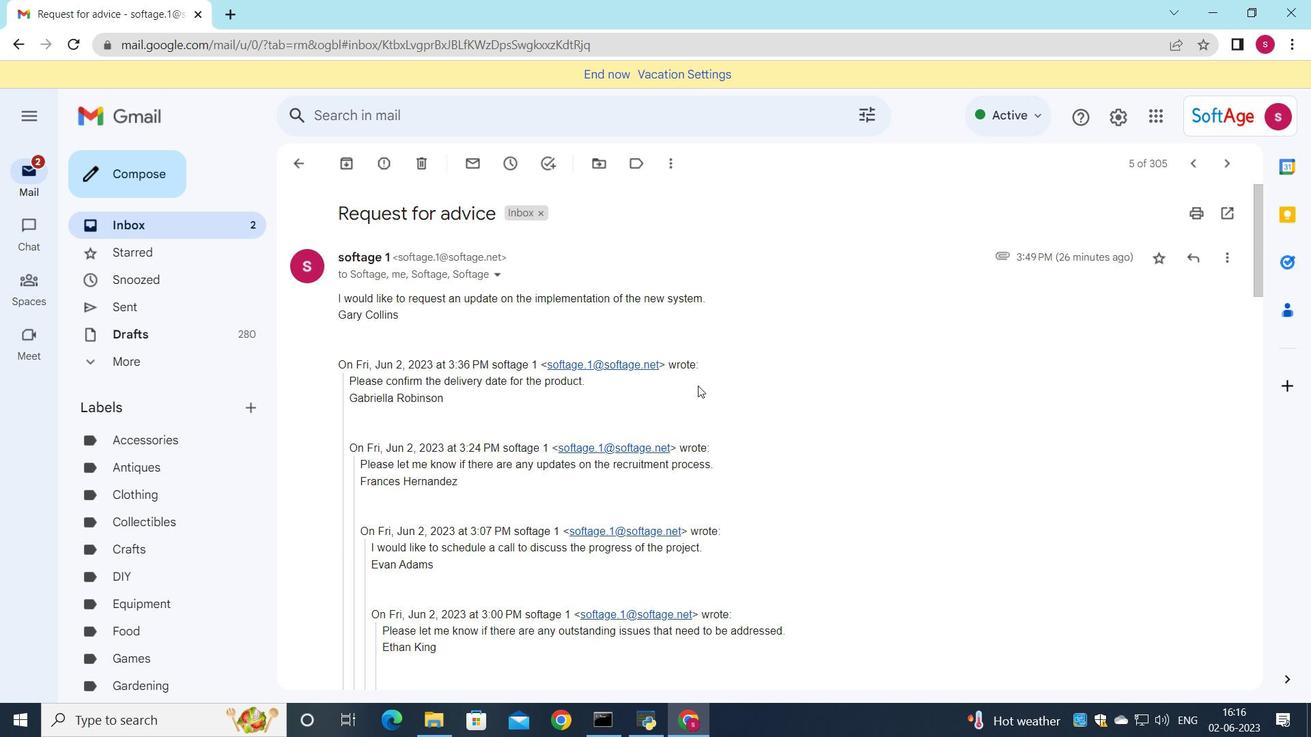 
Action: Mouse moved to (702, 391)
Screenshot: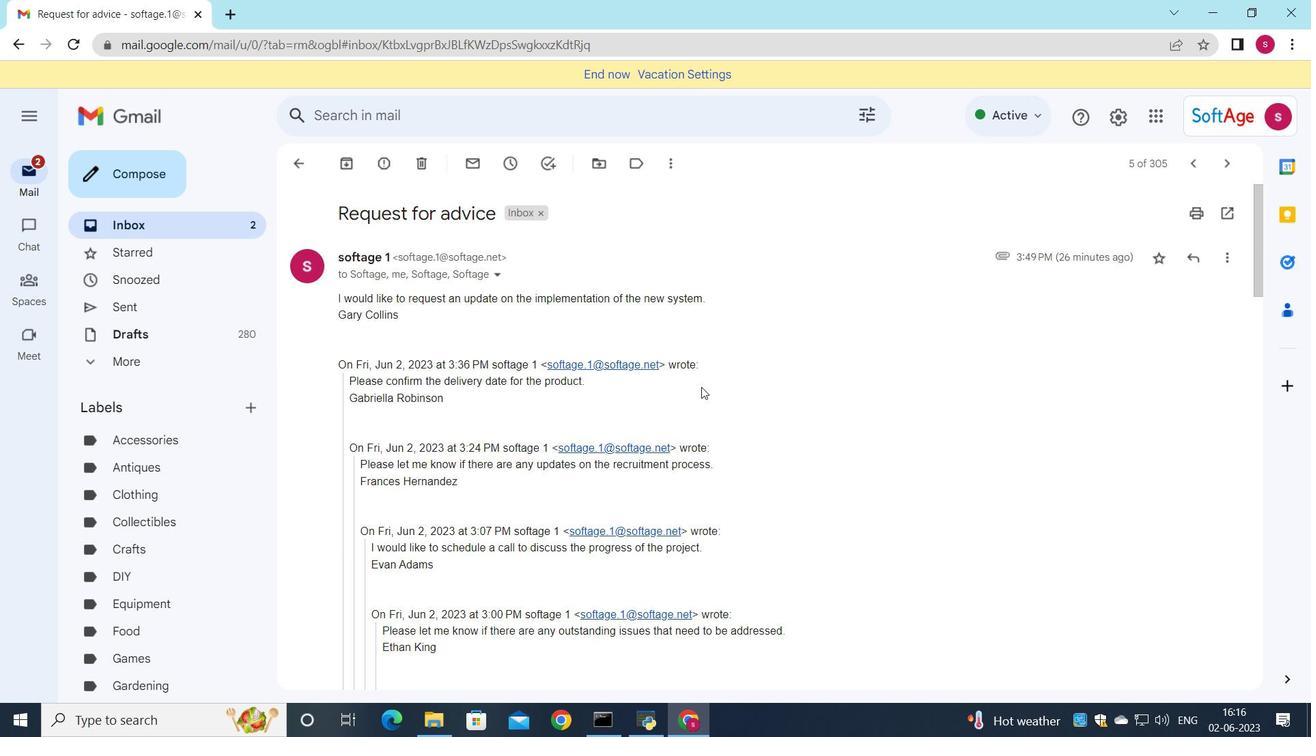 
Action: Mouse scrolled (702, 390) with delta (0, 0)
Screenshot: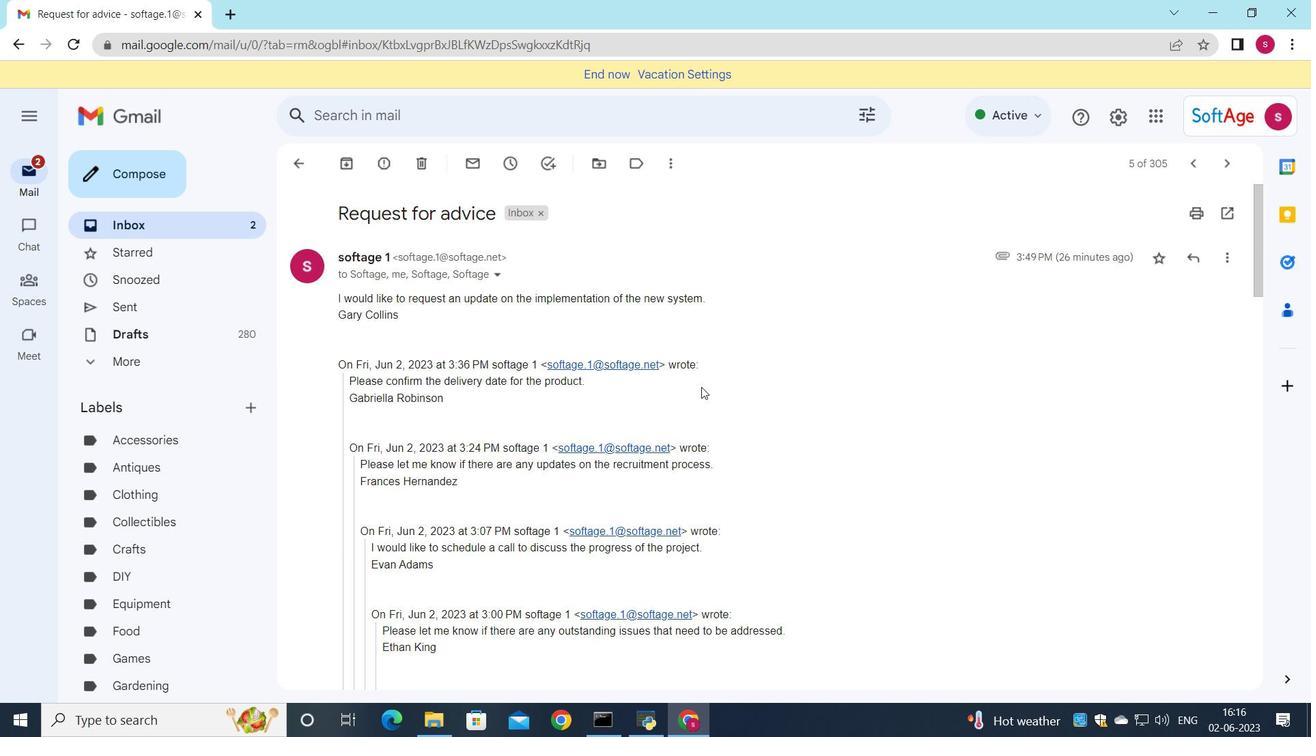 
Action: Mouse moved to (701, 394)
Screenshot: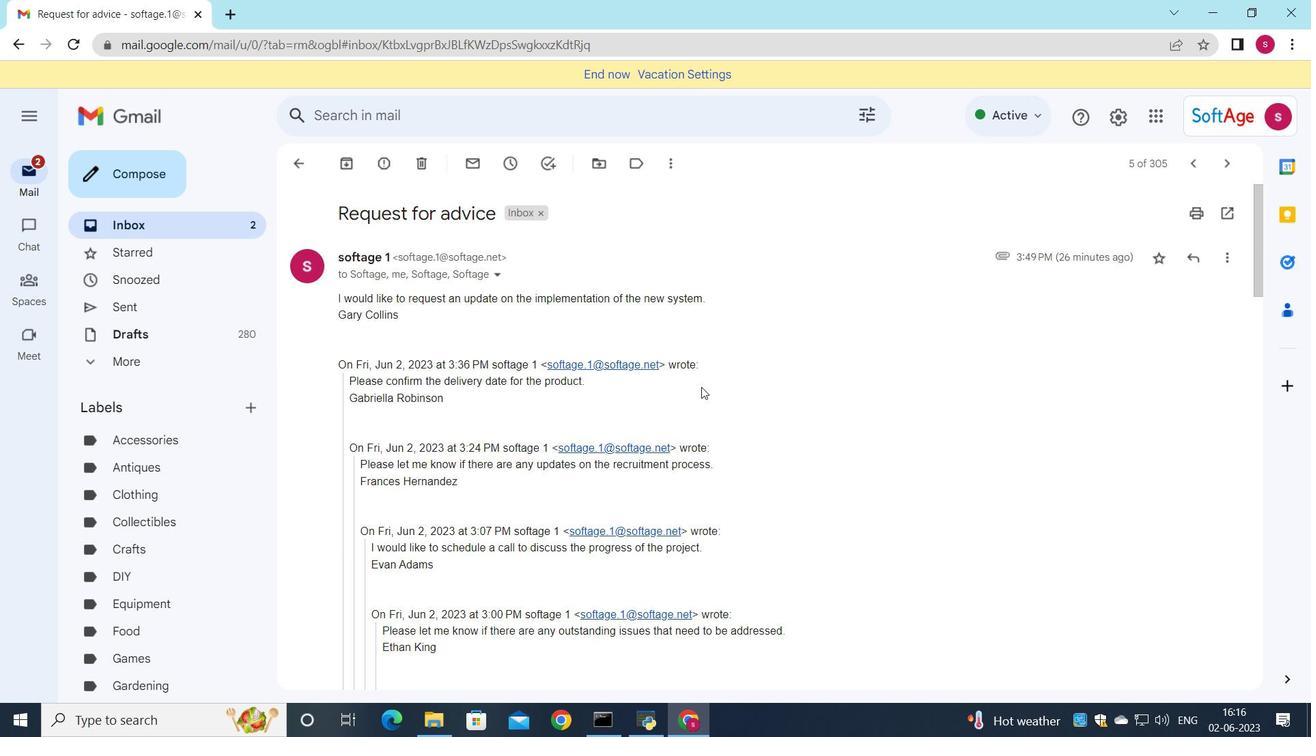 
Action: Mouse scrolled (701, 393) with delta (0, 0)
Screenshot: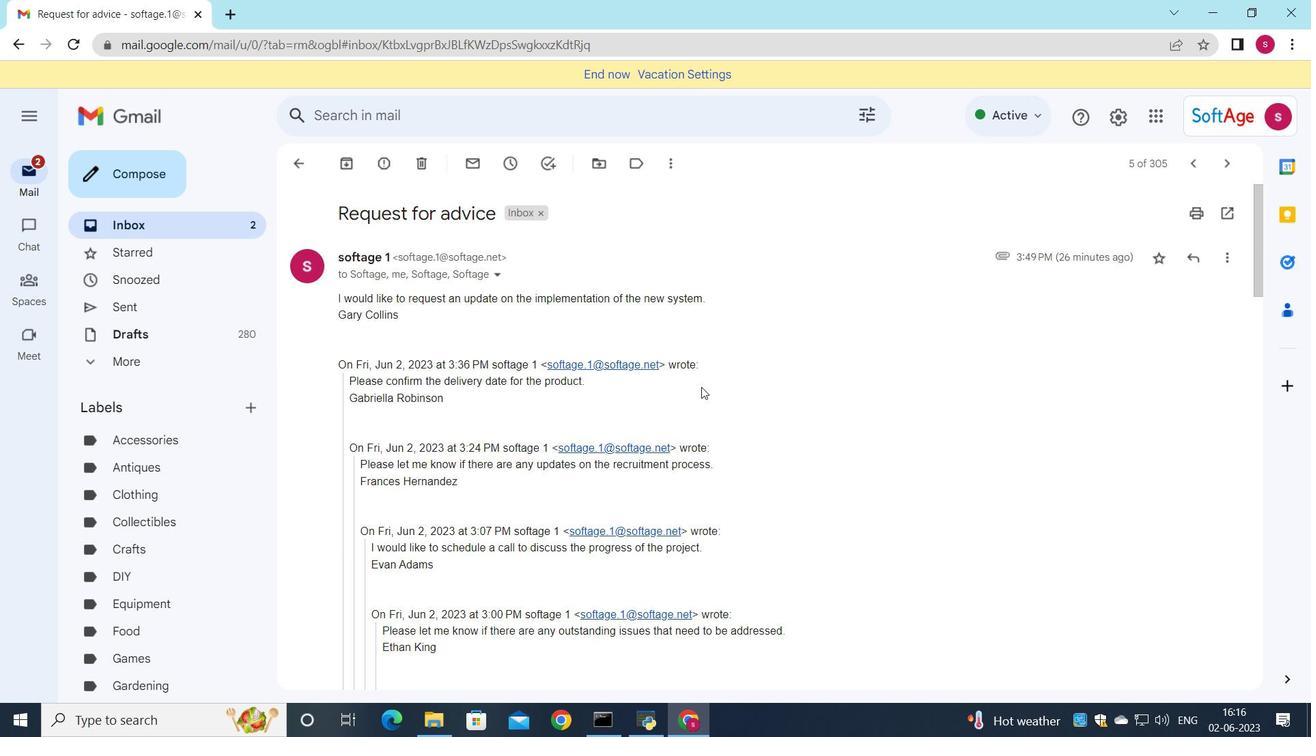 
Action: Mouse moved to (699, 399)
Screenshot: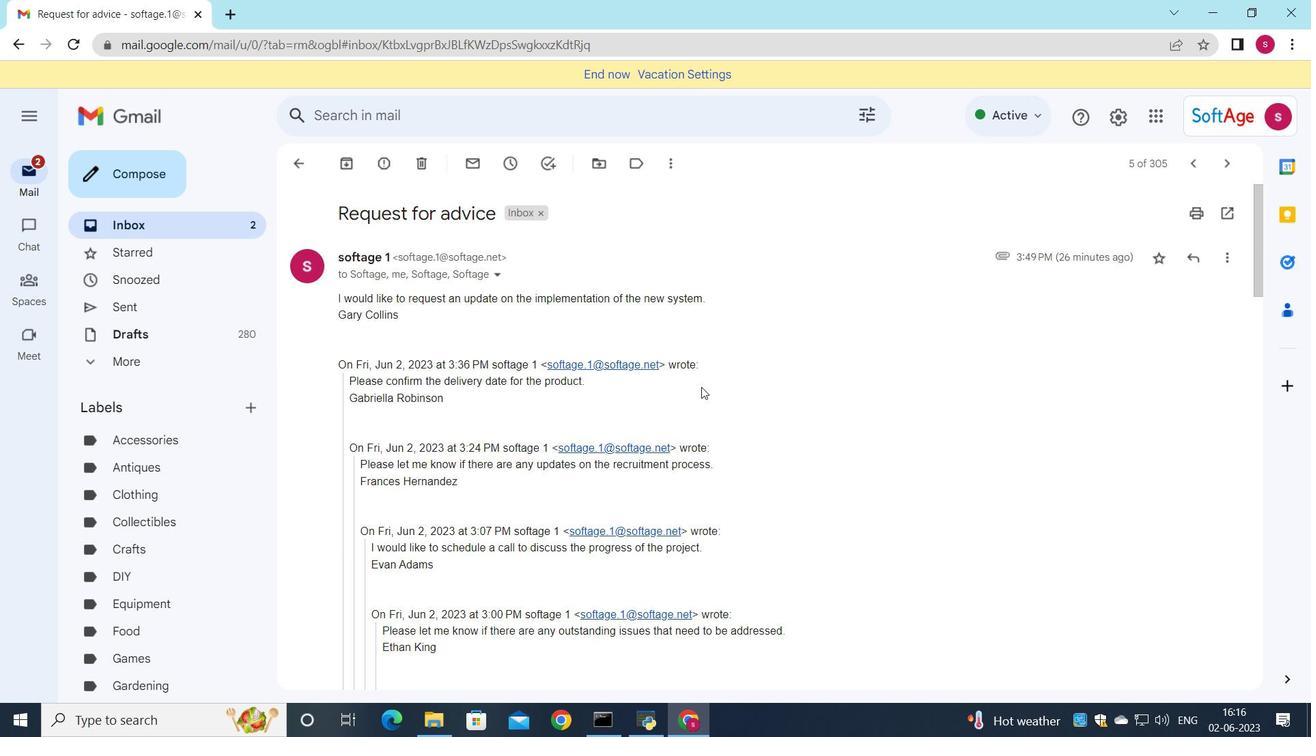 
Action: Mouse scrolled (699, 398) with delta (0, 0)
Screenshot: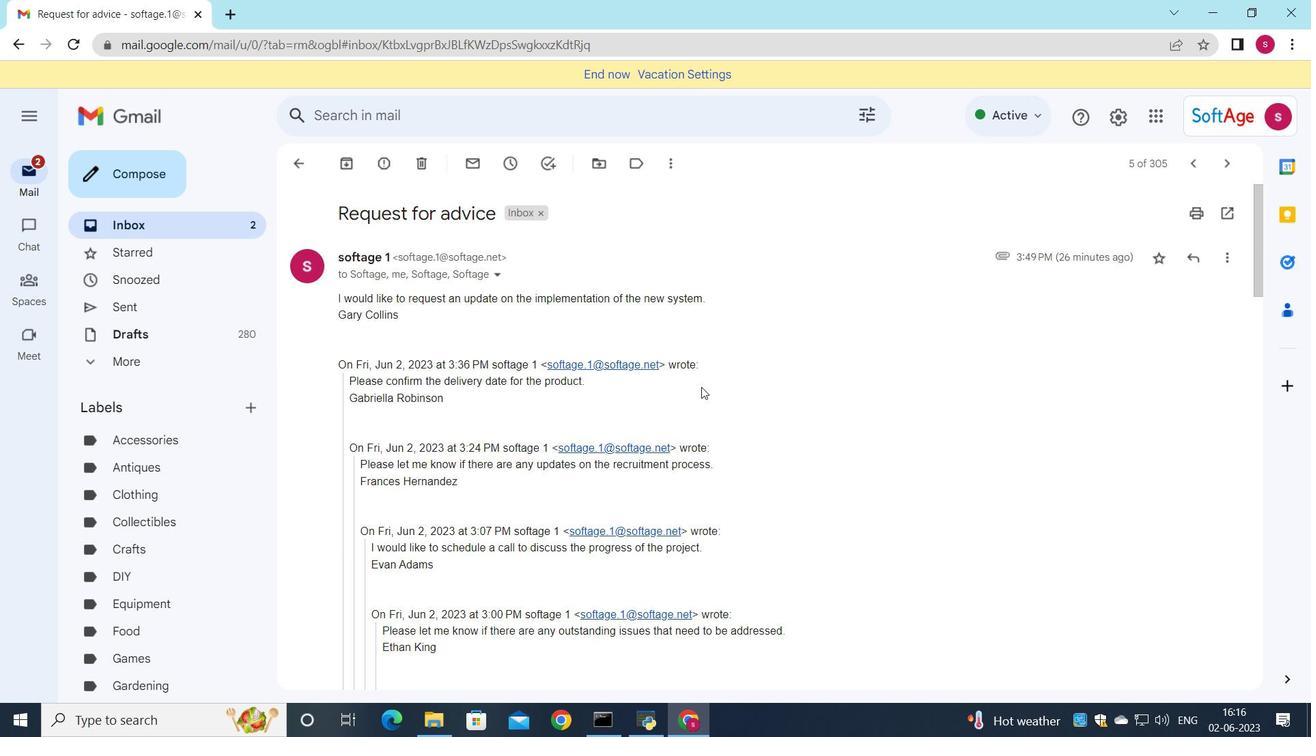 
Action: Mouse moved to (670, 476)
Screenshot: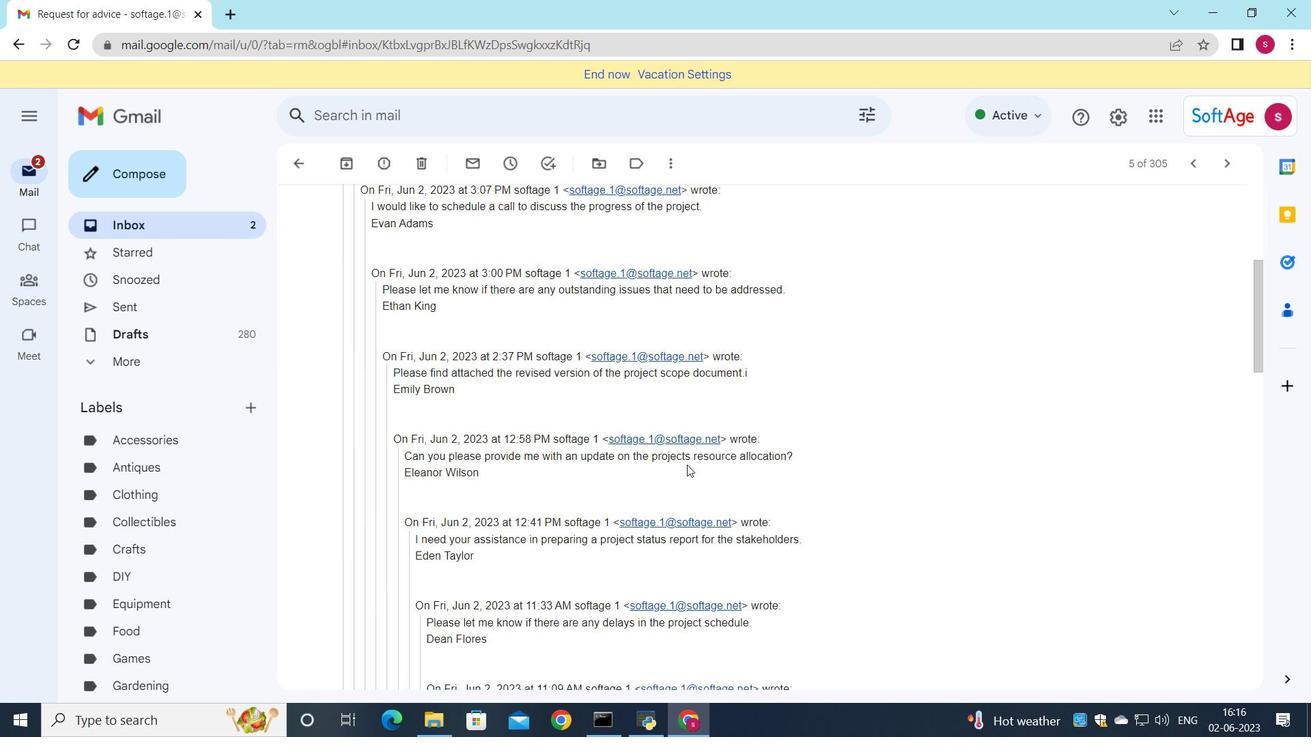 
Action: Mouse scrolled (670, 476) with delta (0, 0)
Screenshot: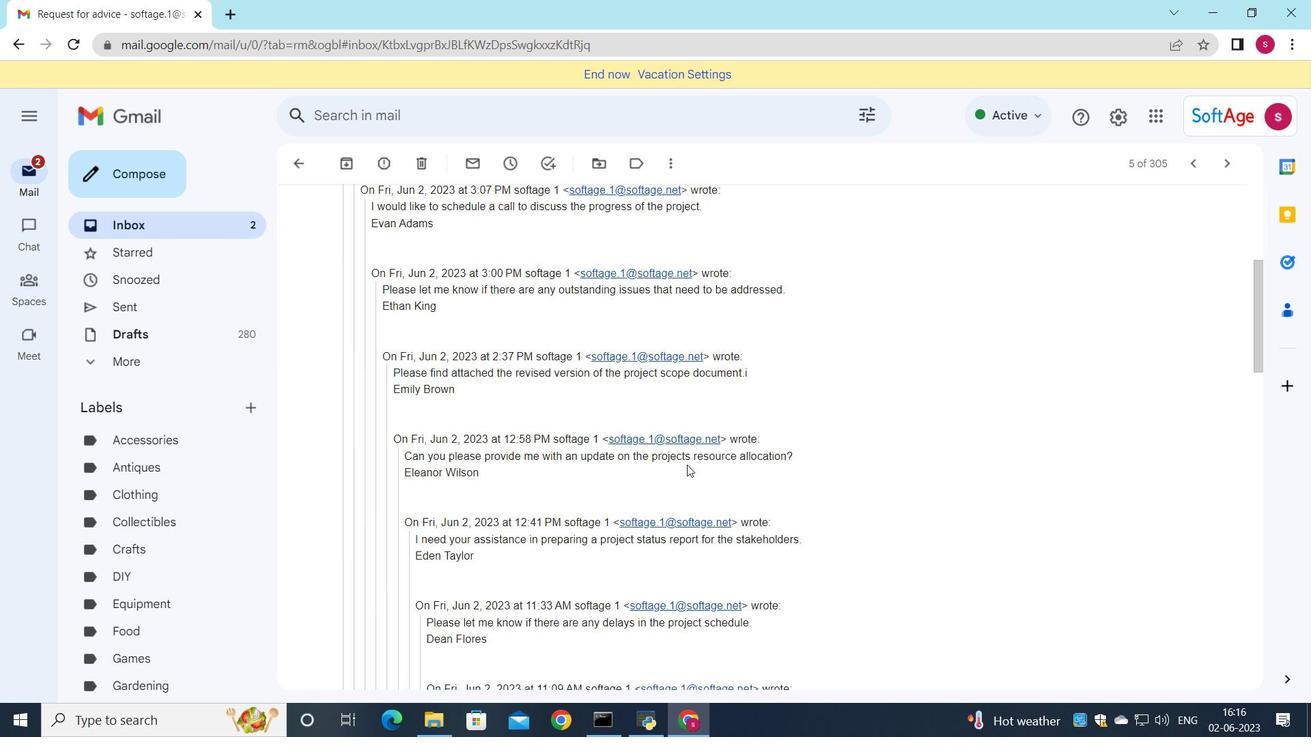 
Action: Mouse moved to (666, 478)
Screenshot: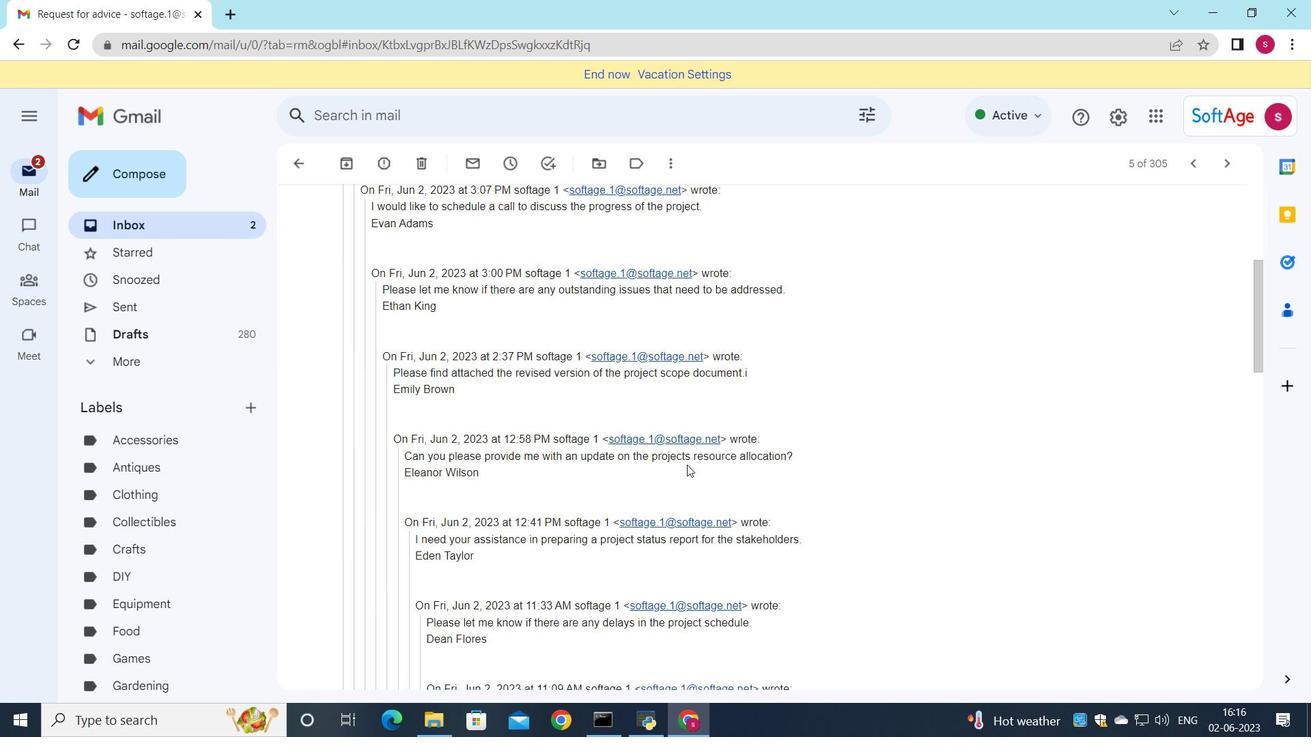 
Action: Mouse scrolled (666, 478) with delta (0, 0)
Screenshot: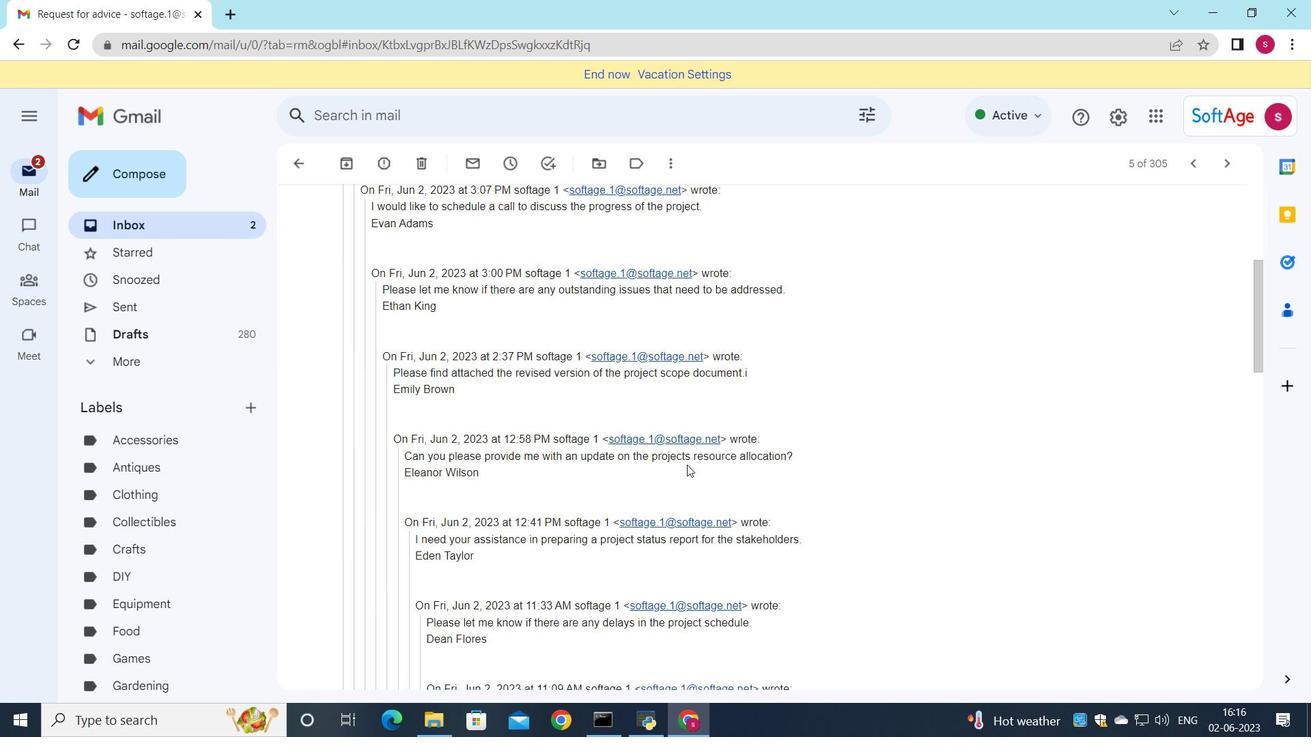 
Action: Mouse moved to (664, 480)
Screenshot: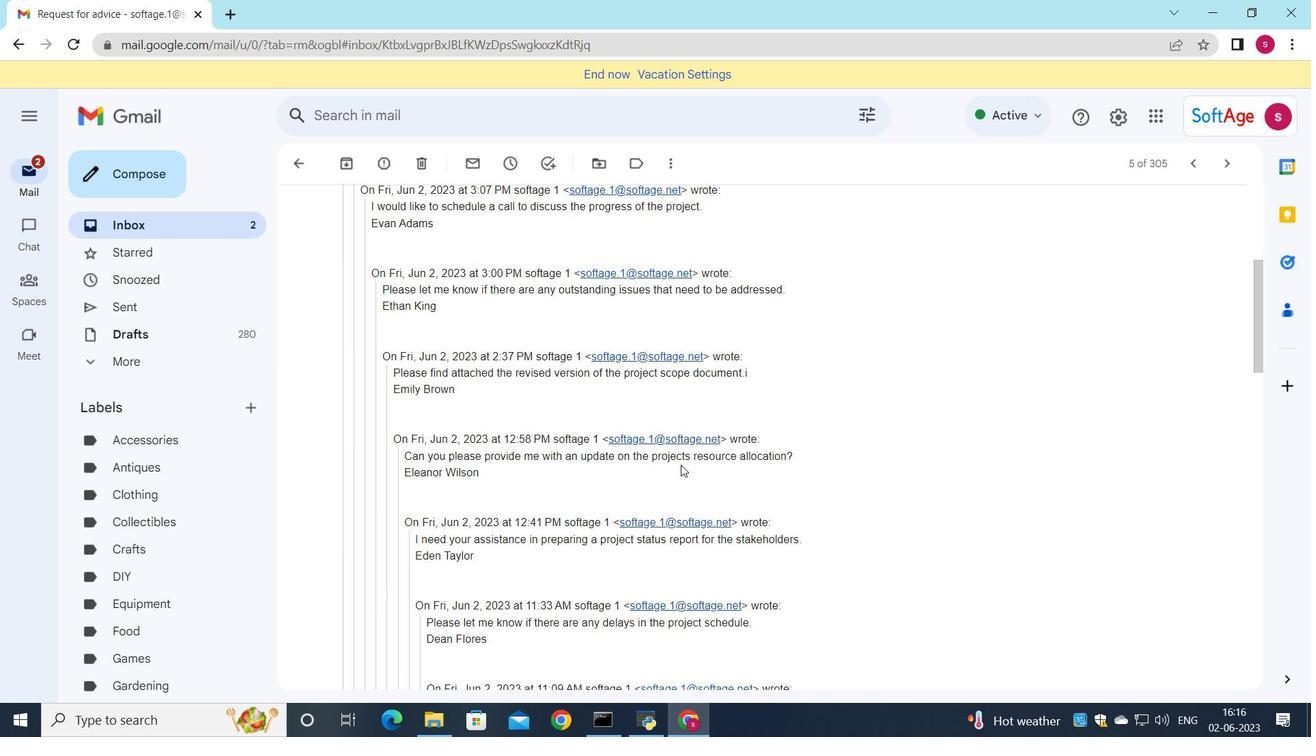 
Action: Mouse scrolled (664, 479) with delta (0, 0)
Screenshot: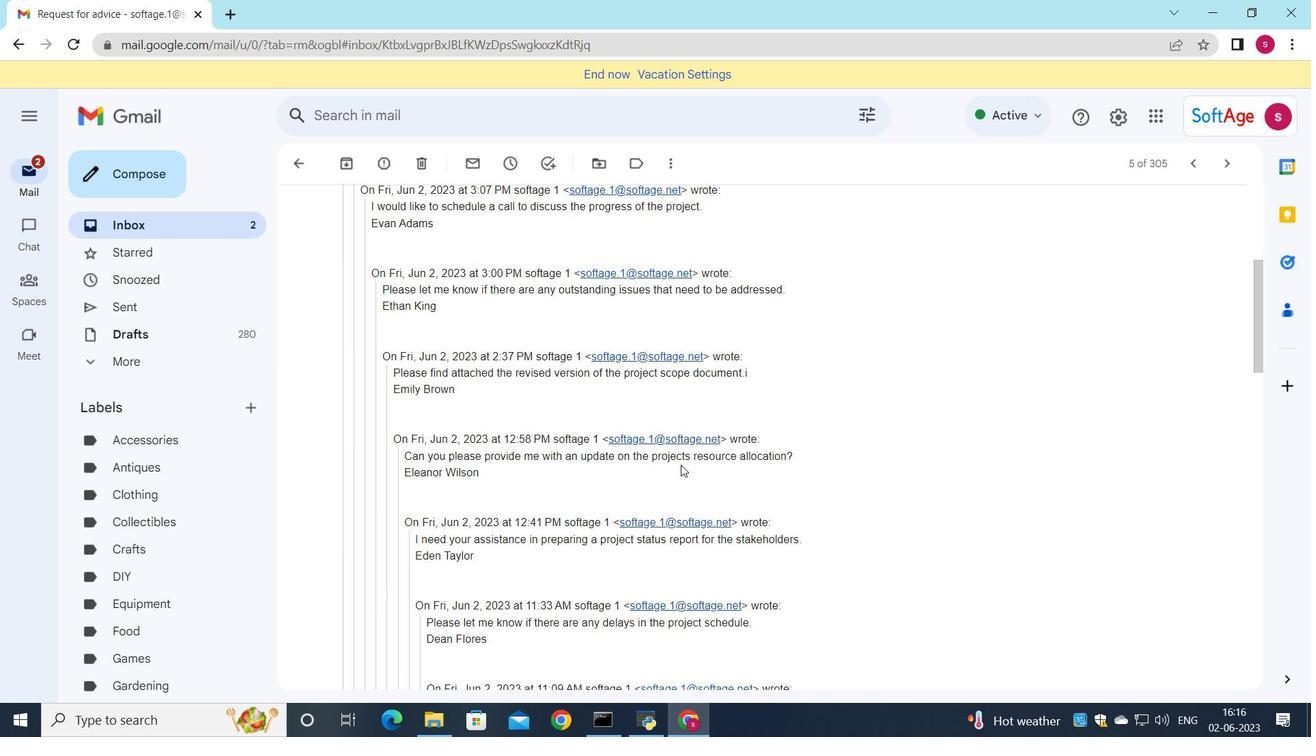 
Action: Mouse moved to (628, 498)
Screenshot: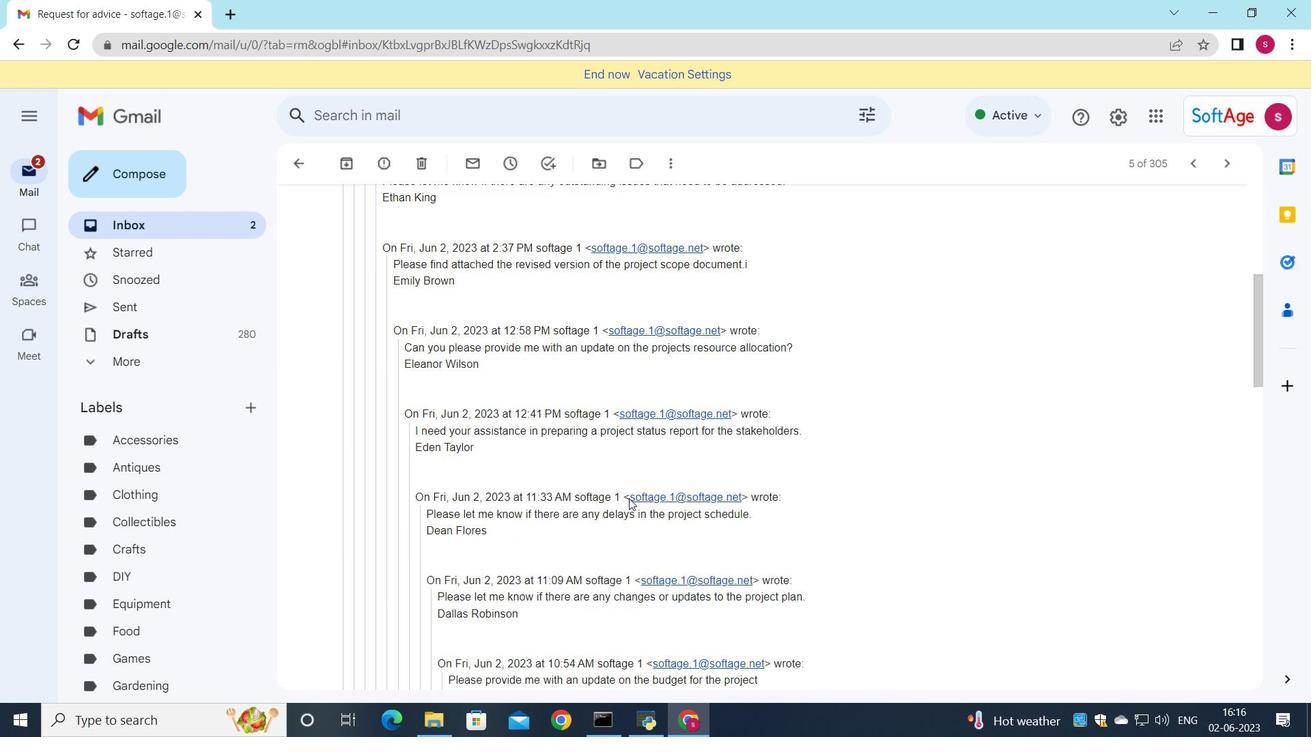 
Action: Mouse scrolled (628, 497) with delta (0, 0)
Screenshot: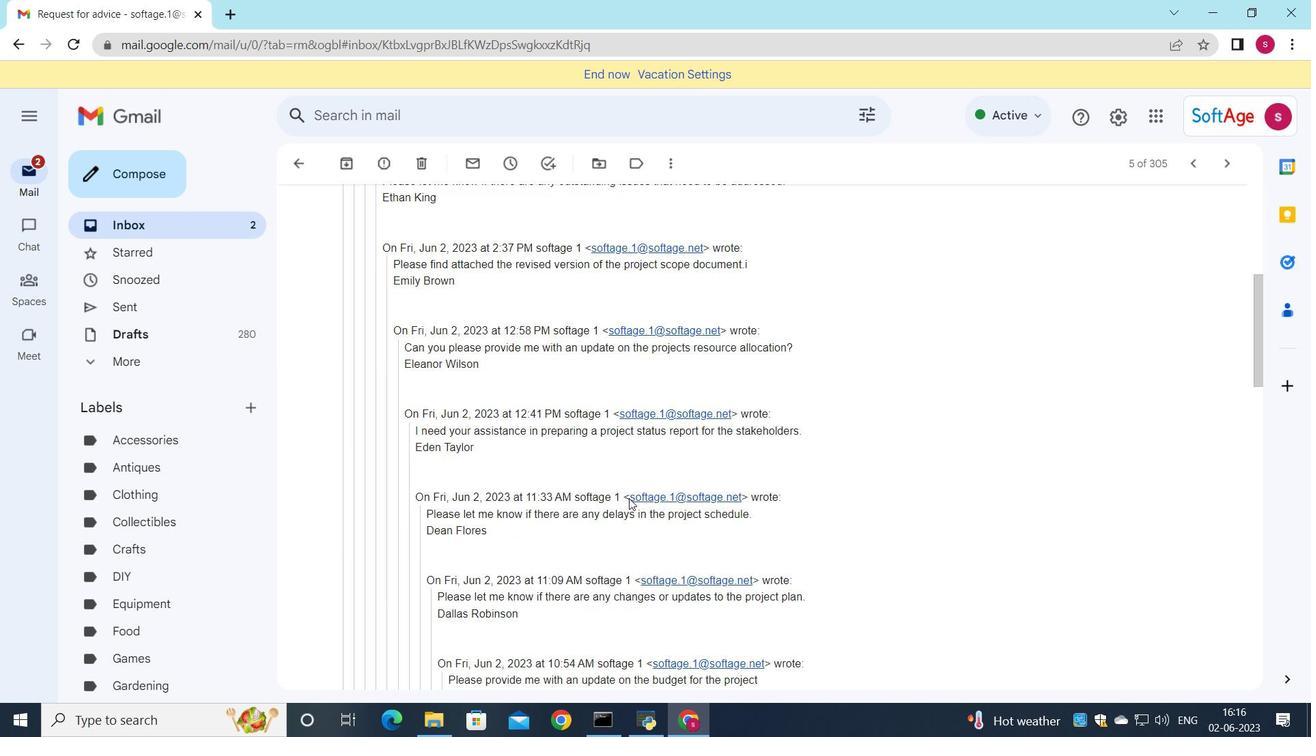 
Action: Mouse scrolled (628, 497) with delta (0, 0)
Screenshot: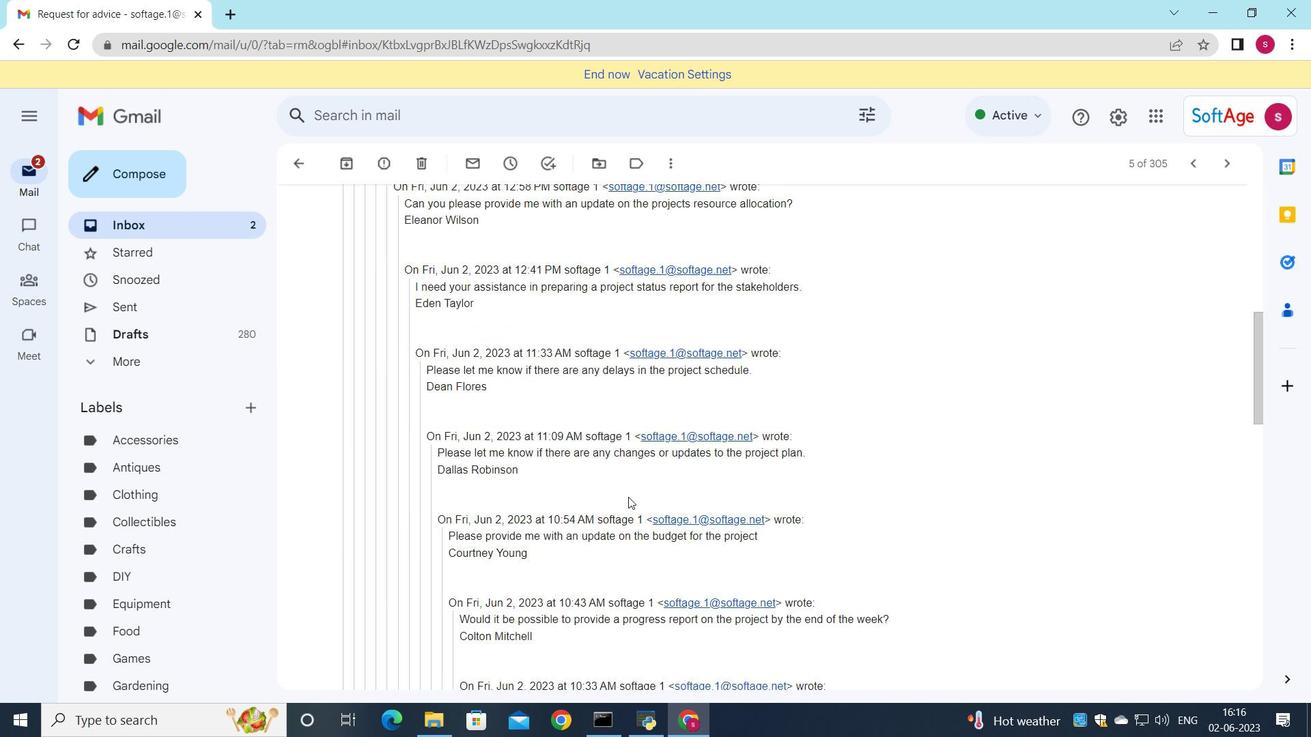 
Action: Mouse scrolled (628, 497) with delta (0, 0)
Screenshot: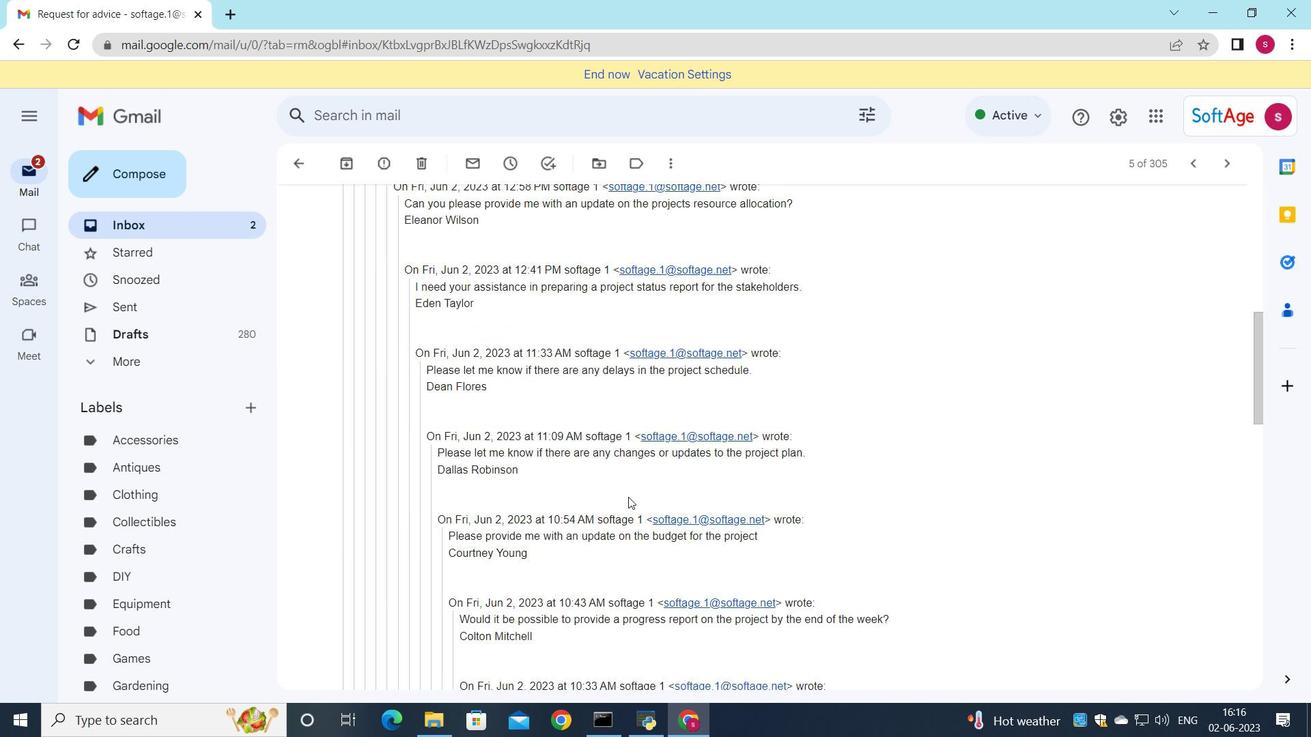 
Action: Mouse scrolled (628, 497) with delta (0, 0)
Screenshot: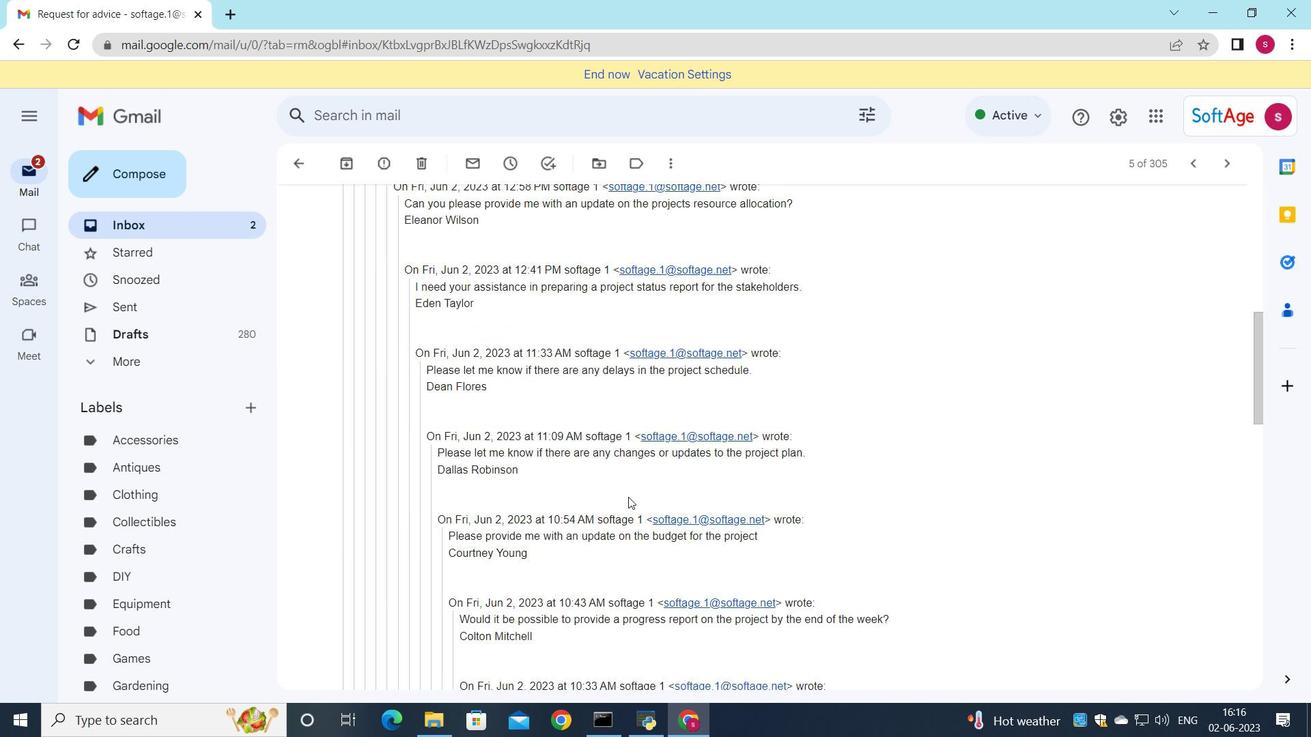 
Action: Mouse scrolled (628, 497) with delta (0, 0)
Screenshot: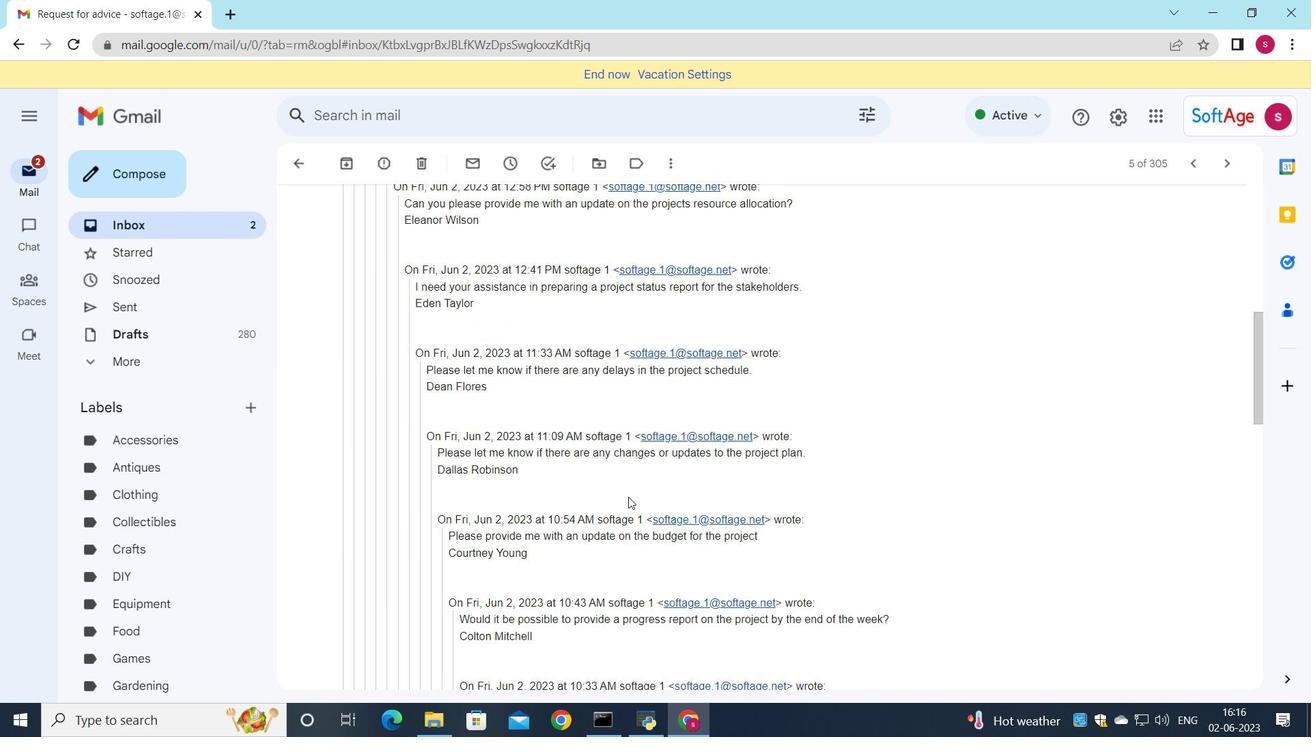 
Action: Mouse moved to (625, 495)
Screenshot: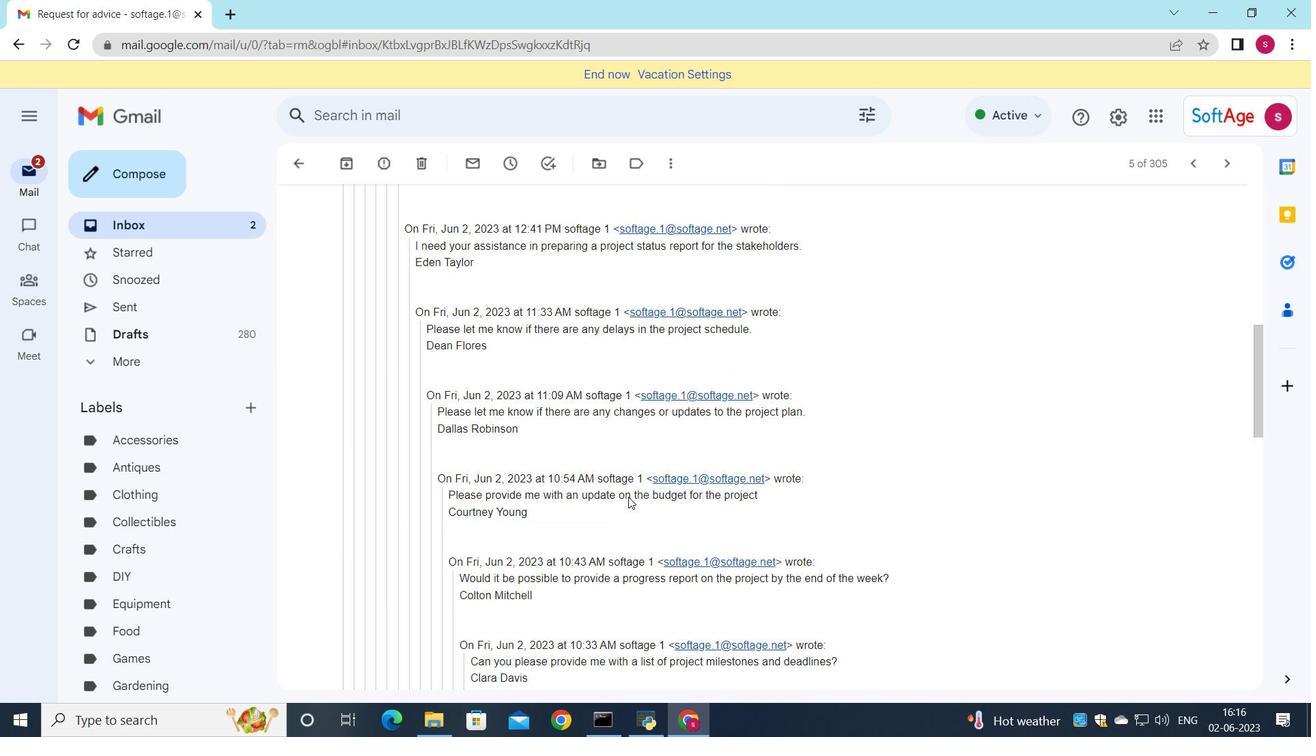 
Action: Mouse scrolled (625, 494) with delta (0, 0)
Screenshot: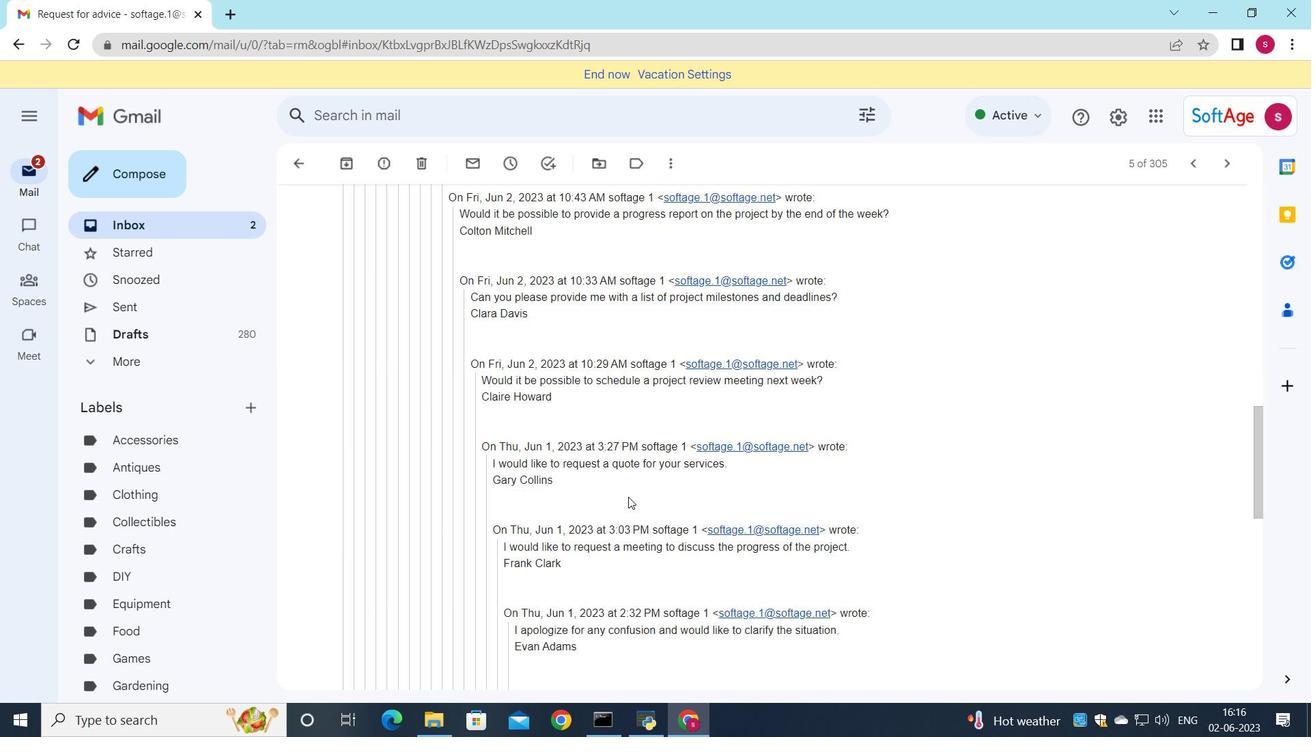 
Action: Mouse scrolled (625, 494) with delta (0, 0)
Screenshot: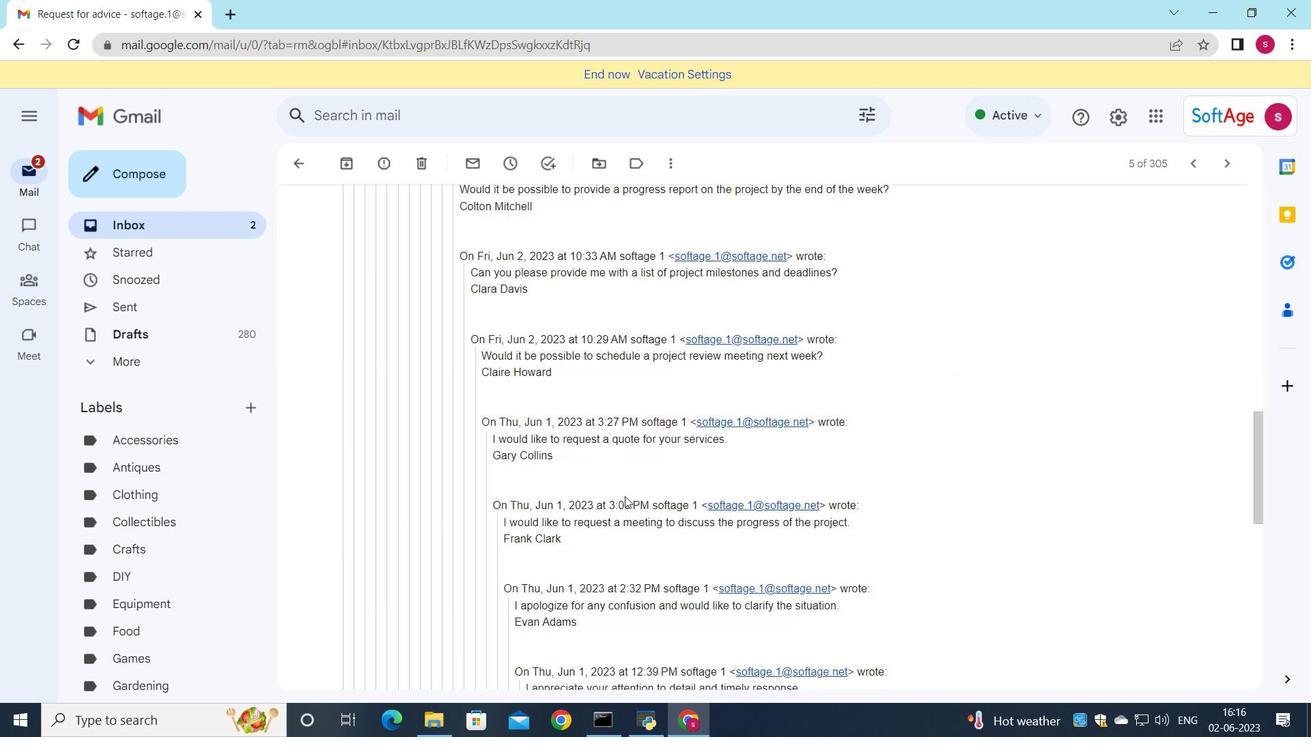 
Action: Mouse scrolled (625, 494) with delta (0, 0)
Screenshot: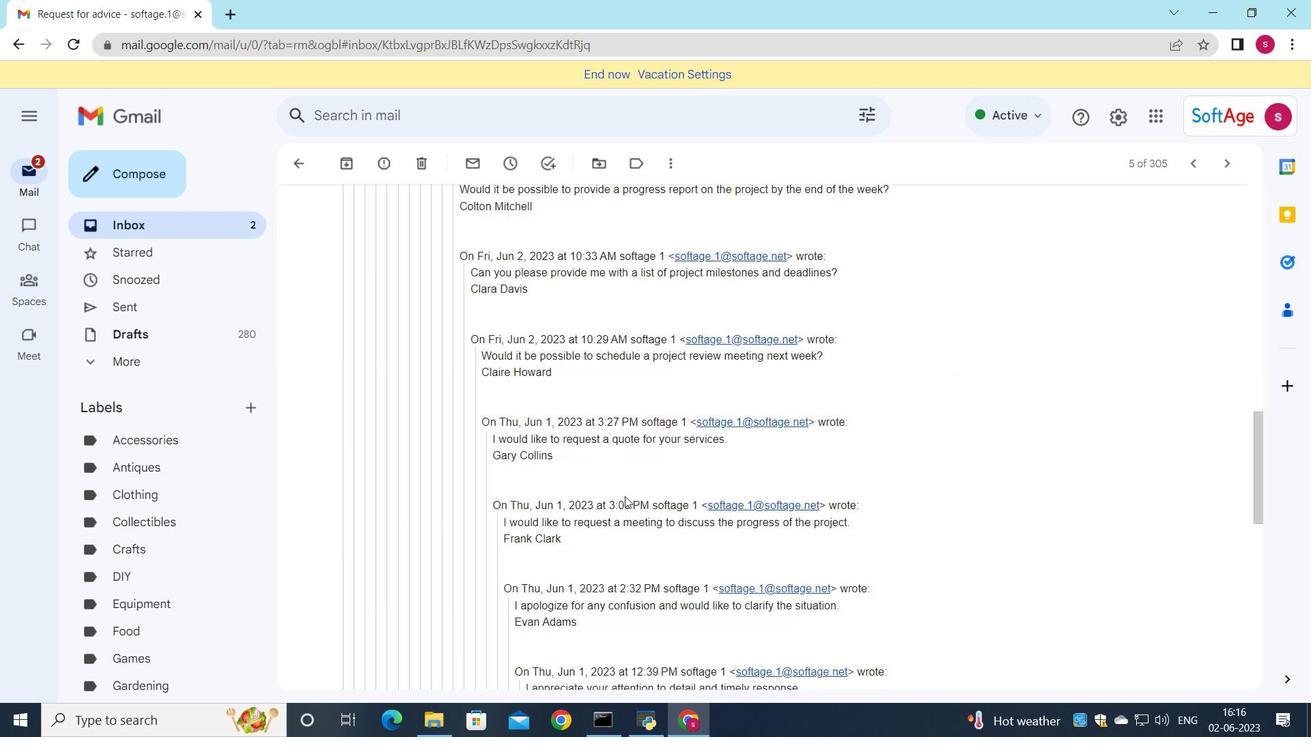 
Action: Mouse scrolled (625, 494) with delta (0, 0)
Screenshot: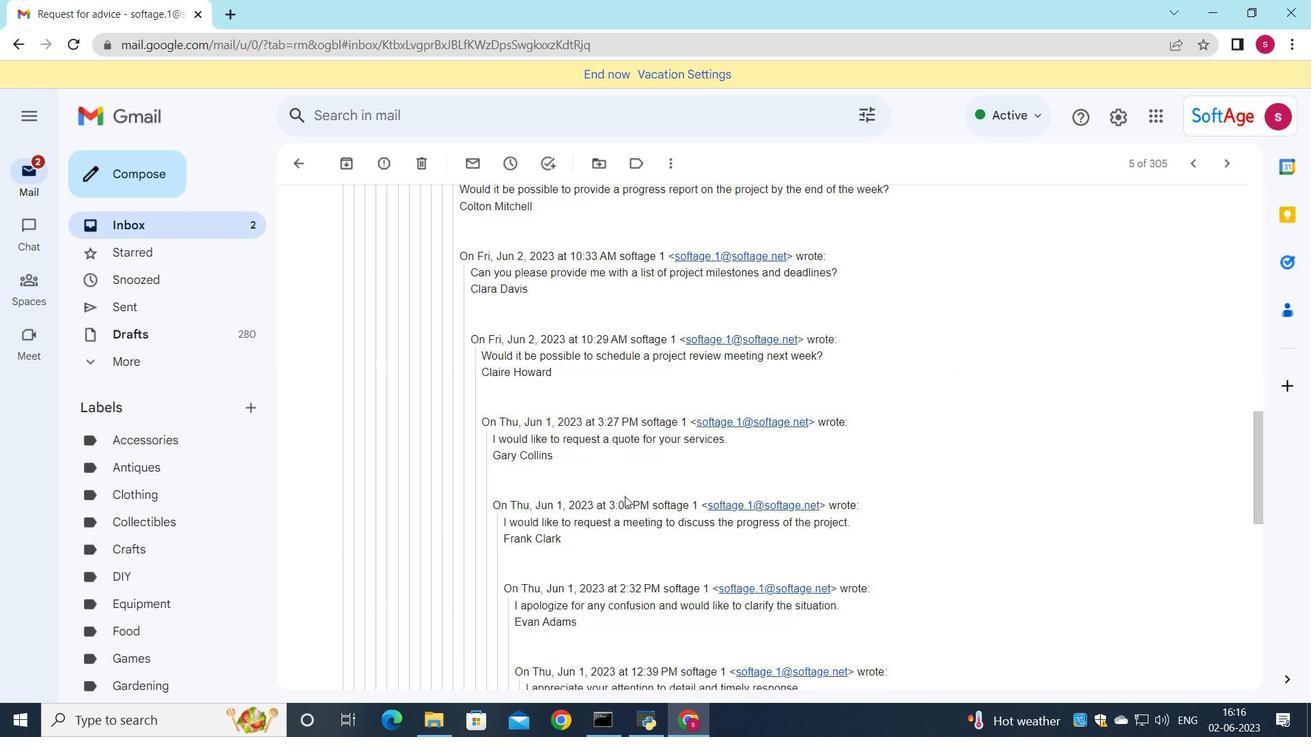 
Action: Mouse moved to (625, 495)
Screenshot: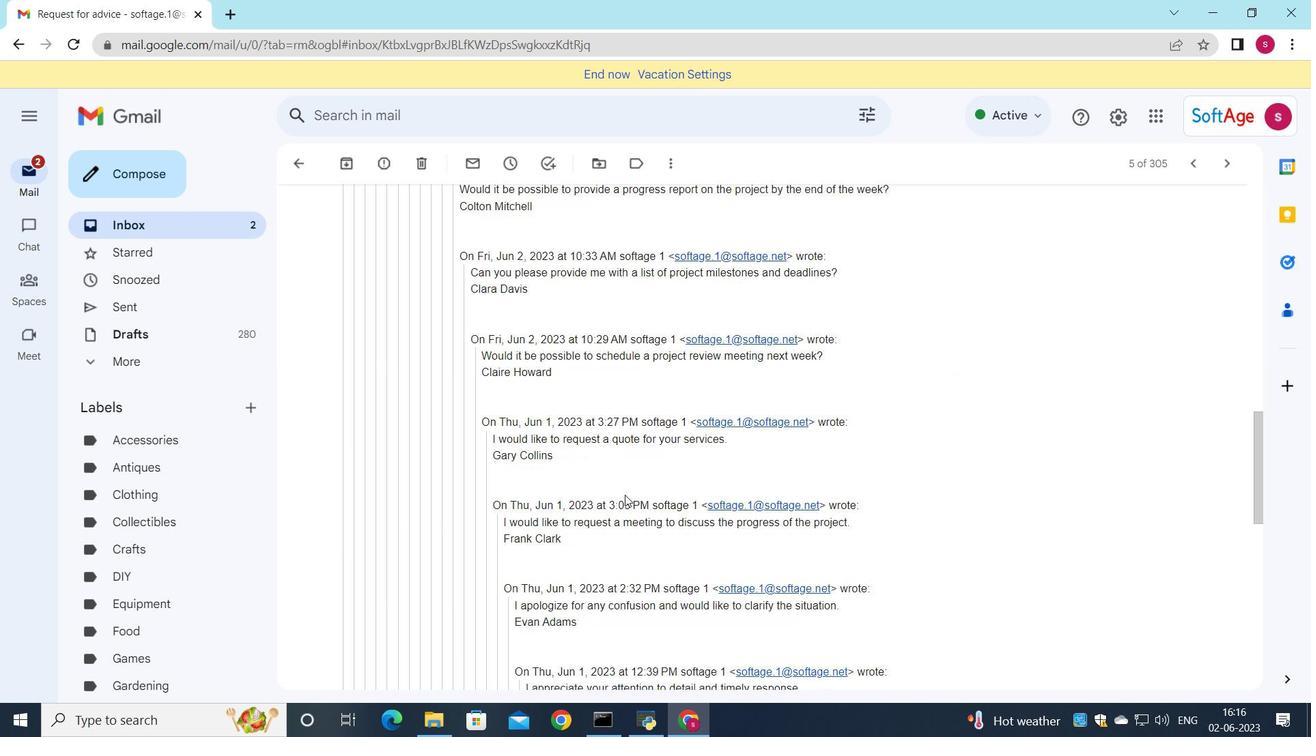 
Action: Mouse scrolled (625, 495) with delta (0, 0)
Screenshot: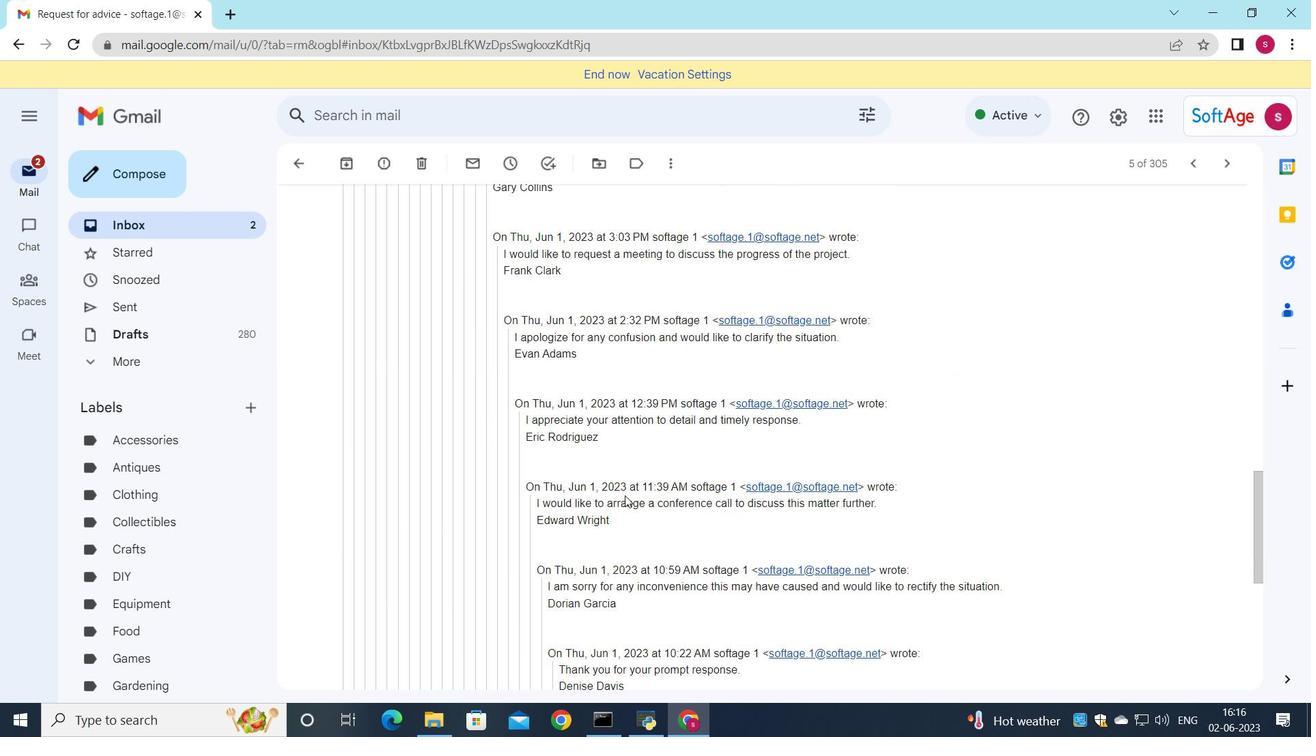 
Action: Mouse scrolled (625, 495) with delta (0, 0)
Screenshot: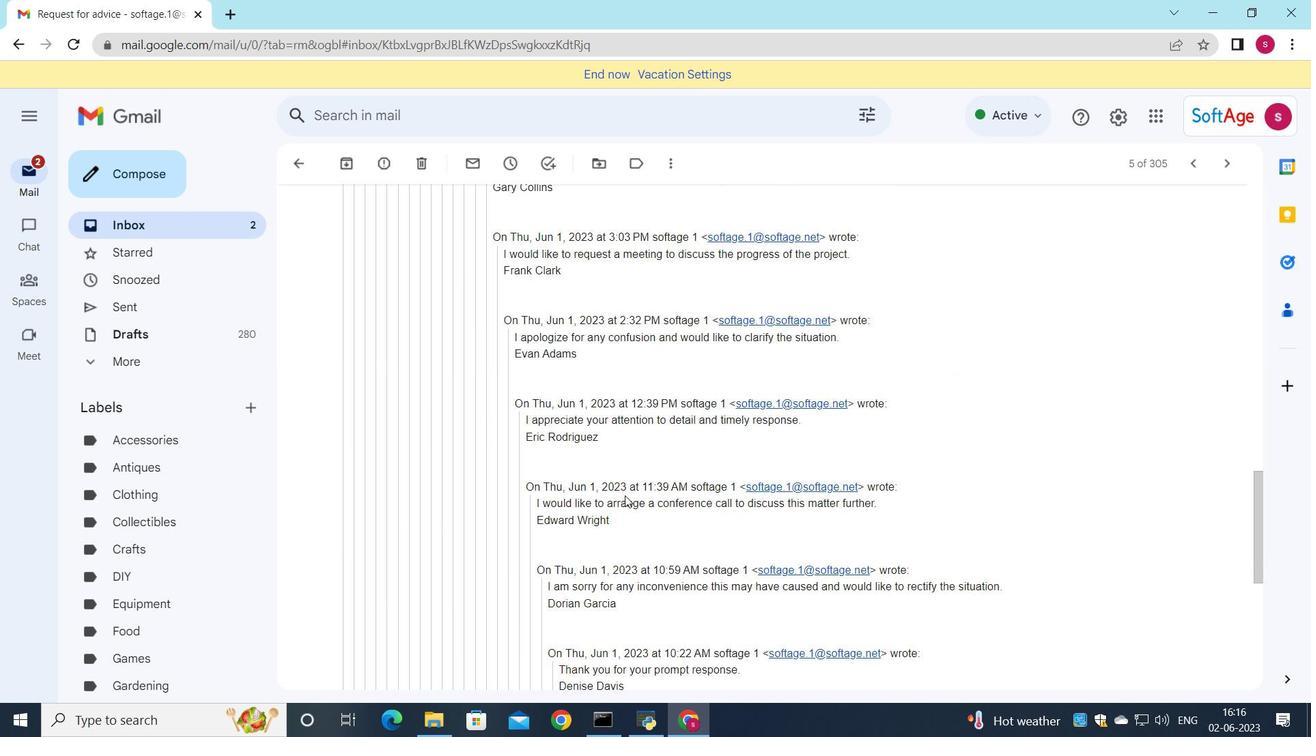 
Action: Mouse scrolled (625, 495) with delta (0, 0)
Screenshot: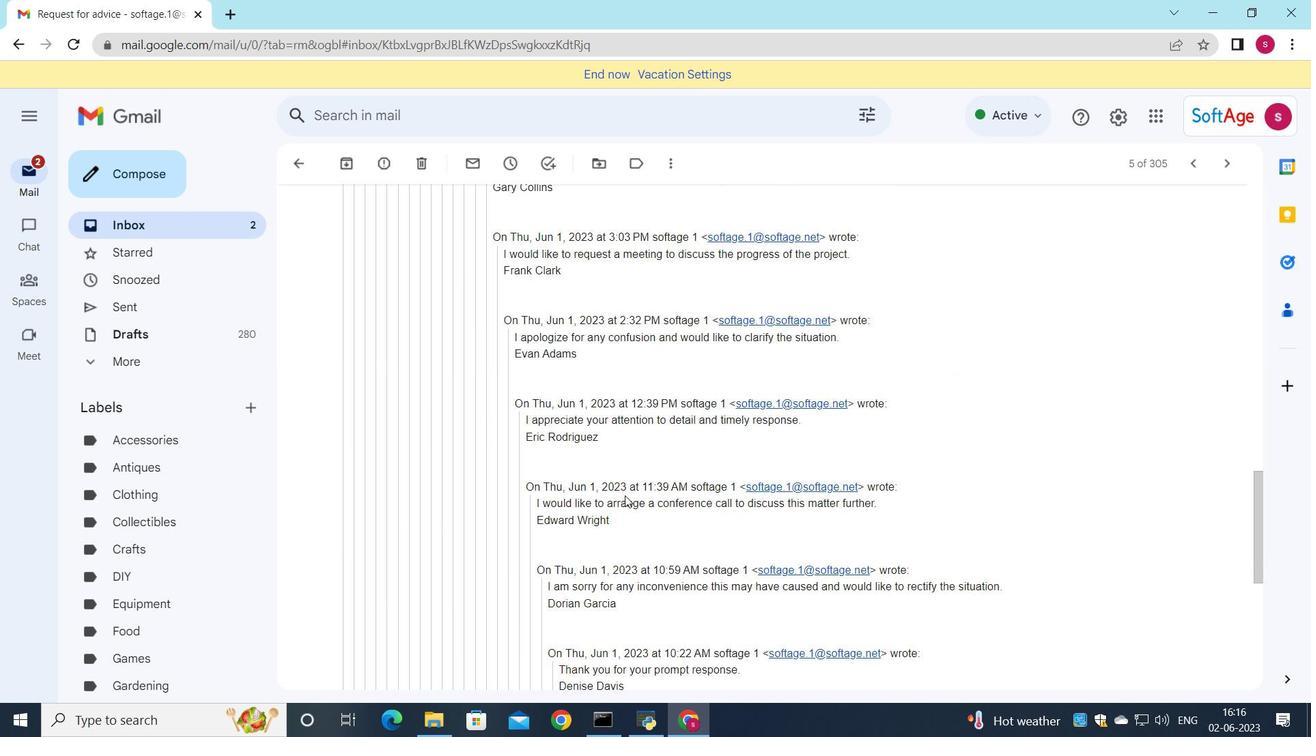 
Action: Mouse scrolled (625, 495) with delta (0, 0)
Screenshot: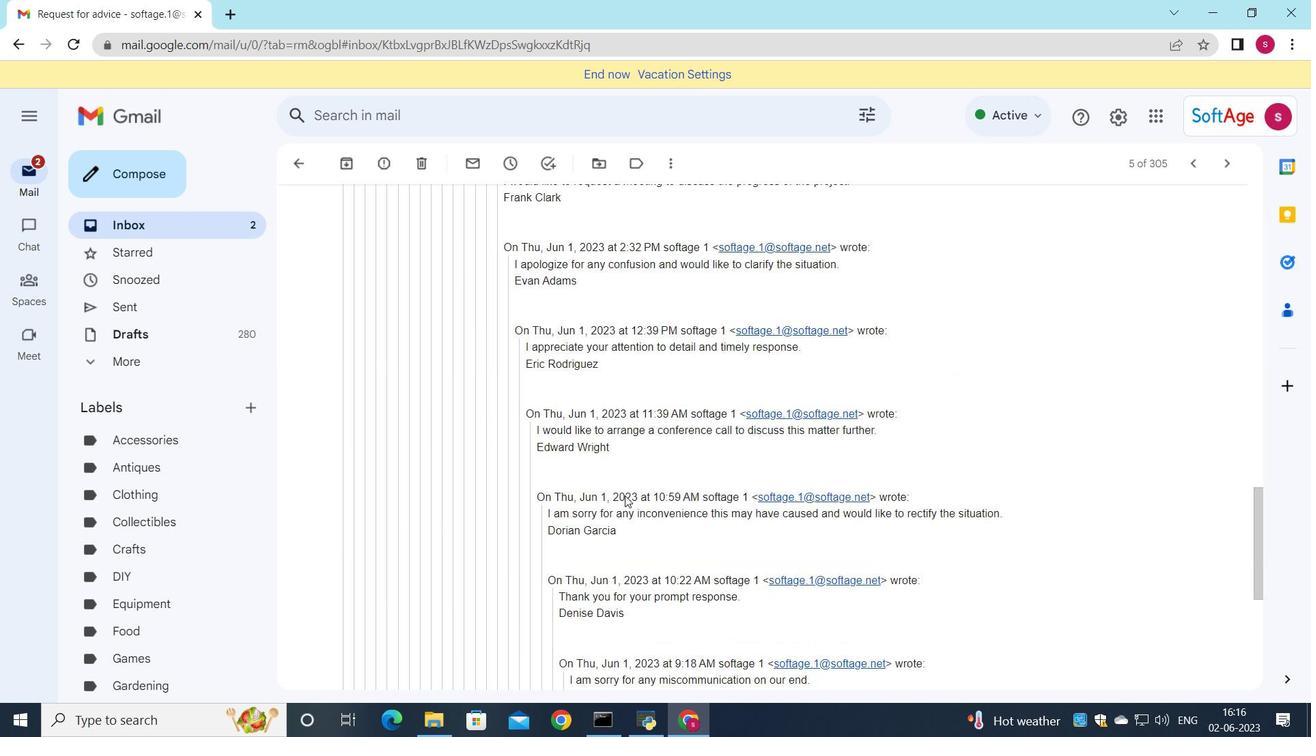 
Action: Mouse scrolled (625, 495) with delta (0, 0)
Screenshot: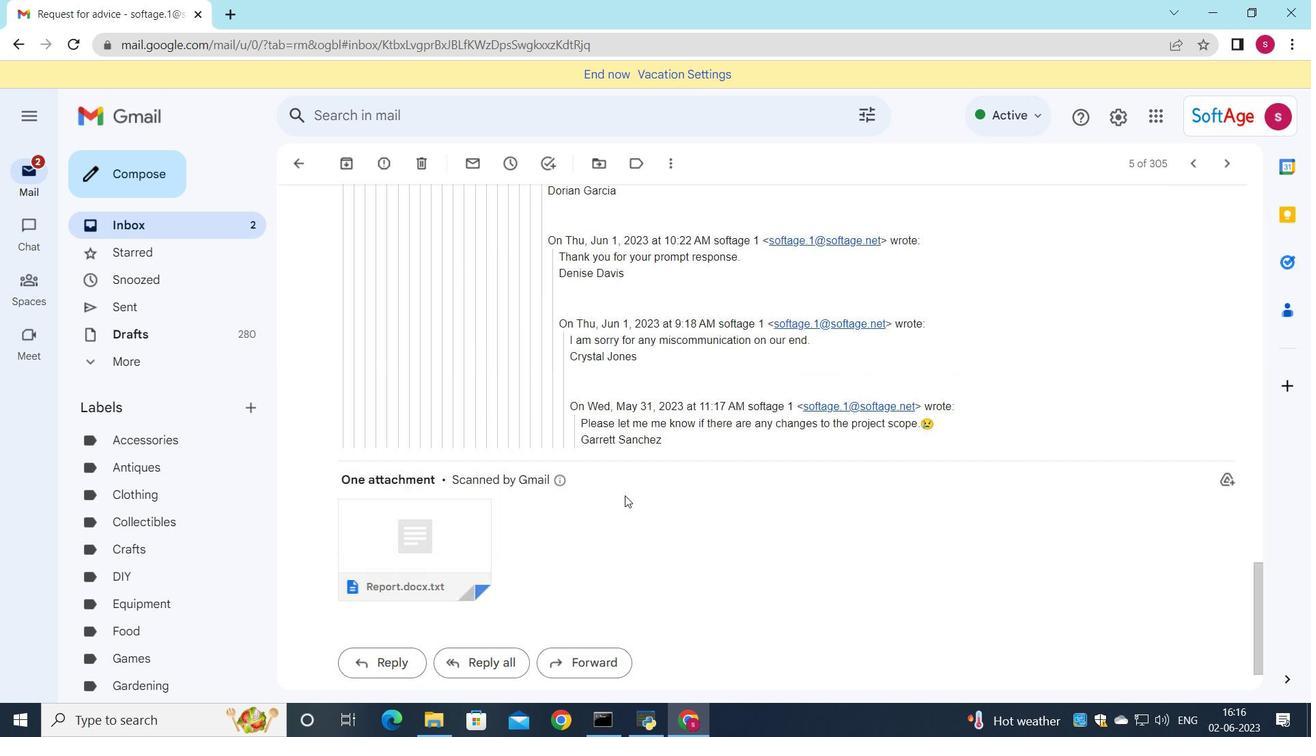 
Action: Mouse scrolled (625, 495) with delta (0, 0)
Screenshot: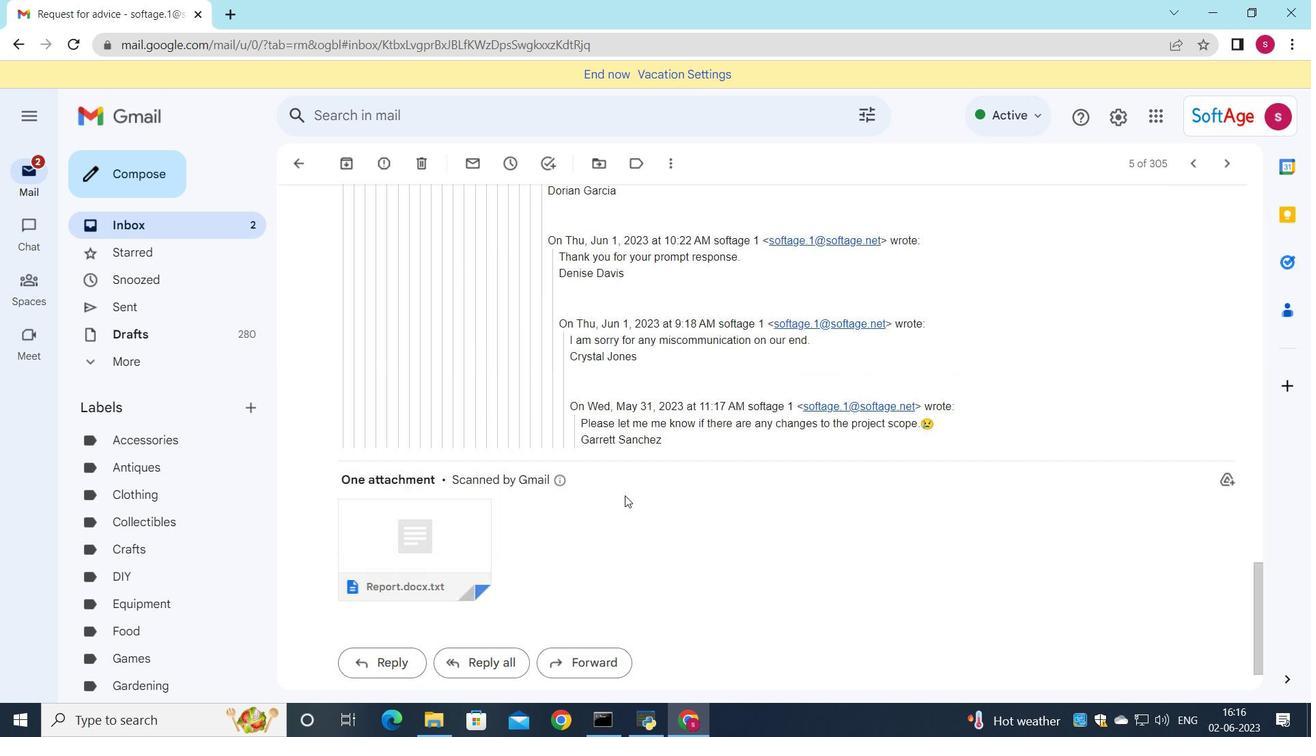 
Action: Mouse scrolled (625, 495) with delta (0, 0)
Screenshot: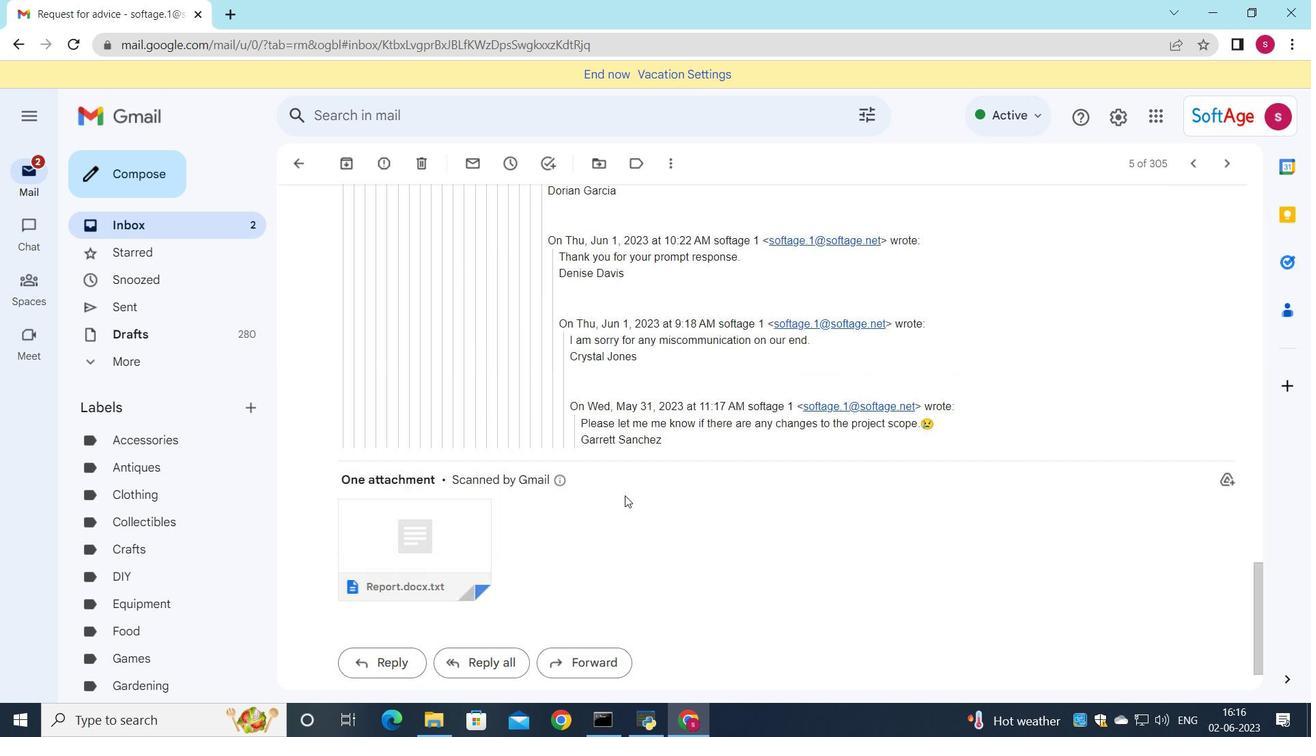
Action: Mouse scrolled (625, 495) with delta (0, 0)
Screenshot: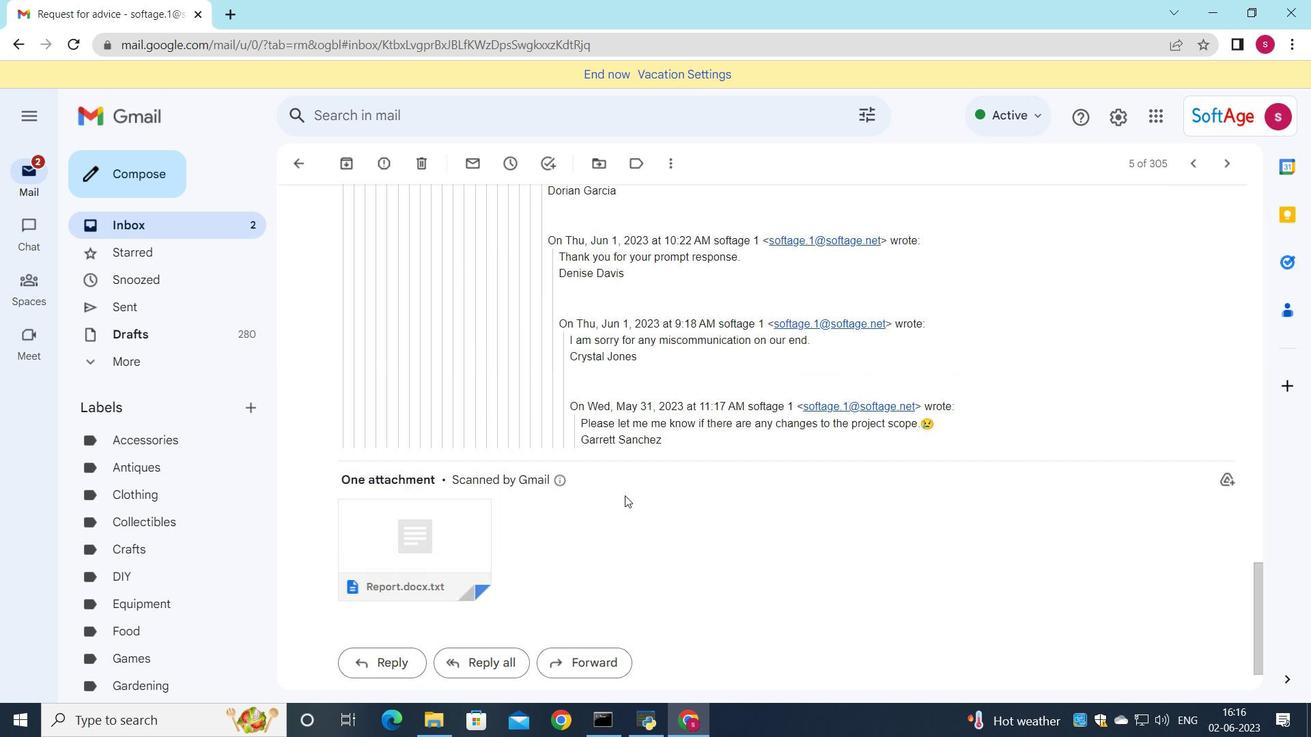 
Action: Mouse moved to (389, 592)
Screenshot: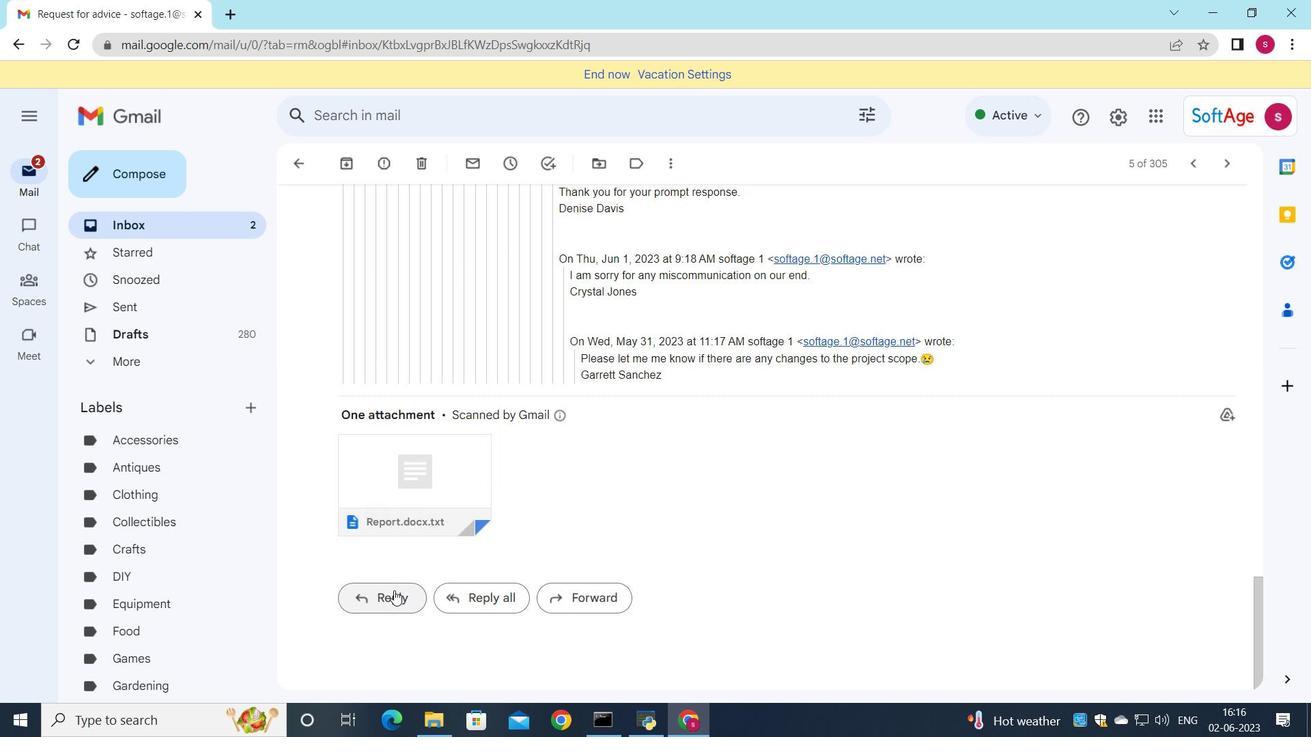 
Action: Mouse pressed left at (389, 592)
Screenshot: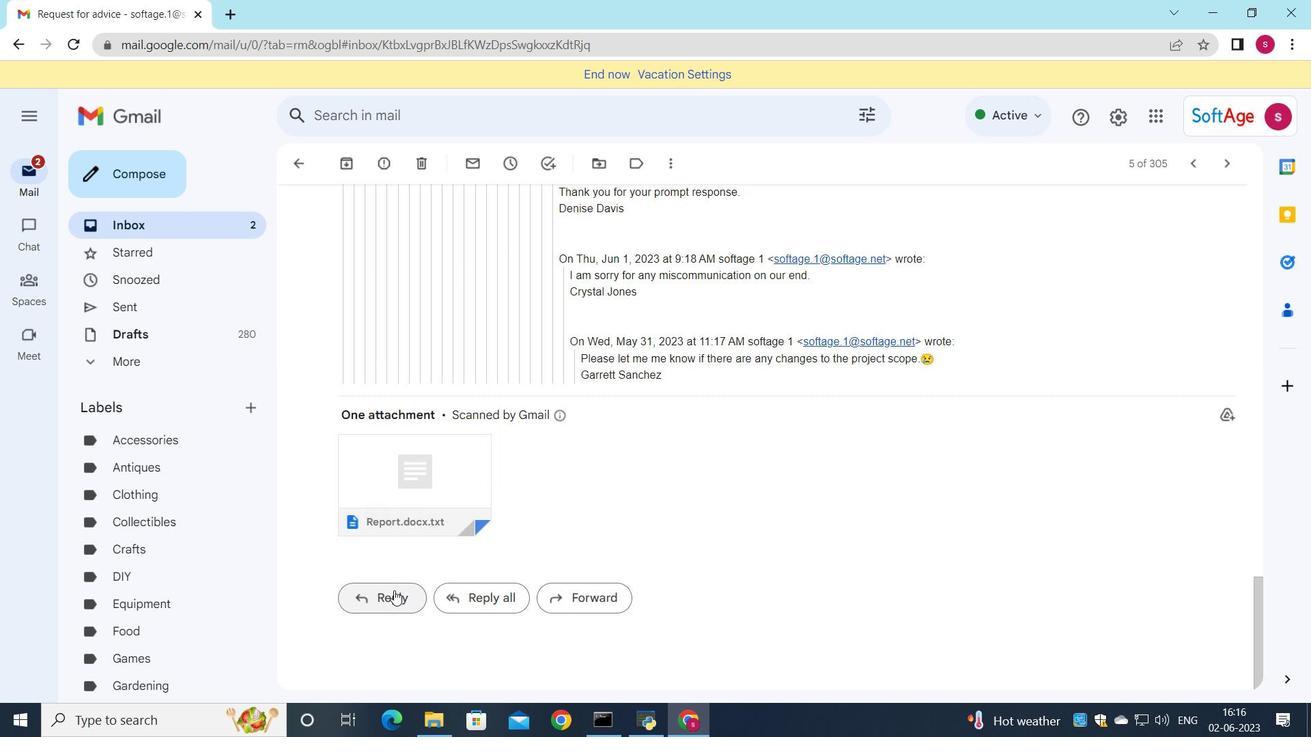 
Action: Mouse moved to (373, 463)
Screenshot: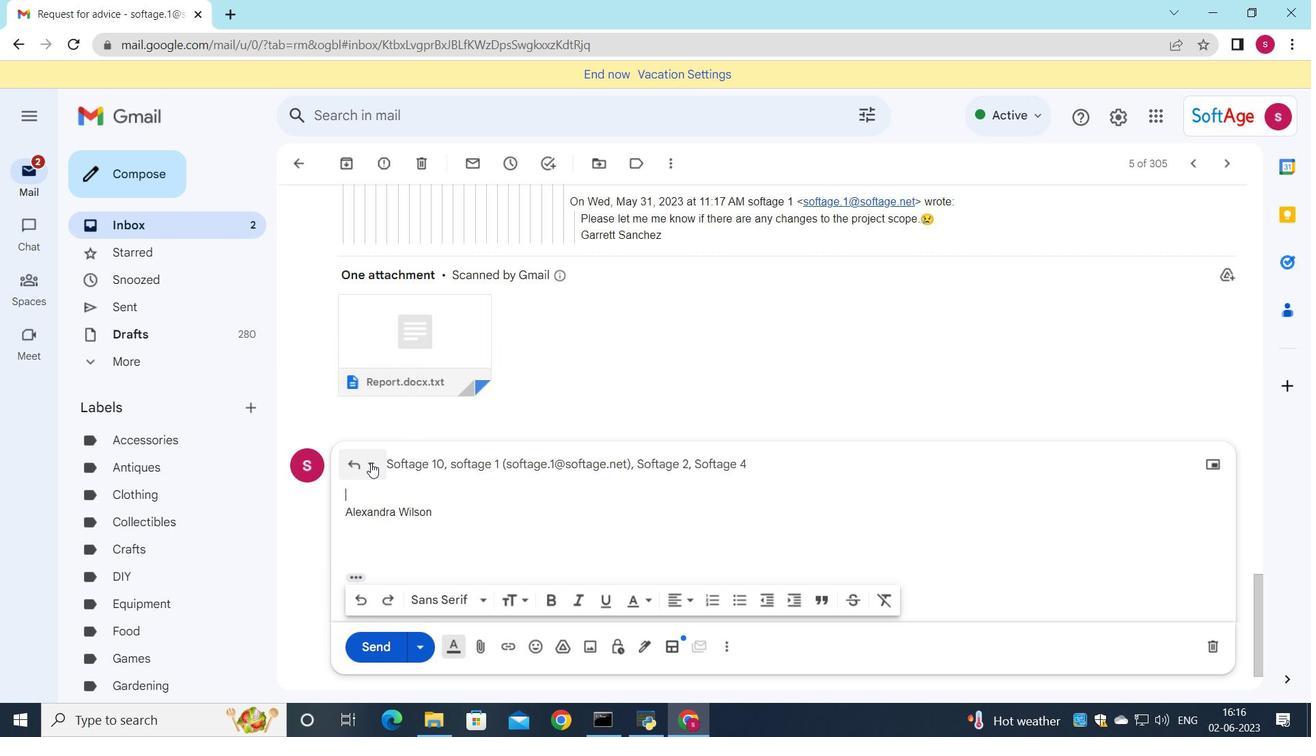 
Action: Mouse pressed left at (373, 463)
Screenshot: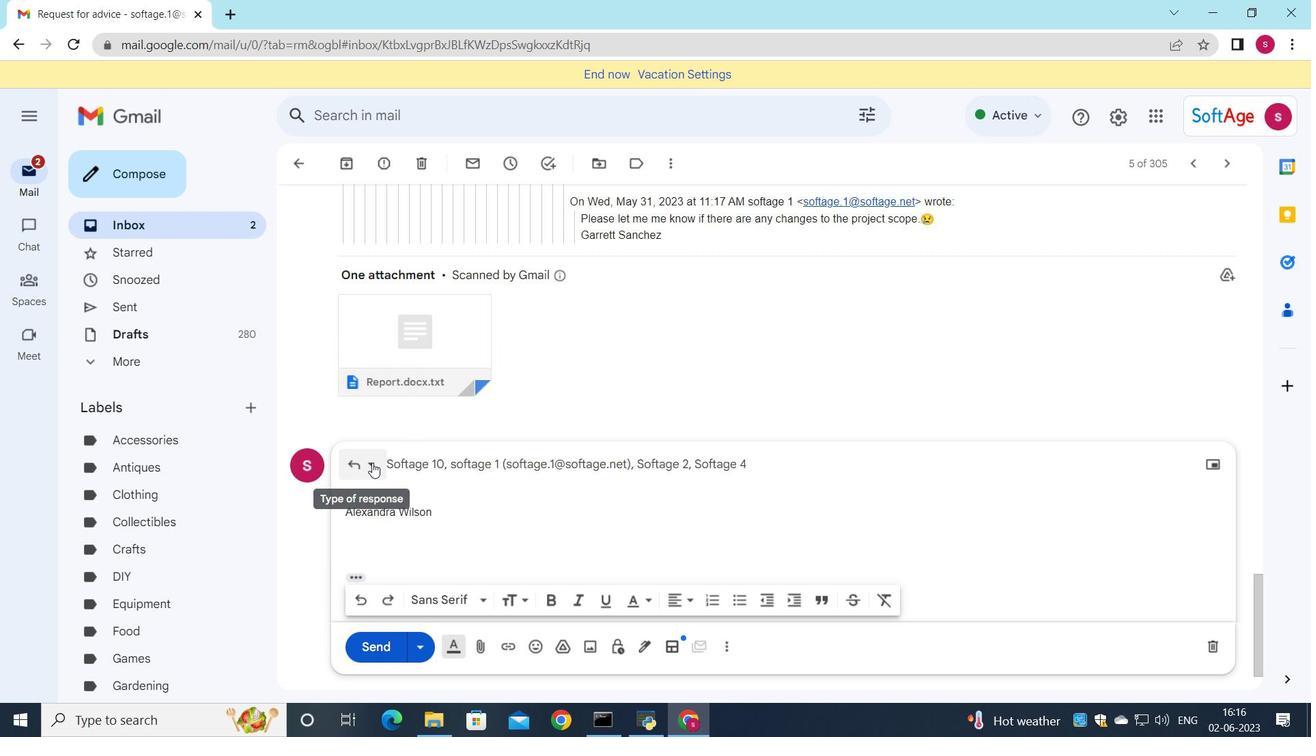 
Action: Mouse moved to (409, 594)
Screenshot: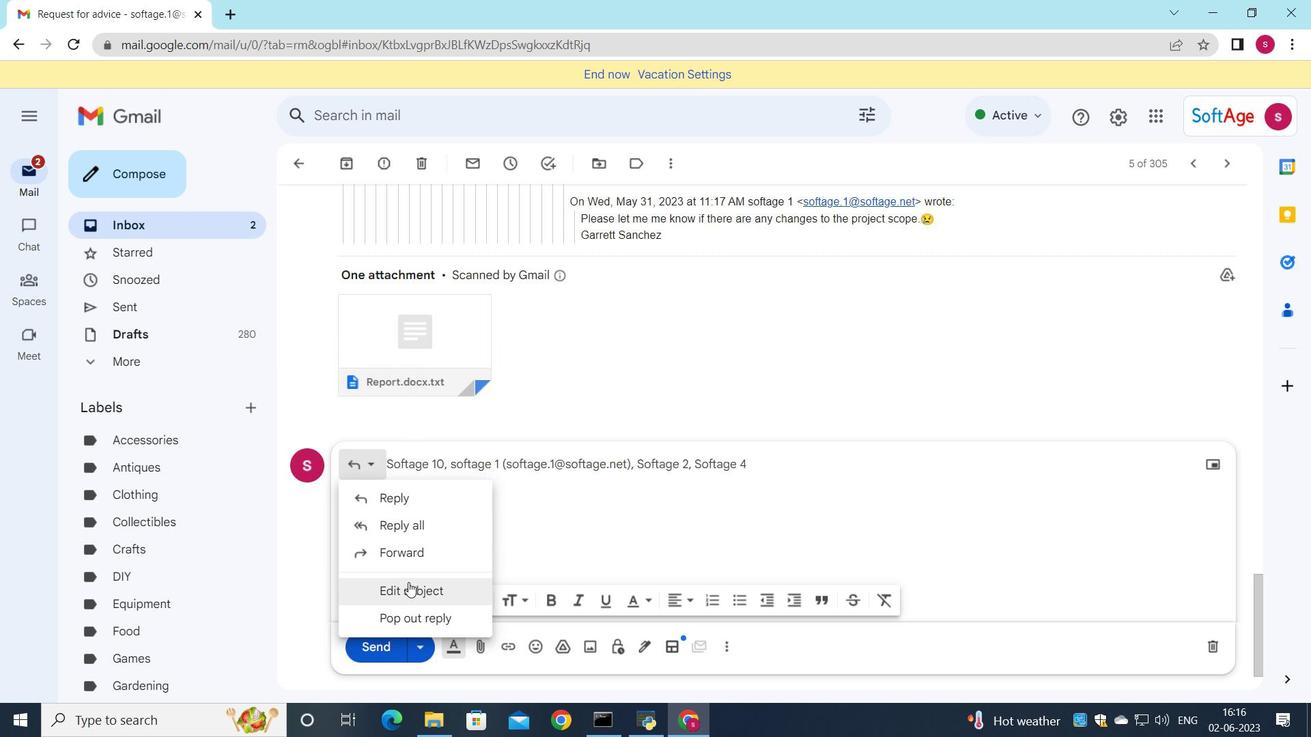 
Action: Mouse pressed left at (409, 594)
Screenshot: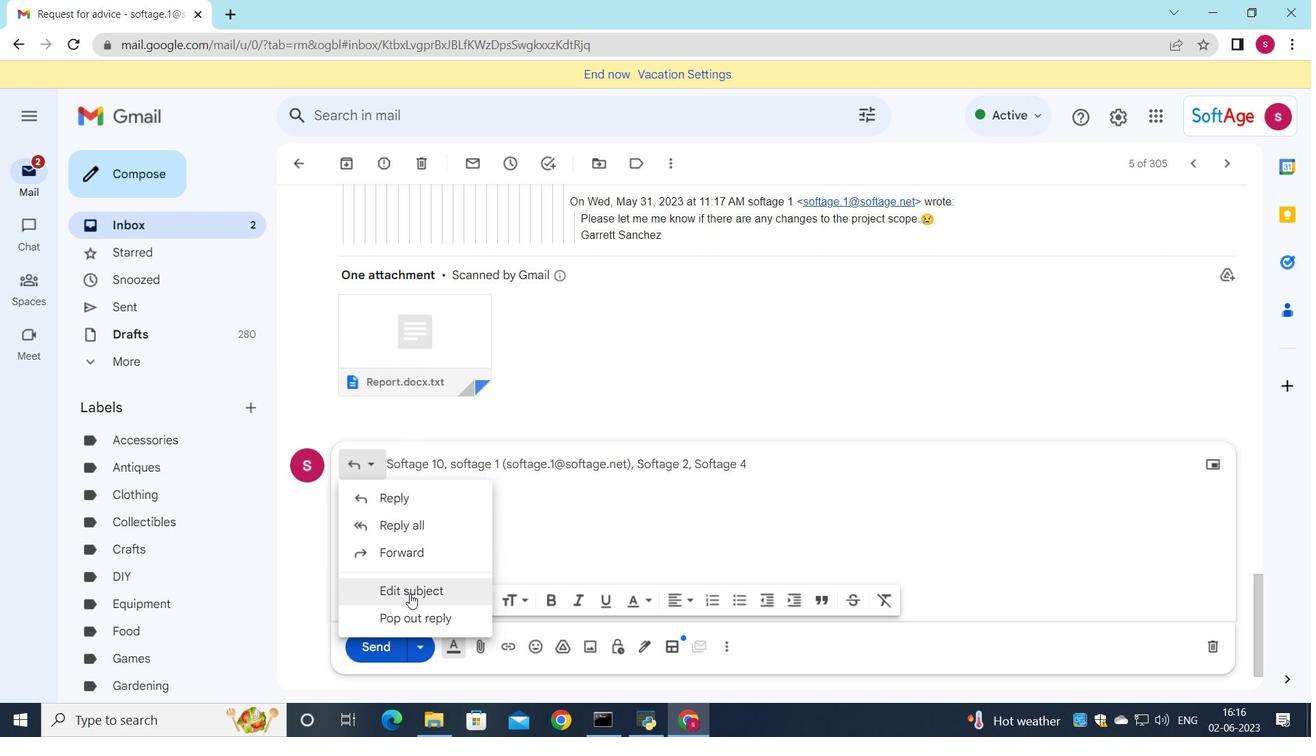 
Action: Mouse moved to (841, 431)
Screenshot: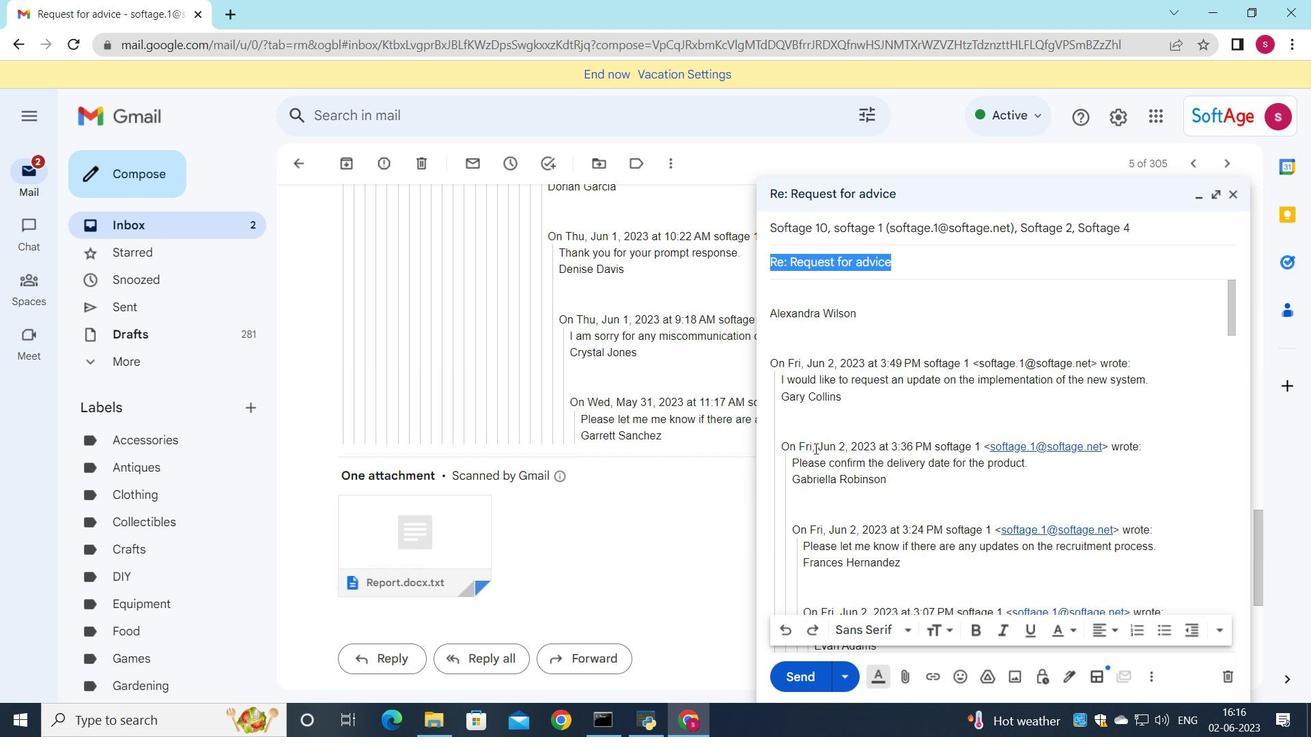 
Action: Key pressed <Key.shift><Key.shift>Project<Key.space>update
Screenshot: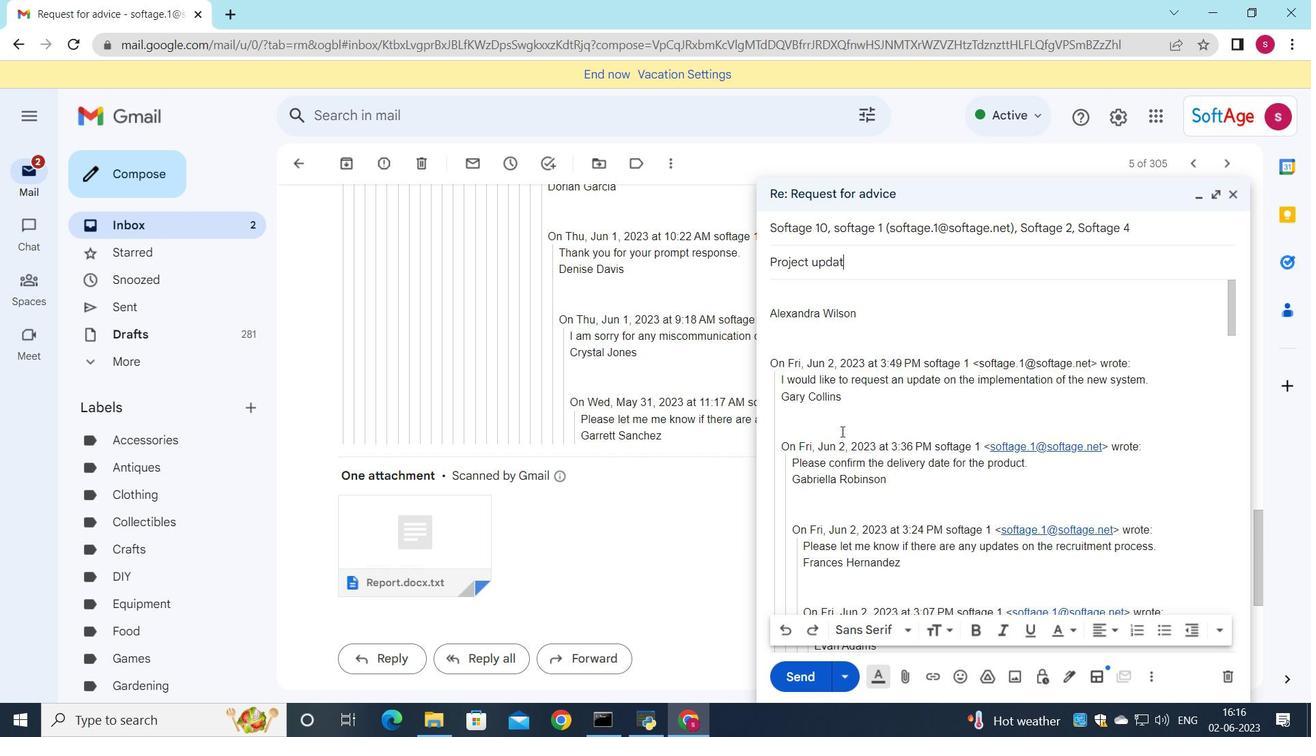 
Action: Mouse moved to (807, 292)
Screenshot: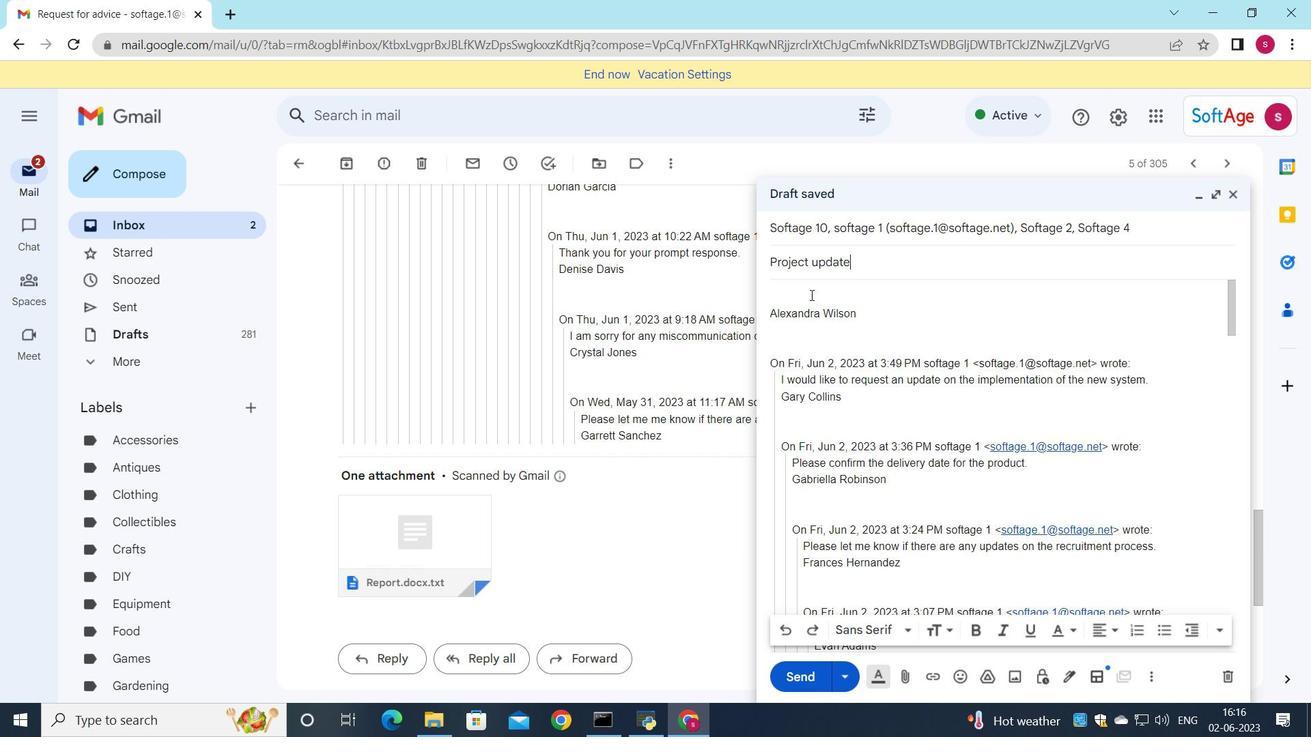 
Action: Mouse pressed left at (807, 292)
Screenshot: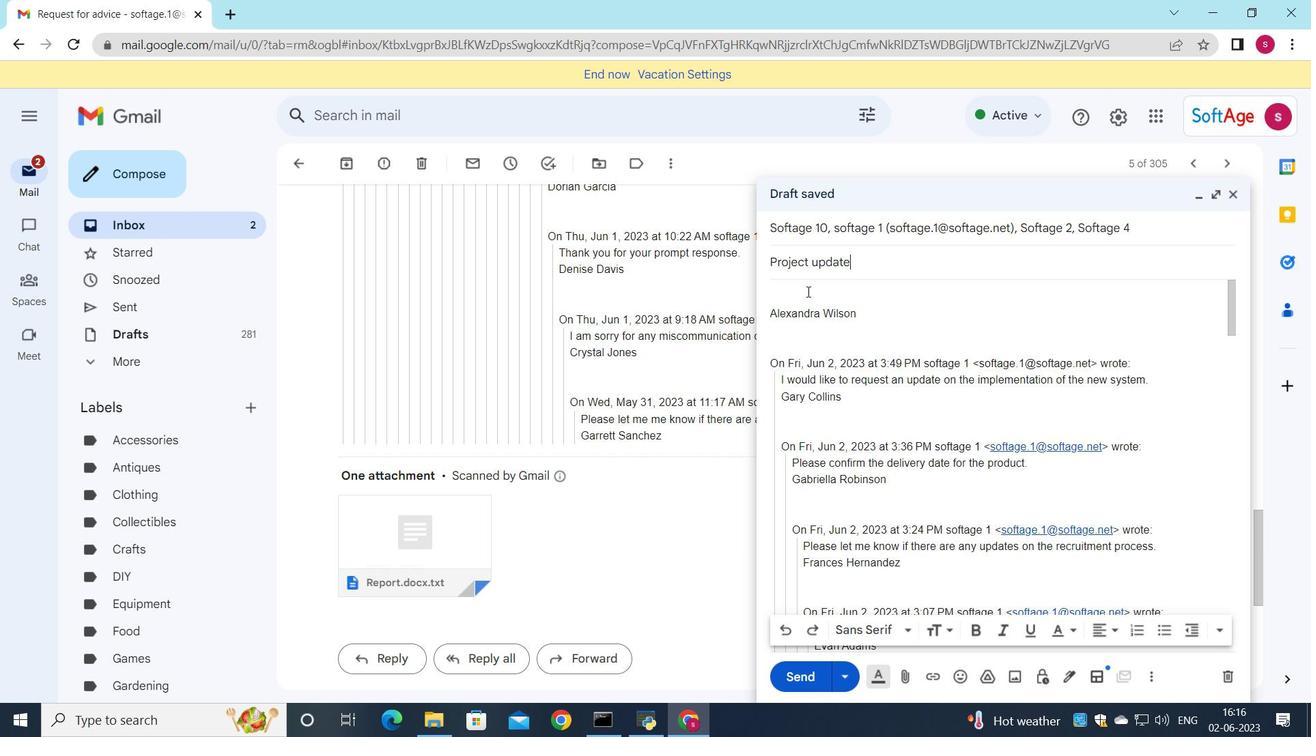 
Action: Key pressed <Key.shift>I<Key.space>would<Key.space>like<Key.space>to<Key.space>schedule<Key.space>a<Key.space>call<Key.space>to<Key.space>discuss<Key.space>the<Key.space>proposed<Key.space>changes<Key.space>the<Key.space>font<Key.space>
Screenshot: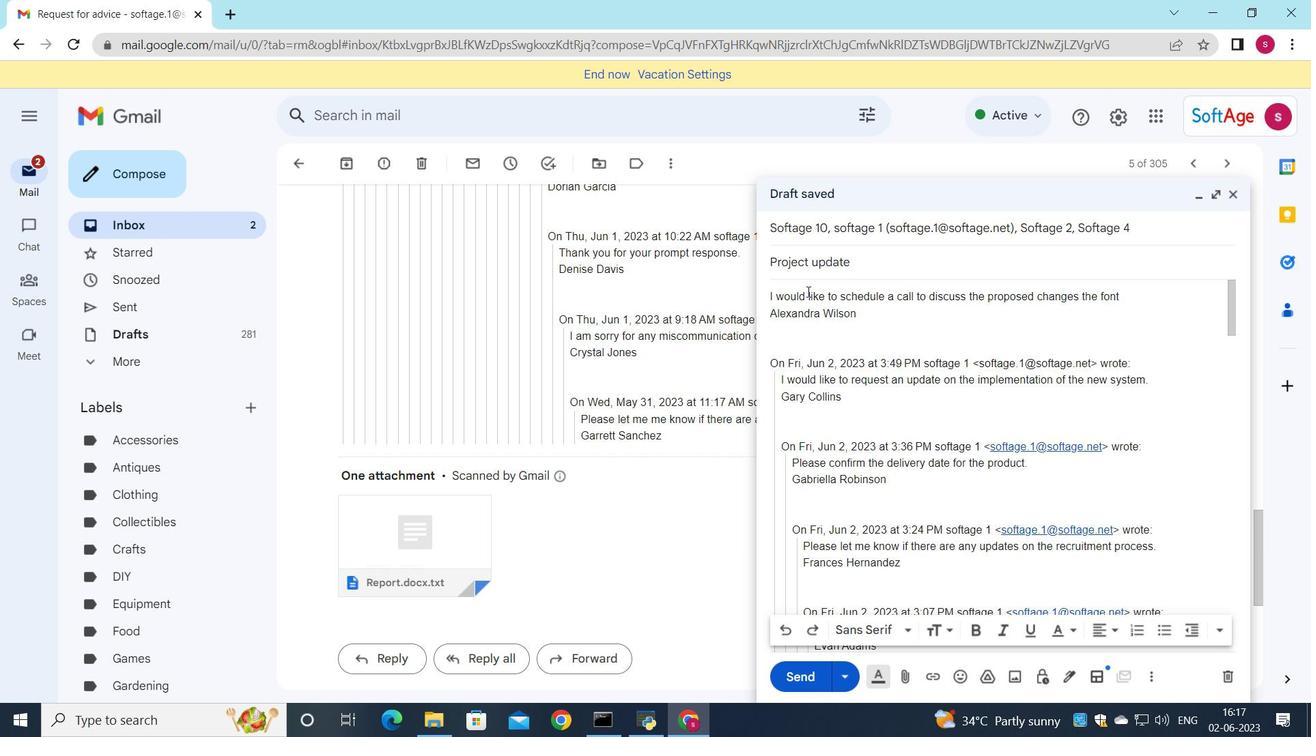
Action: Mouse moved to (1131, 300)
Screenshot: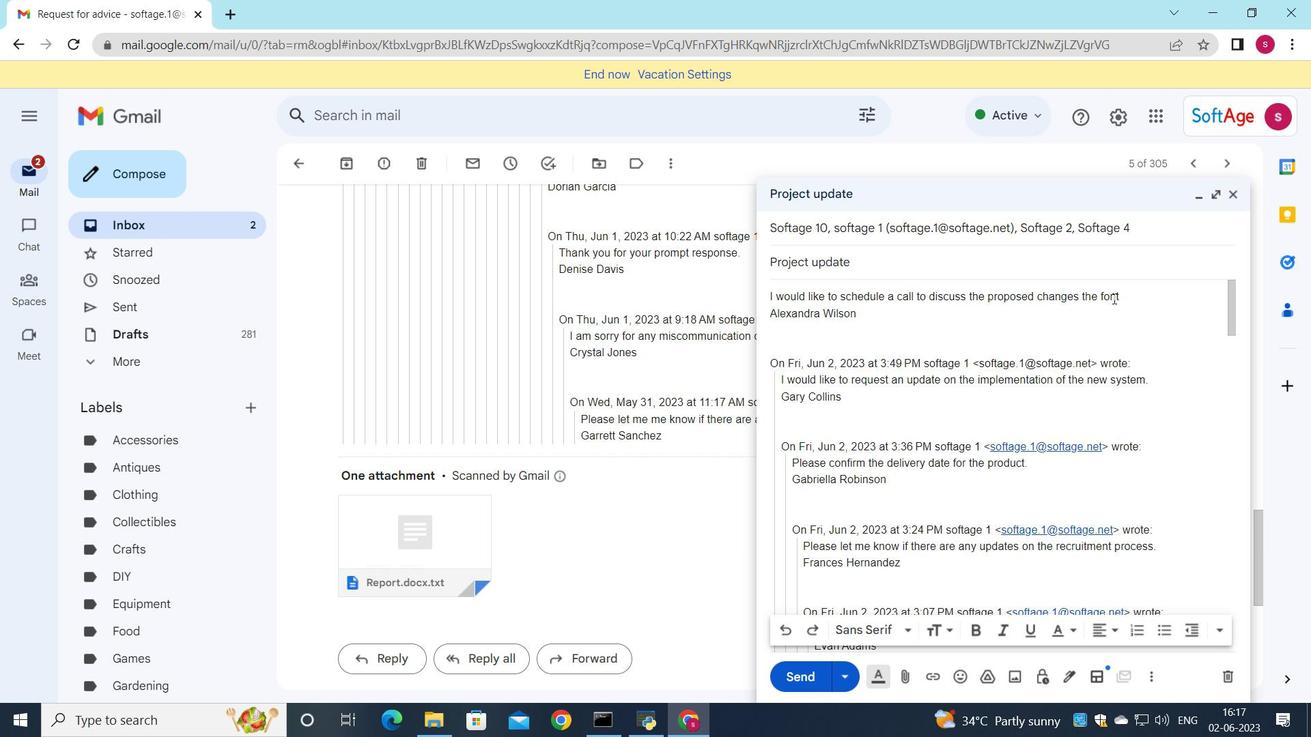 
Action: Key pressed <Key.backspace><Key.backspace><Key.backspace><Key.backspace><Key.backspace><Key.backspace><Key.backspace><Key.backspace><Key.backspace>to<Key.space>the<Key.space>contract./
Screenshot: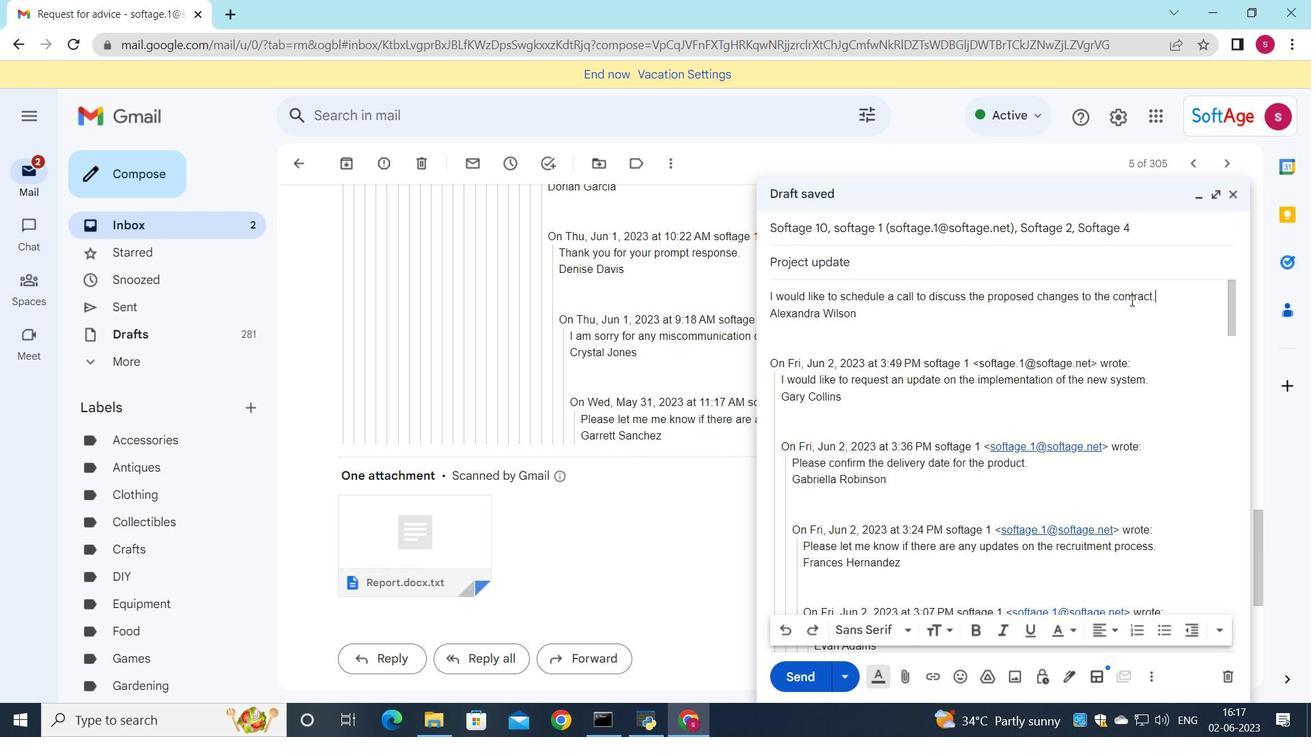 
Action: Mouse moved to (1183, 337)
Screenshot: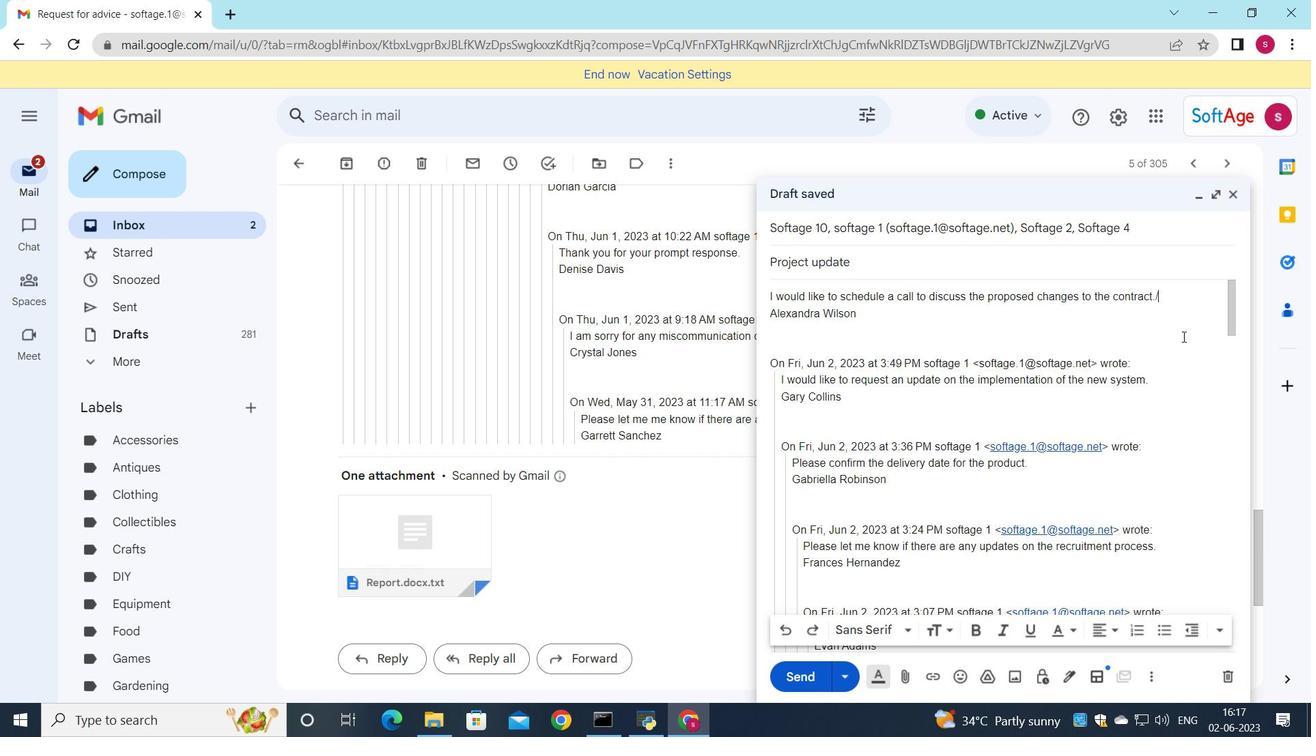 
Action: Key pressed <Key.backspace>.<Key.backspace>,
Screenshot: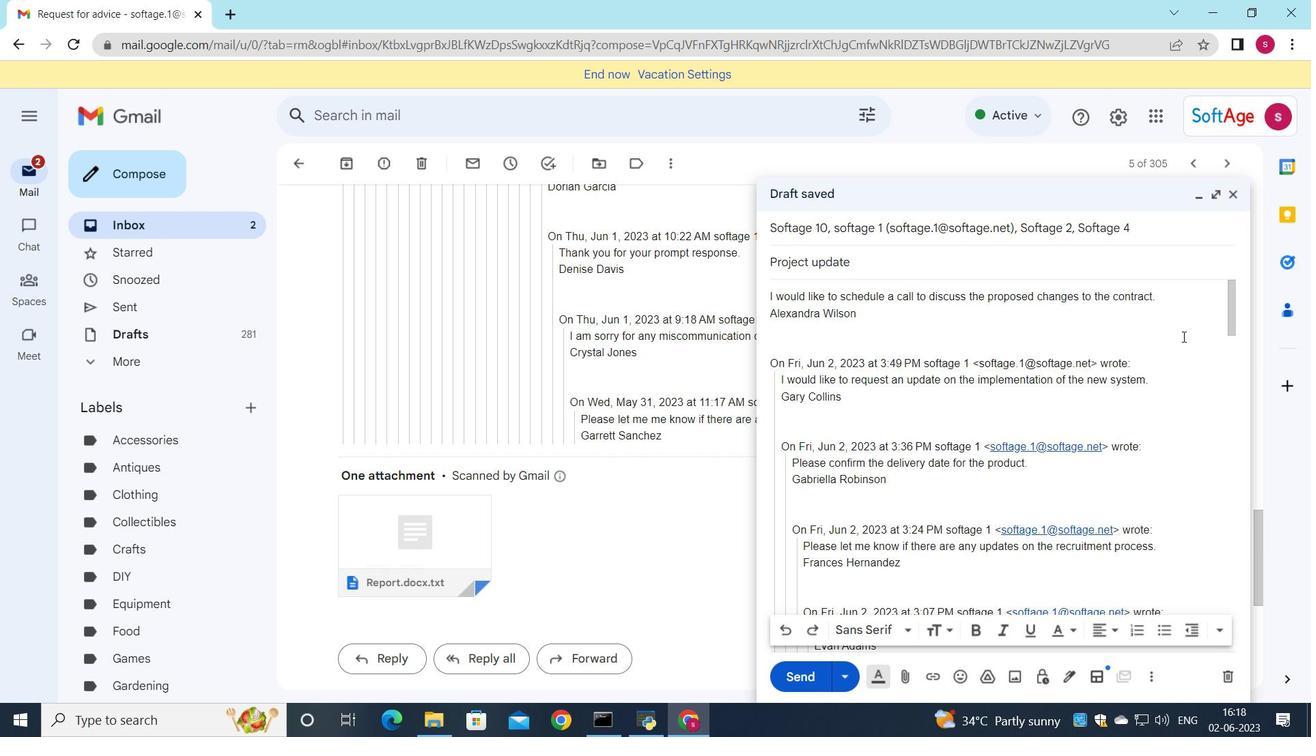 
Action: Mouse moved to (1155, 299)
Screenshot: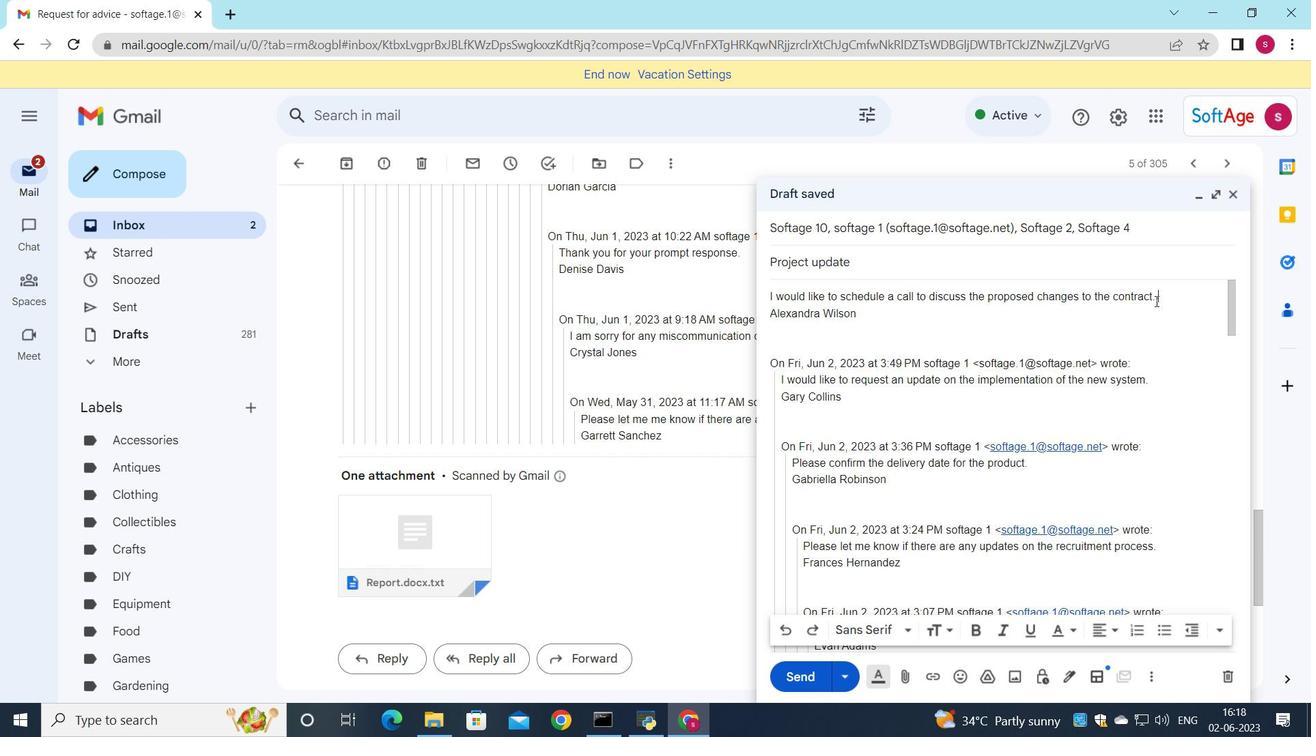 
Action: Mouse pressed left at (1155, 299)
Screenshot: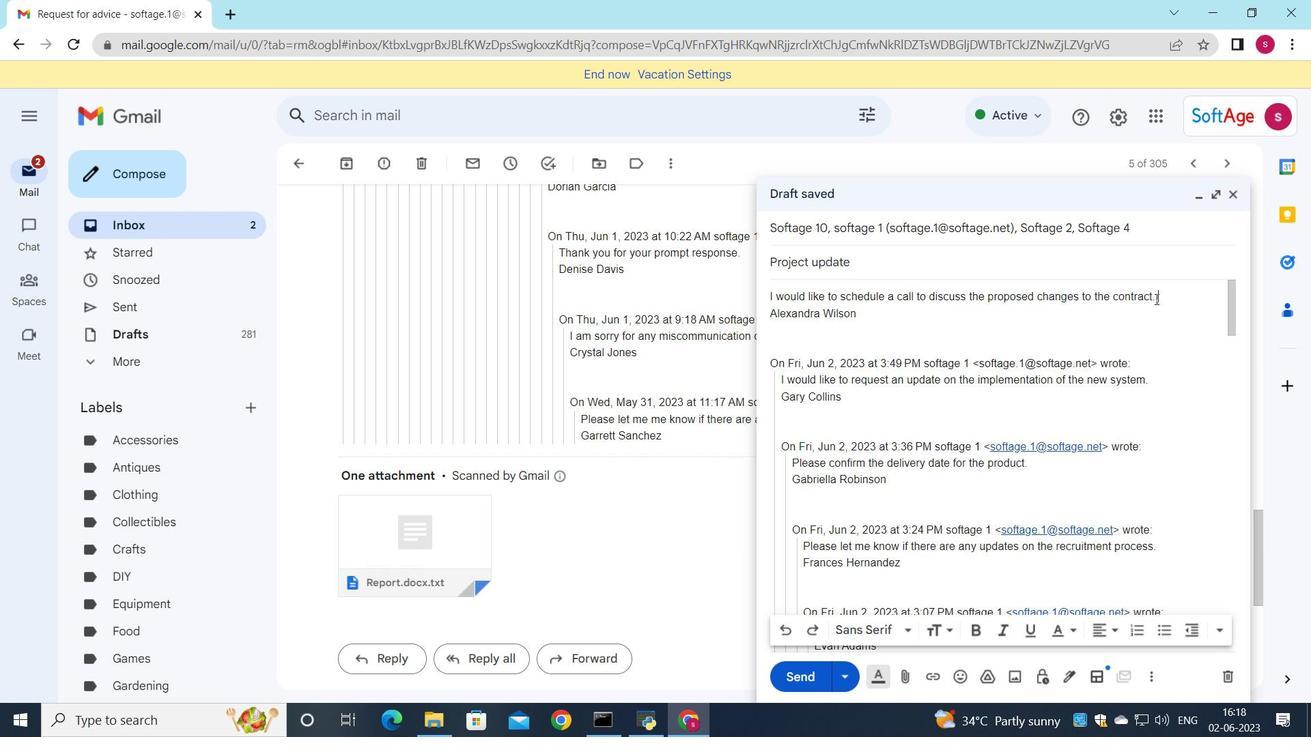 
Action: Mouse moved to (905, 629)
Screenshot: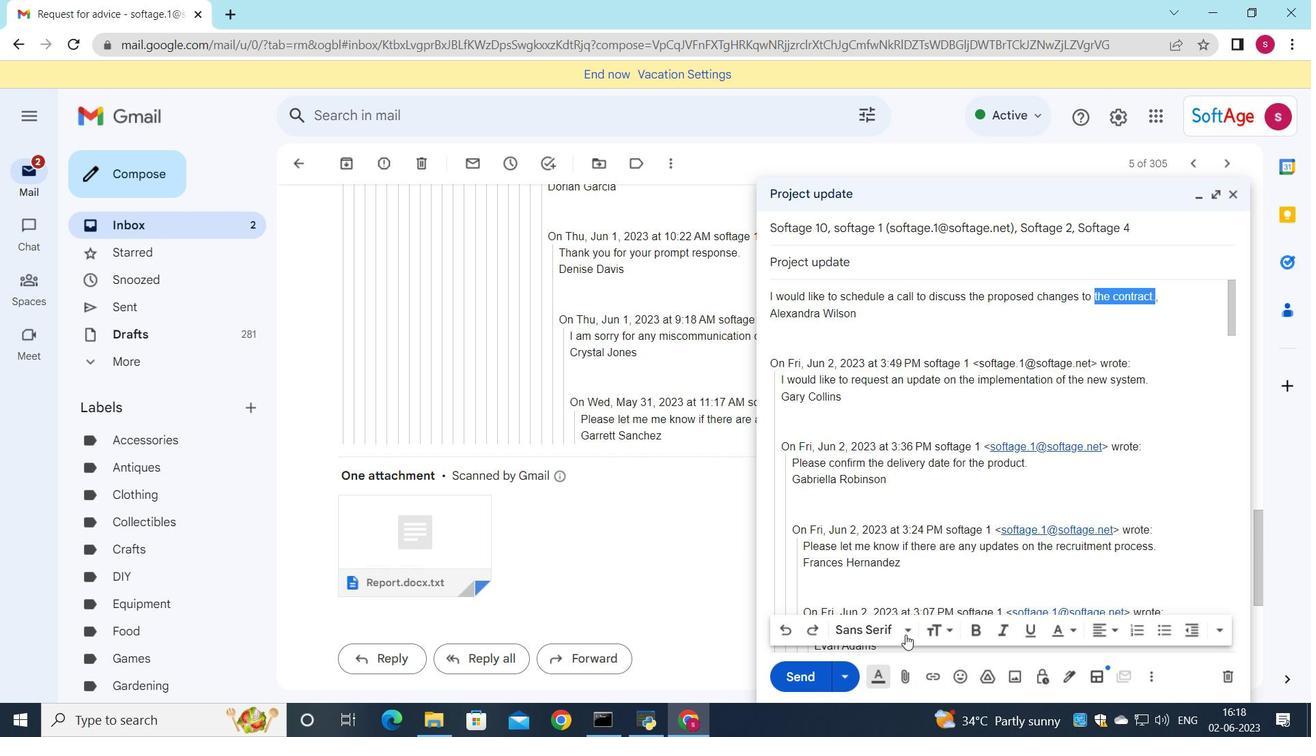 
Action: Mouse pressed left at (905, 629)
Screenshot: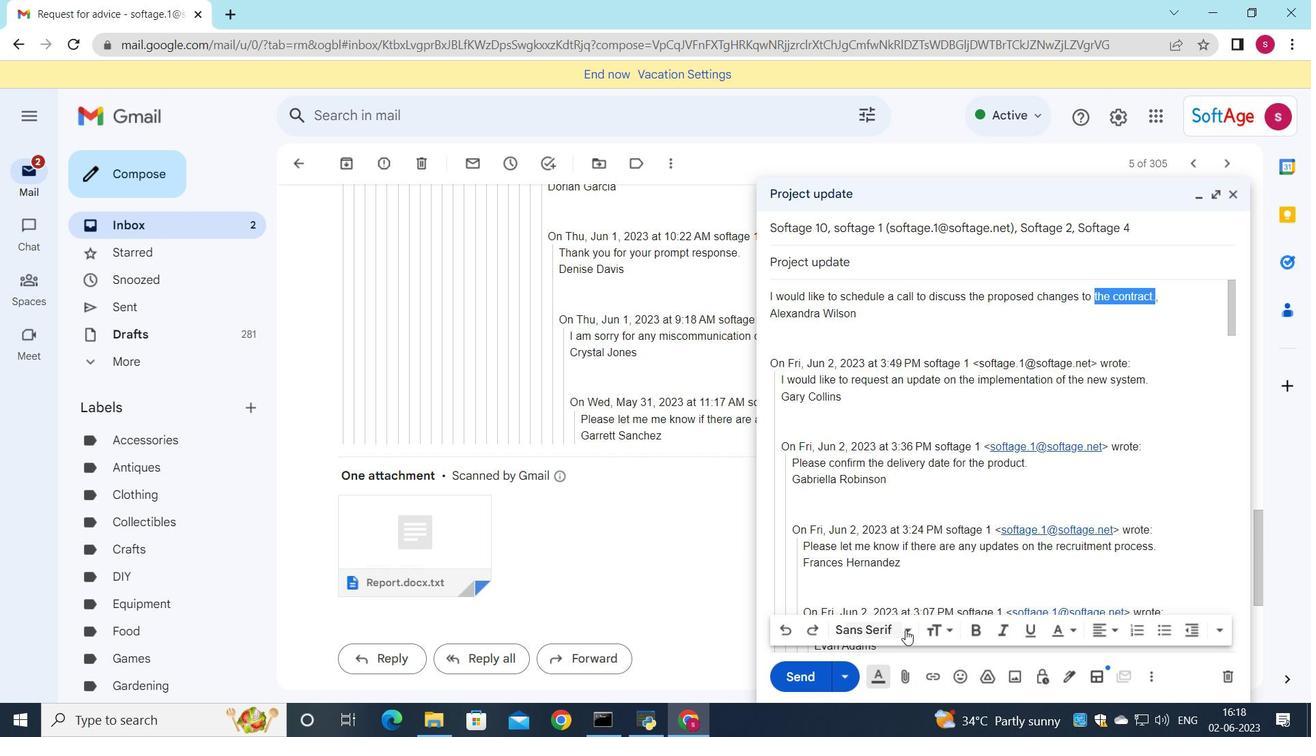 
Action: Mouse moved to (915, 524)
Screenshot: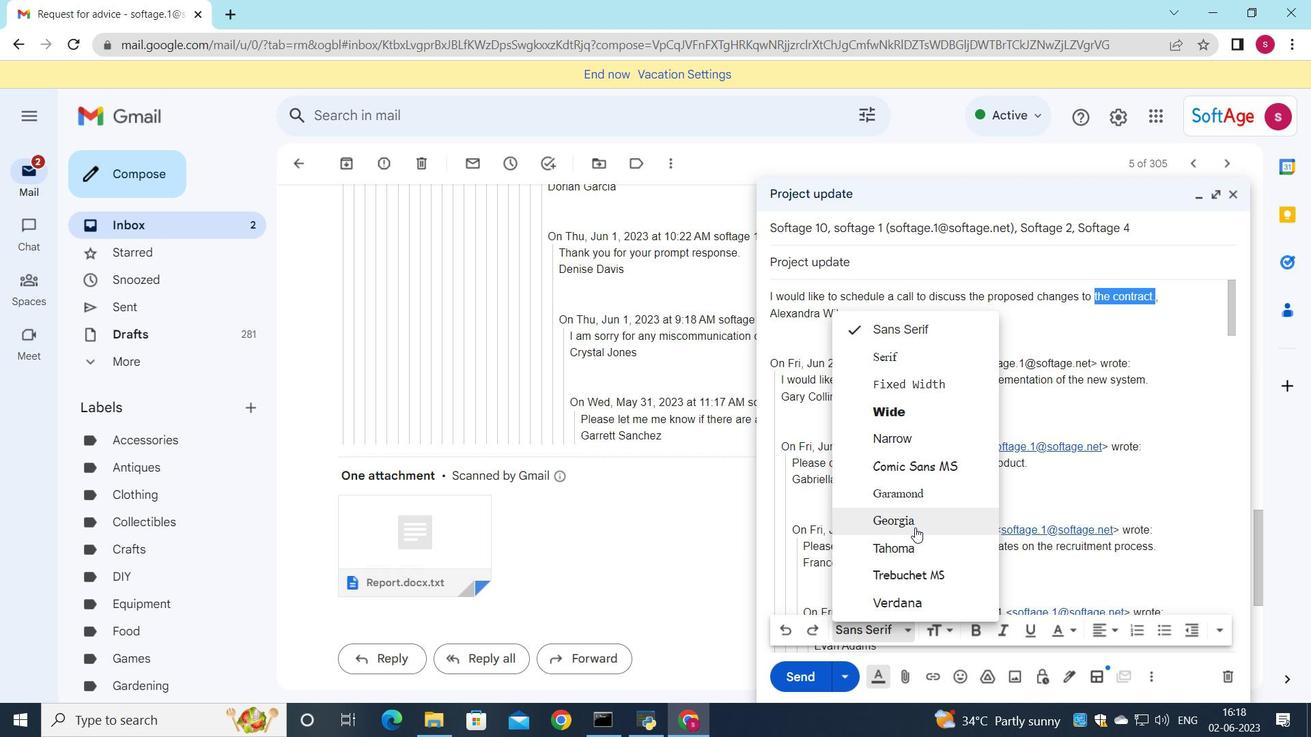 
Action: Mouse pressed left at (915, 524)
Screenshot: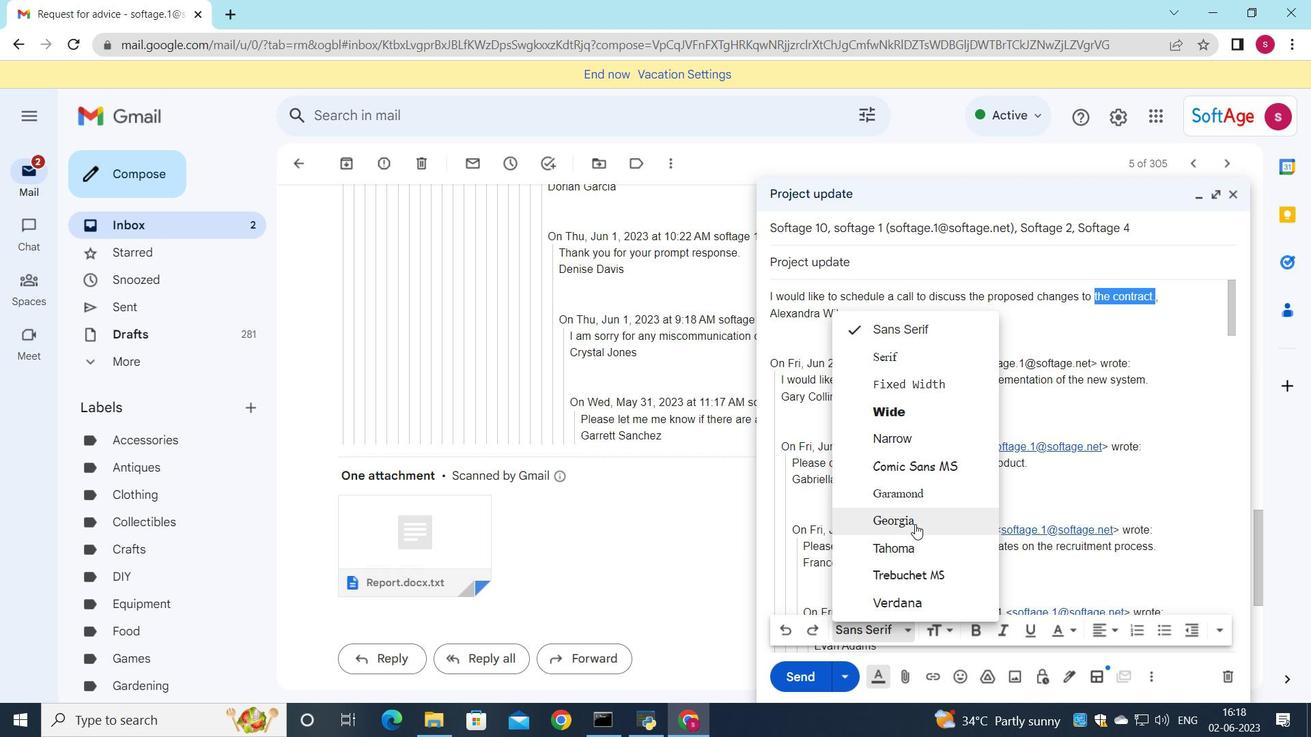 
Action: Mouse moved to (1026, 630)
Screenshot: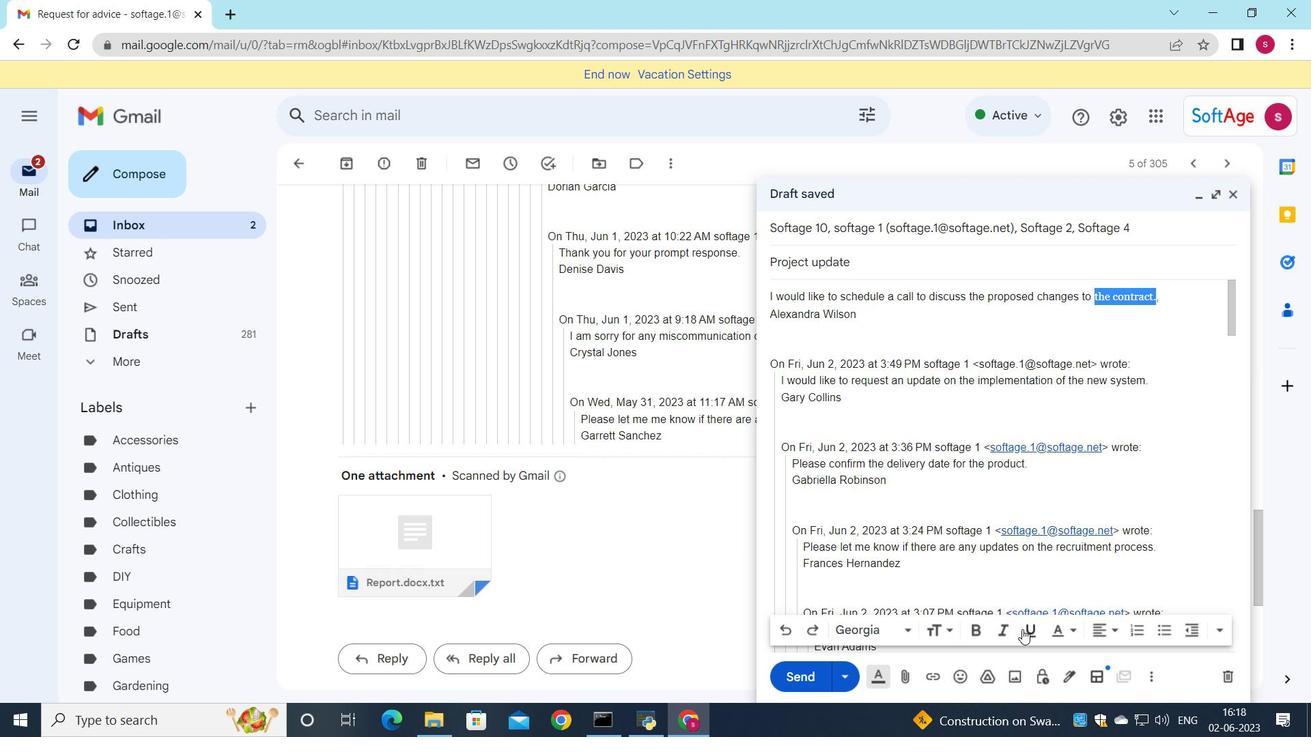 
Action: Mouse pressed left at (1026, 630)
Screenshot: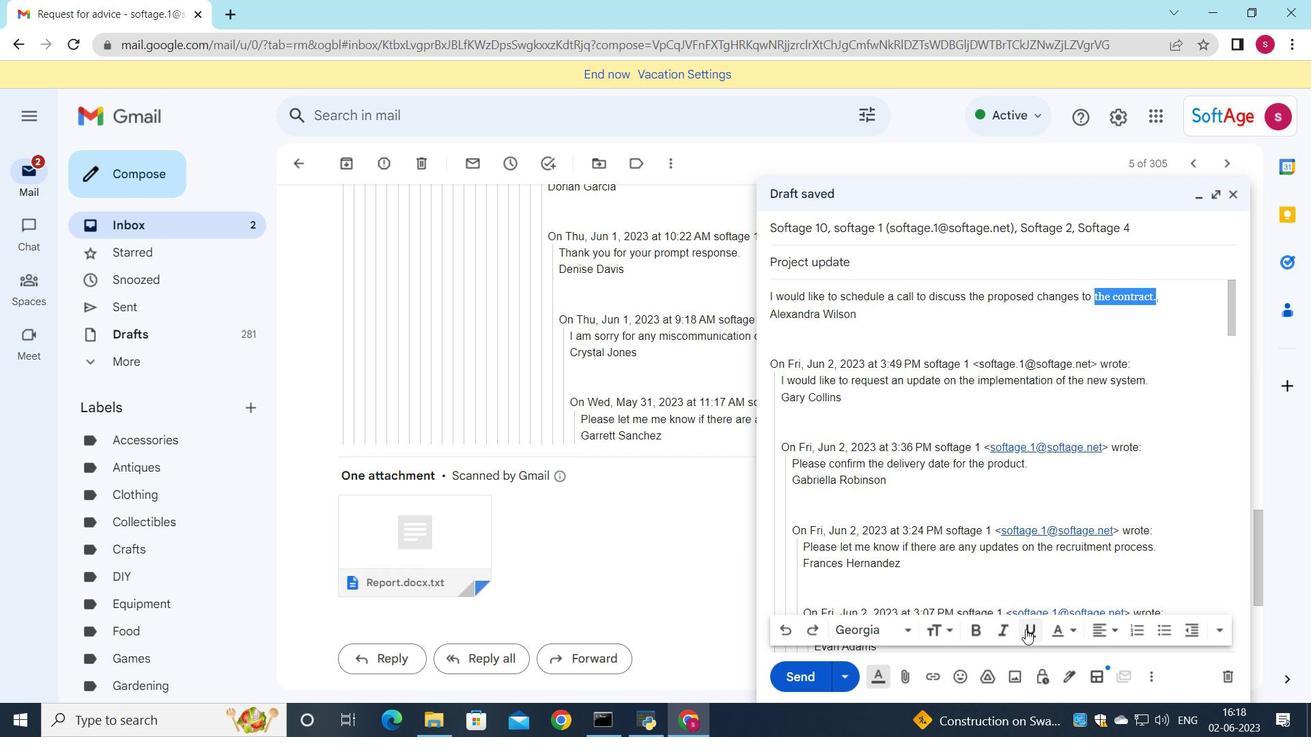 
Action: Mouse moved to (806, 676)
Screenshot: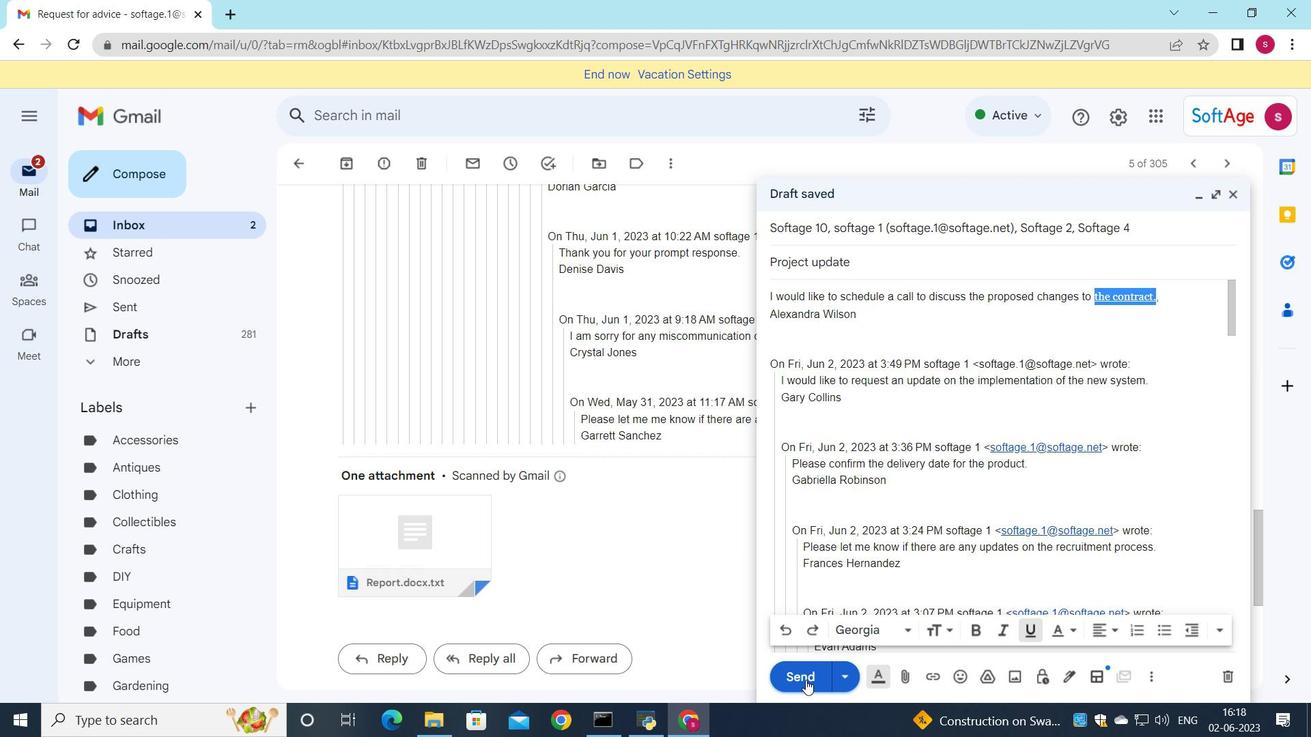 
Action: Mouse pressed left at (806, 676)
Screenshot: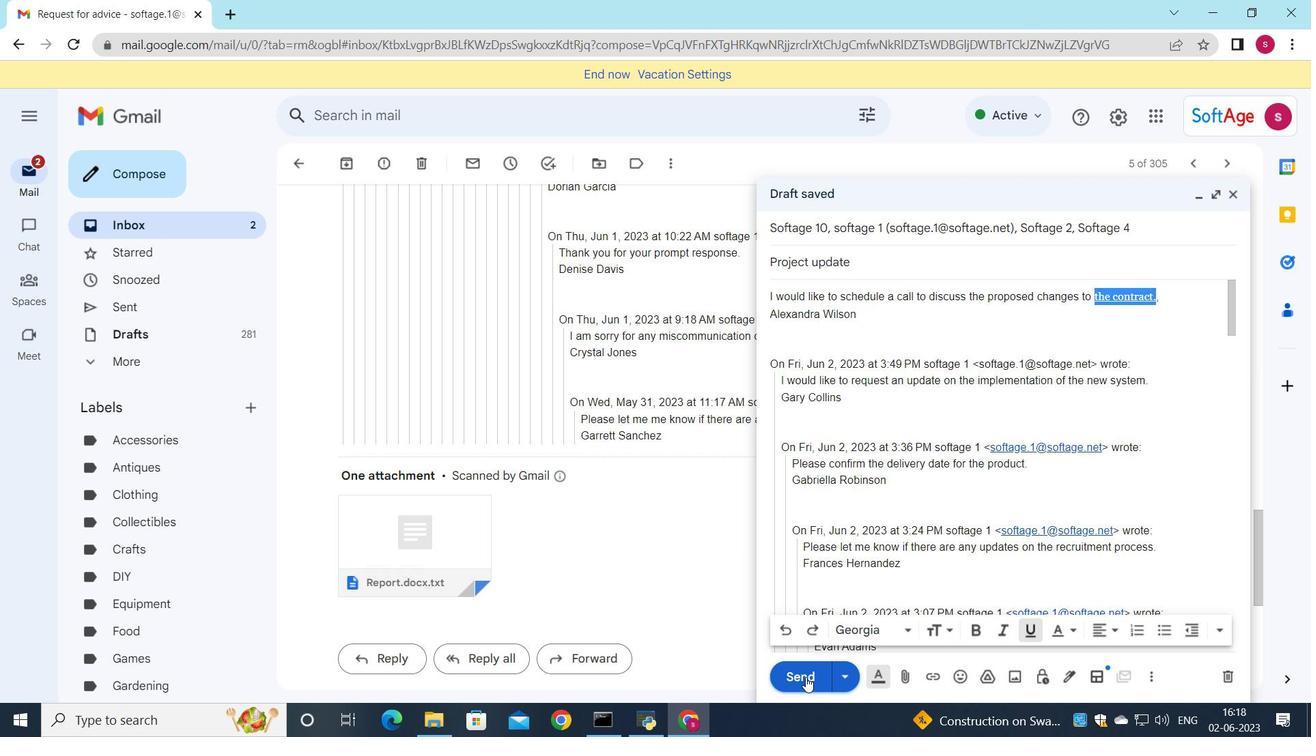
Action: Mouse moved to (231, 220)
Screenshot: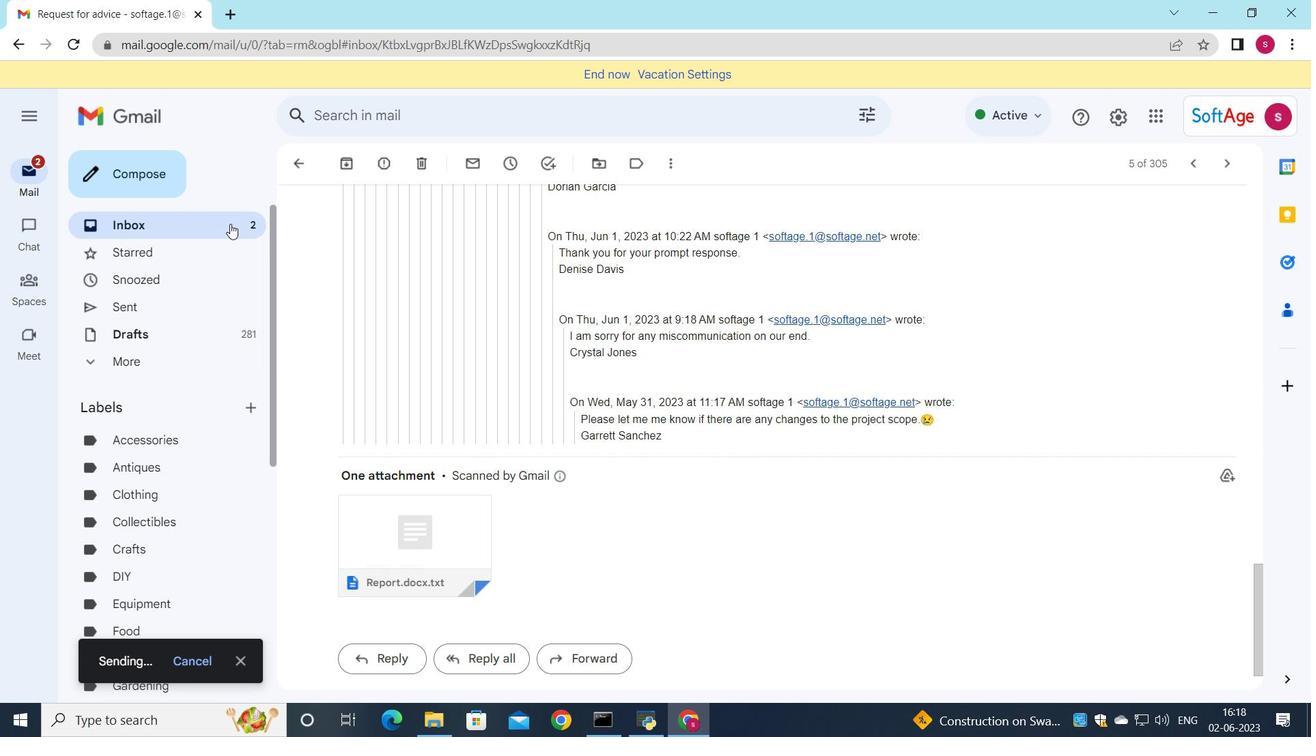 
Action: Mouse pressed left at (231, 220)
Screenshot: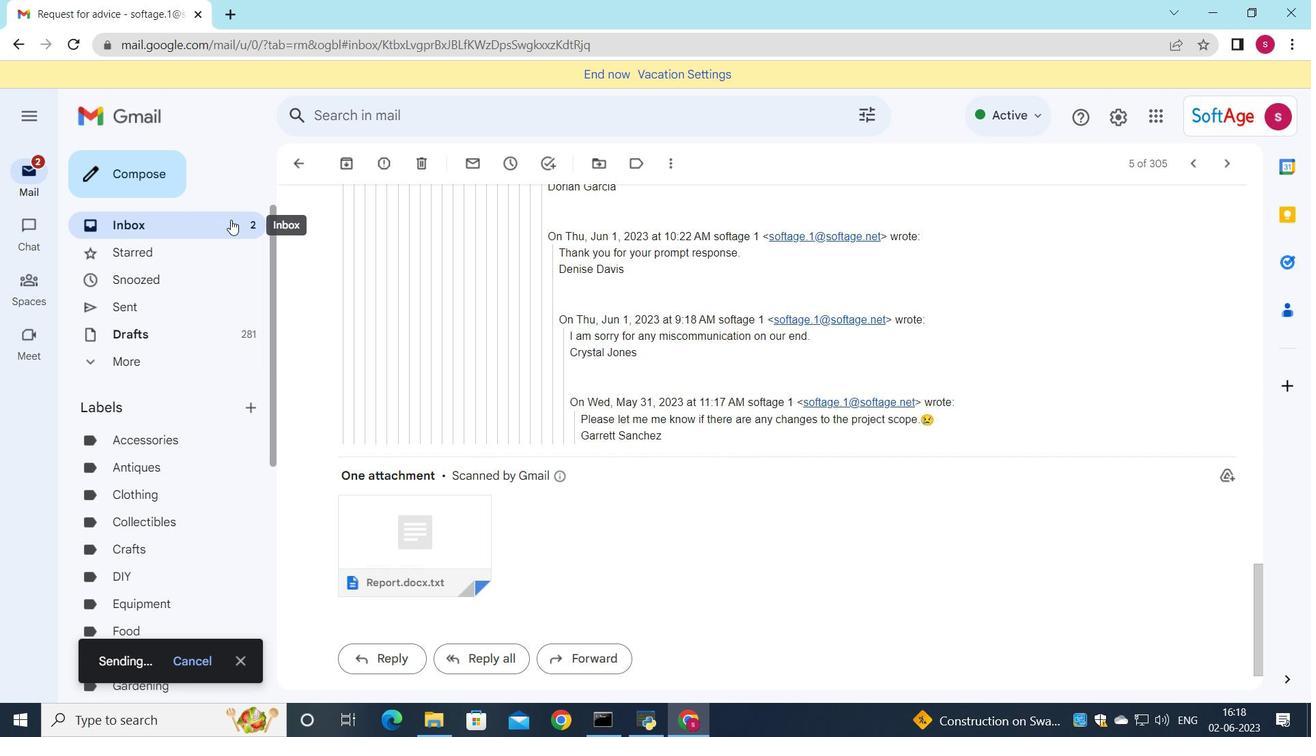 
Action: Mouse moved to (220, 215)
Screenshot: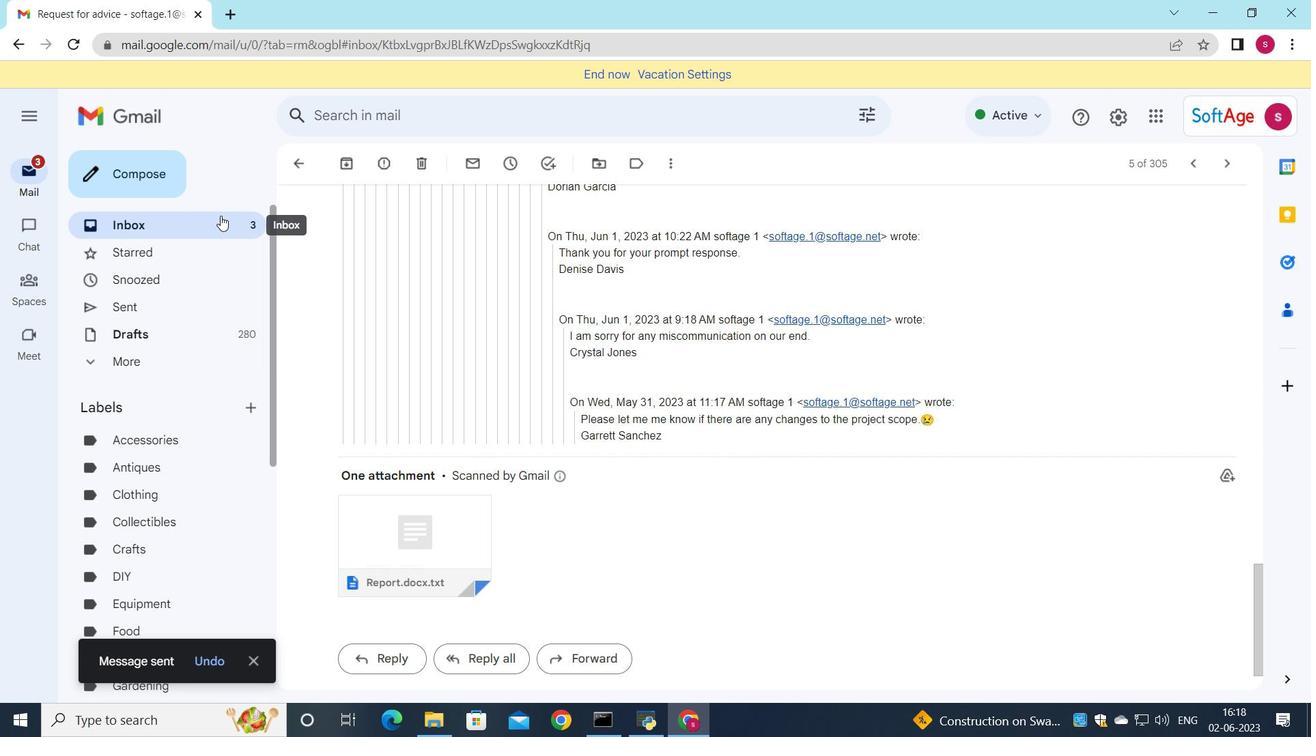 
Action: Mouse pressed left at (220, 215)
Screenshot: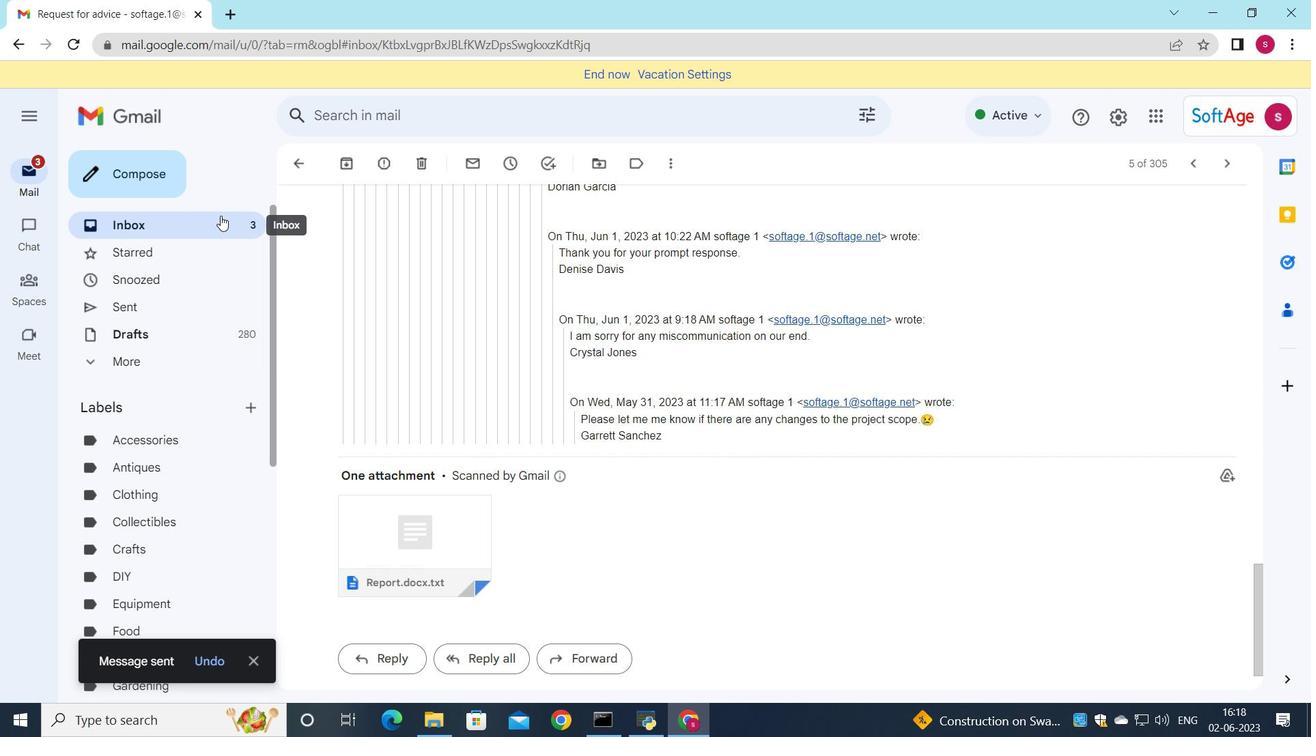 
Action: Mouse moved to (592, 193)
Screenshot: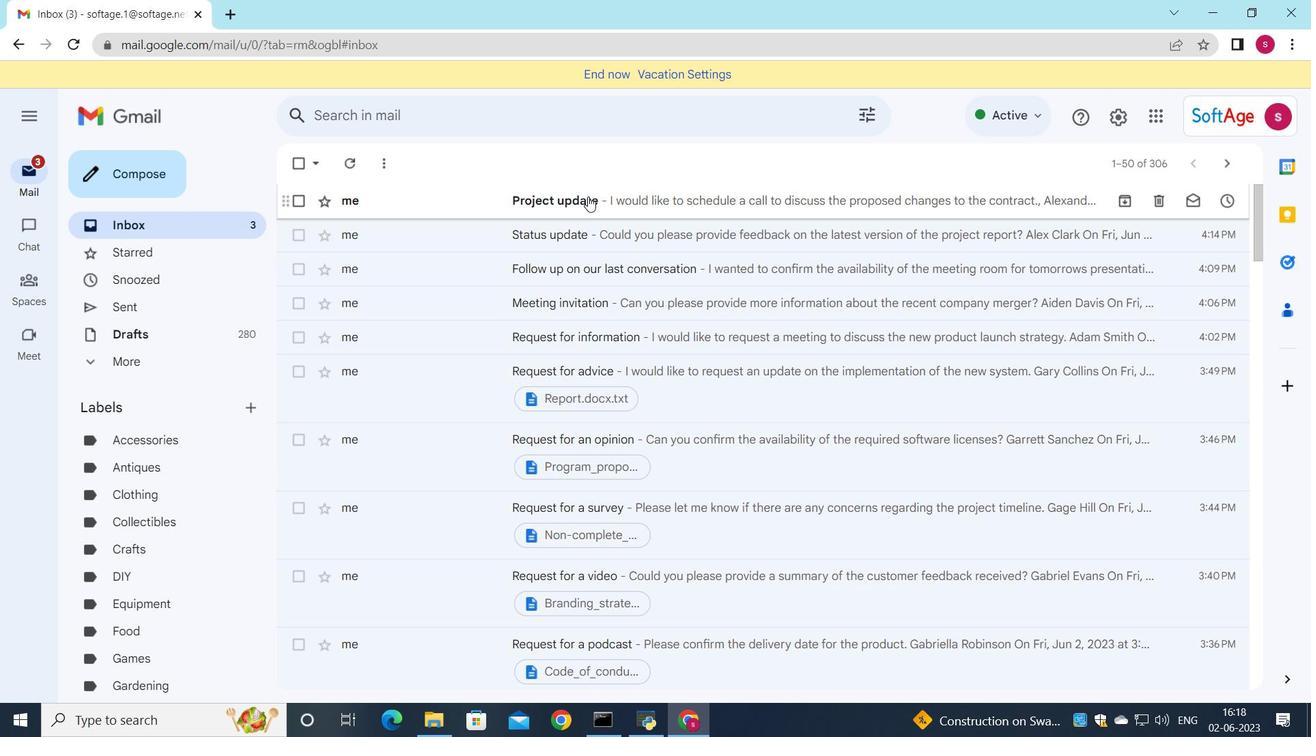 
Action: Mouse pressed left at (592, 193)
Screenshot: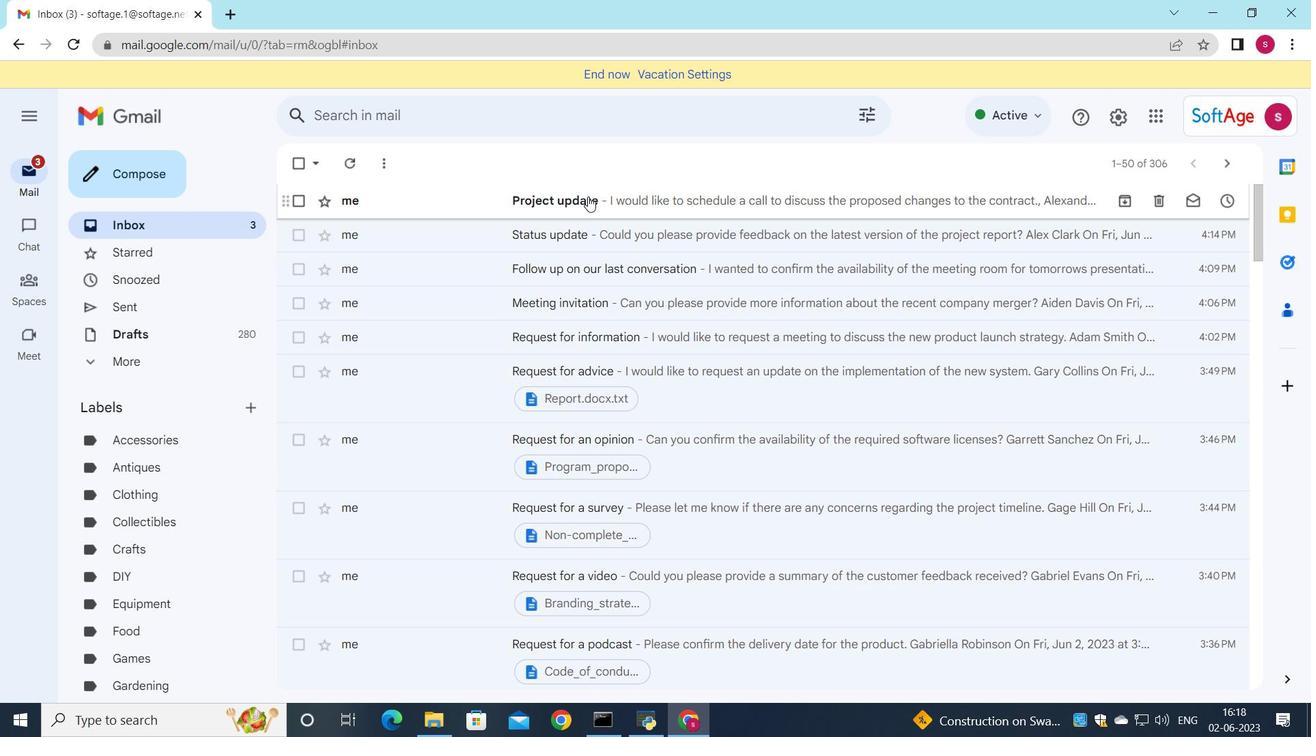 
Action: Mouse moved to (671, 314)
Screenshot: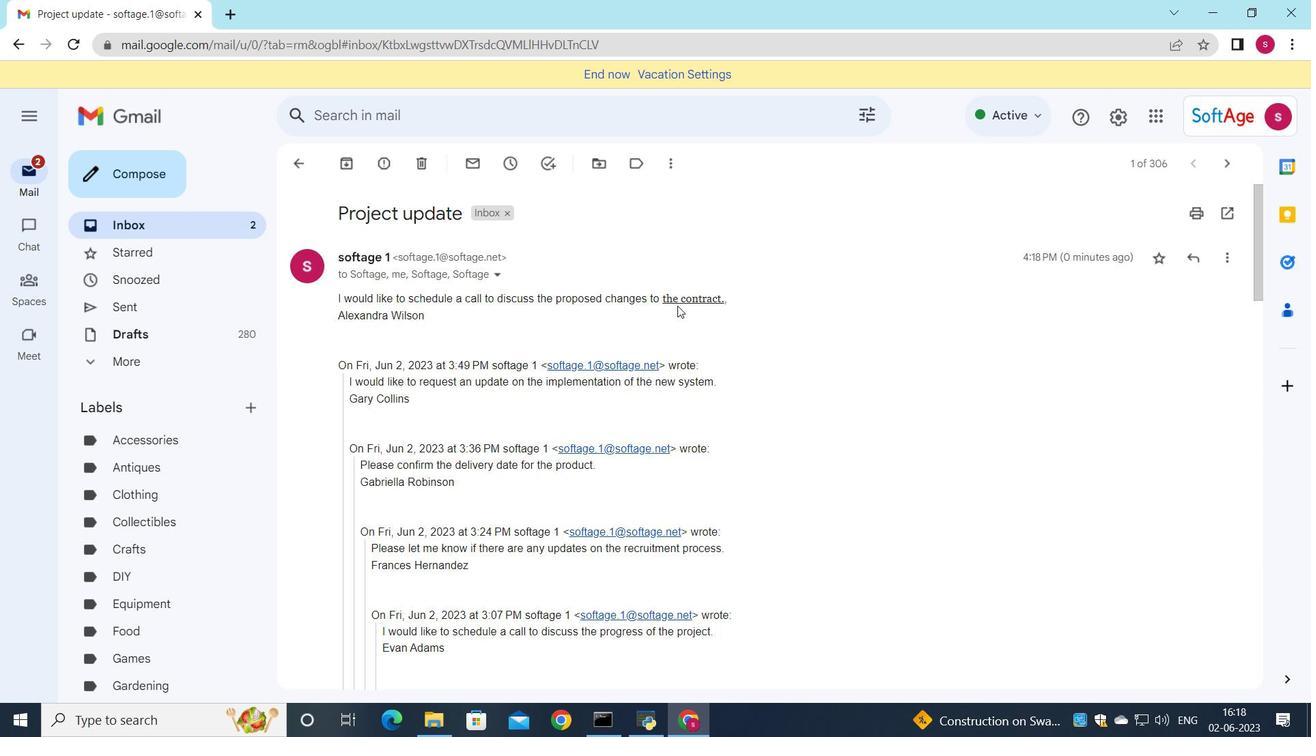 
